Task: Buy 4 Jackets of size Large for Baby Boys from Clothing section under best seller category for shipping address: Chelsea Sanchez, 3638 Walton Street, Salt Lake City, Utah 84104, Cell Number 8014200980. Pay from credit card ending with 2005, CVV 3321
Action: Mouse moved to (294, 9)
Screenshot: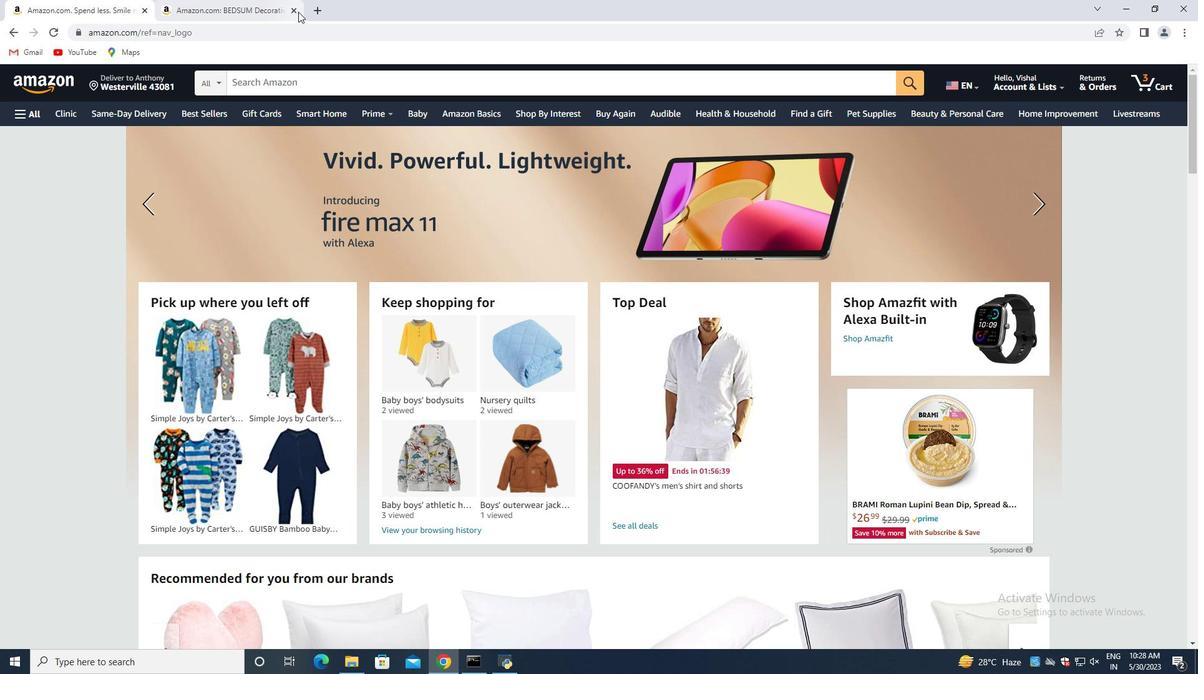 
Action: Mouse pressed left at (294, 9)
Screenshot: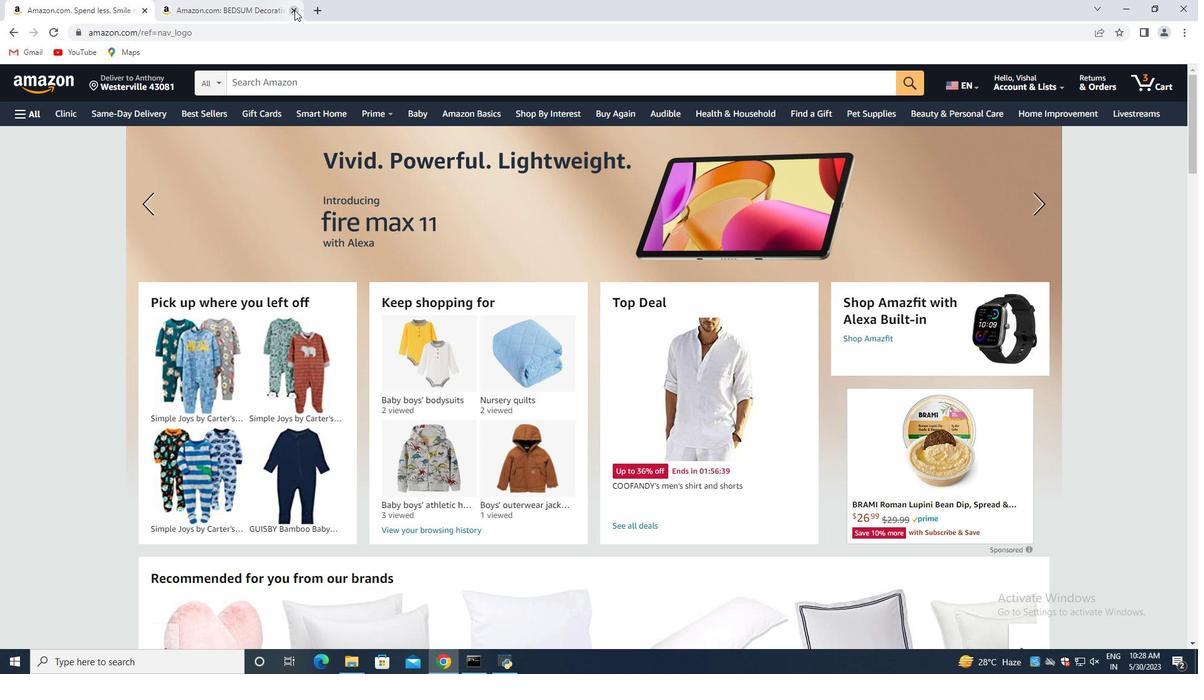 
Action: Mouse moved to (260, 80)
Screenshot: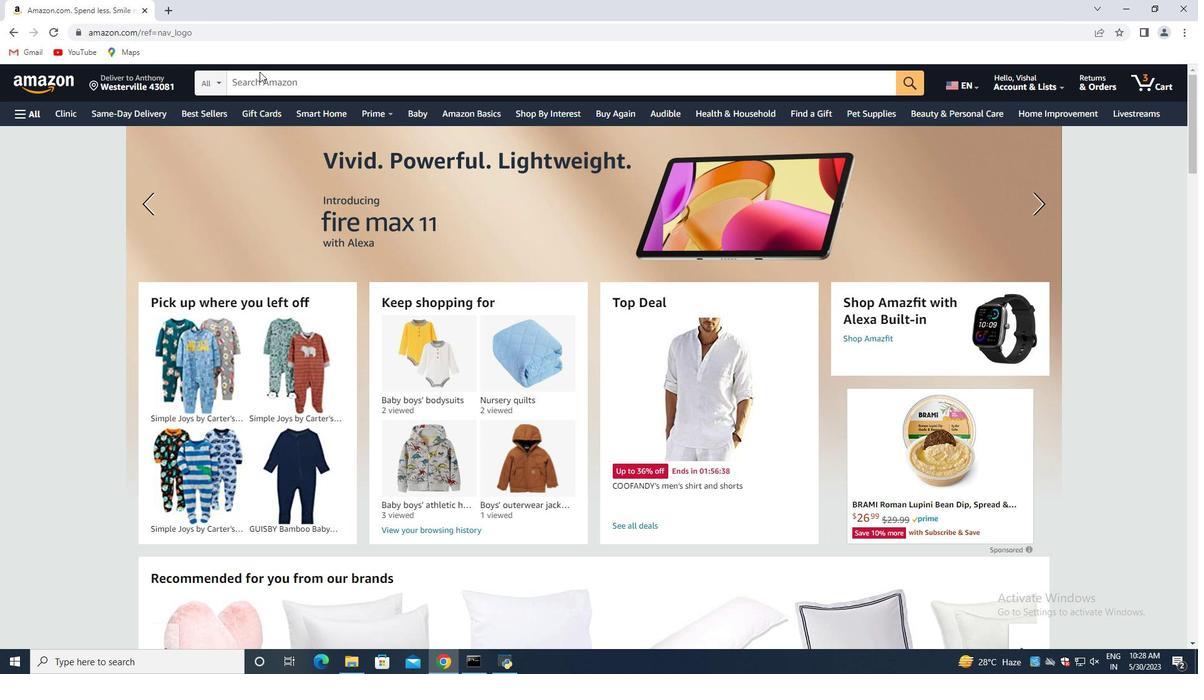 
Action: Mouse pressed left at (260, 80)
Screenshot: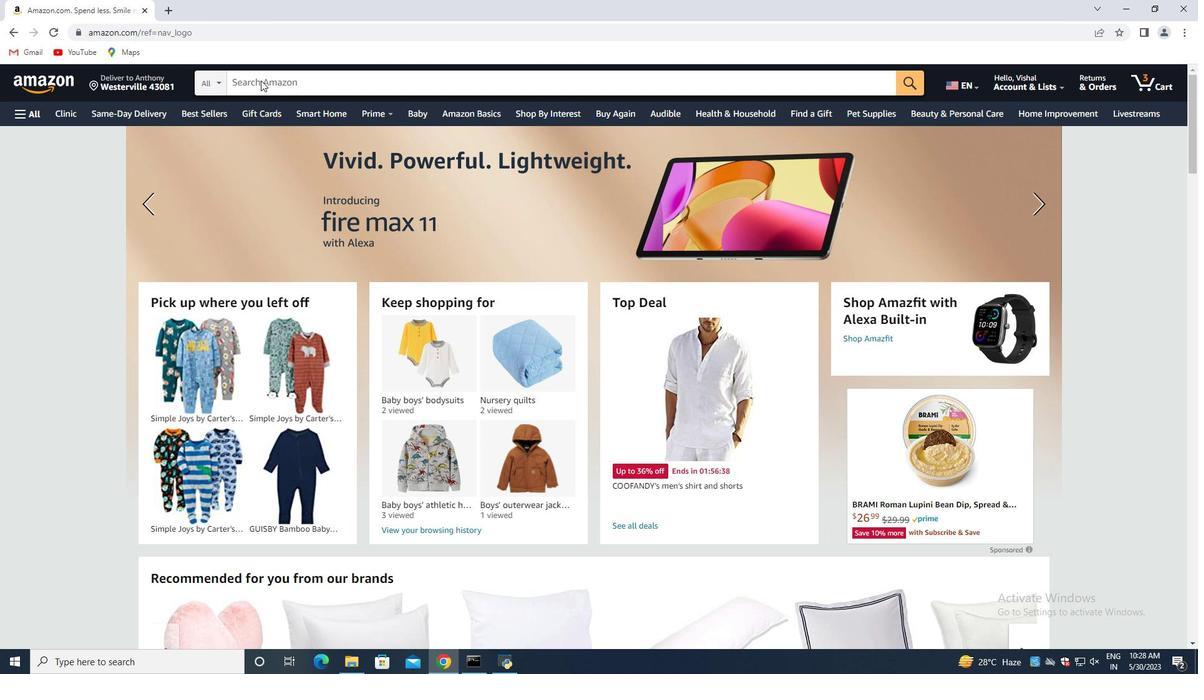
Action: Mouse moved to (220, 61)
Screenshot: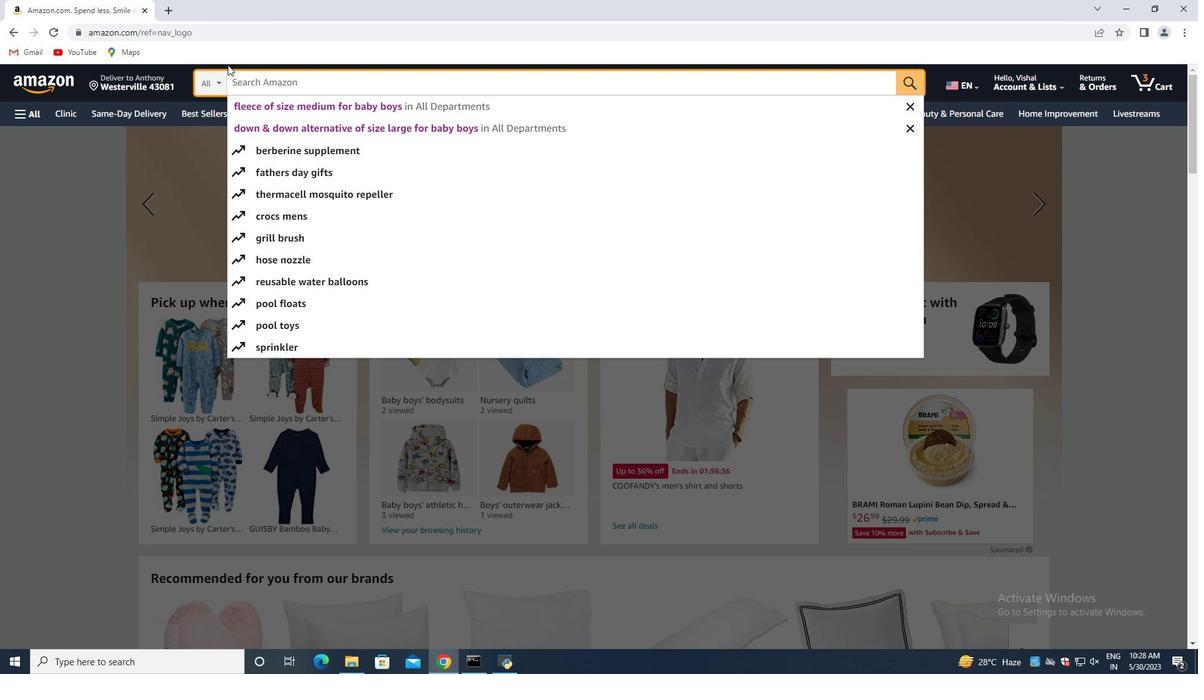 
Action: Key pressed <Key.shift>Jackets<Key.space>of<Key.space>size<Key.space><Key.shift>Large<Key.space>for<Key.space>baby<Key.space>boys<Key.enter>
Screenshot: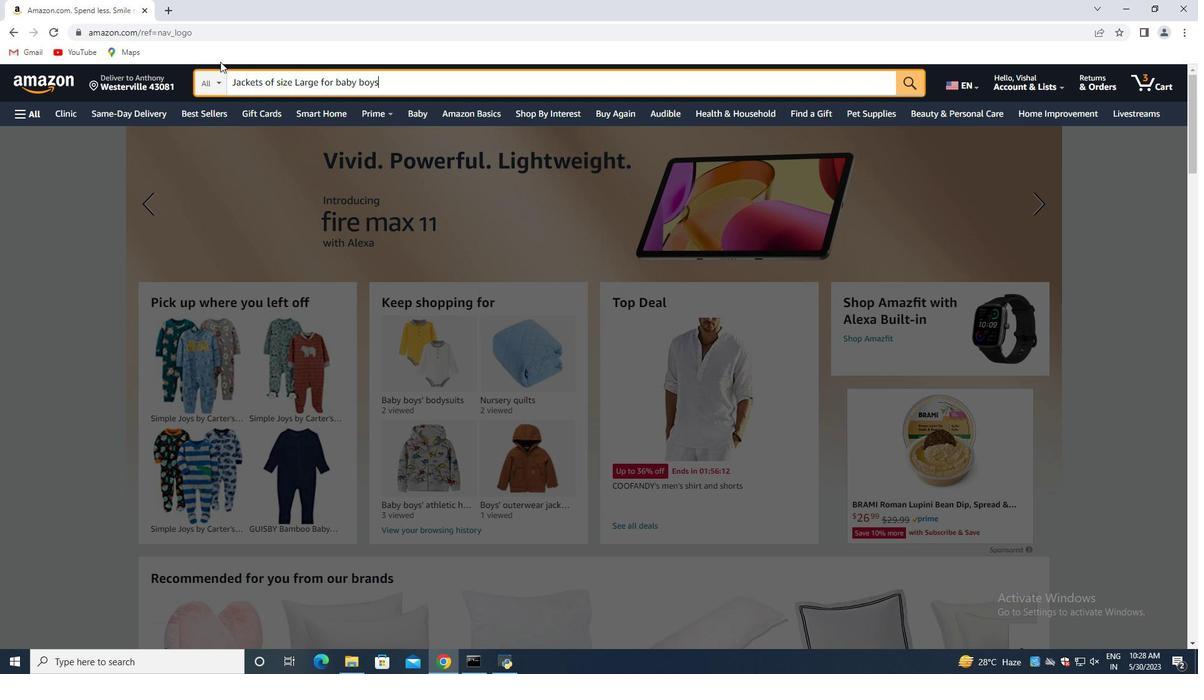 
Action: Mouse moved to (37, 374)
Screenshot: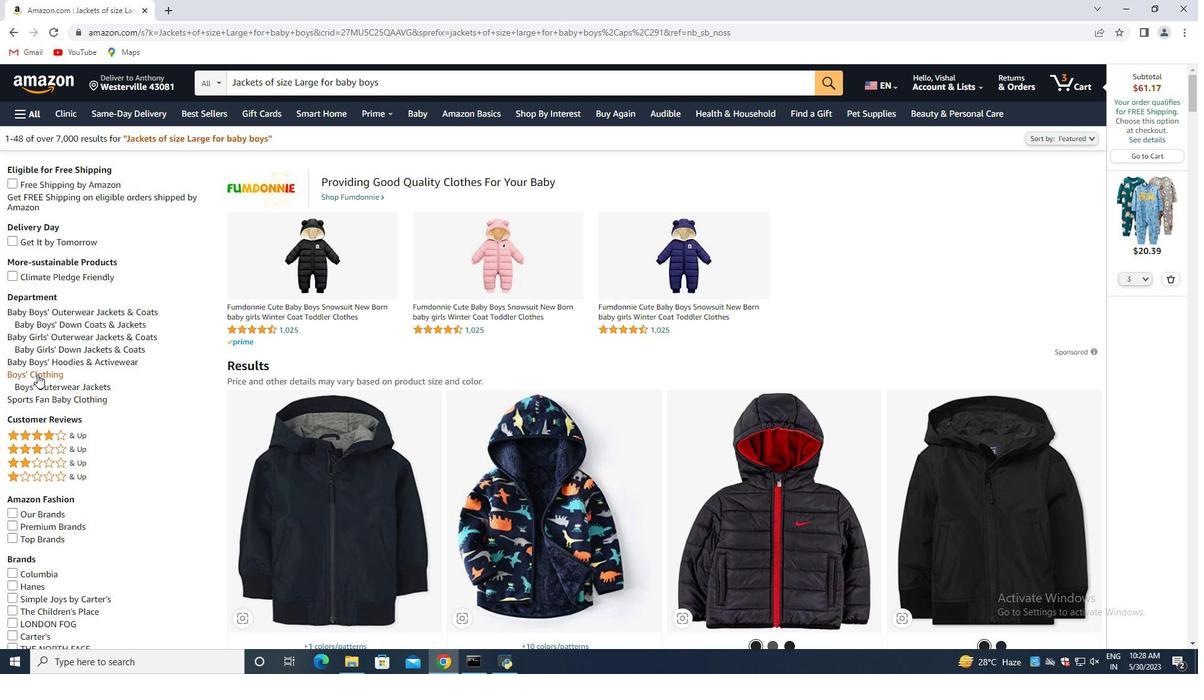 
Action: Mouse pressed left at (37, 374)
Screenshot: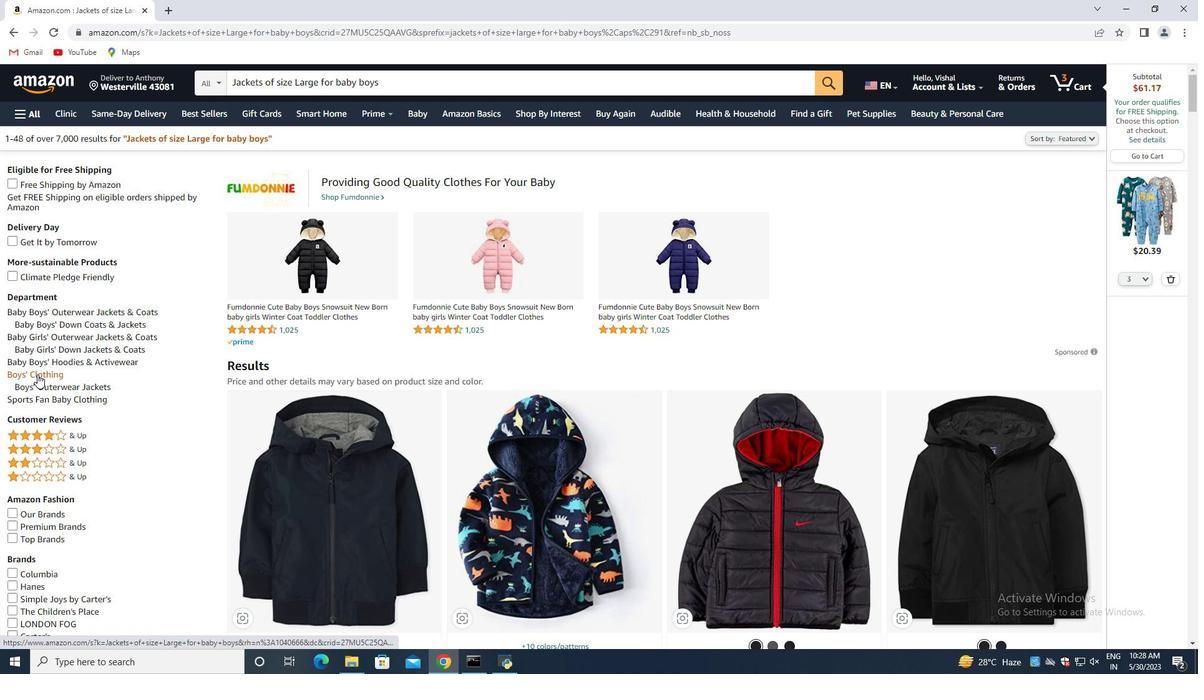 
Action: Mouse moved to (199, 112)
Screenshot: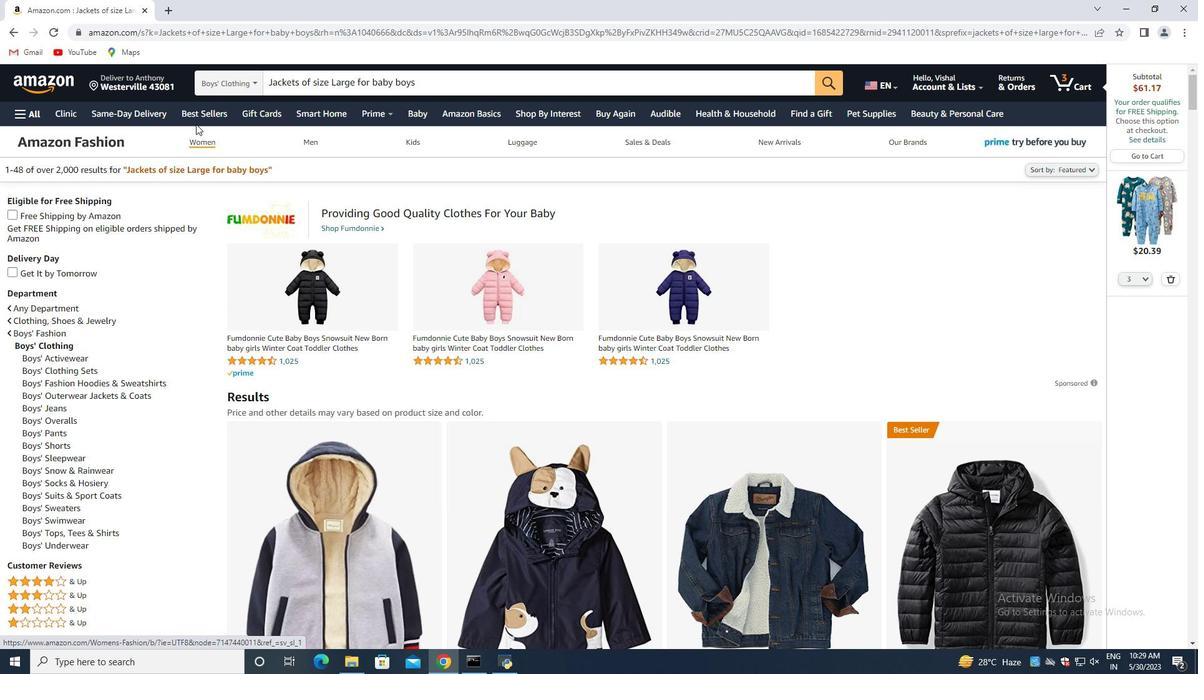 
Action: Mouse pressed left at (199, 112)
Screenshot: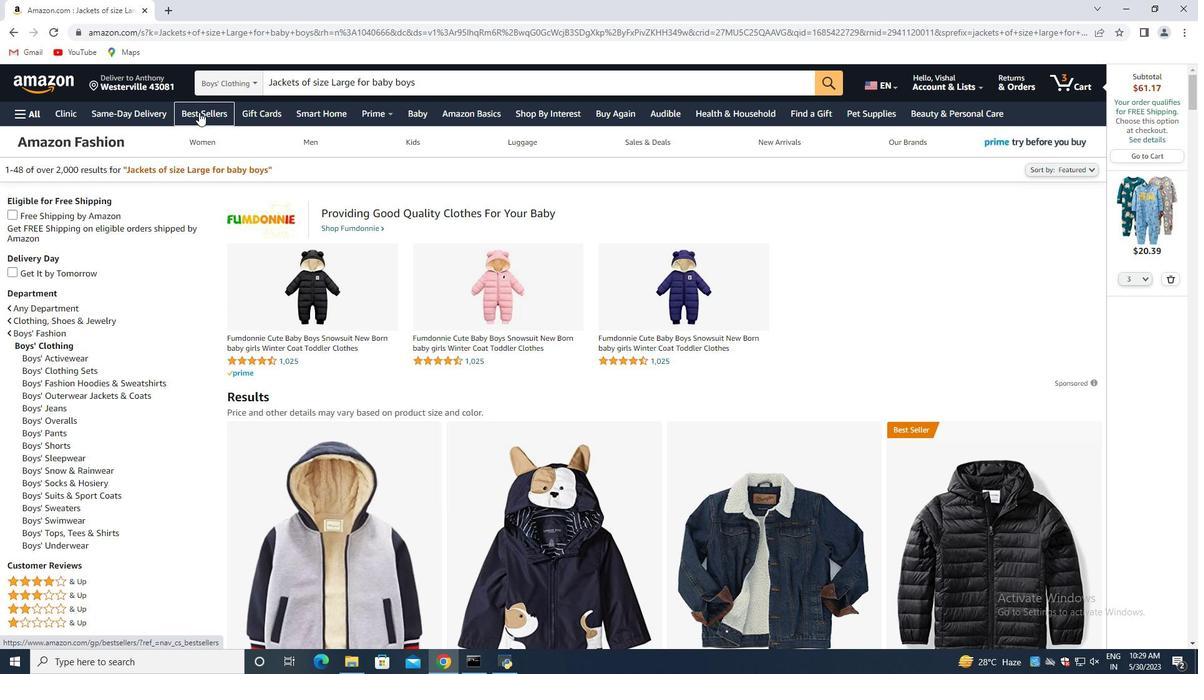 
Action: Mouse moved to (379, 76)
Screenshot: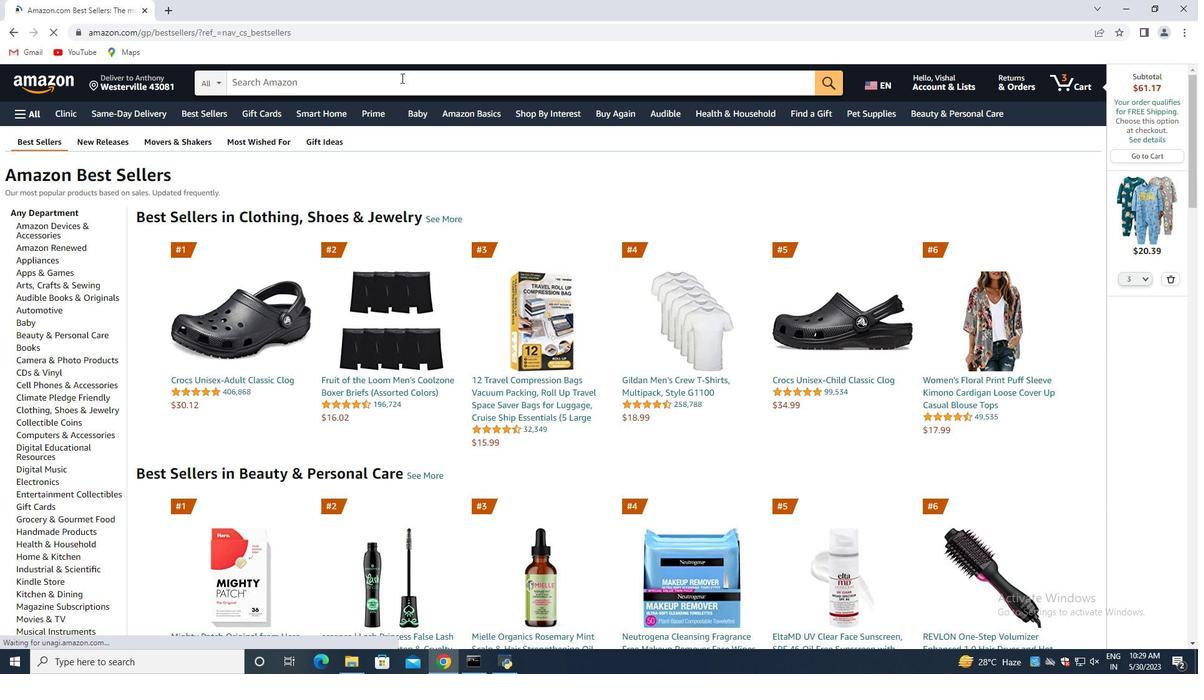 
Action: Mouse pressed left at (379, 76)
Screenshot: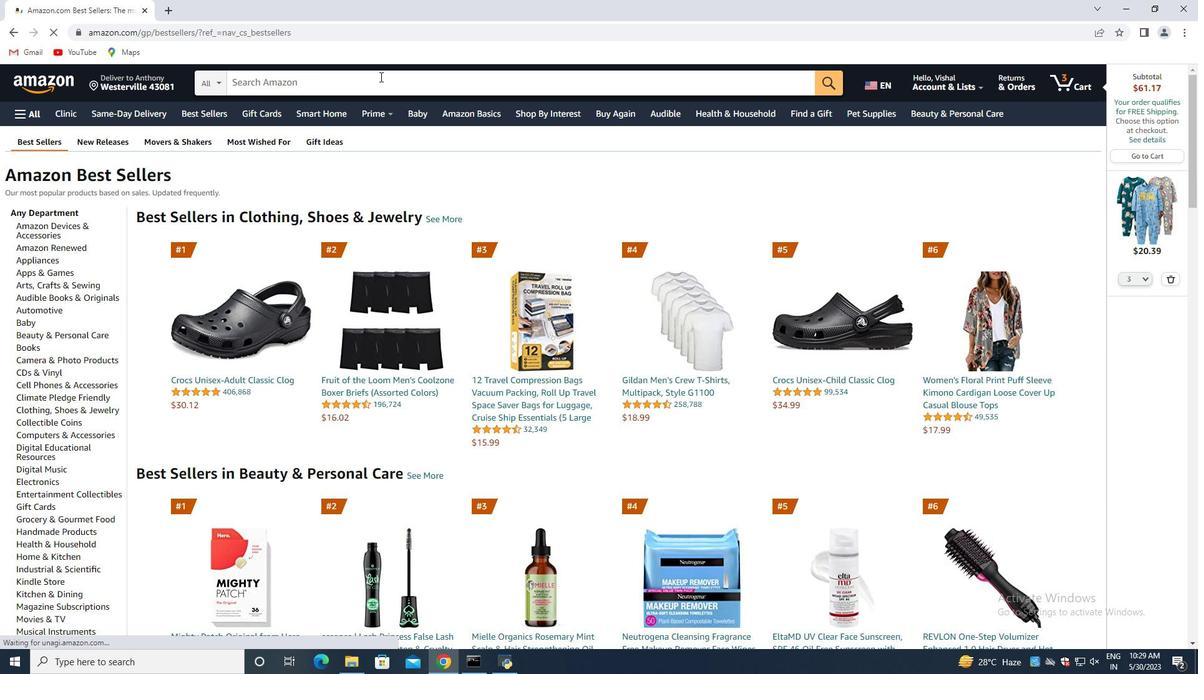
Action: Mouse moved to (326, 111)
Screenshot: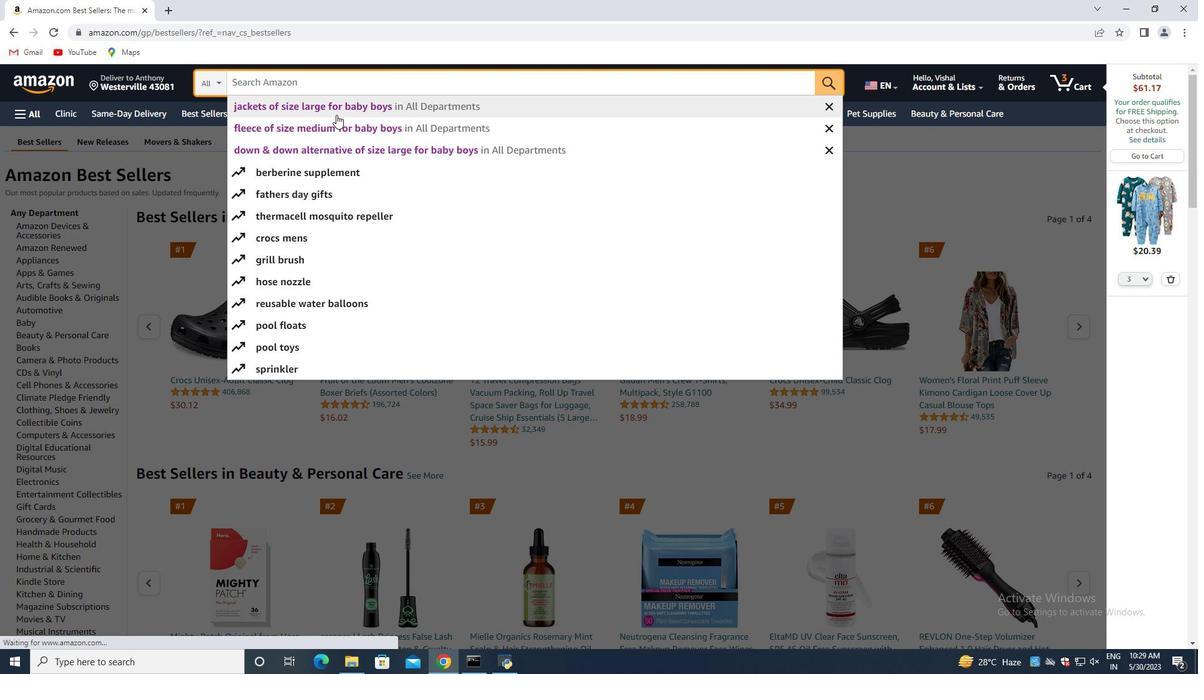 
Action: Mouse pressed left at (326, 111)
Screenshot: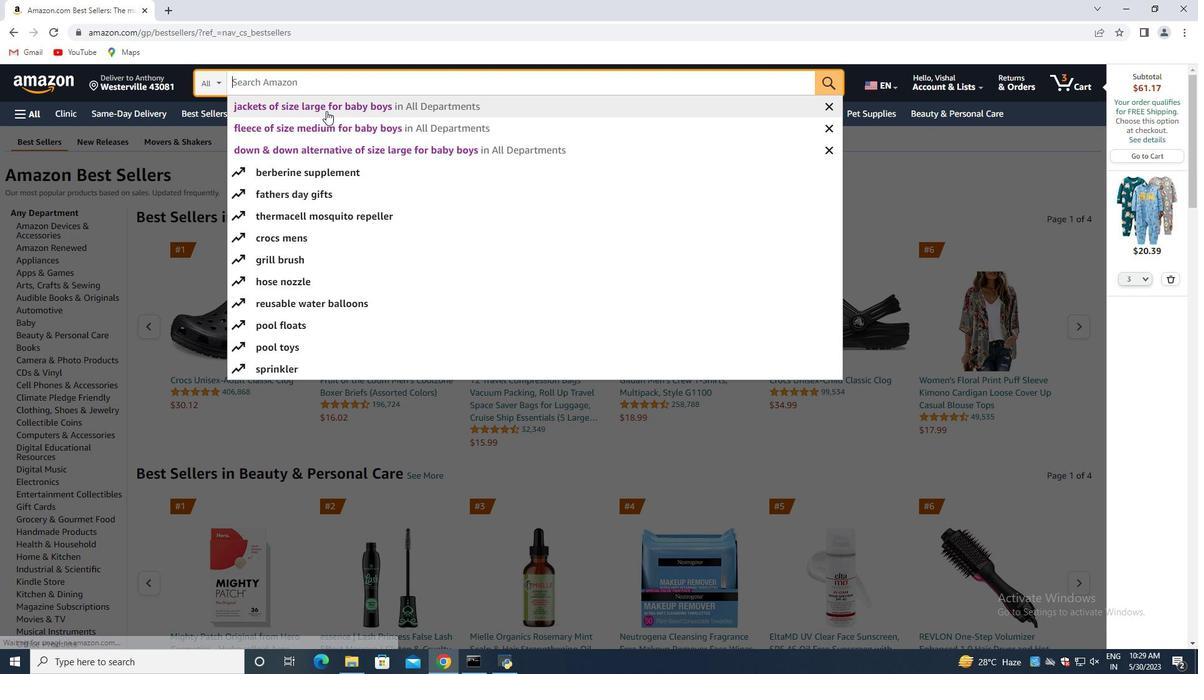 
Action: Mouse moved to (326, 111)
Screenshot: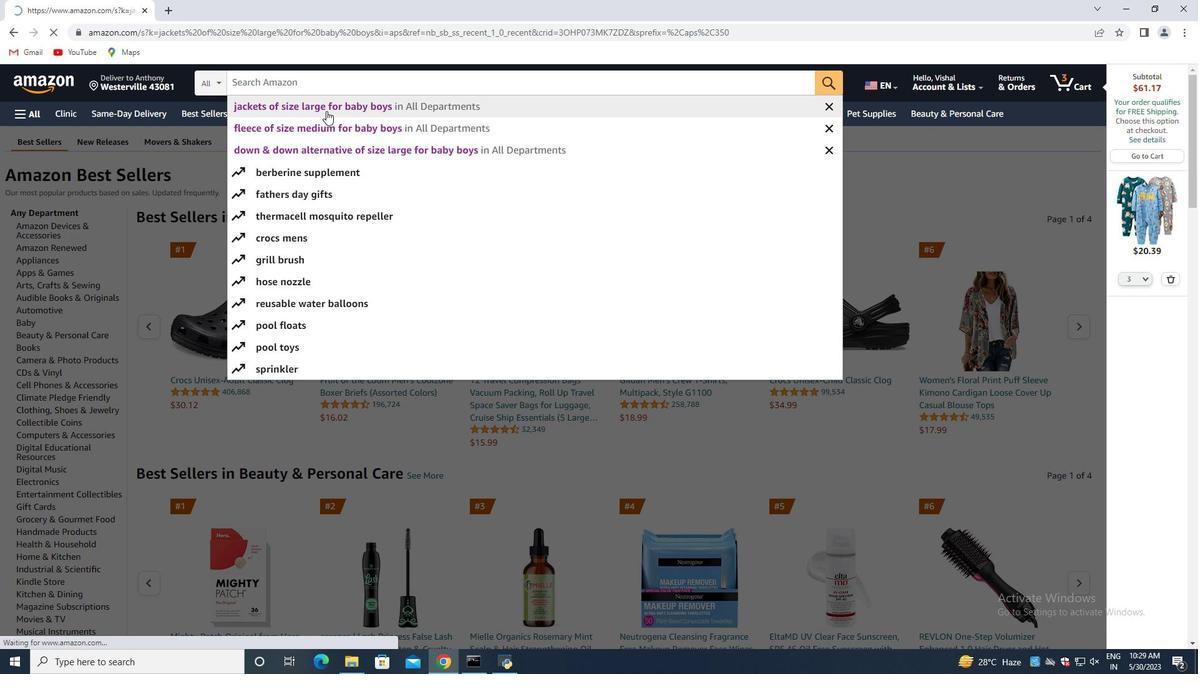 
Action: Mouse scrolled (326, 110) with delta (0, 0)
Screenshot: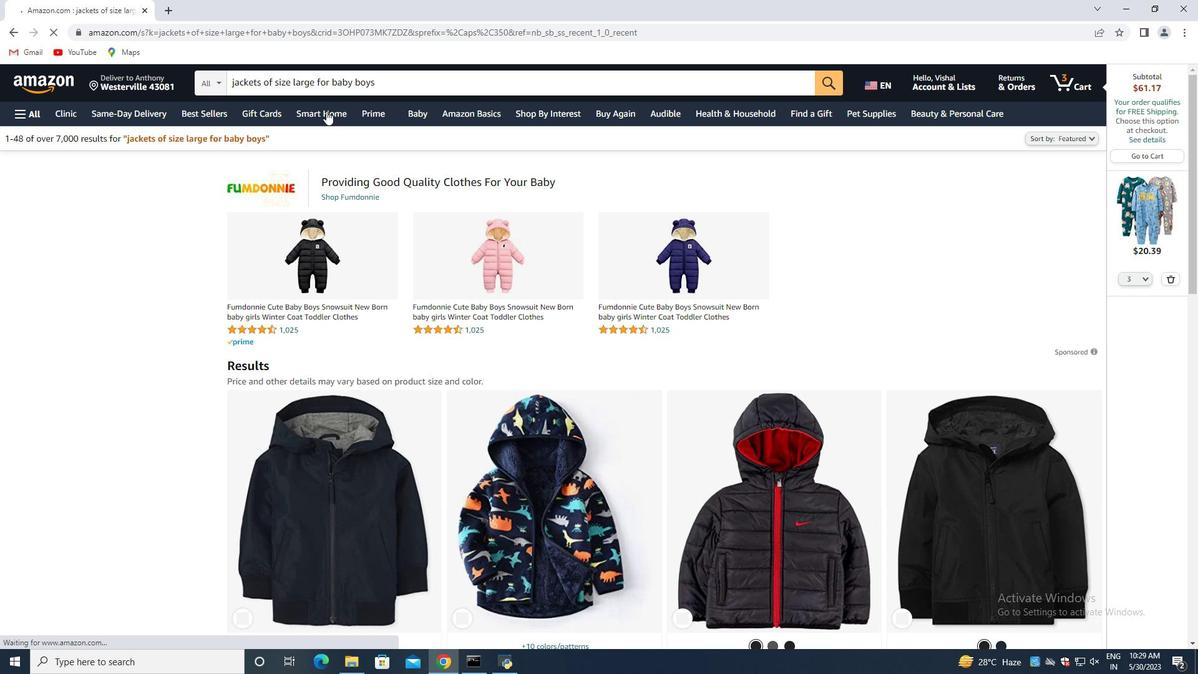 
Action: Mouse scrolled (326, 110) with delta (0, 0)
Screenshot: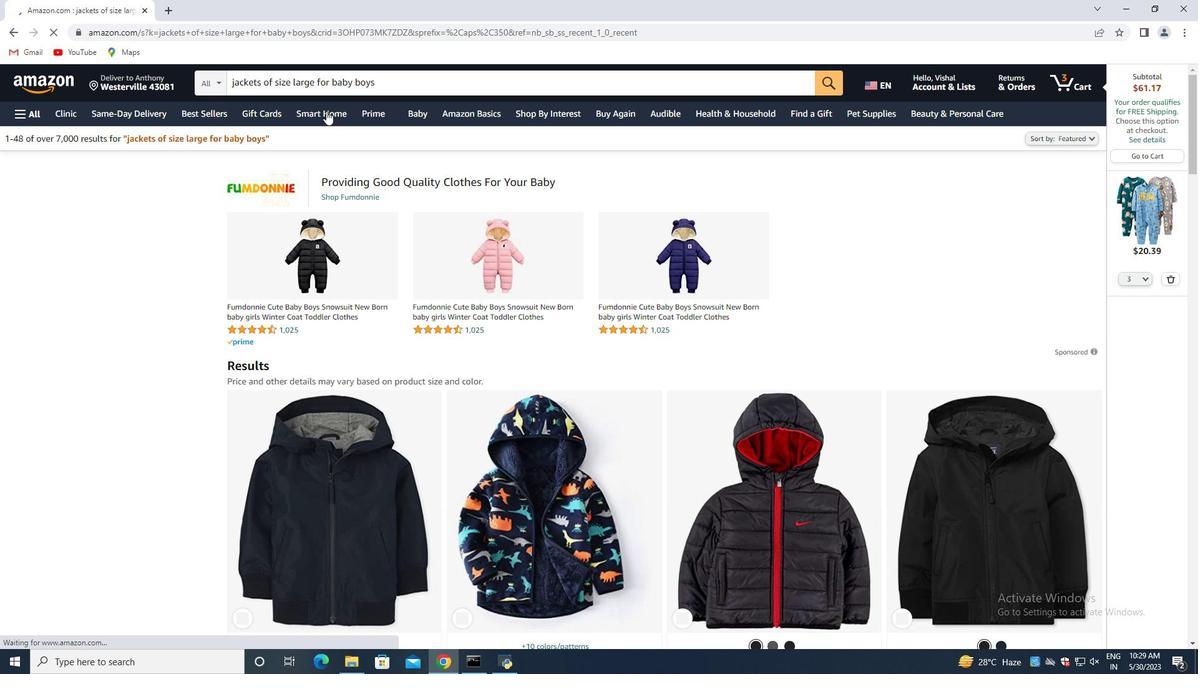
Action: Mouse scrolled (326, 110) with delta (0, 0)
Screenshot: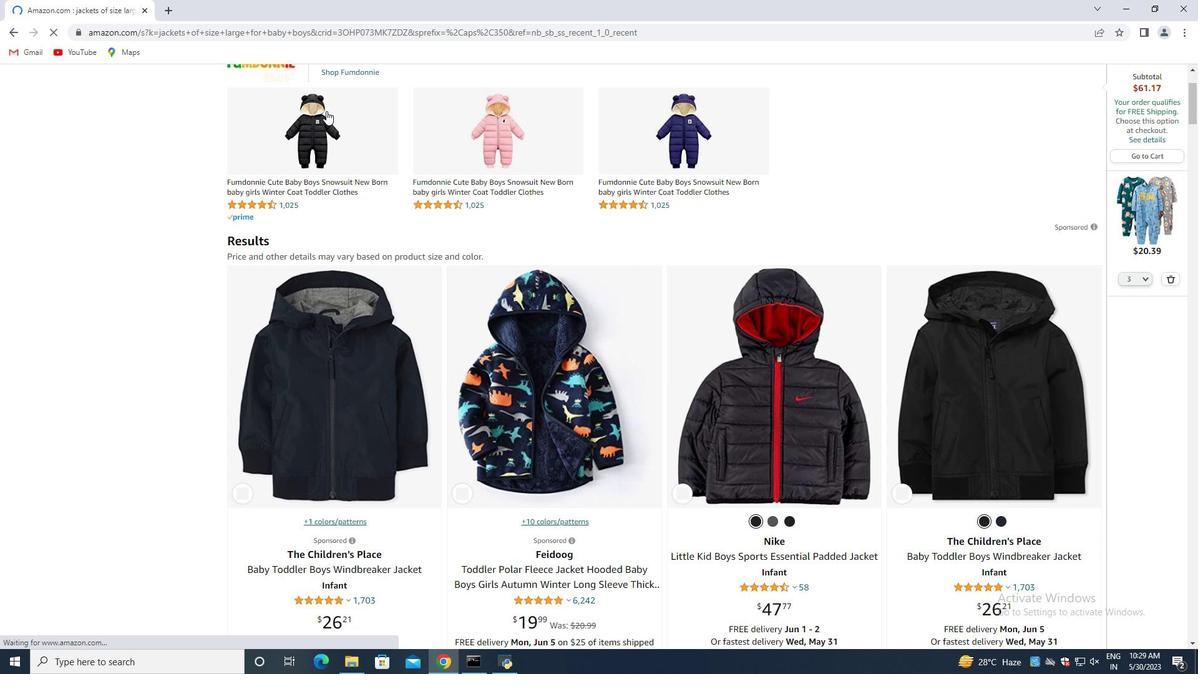 
Action: Mouse scrolled (326, 110) with delta (0, 0)
Screenshot: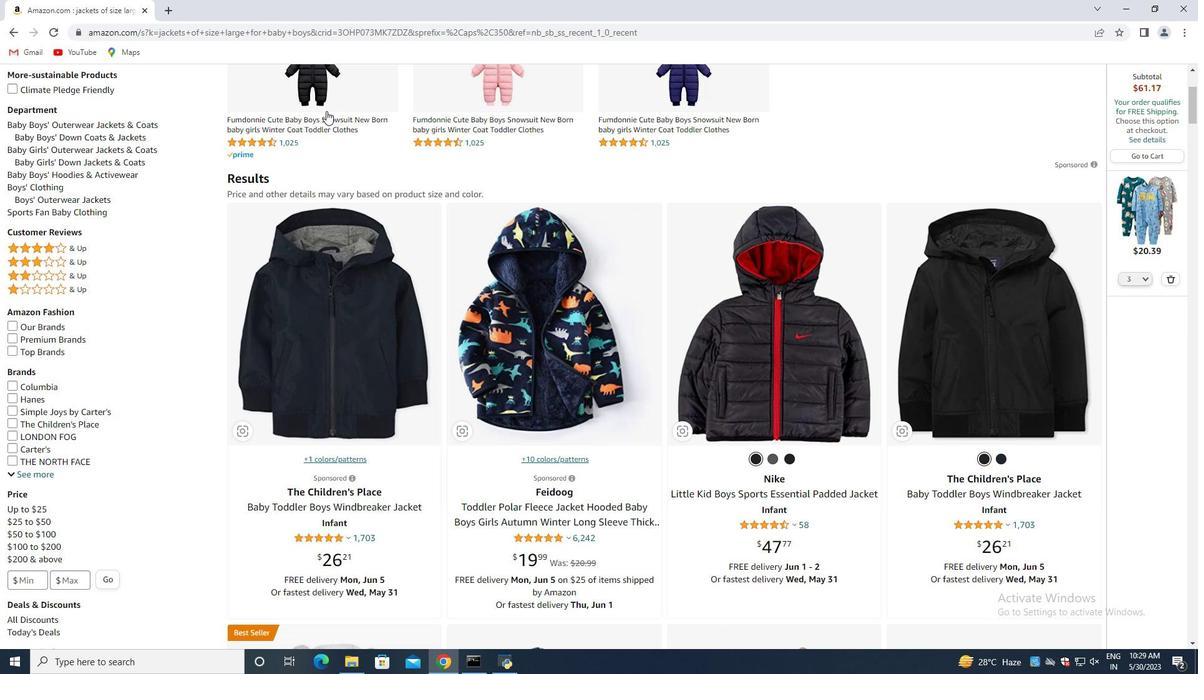 
Action: Mouse moved to (1172, 281)
Screenshot: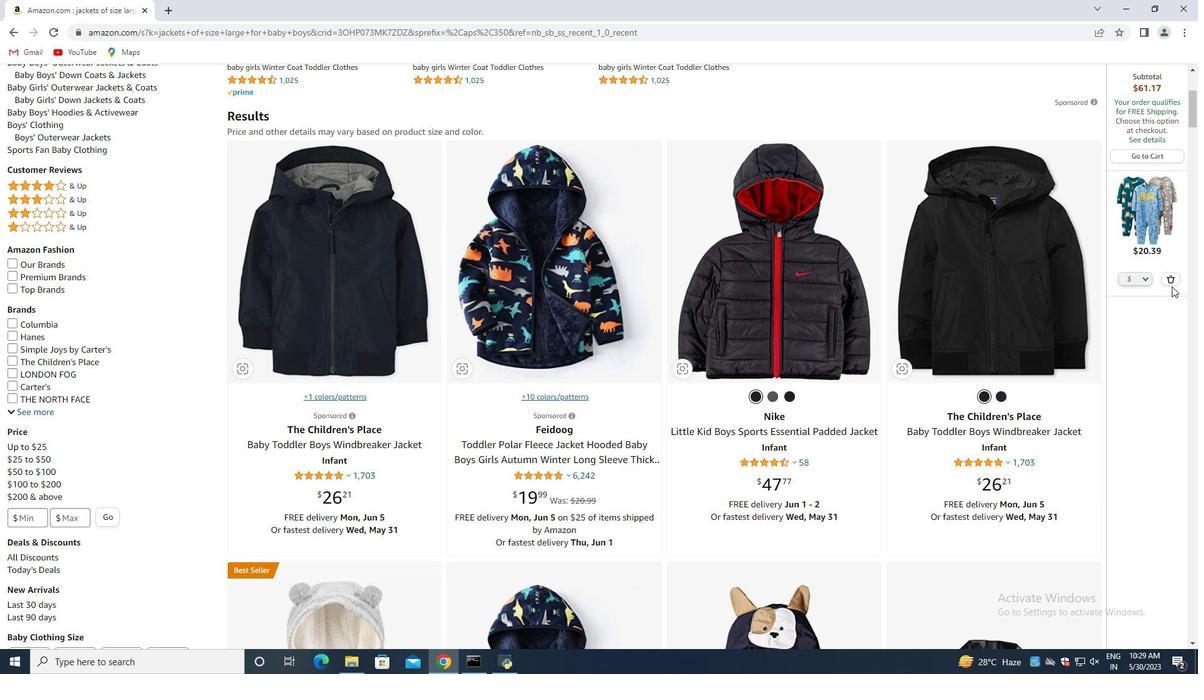 
Action: Mouse pressed left at (1172, 281)
Screenshot: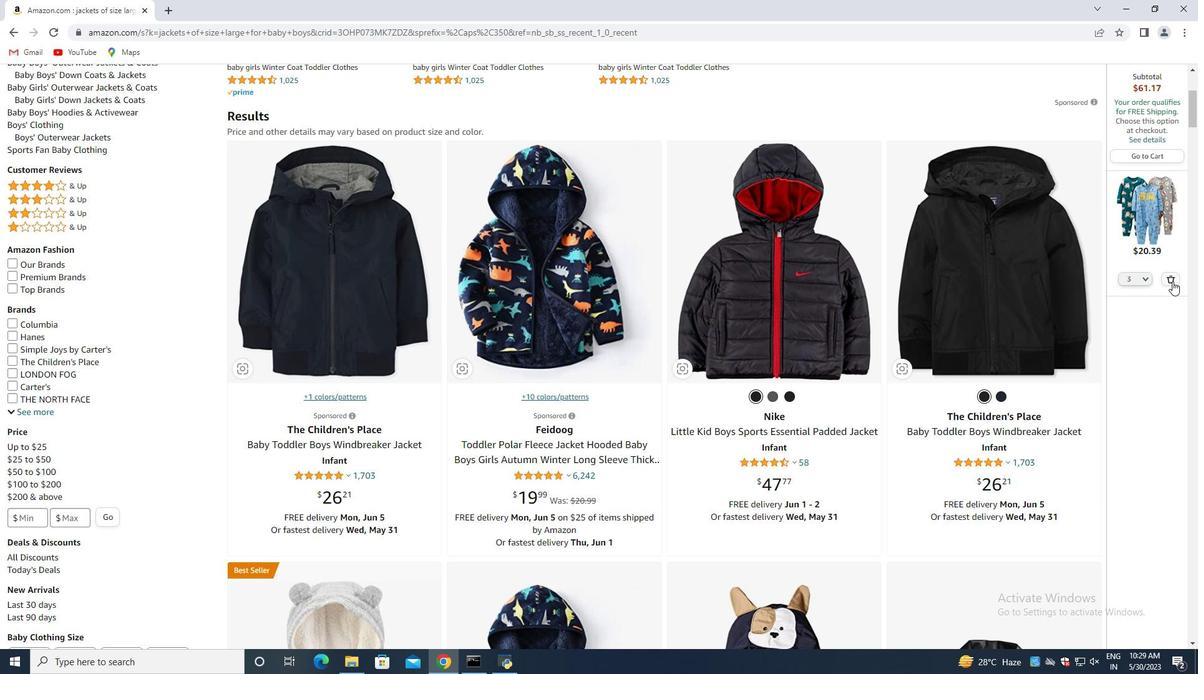 
Action: Mouse moved to (491, 194)
Screenshot: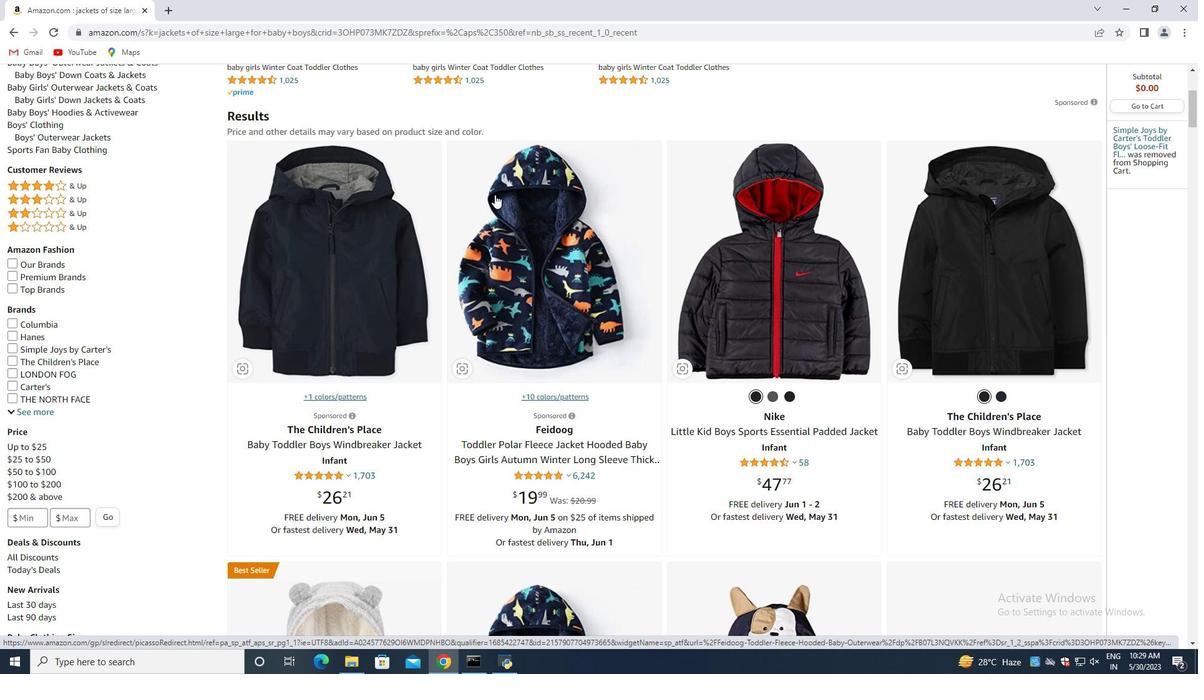 
Action: Mouse scrolled (491, 194) with delta (0, 0)
Screenshot: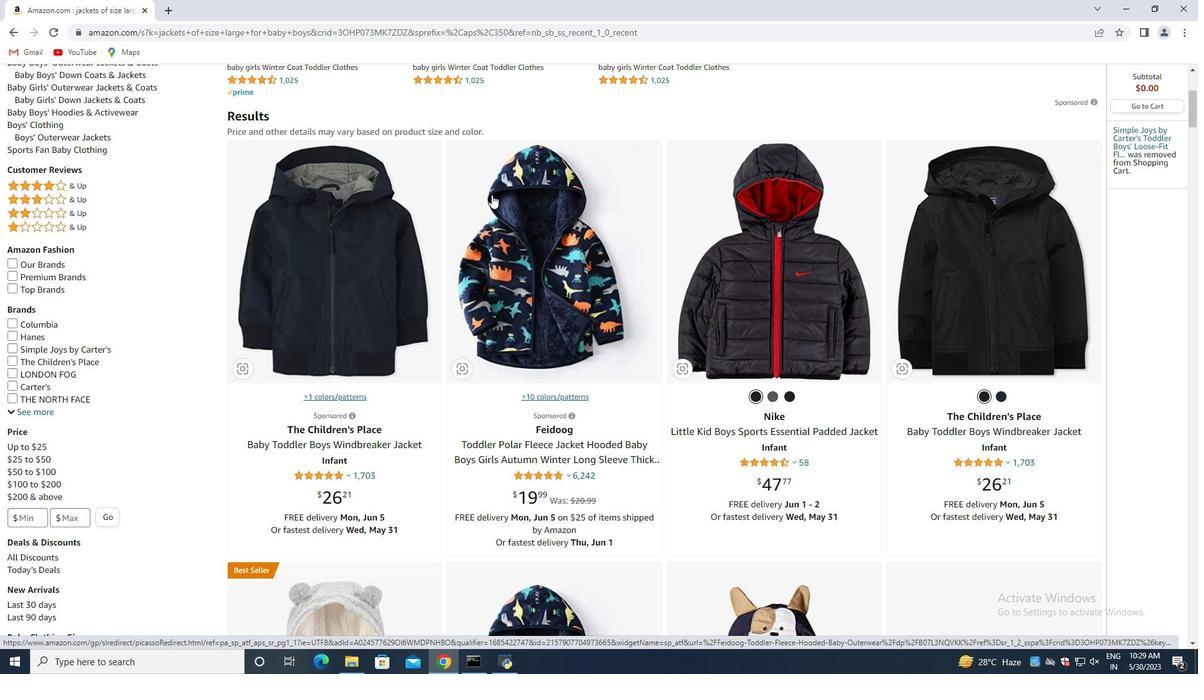 
Action: Mouse moved to (386, 244)
Screenshot: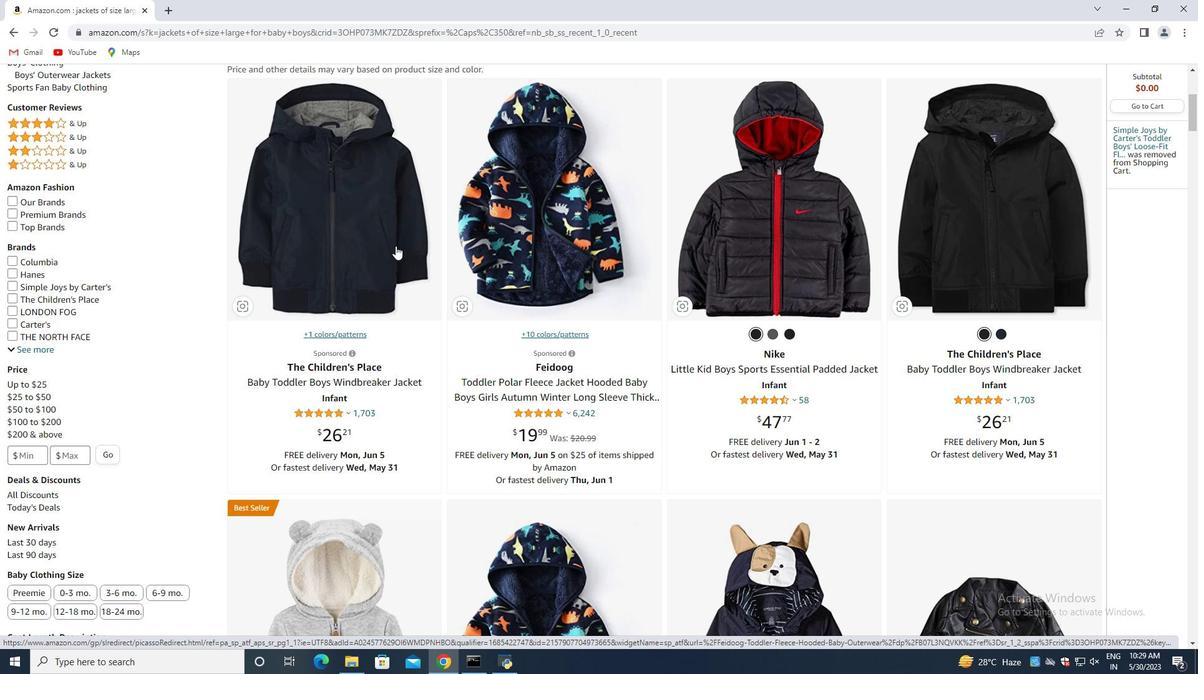 
Action: Mouse scrolled (386, 245) with delta (0, 0)
Screenshot: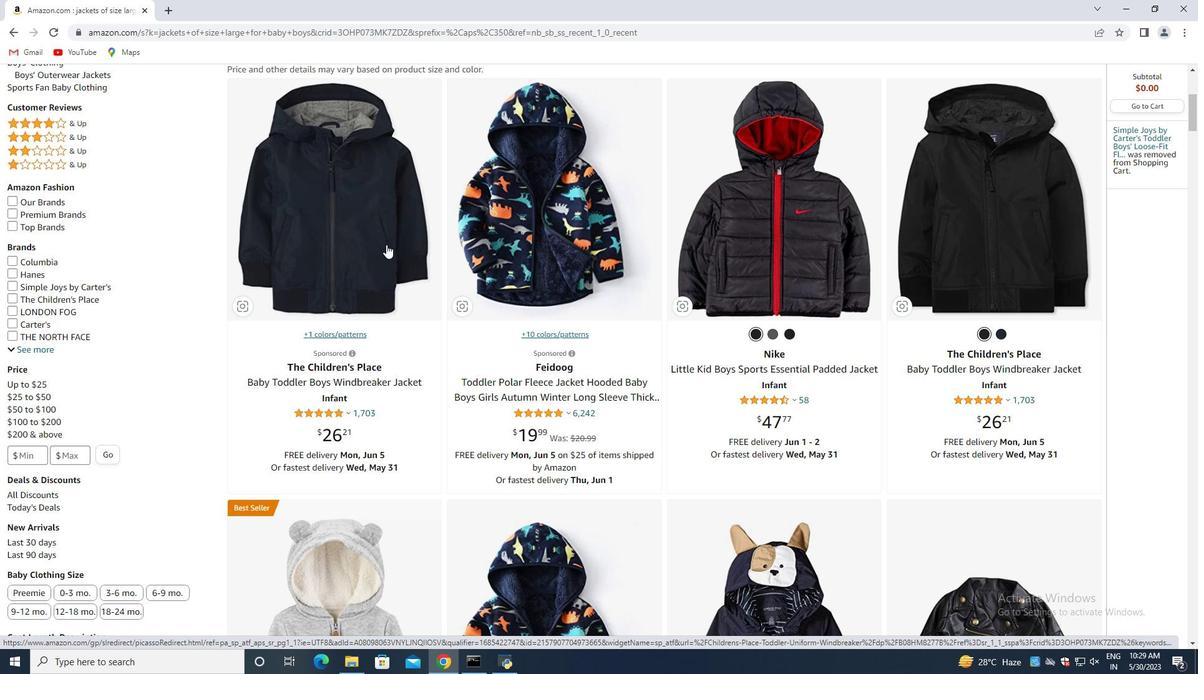 
Action: Mouse scrolled (386, 245) with delta (0, 0)
Screenshot: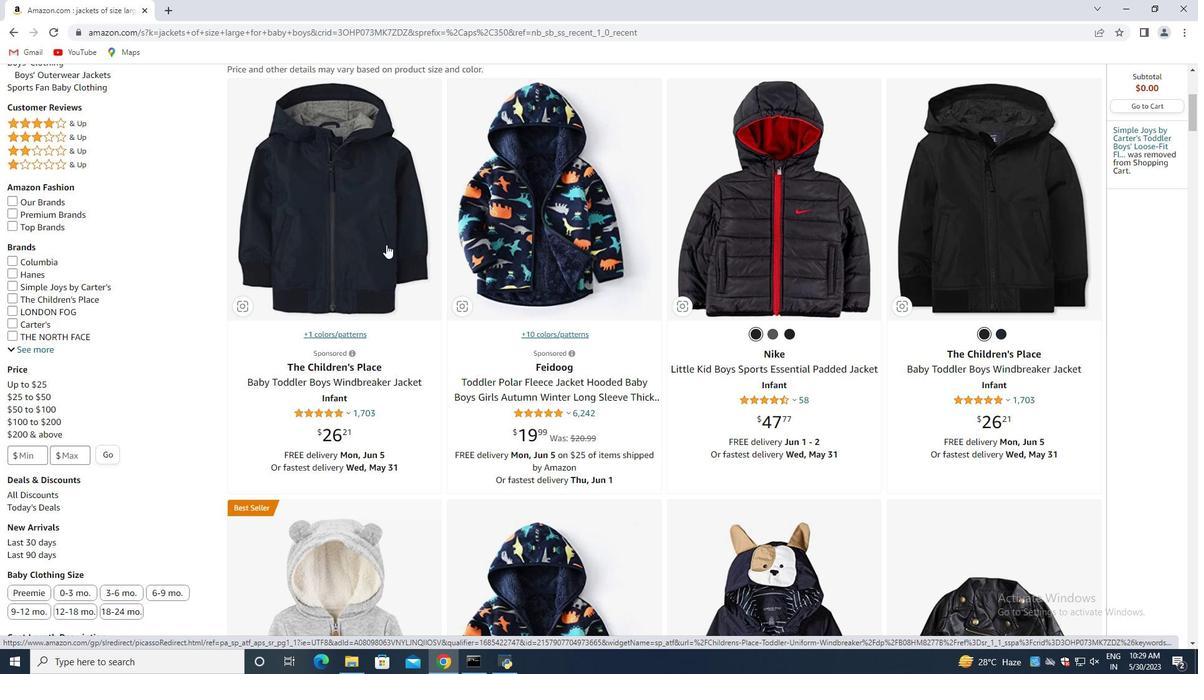 
Action: Mouse scrolled (386, 244) with delta (0, 0)
Screenshot: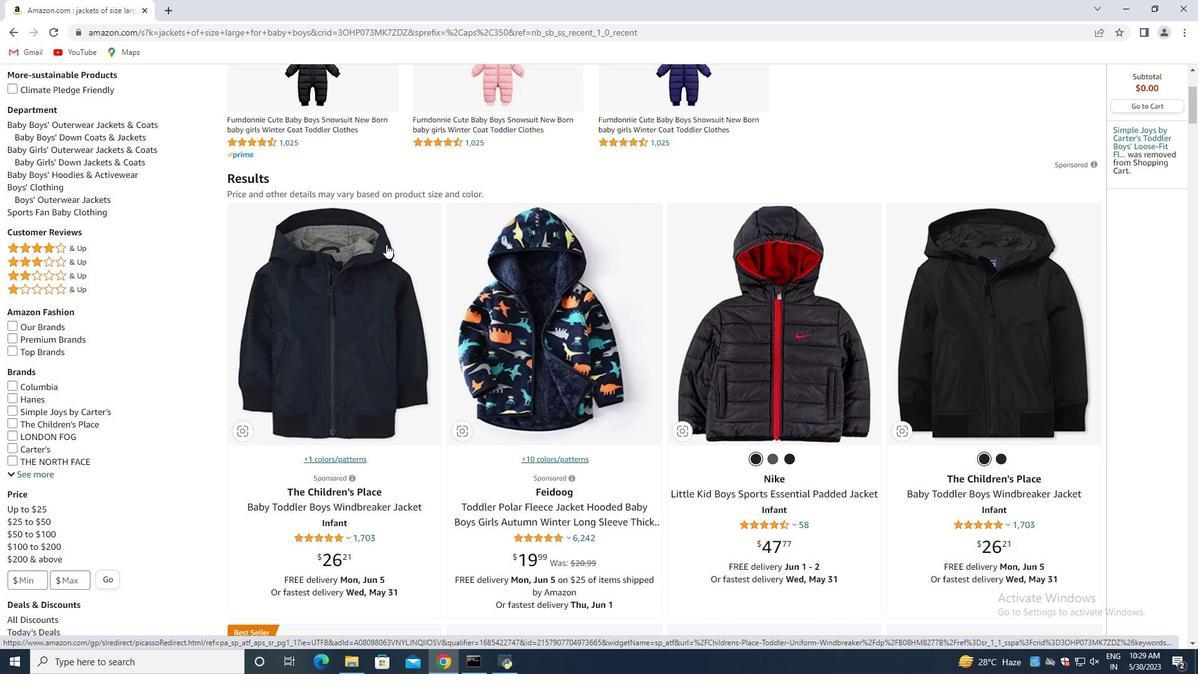 
Action: Mouse moved to (913, 277)
Screenshot: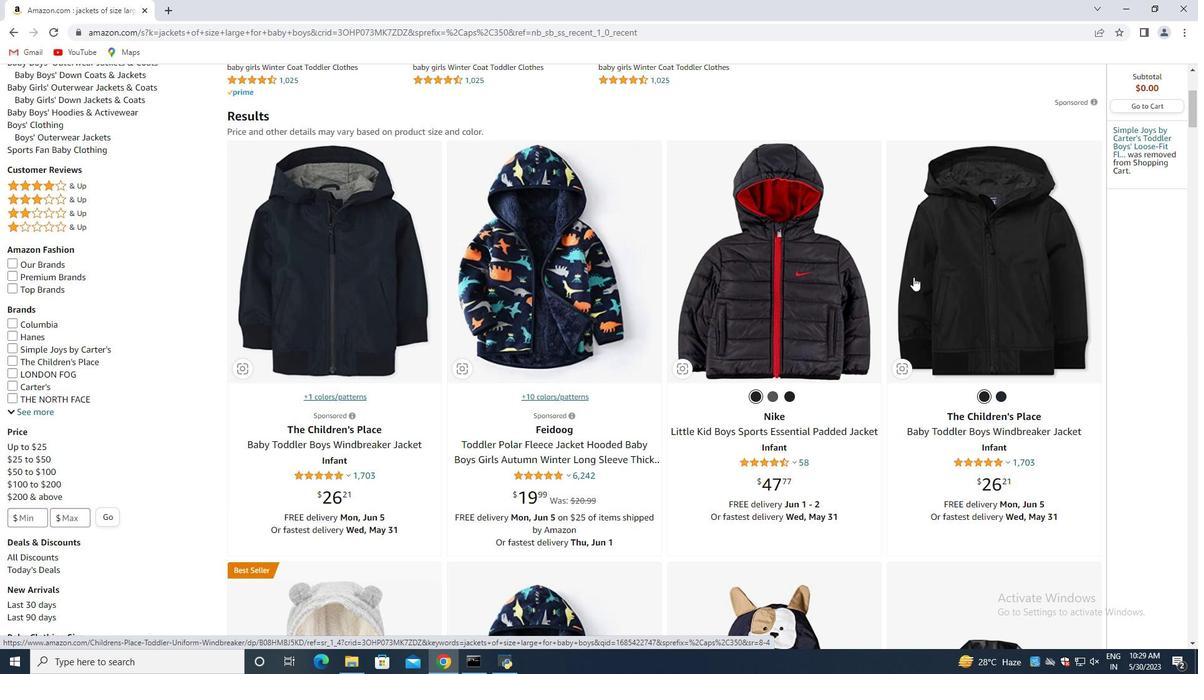 
Action: Mouse scrolled (913, 276) with delta (0, 0)
Screenshot: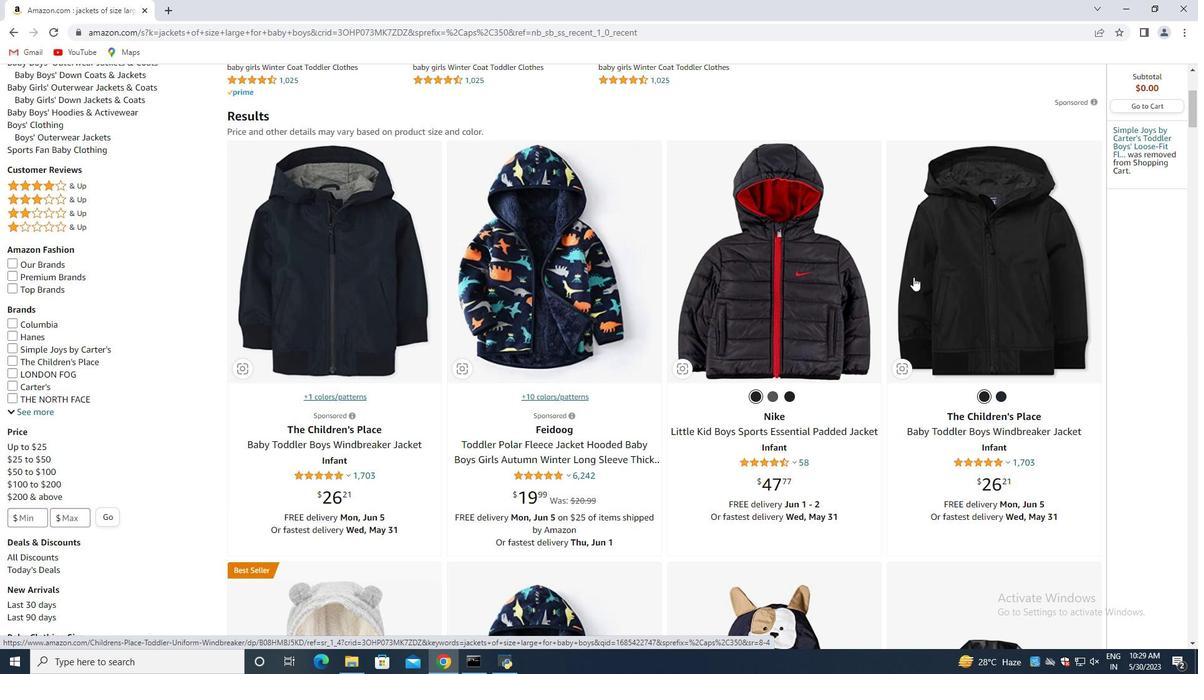 
Action: Mouse scrolled (913, 276) with delta (0, 0)
Screenshot: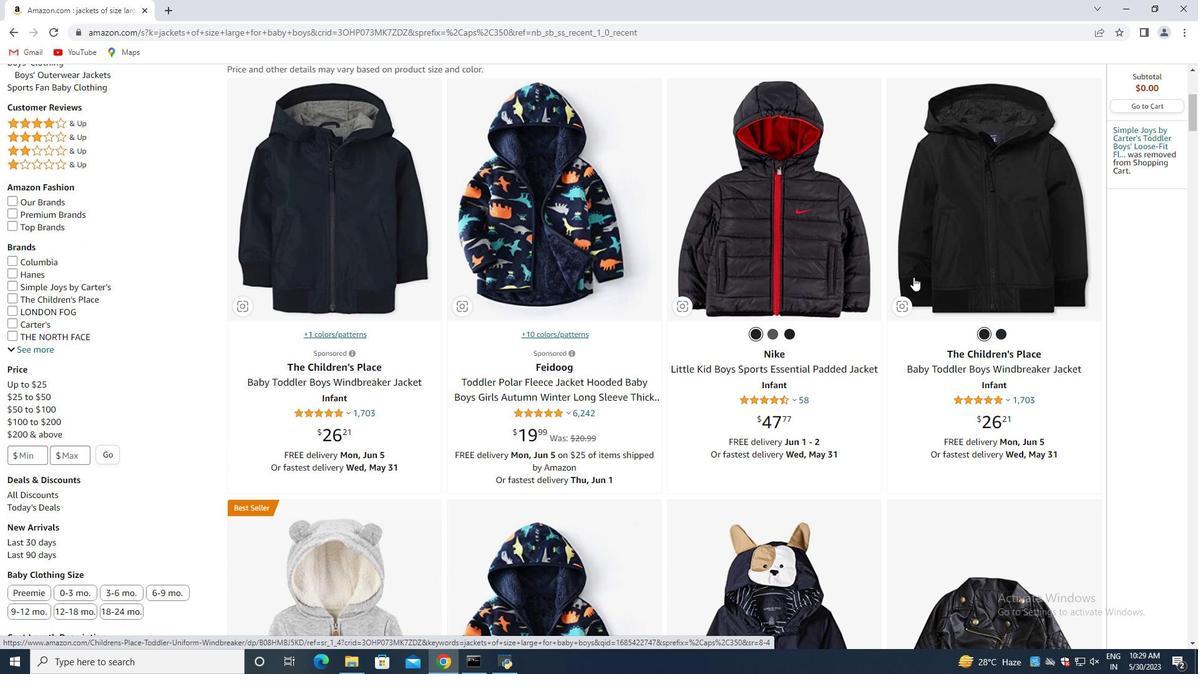 
Action: Mouse moved to (896, 277)
Screenshot: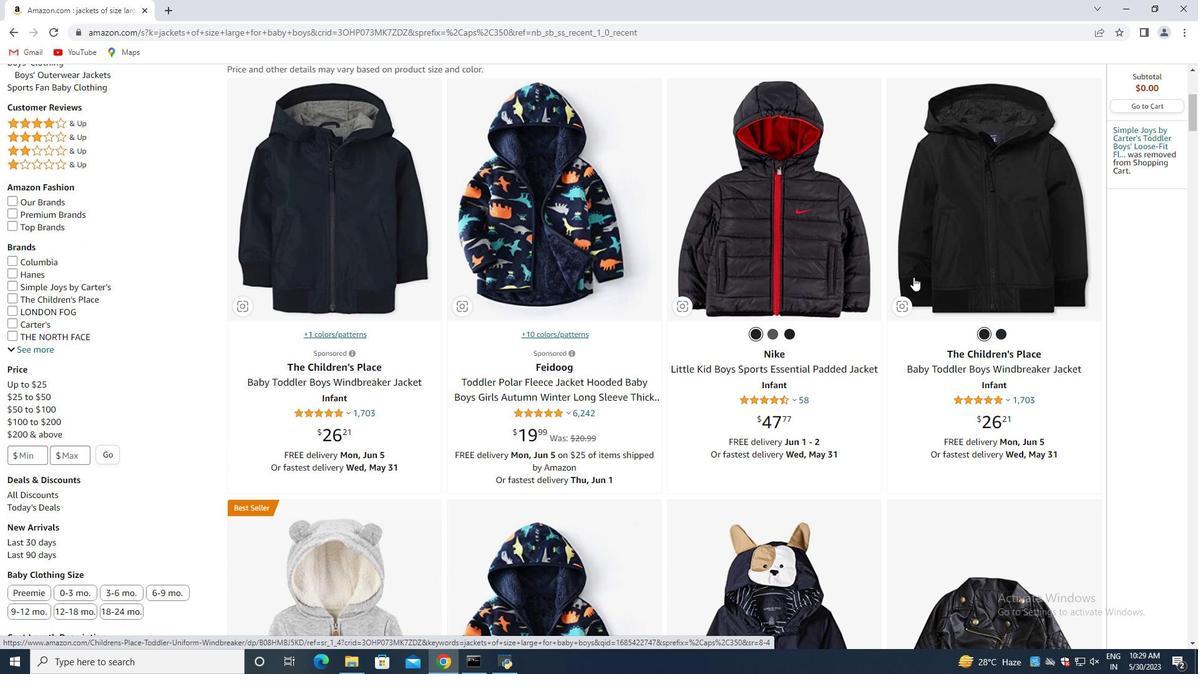 
Action: Mouse scrolled (896, 277) with delta (0, 0)
Screenshot: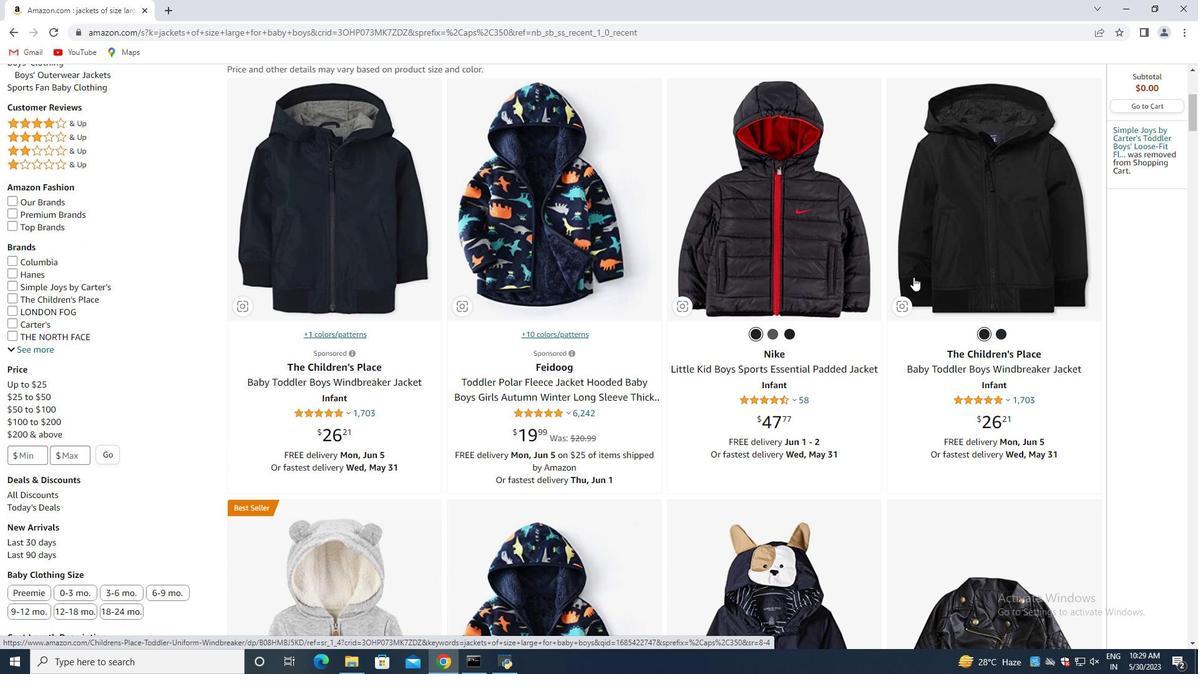 
Action: Mouse moved to (861, 280)
Screenshot: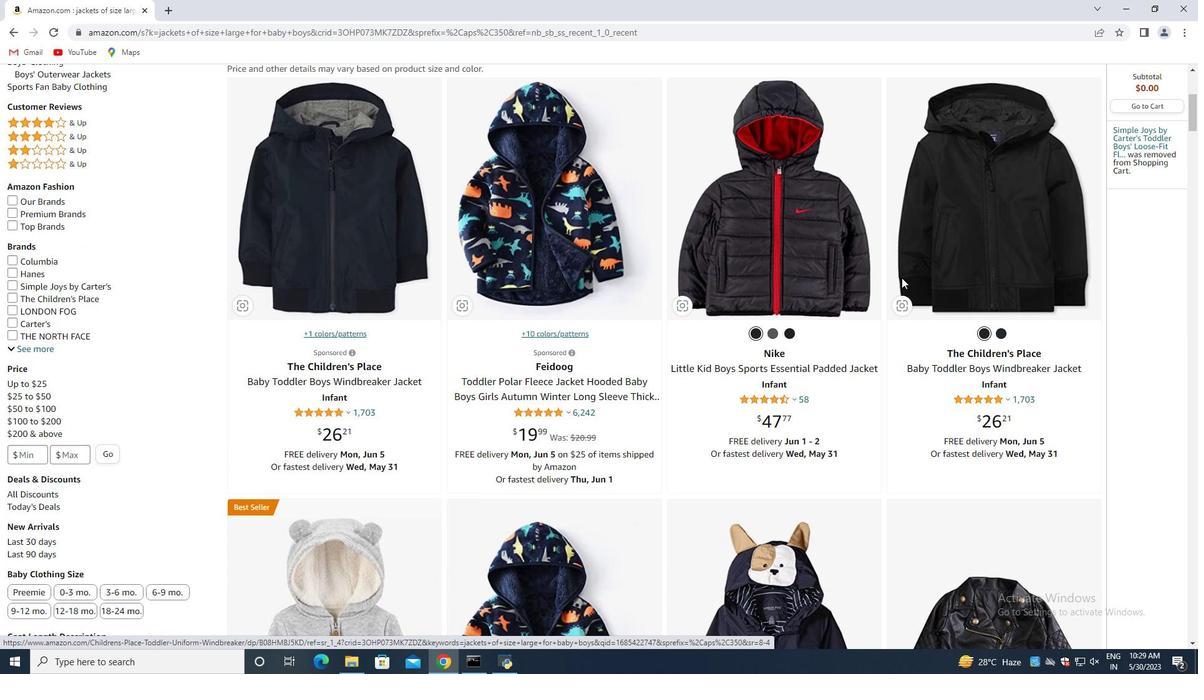 
Action: Mouse scrolled (861, 279) with delta (0, 0)
Screenshot: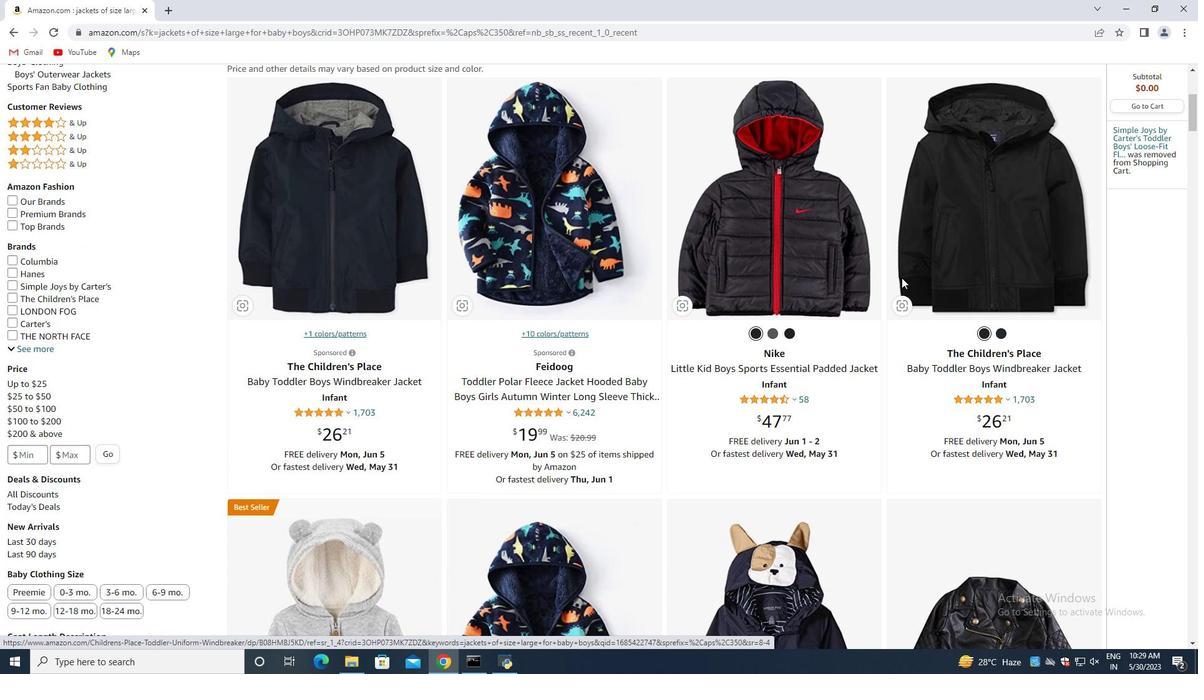 
Action: Mouse moved to (632, 260)
Screenshot: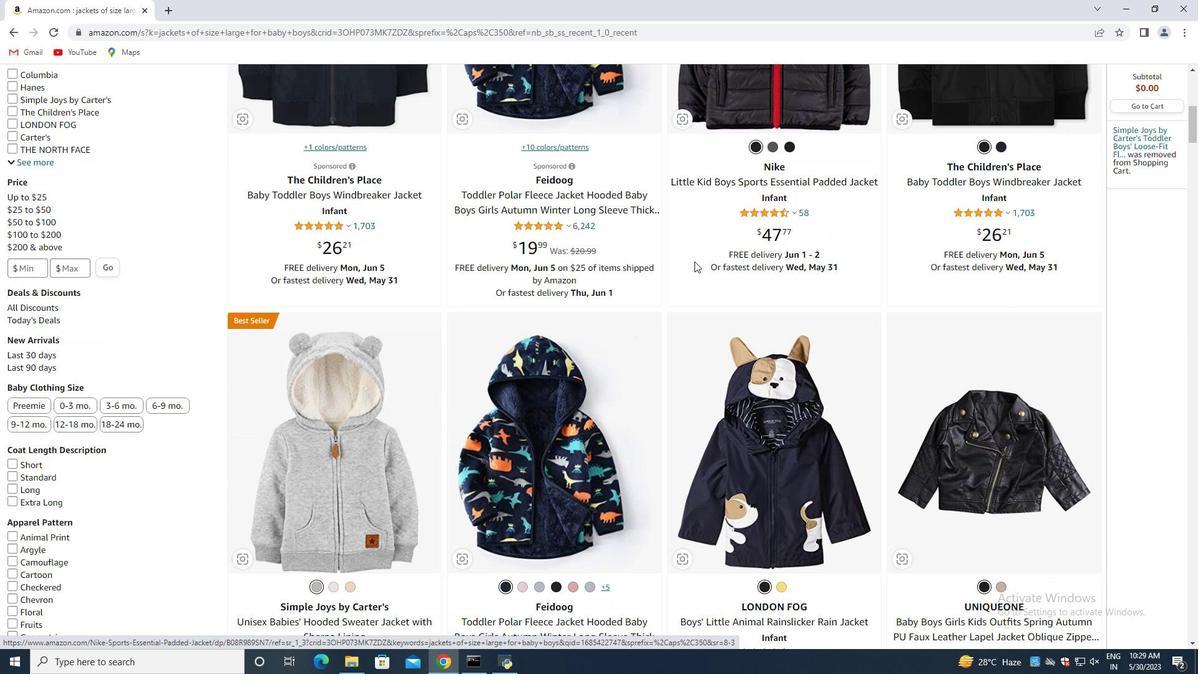 
Action: Mouse scrolled (632, 259) with delta (0, 0)
Screenshot: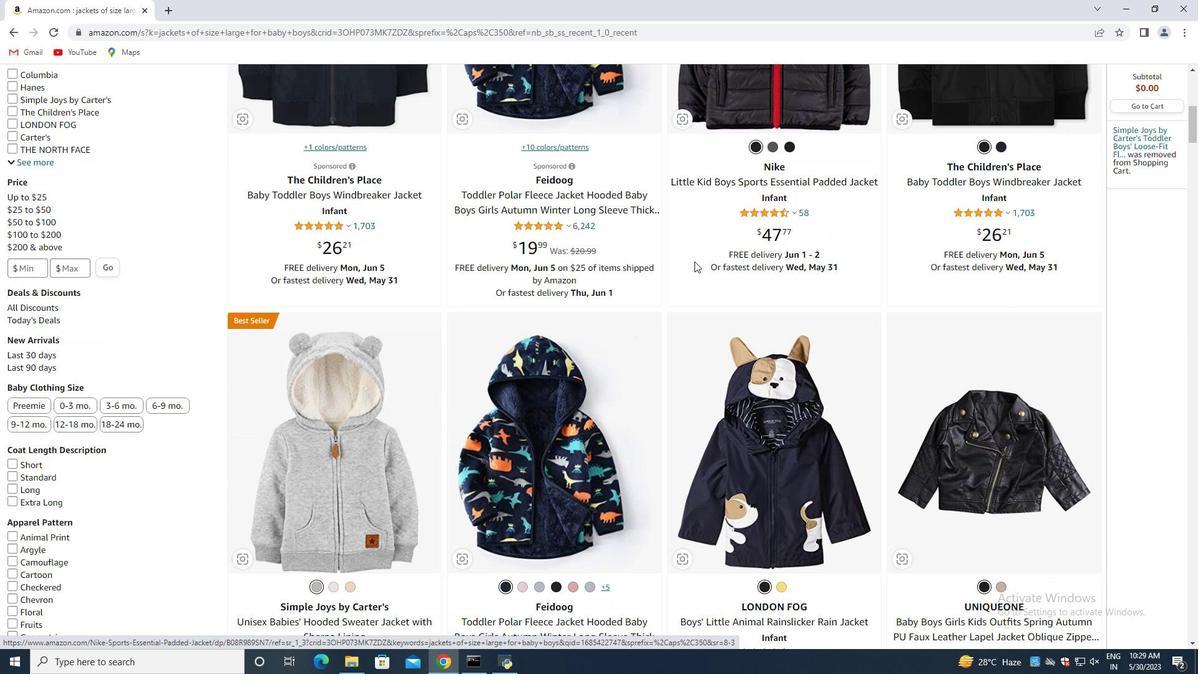
Action: Mouse moved to (615, 262)
Screenshot: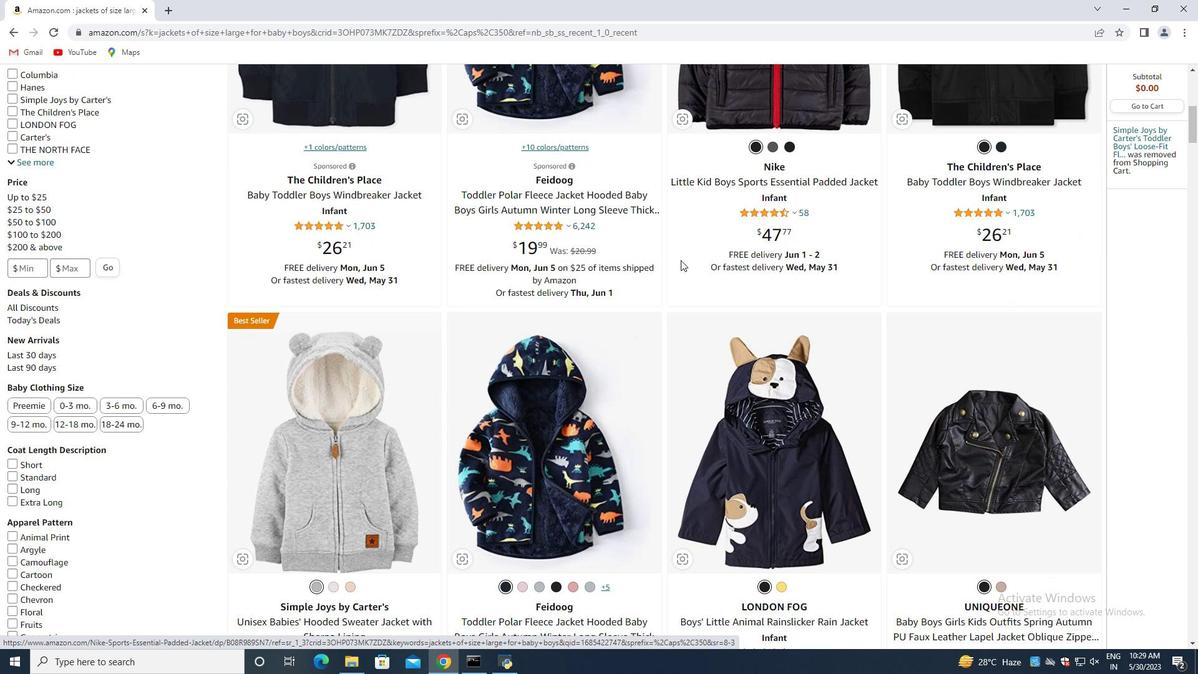
Action: Mouse scrolled (615, 261) with delta (0, 0)
Screenshot: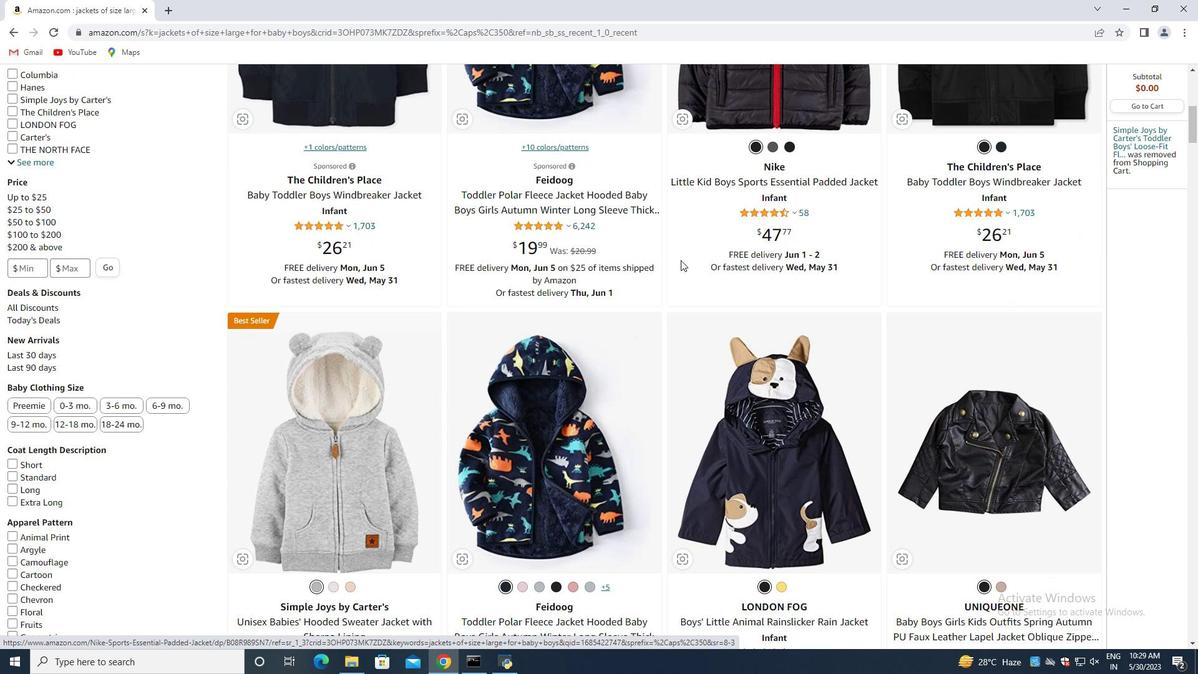 
Action: Mouse moved to (605, 262)
Screenshot: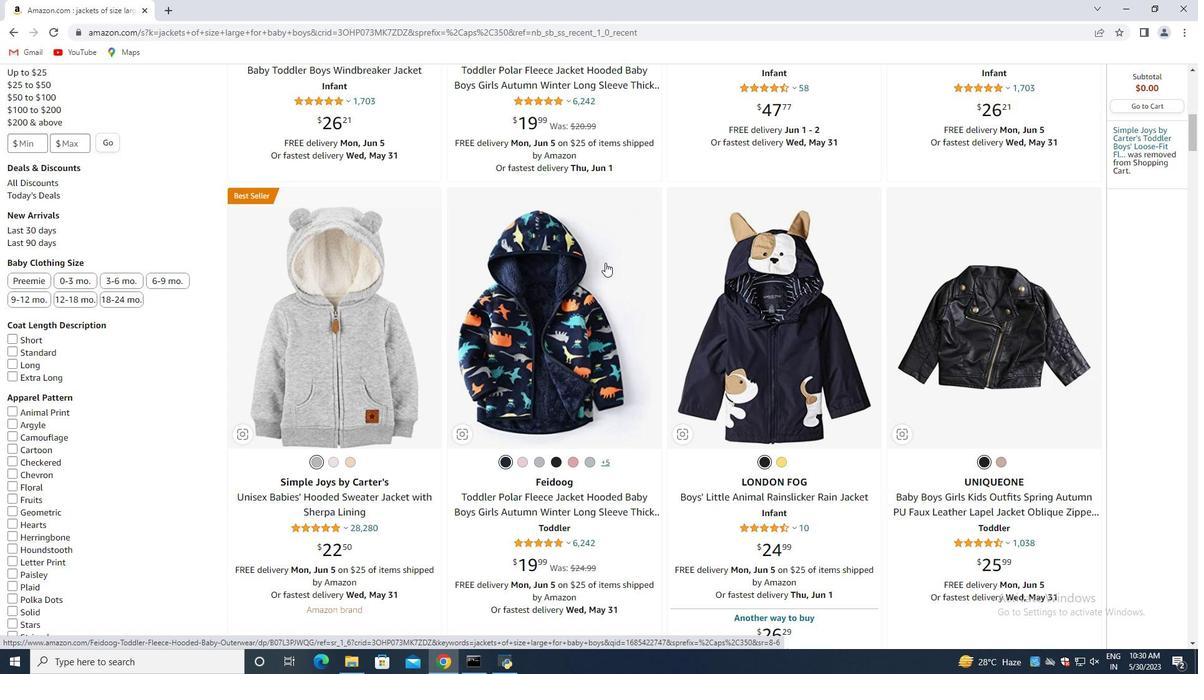 
Action: Mouse scrolled (605, 262) with delta (0, 0)
Screenshot: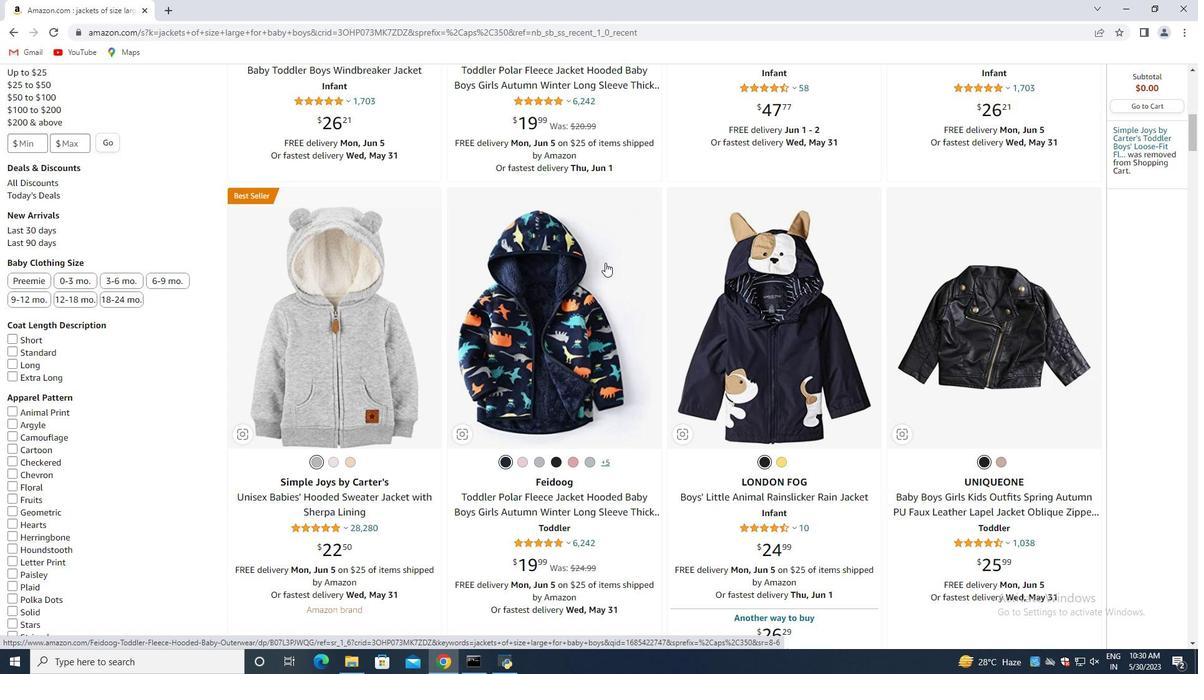 
Action: Mouse scrolled (605, 262) with delta (0, 0)
Screenshot: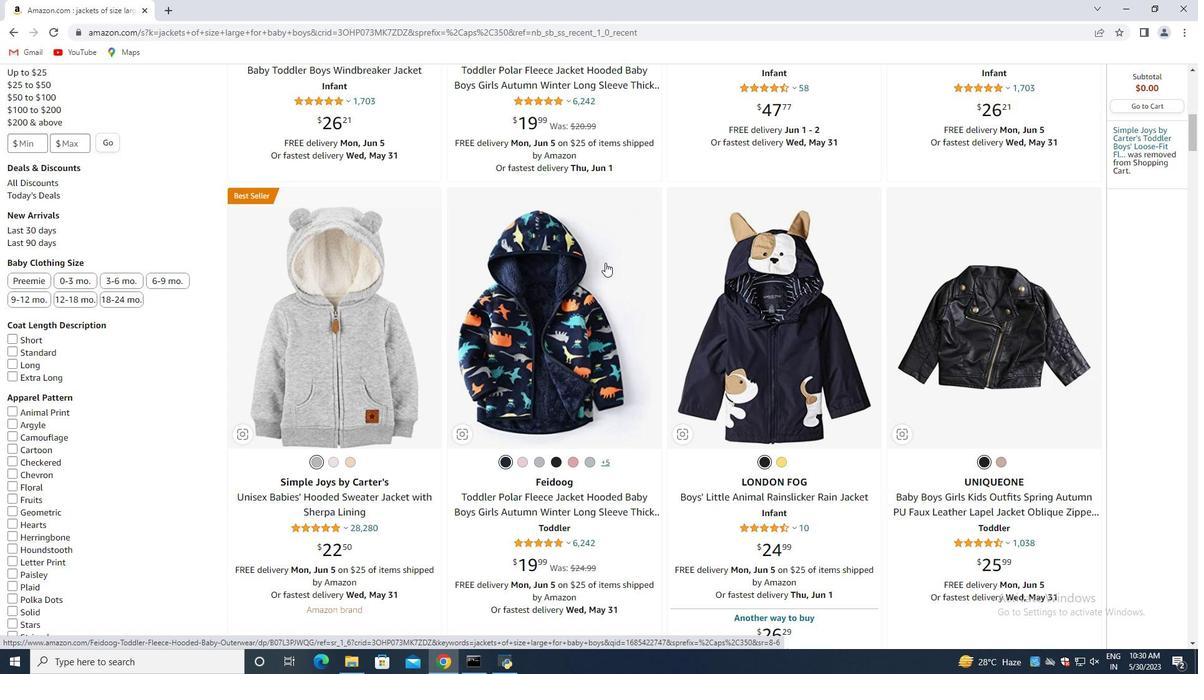
Action: Mouse scrolled (605, 262) with delta (0, 0)
Screenshot: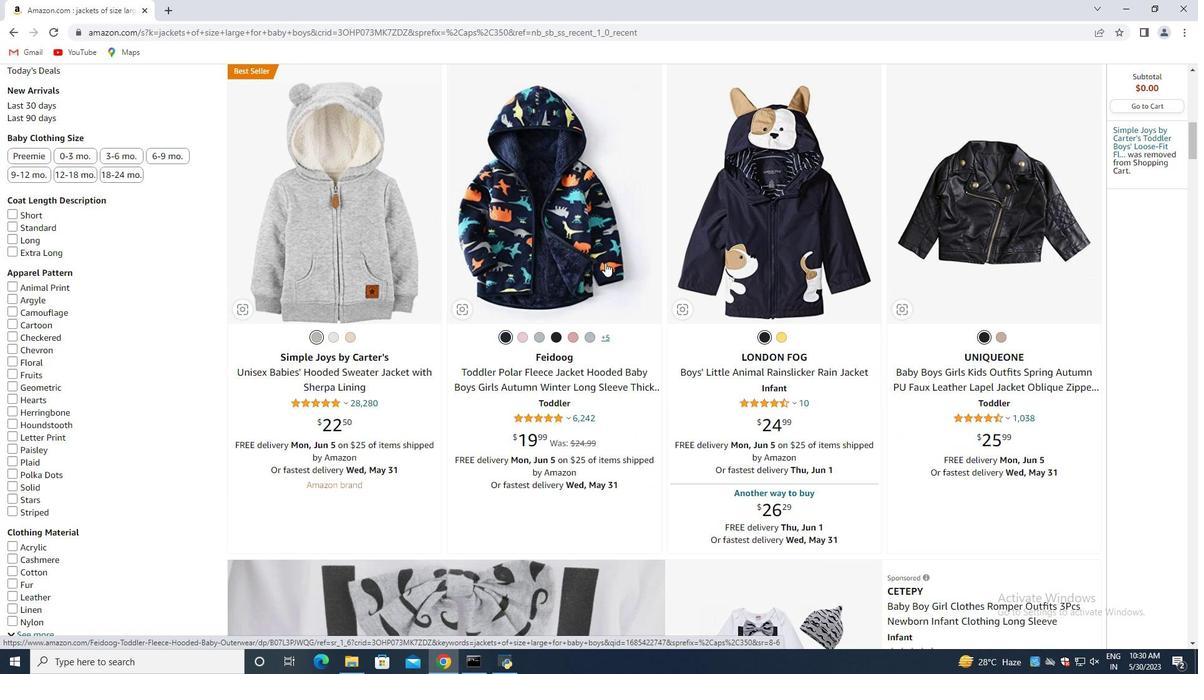 
Action: Mouse scrolled (605, 262) with delta (0, 0)
Screenshot: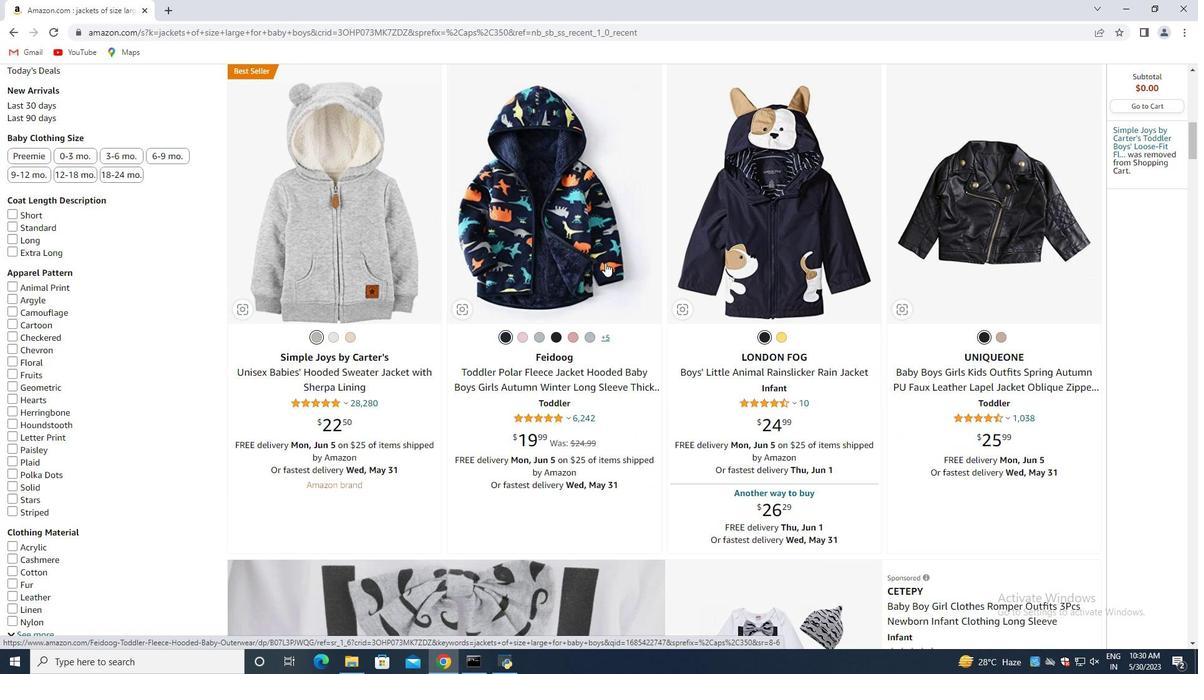 
Action: Mouse scrolled (605, 262) with delta (0, 0)
Screenshot: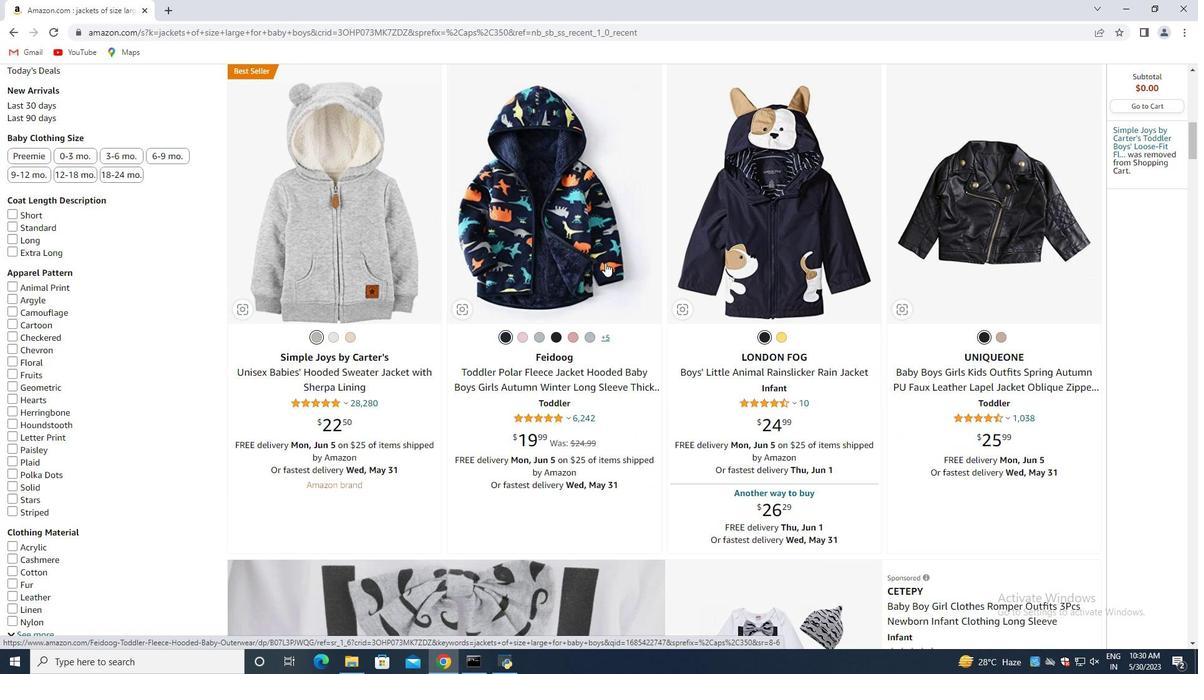 
Action: Mouse scrolled (605, 262) with delta (0, 0)
Screenshot: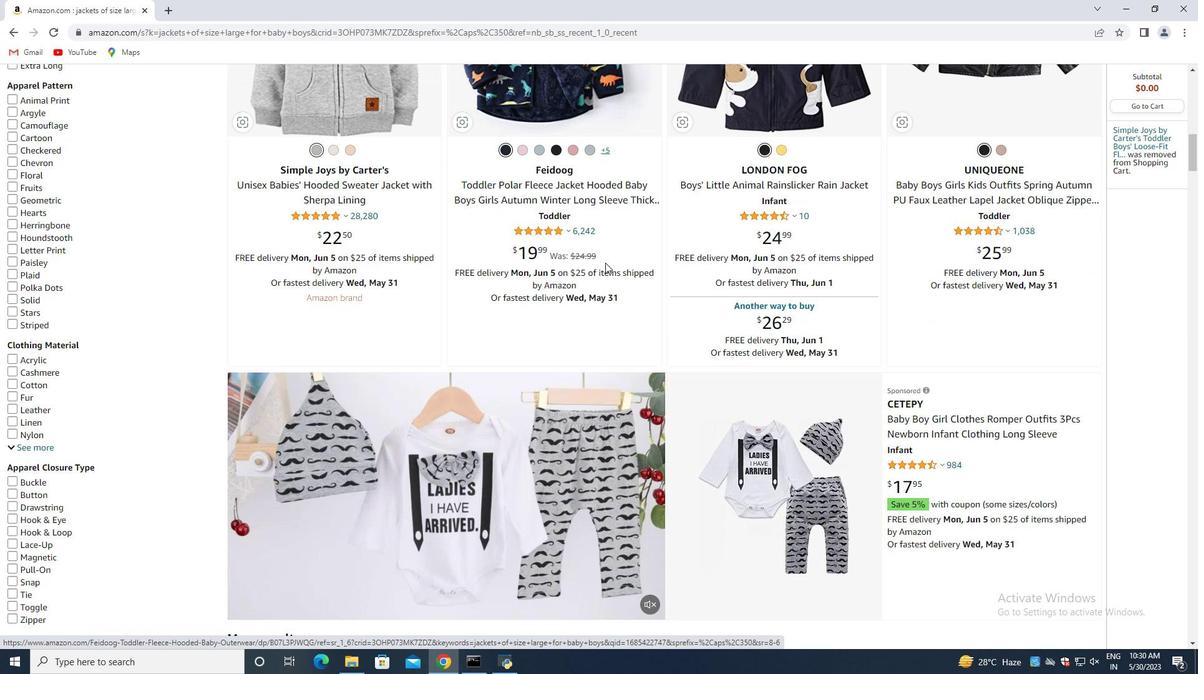 
Action: Mouse scrolled (605, 262) with delta (0, 0)
Screenshot: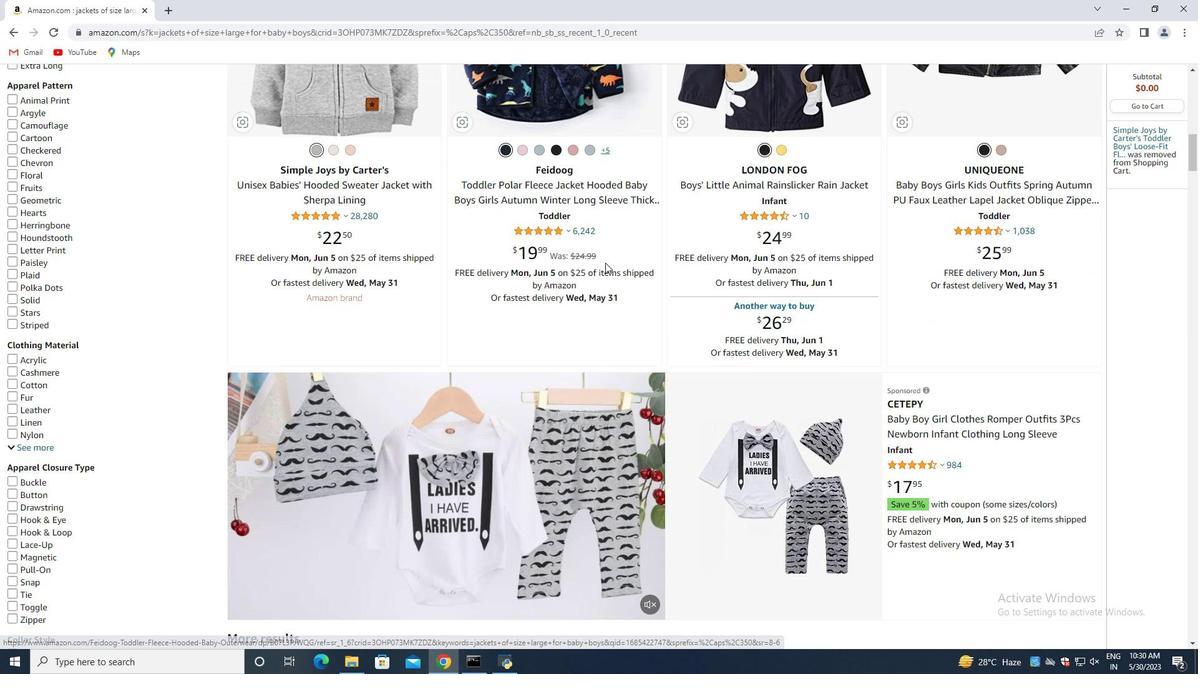
Action: Mouse scrolled (605, 262) with delta (0, 0)
Screenshot: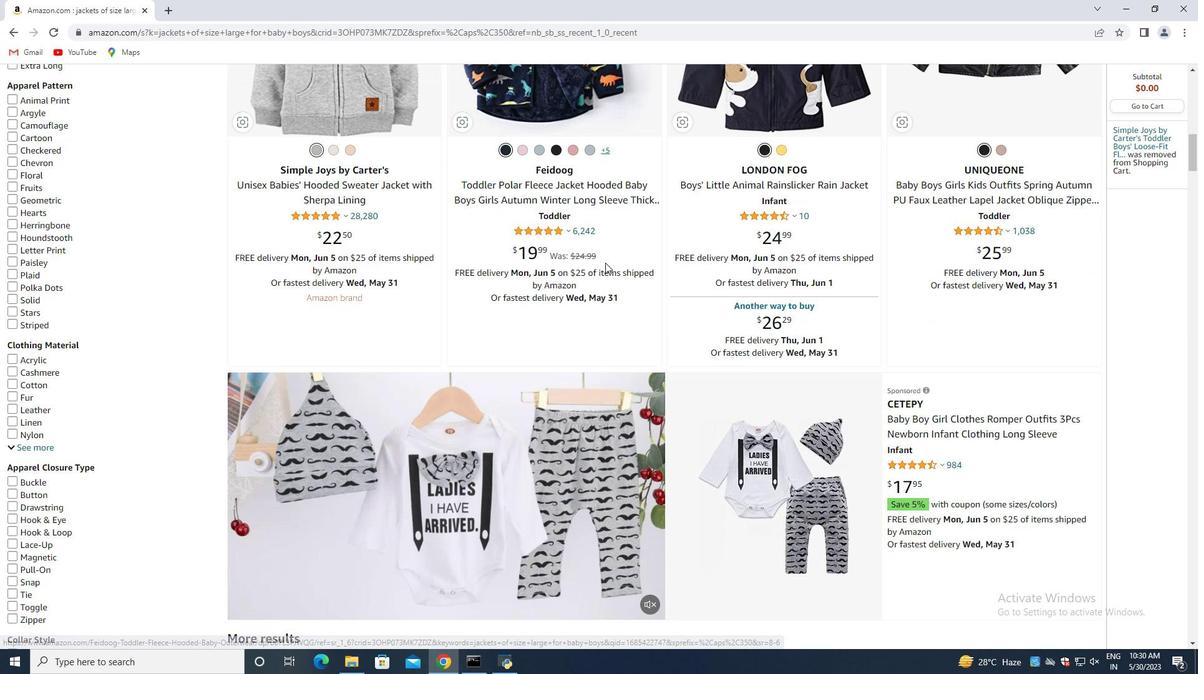 
Action: Mouse scrolled (605, 262) with delta (0, 0)
Screenshot: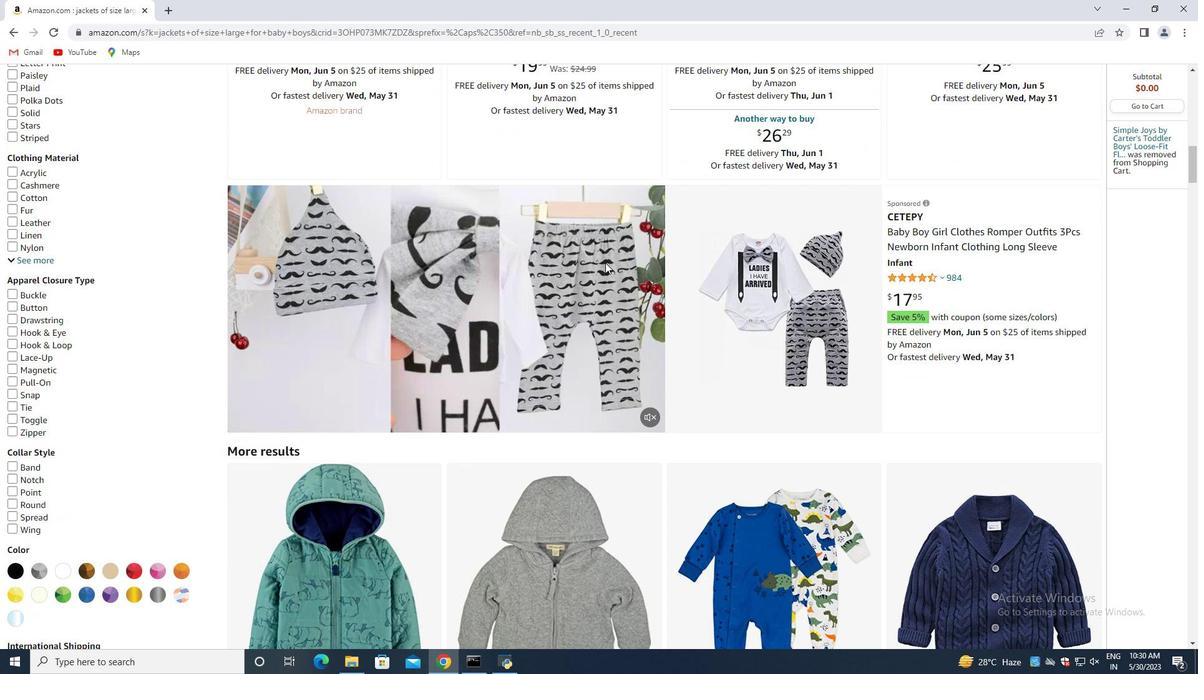 
Action: Mouse scrolled (605, 262) with delta (0, 0)
Screenshot: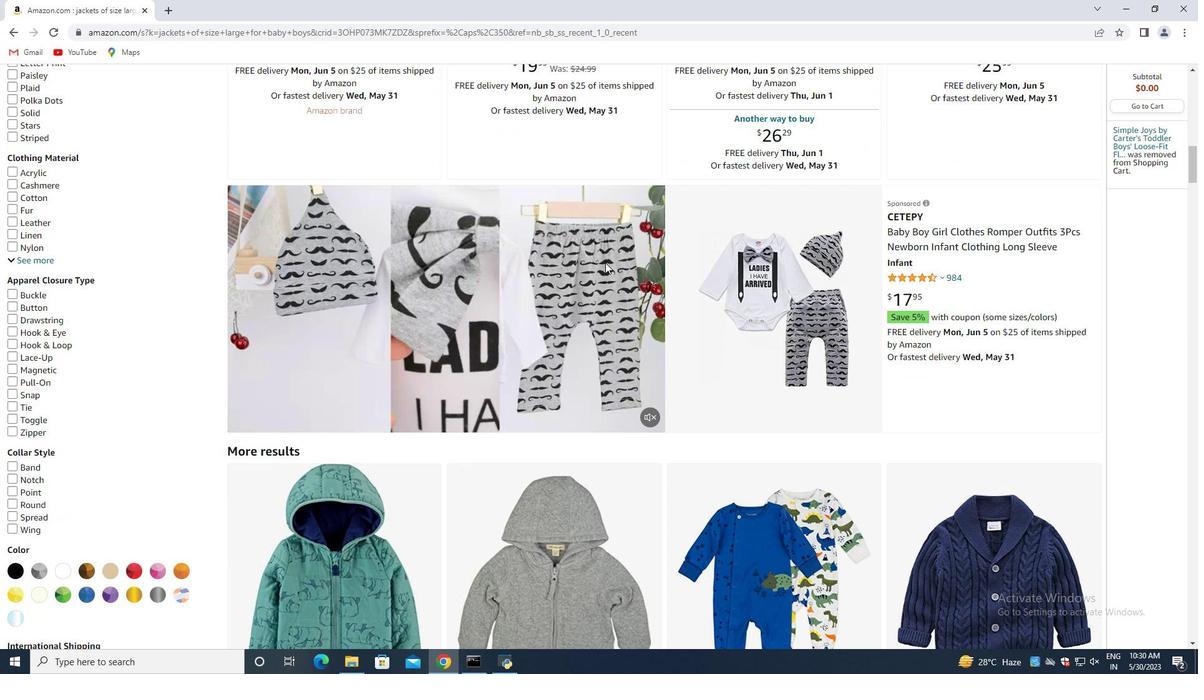 
Action: Mouse scrolled (605, 262) with delta (0, 0)
Screenshot: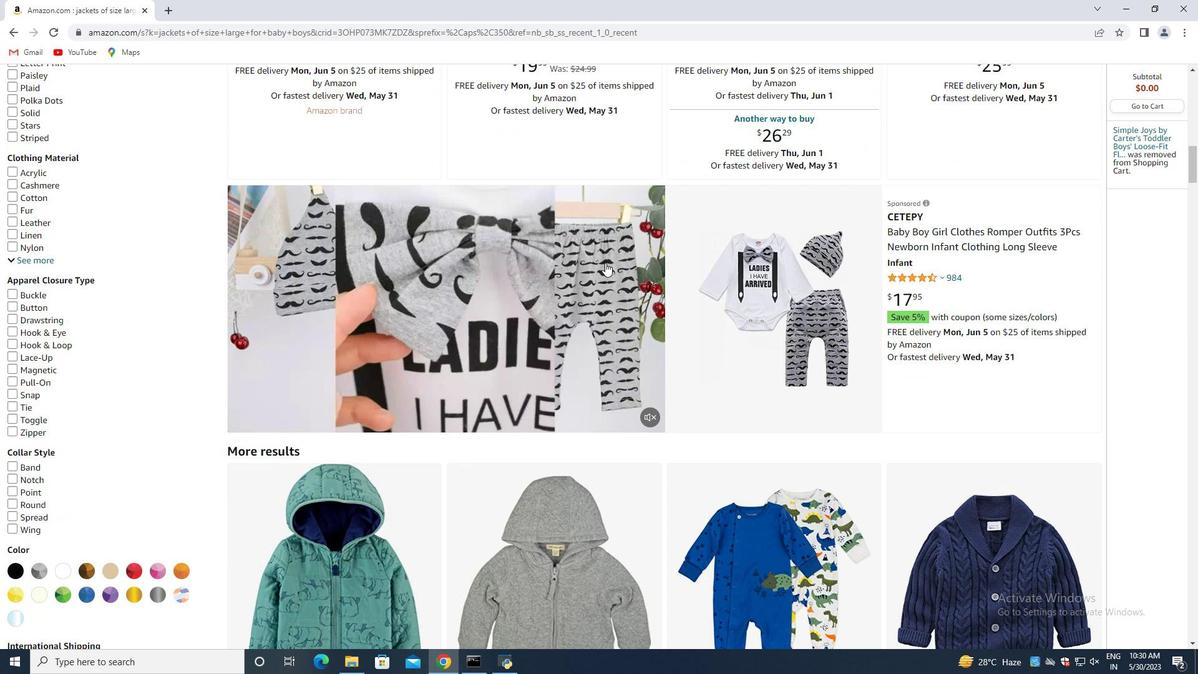 
Action: Mouse moved to (605, 262)
Screenshot: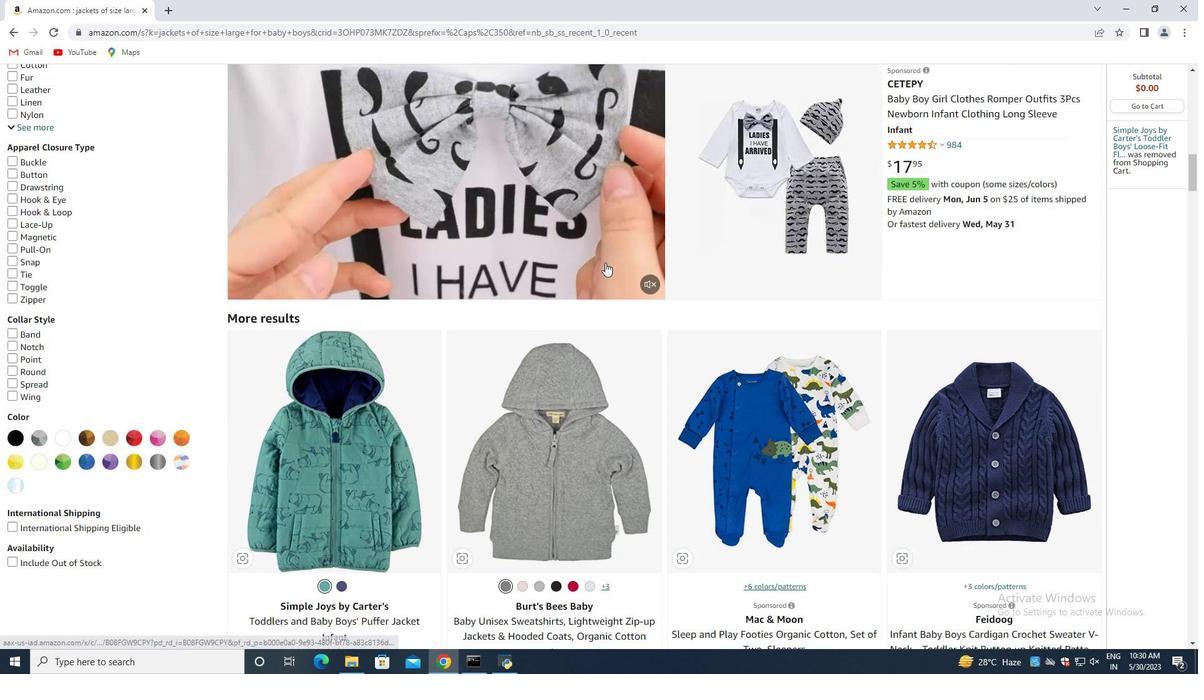 
Action: Mouse scrolled (605, 262) with delta (0, 0)
Screenshot: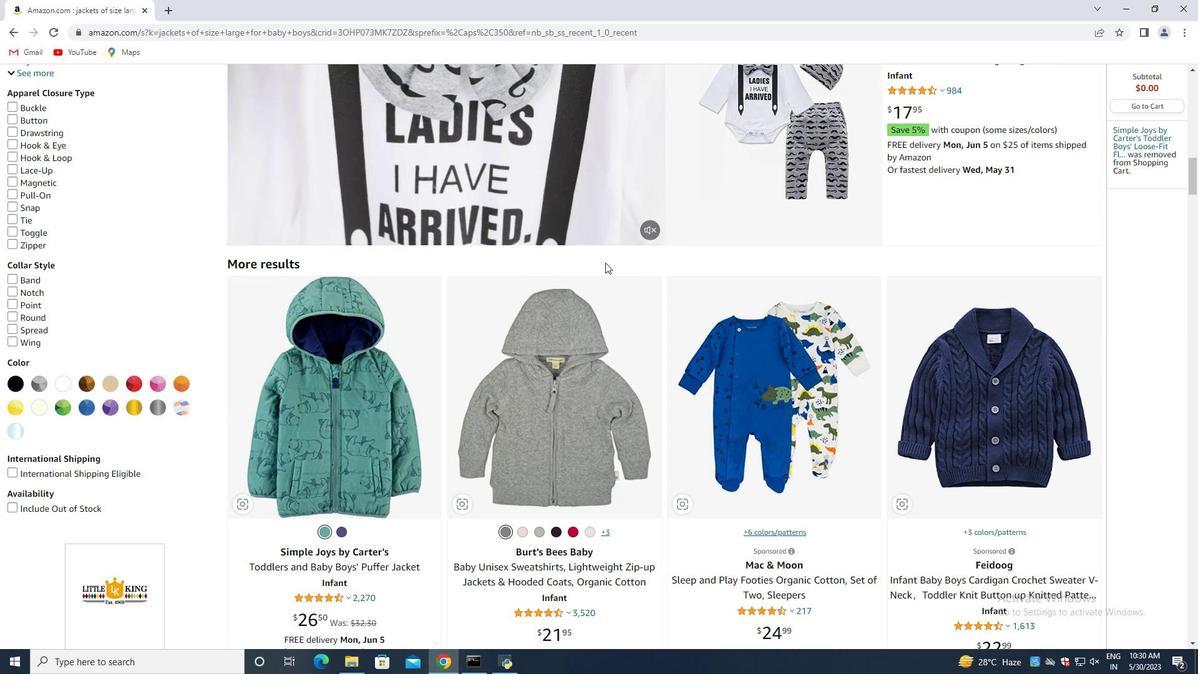 
Action: Mouse moved to (318, 331)
Screenshot: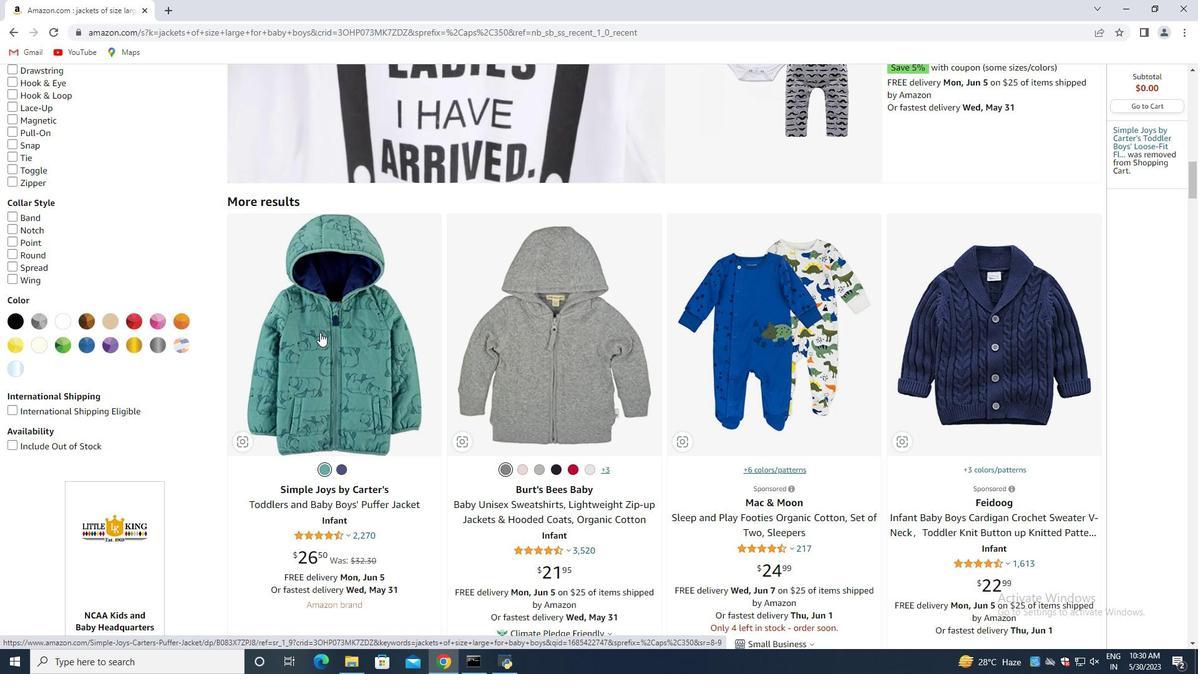 
Action: Mouse pressed left at (318, 331)
Screenshot: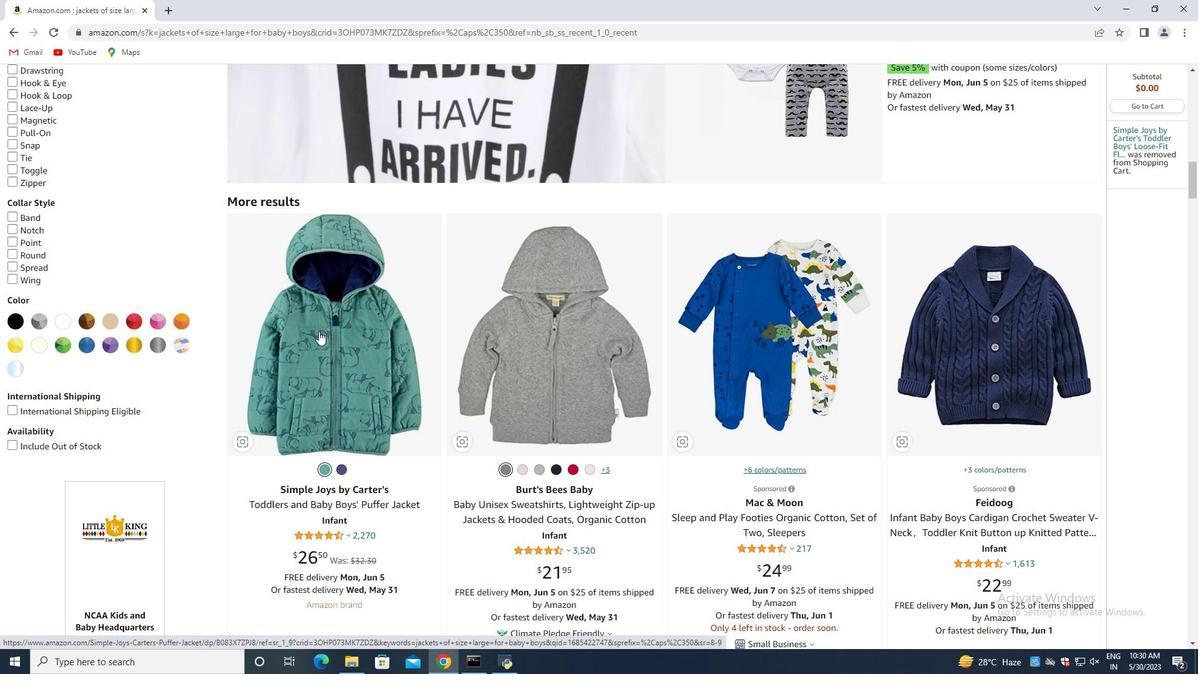 
Action: Mouse moved to (577, 464)
Screenshot: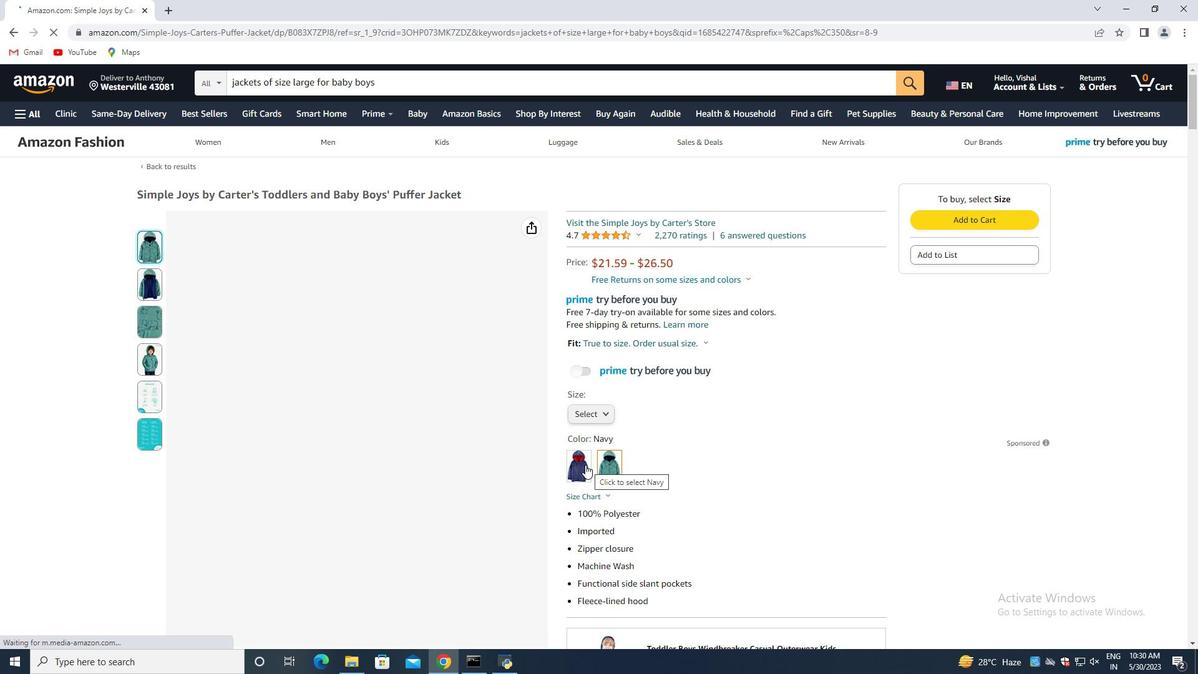 
Action: Mouse pressed left at (577, 464)
Screenshot: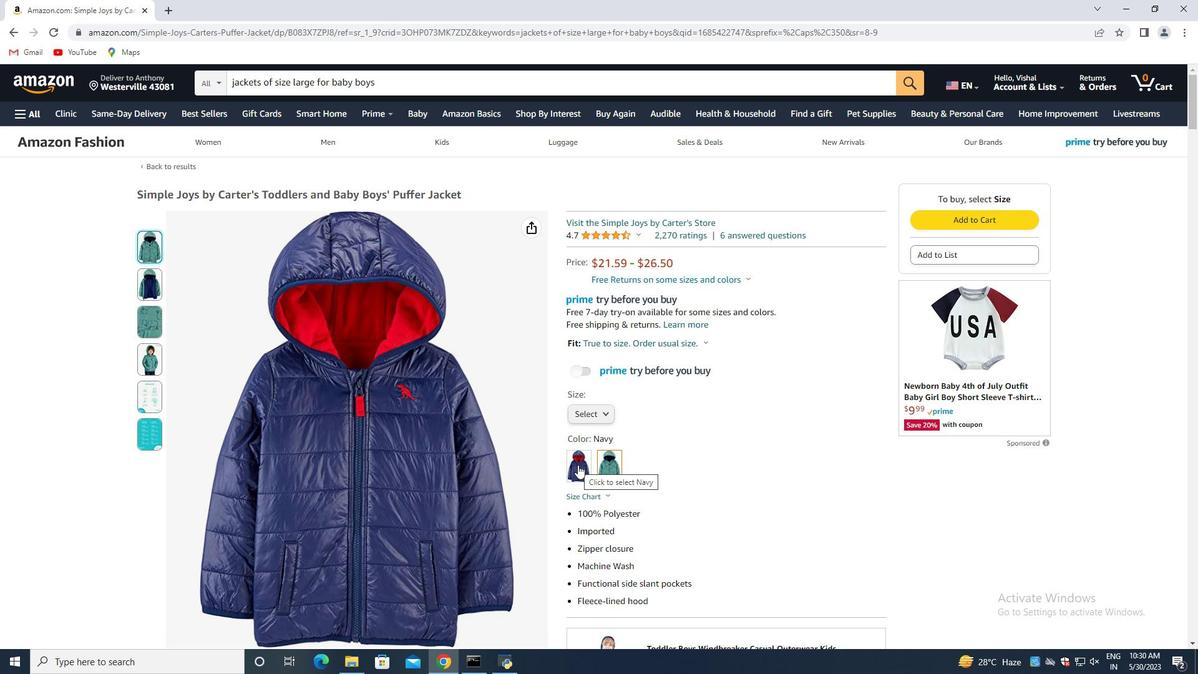 
Action: Mouse moved to (9, 36)
Screenshot: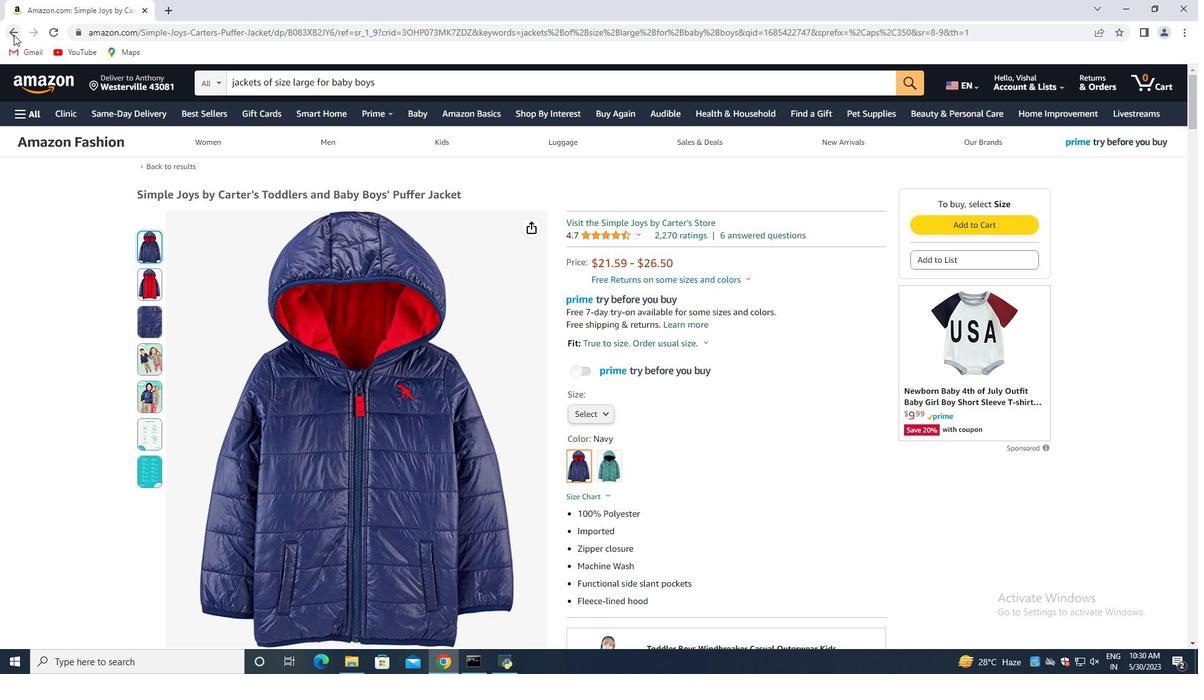 
Action: Mouse pressed left at (9, 36)
Screenshot: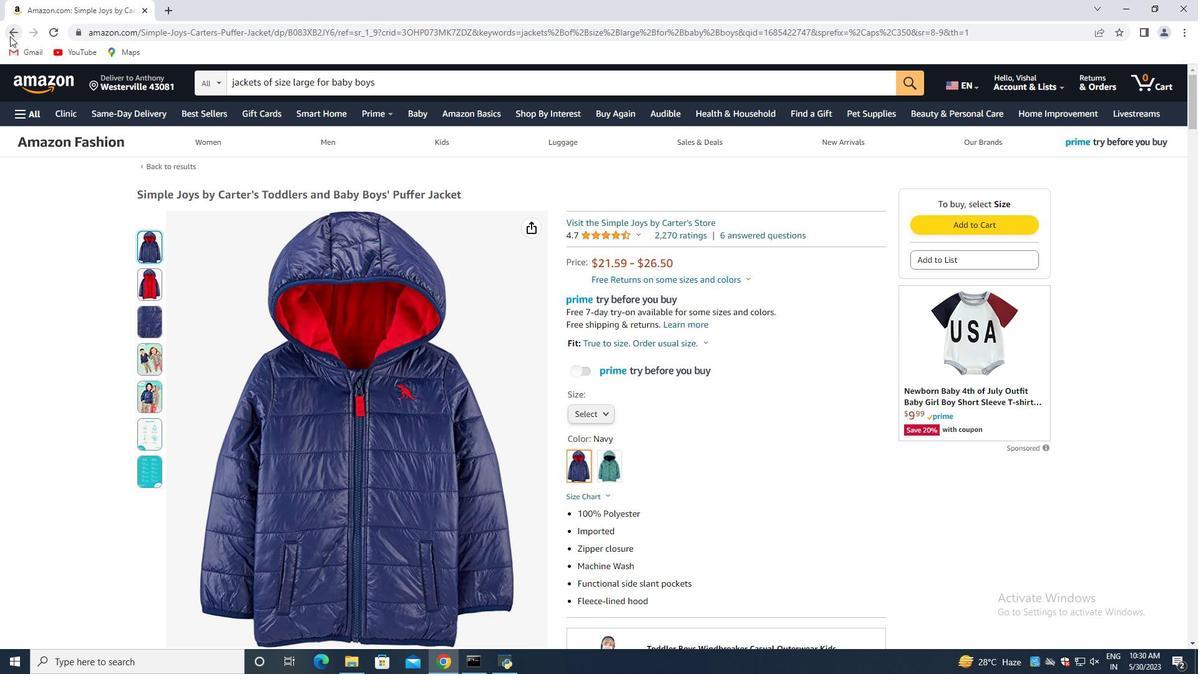 
Action: Mouse moved to (711, 308)
Screenshot: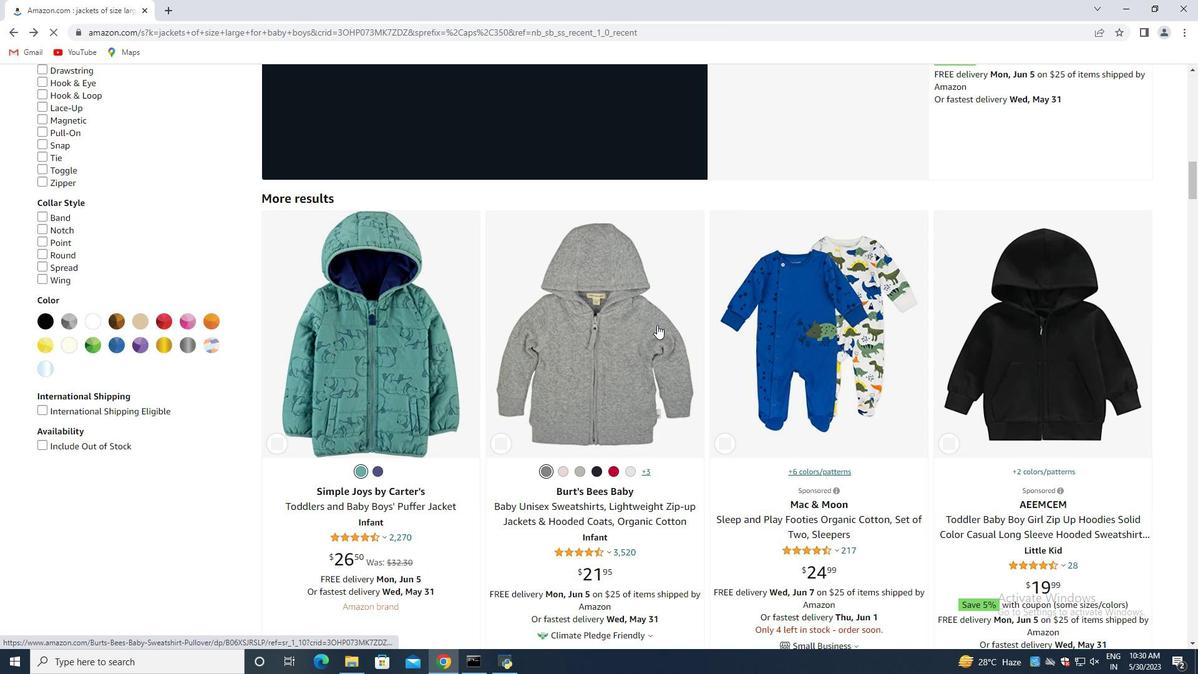 
Action: Mouse scrolled (711, 308) with delta (0, 0)
Screenshot: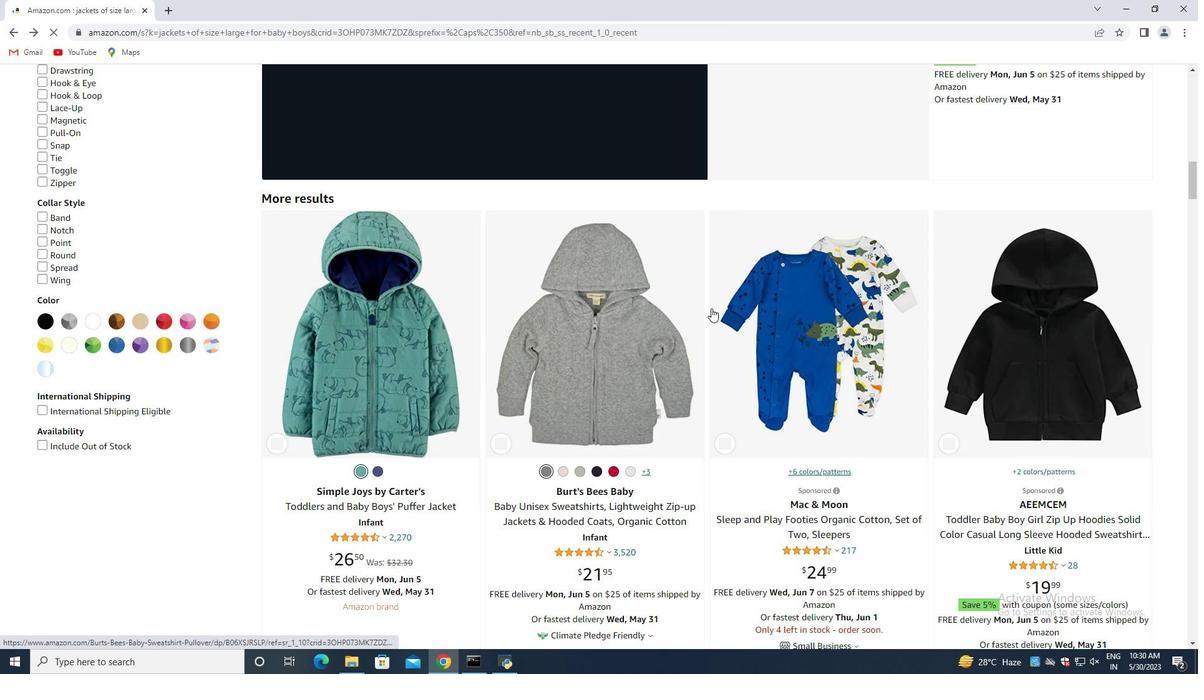 
Action: Mouse scrolled (711, 308) with delta (0, 0)
Screenshot: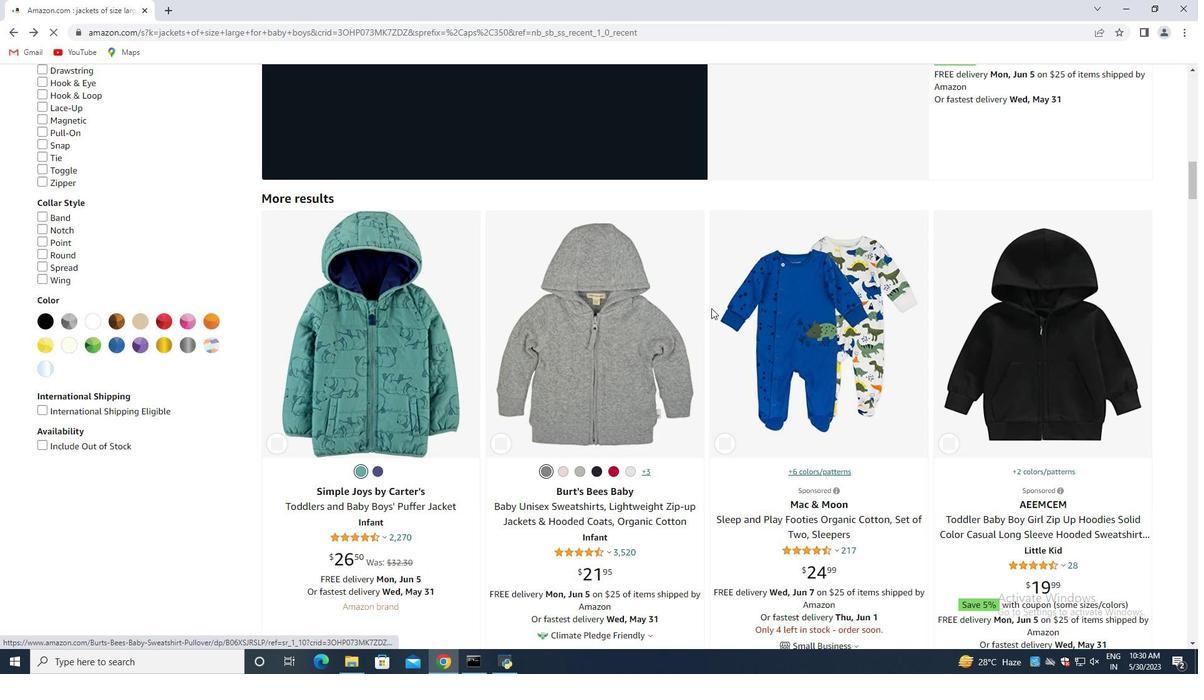 
Action: Mouse scrolled (711, 308) with delta (0, 0)
Screenshot: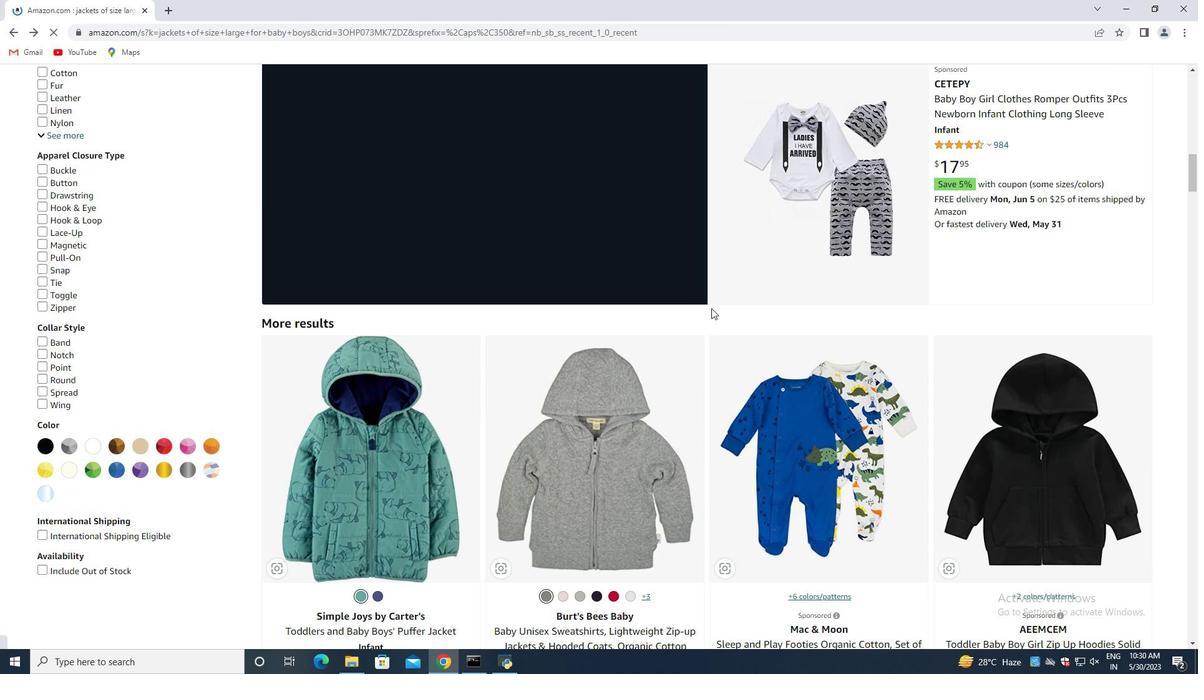 
Action: Mouse scrolled (711, 308) with delta (0, 0)
Screenshot: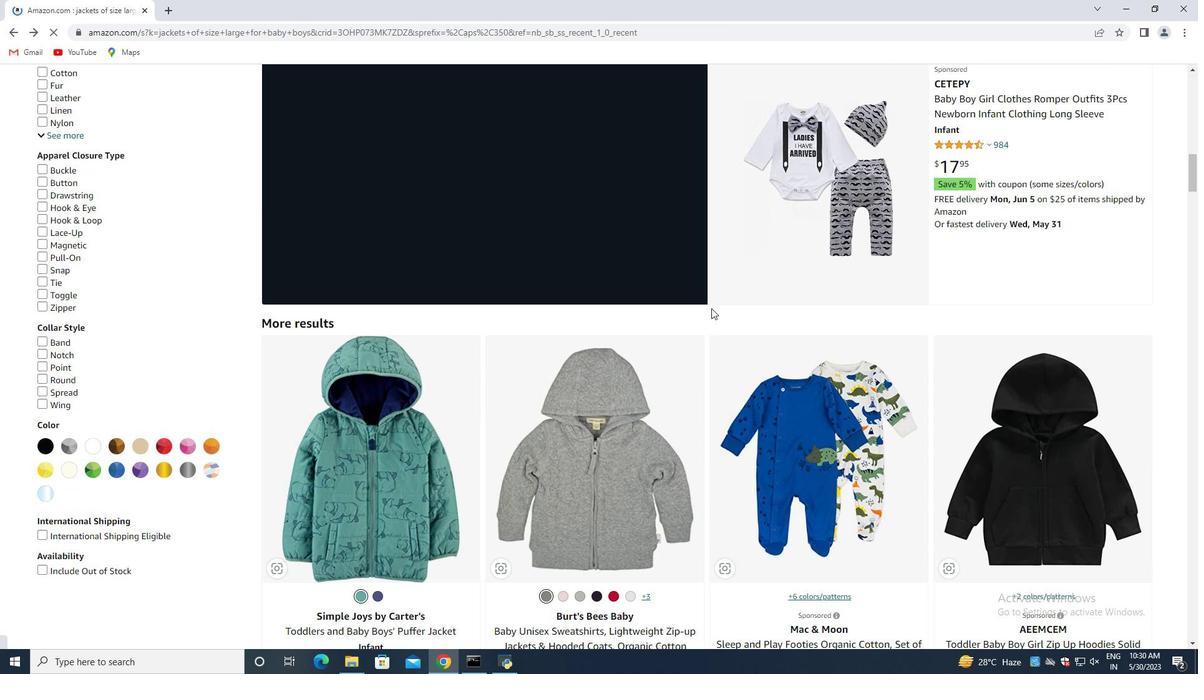 
Action: Mouse scrolled (711, 308) with delta (0, 0)
Screenshot: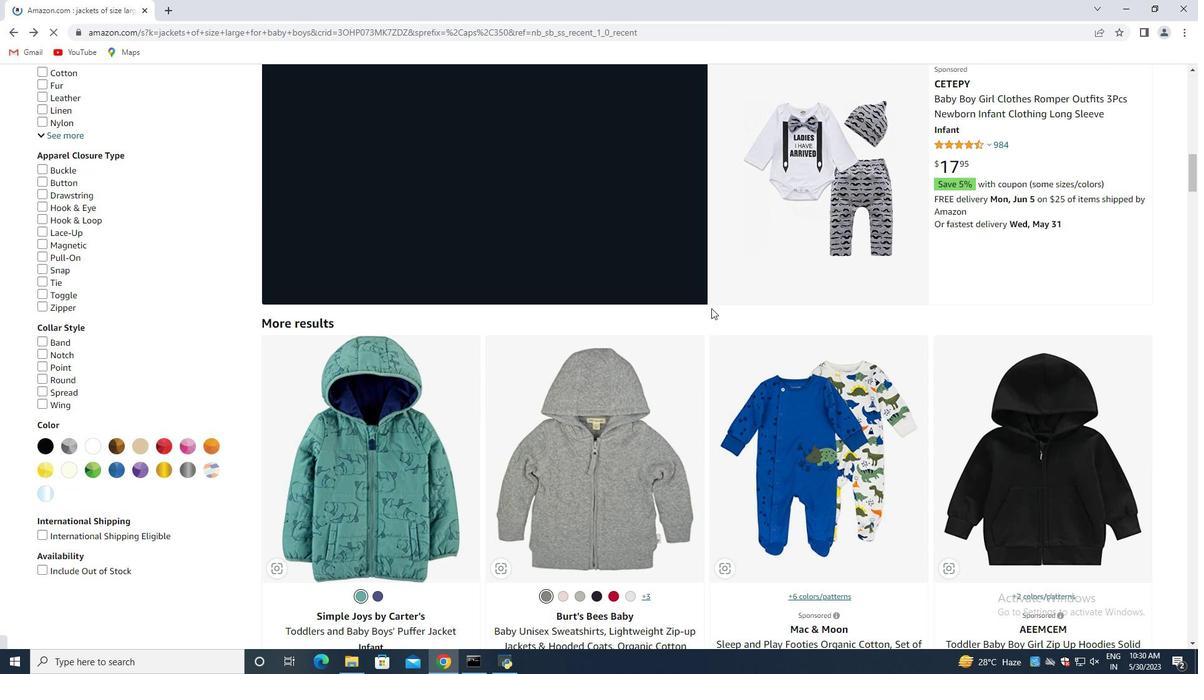 
Action: Mouse scrolled (711, 308) with delta (0, 0)
Screenshot: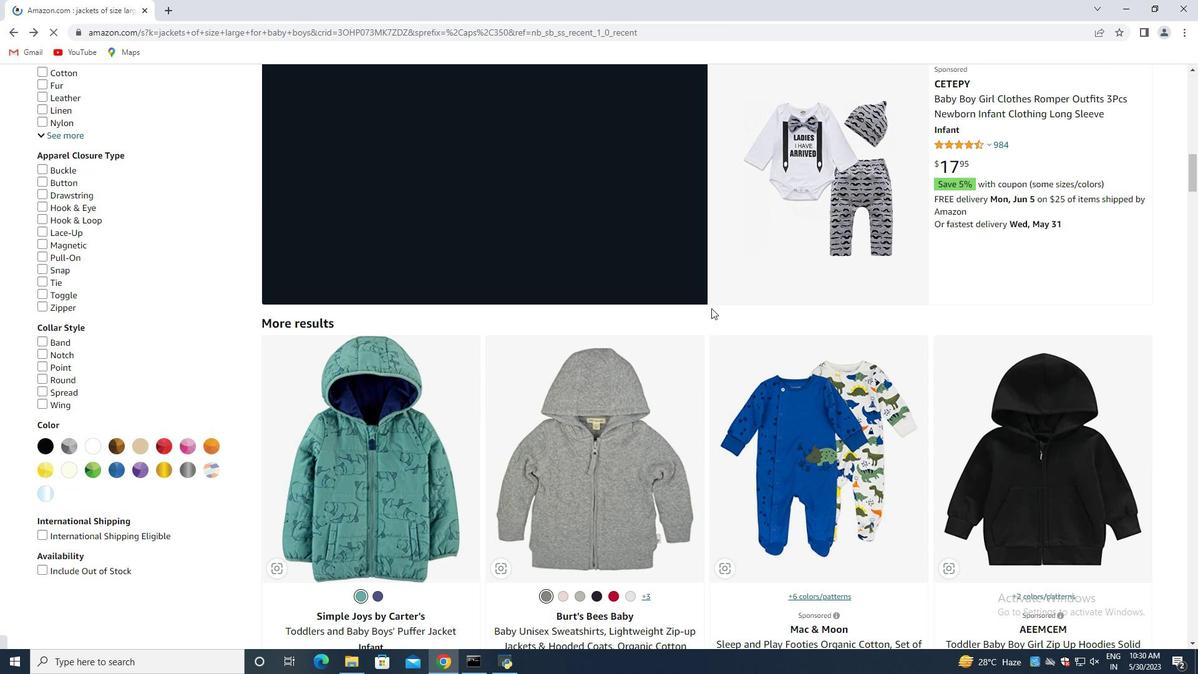 
Action: Mouse scrolled (711, 308) with delta (0, 0)
Screenshot: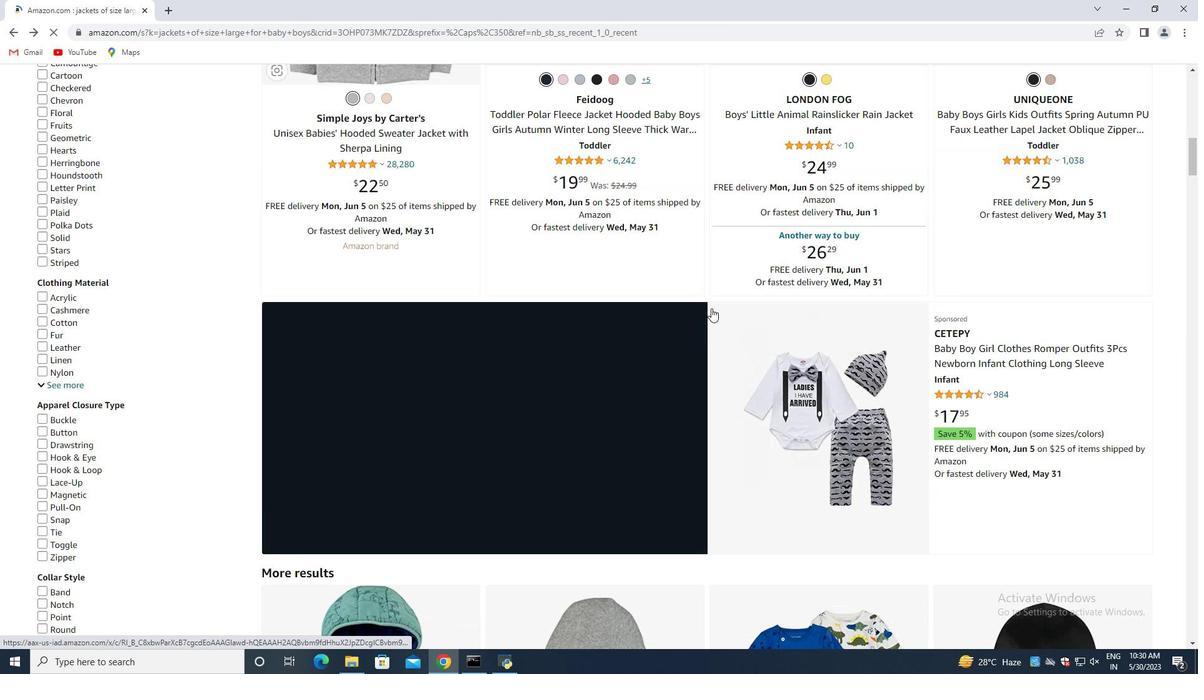 
Action: Mouse scrolled (711, 308) with delta (0, 0)
Screenshot: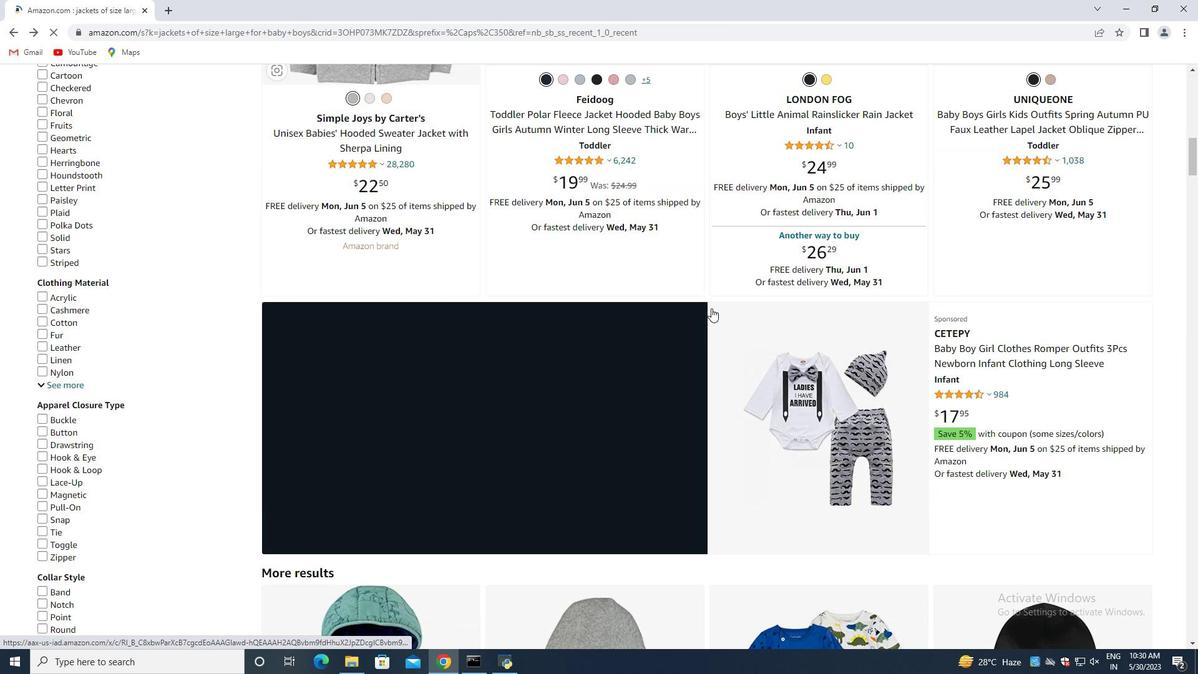 
Action: Mouse scrolled (711, 308) with delta (0, 0)
Screenshot: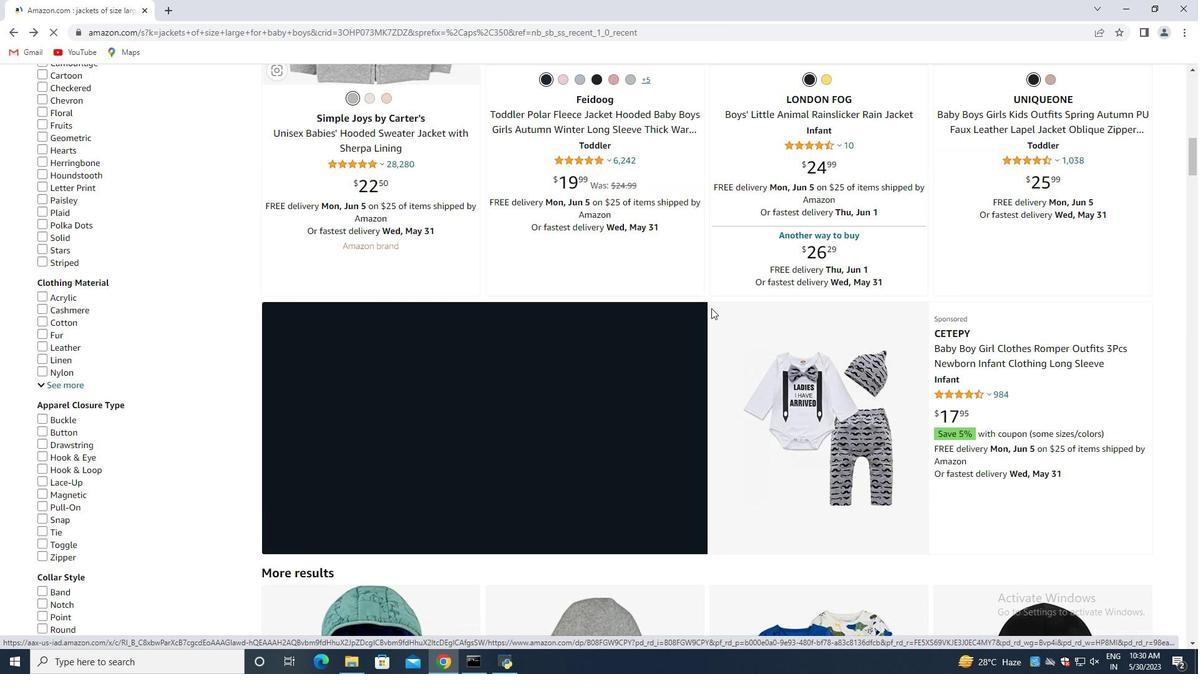 
Action: Mouse scrolled (711, 308) with delta (0, 0)
Screenshot: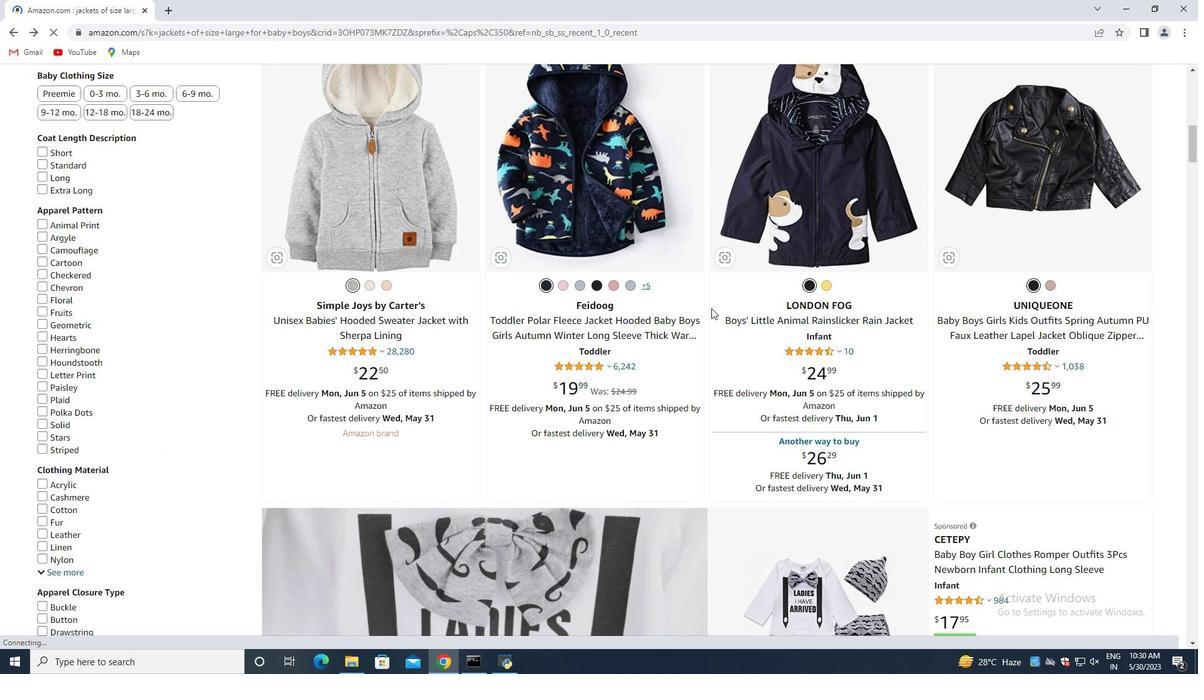 
Action: Mouse scrolled (711, 308) with delta (0, 0)
Screenshot: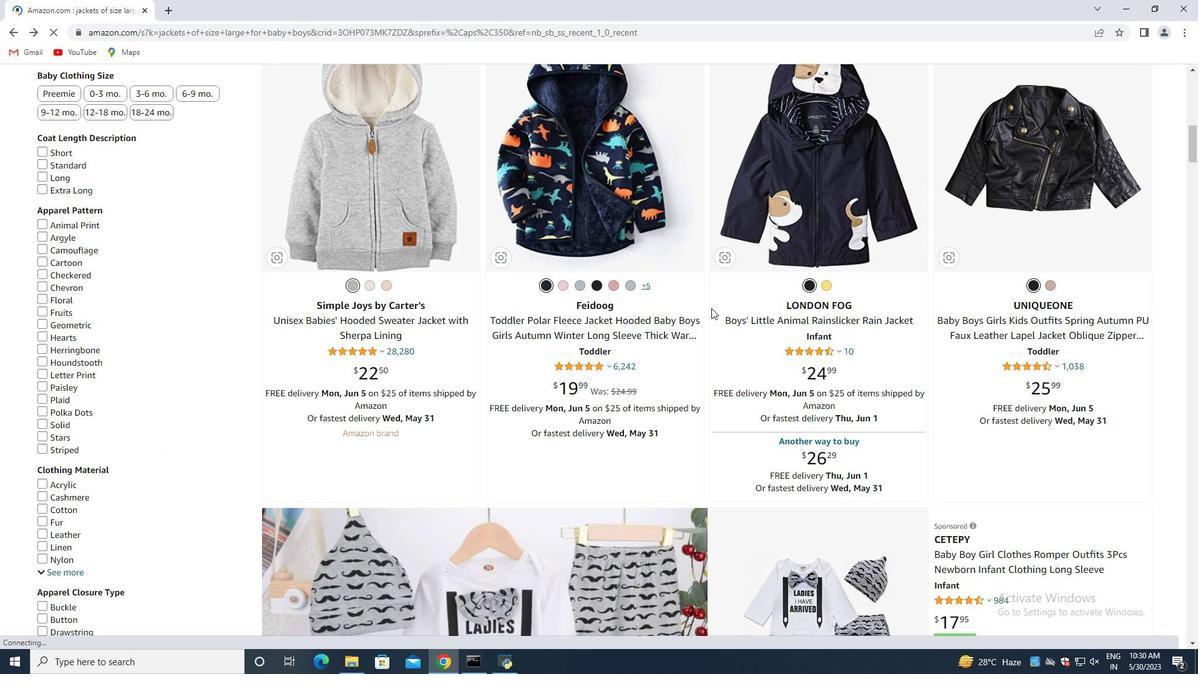 
Action: Mouse scrolled (711, 308) with delta (0, 0)
Screenshot: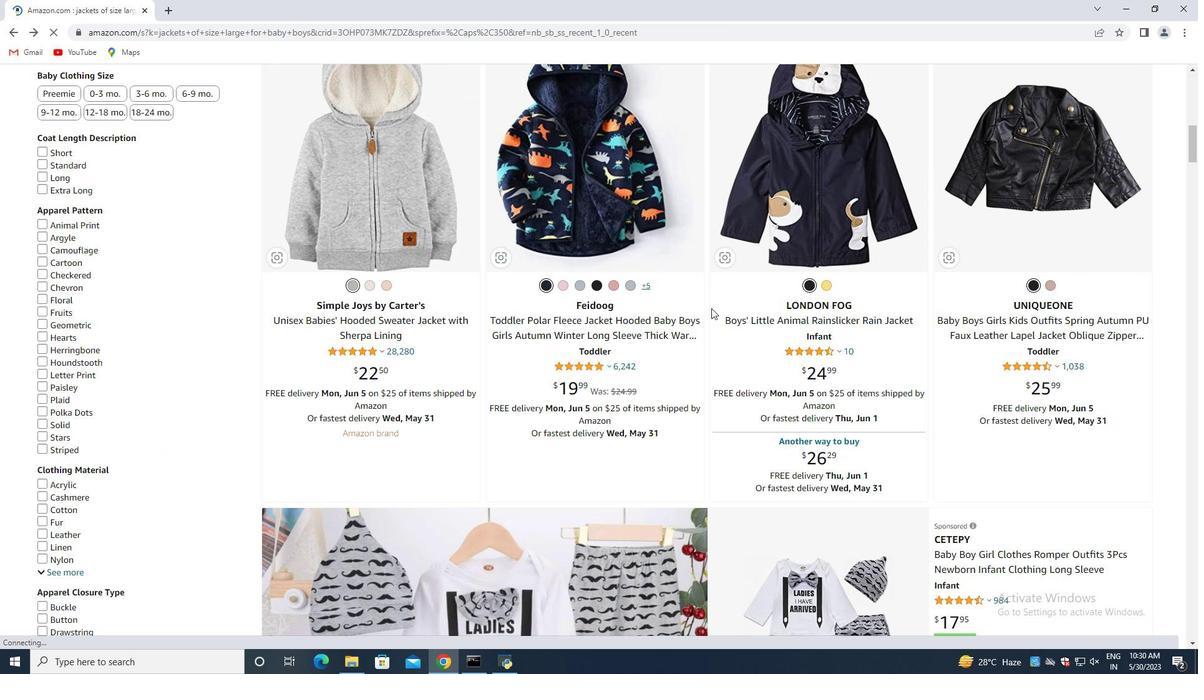 
Action: Mouse scrolled (711, 308) with delta (0, 0)
Screenshot: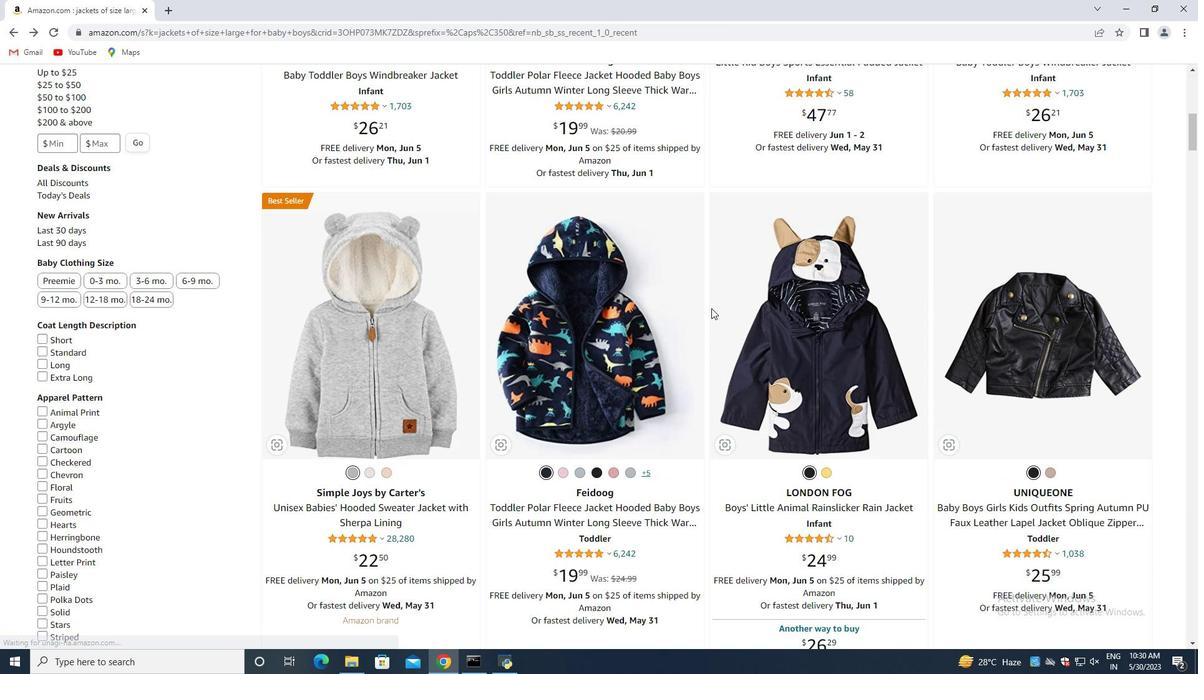 
Action: Mouse scrolled (711, 308) with delta (0, 0)
Screenshot: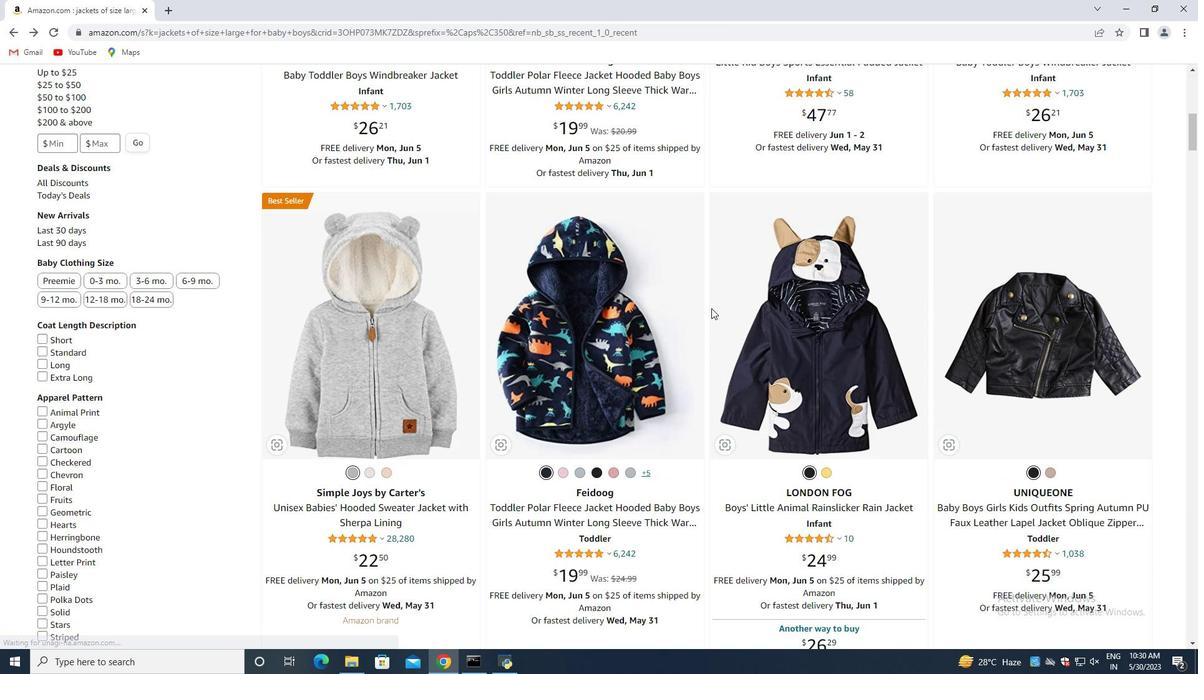 
Action: Mouse scrolled (711, 308) with delta (0, 0)
Screenshot: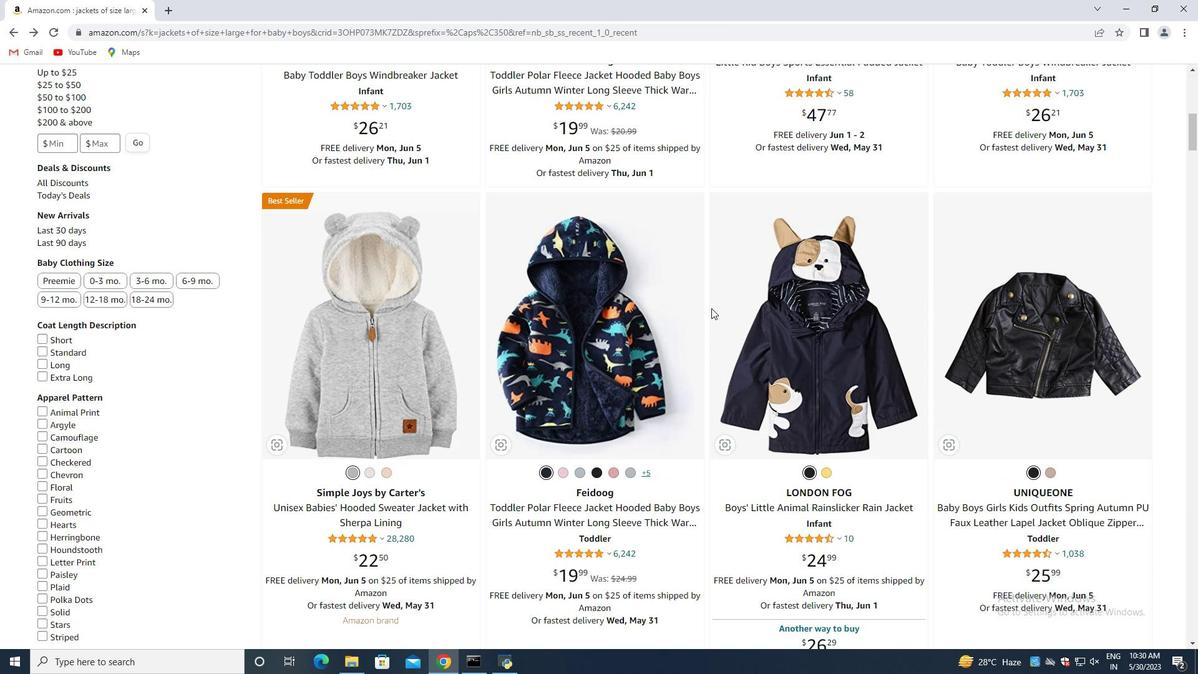 
Action: Mouse scrolled (711, 308) with delta (0, 0)
Screenshot: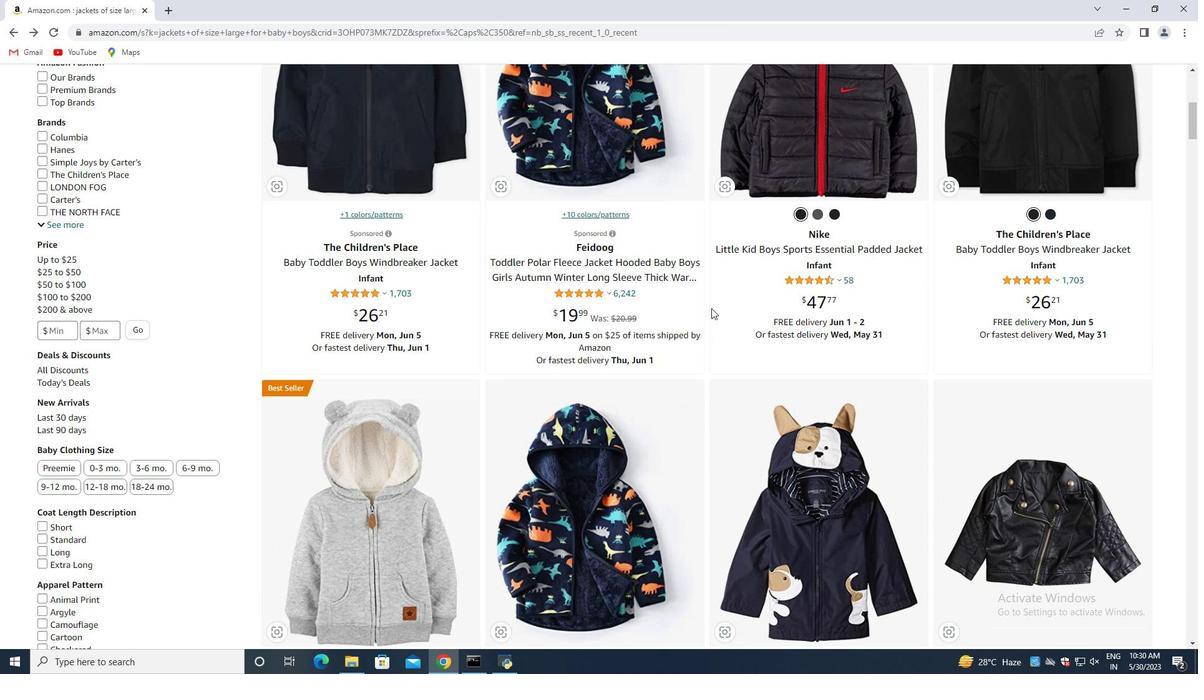 
Action: Mouse scrolled (711, 308) with delta (0, 0)
Screenshot: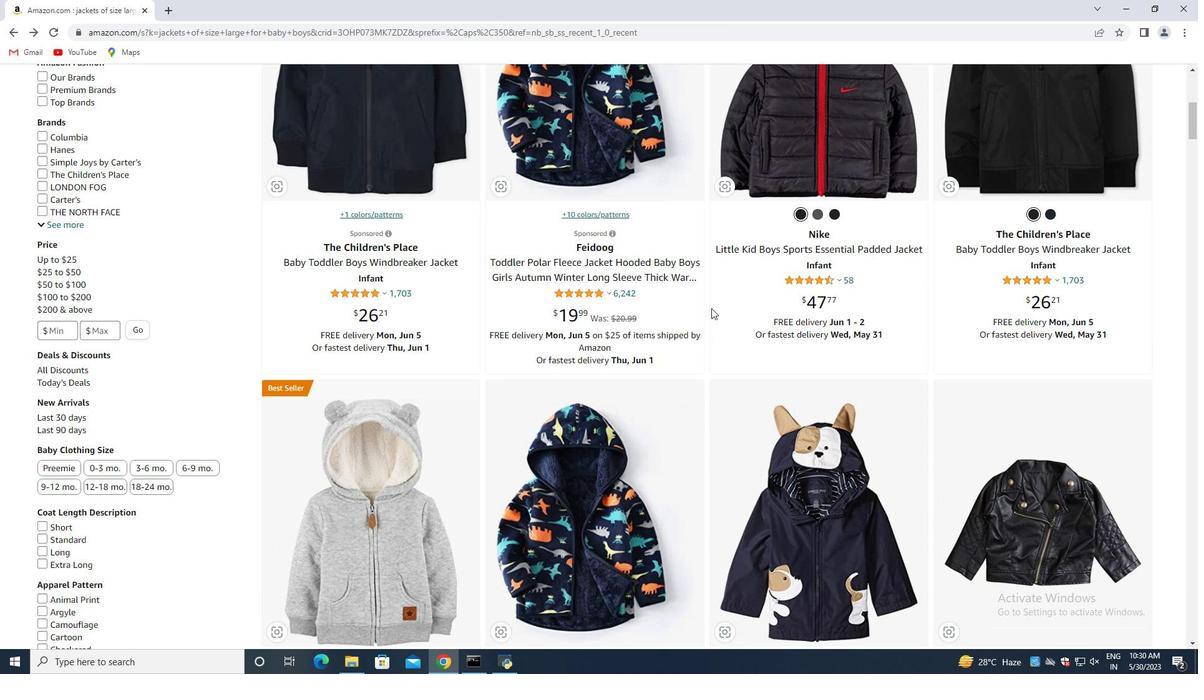 
Action: Mouse moved to (826, 238)
Screenshot: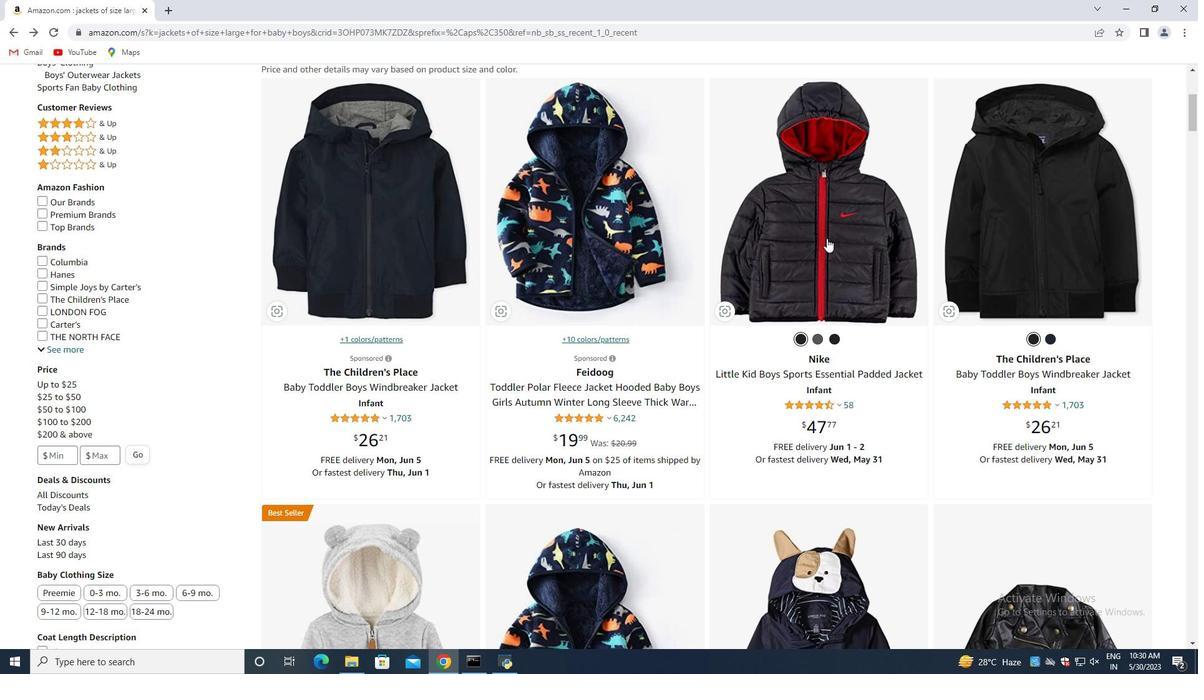 
Action: Mouse pressed left at (826, 238)
Screenshot: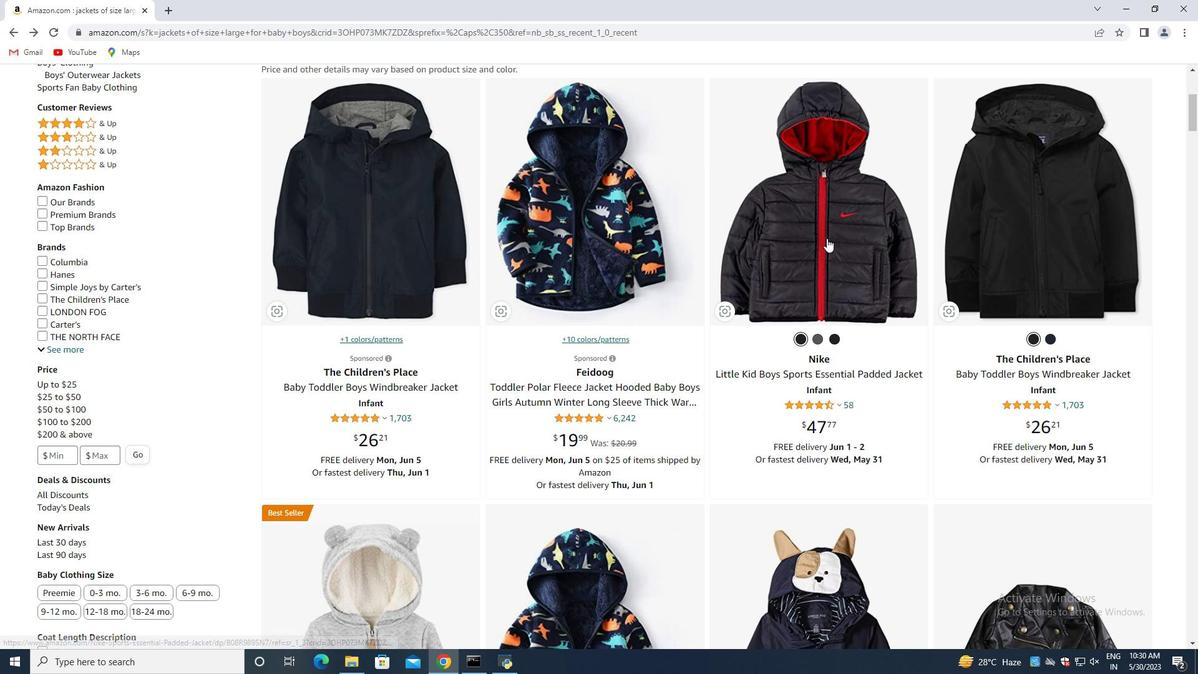 
Action: Mouse moved to (649, 405)
Screenshot: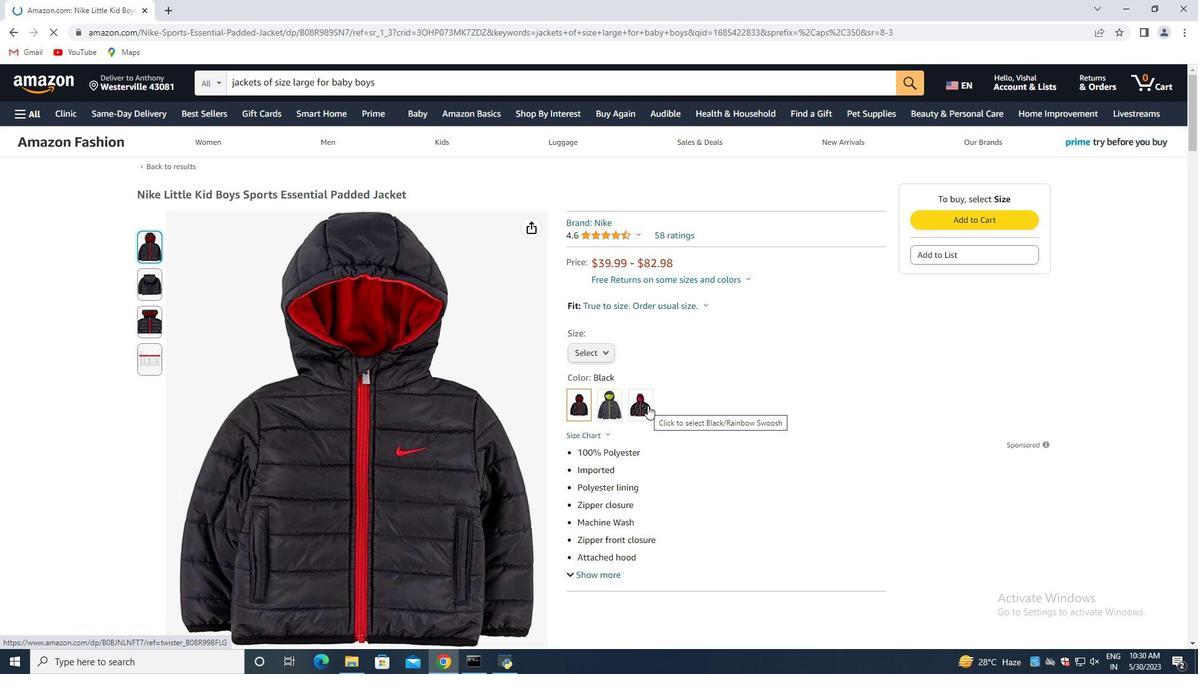 
Action: Mouse pressed left at (649, 405)
Screenshot: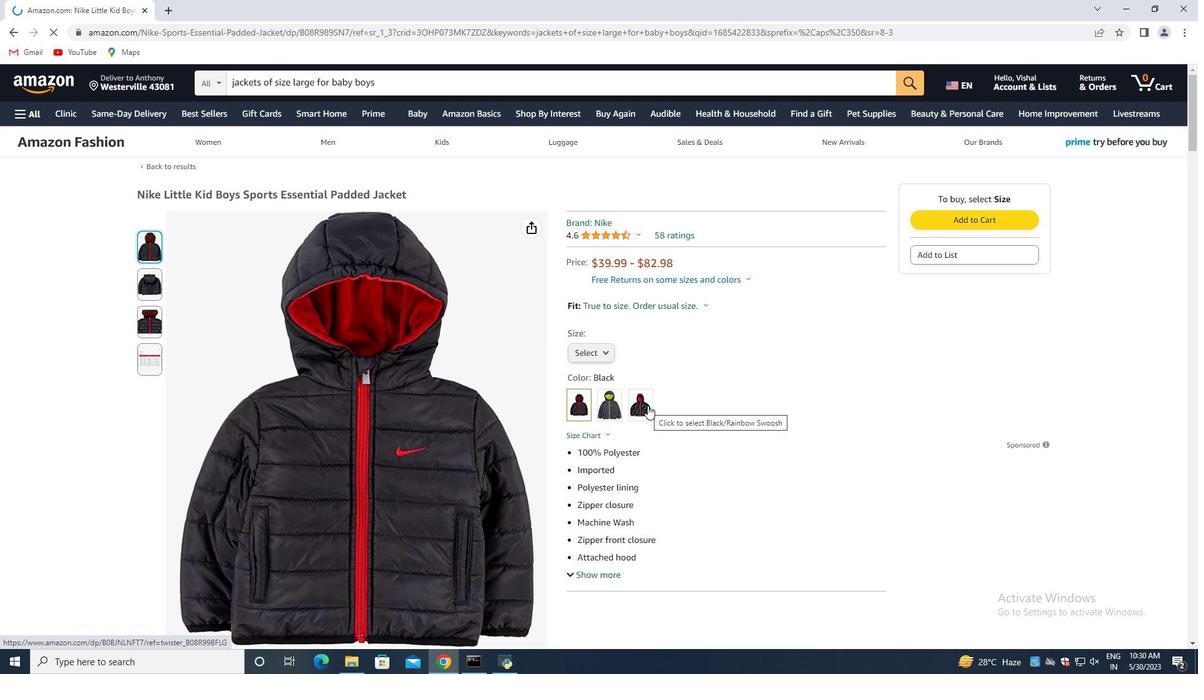 
Action: Mouse moved to (587, 405)
Screenshot: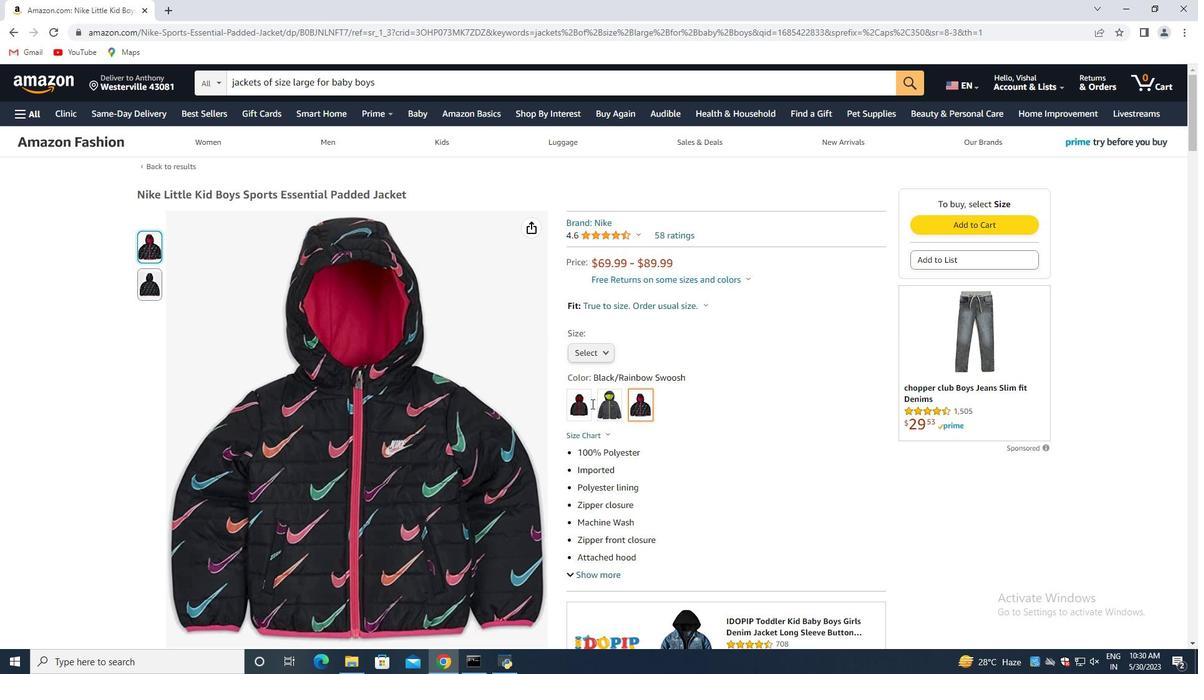 
Action: Mouse pressed left at (587, 405)
Screenshot: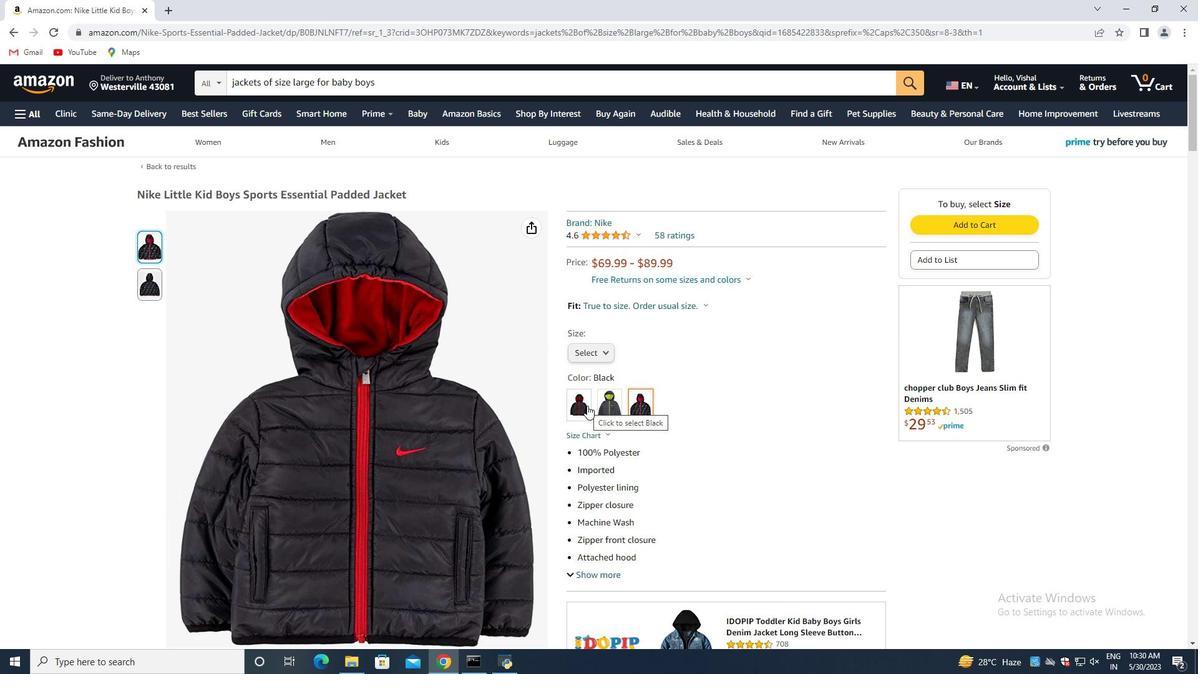 
Action: Mouse moved to (592, 347)
Screenshot: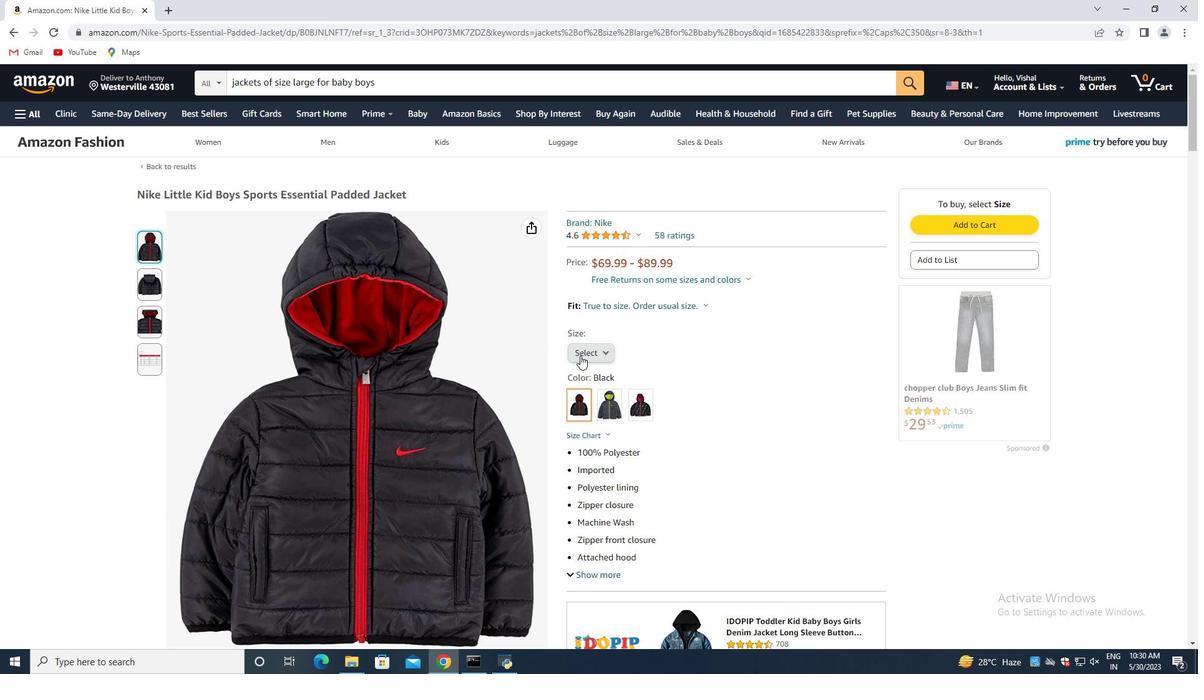 
Action: Mouse pressed left at (592, 347)
Screenshot: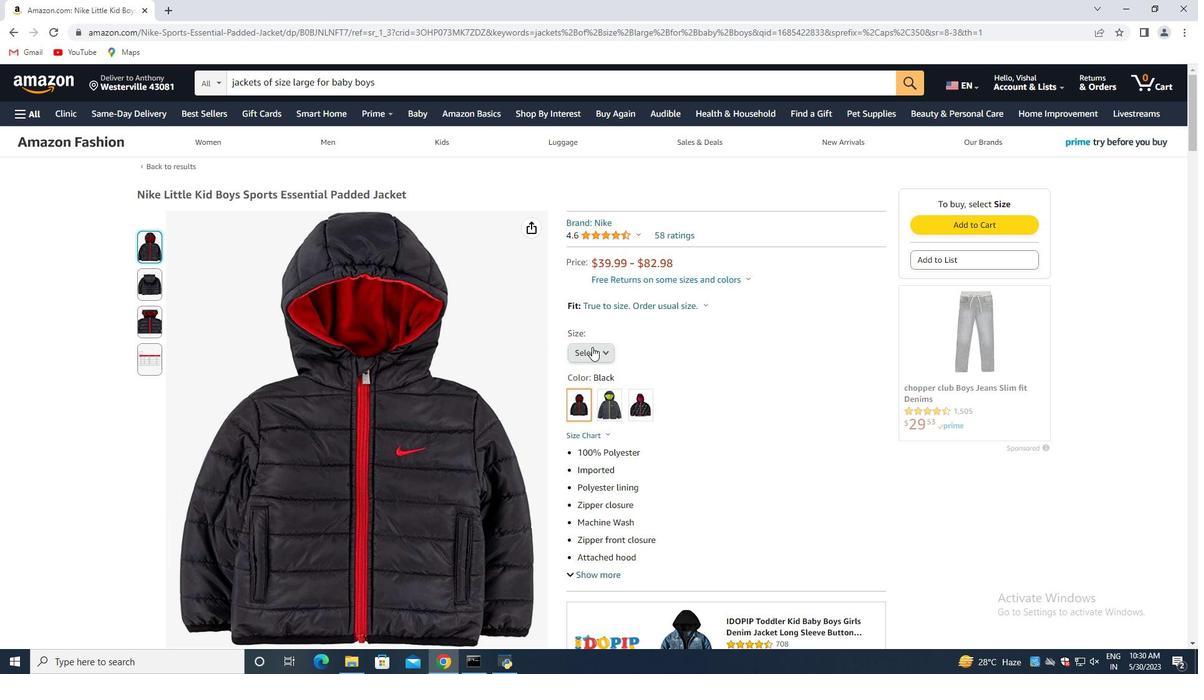 
Action: Mouse moved to (12, 31)
Screenshot: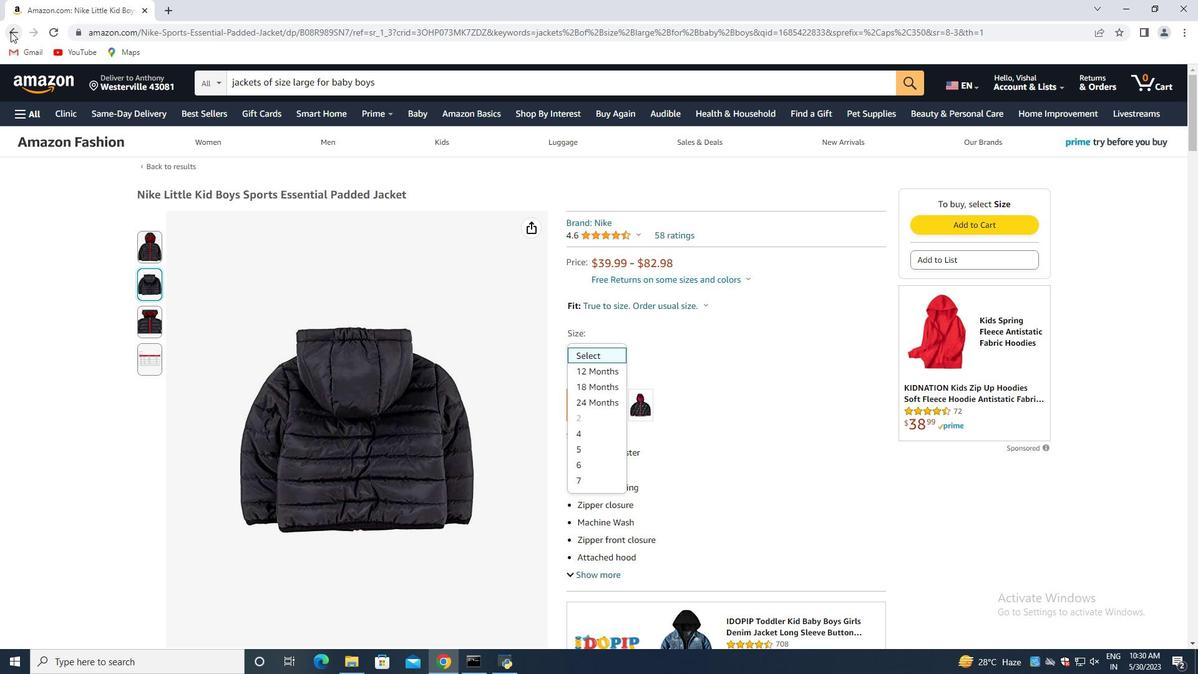 
Action: Mouse pressed left at (12, 31)
Screenshot: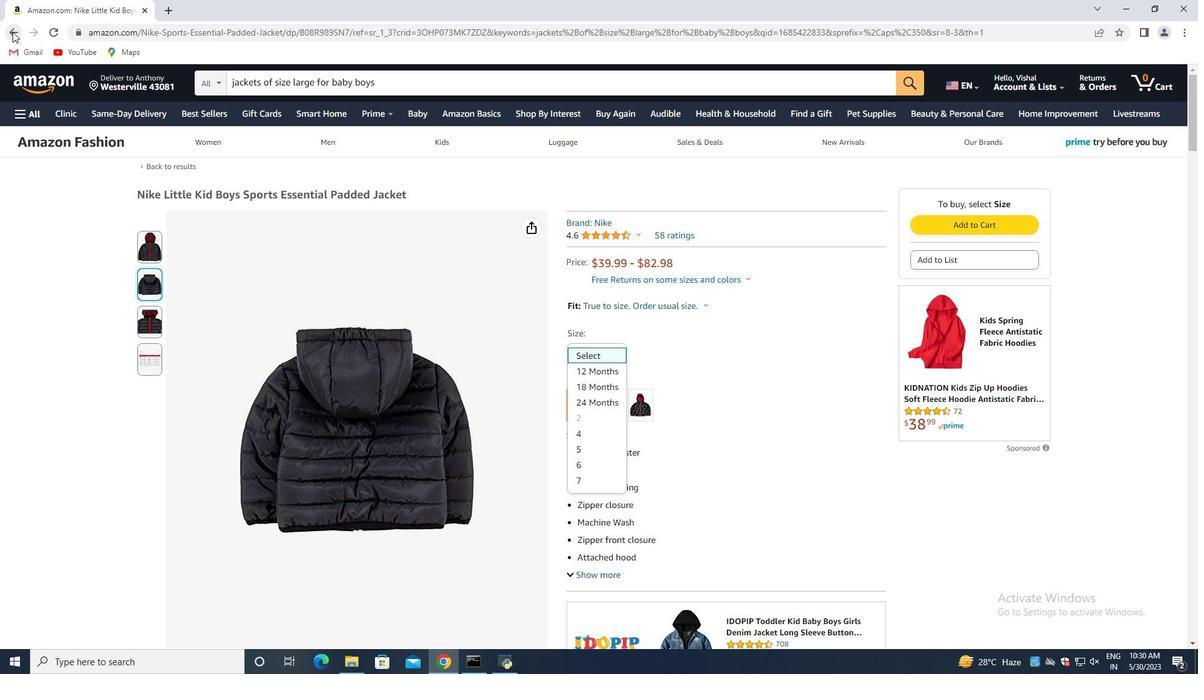 
Action: Mouse moved to (1069, 241)
Screenshot: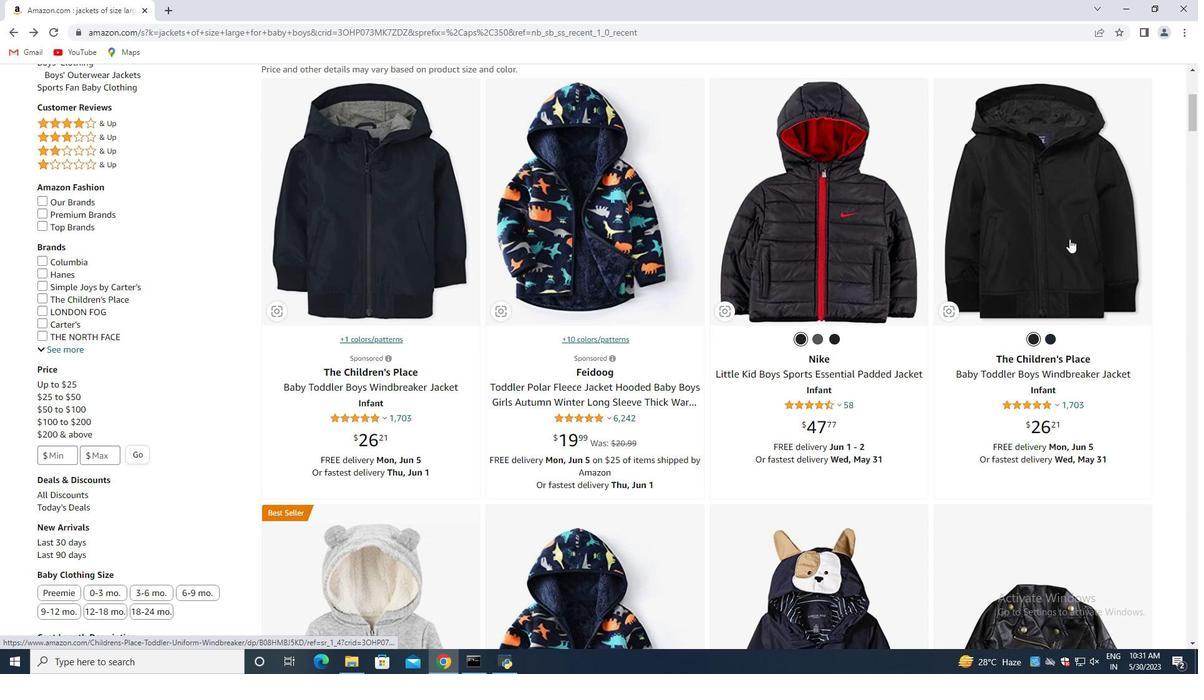 
Action: Mouse pressed left at (1069, 241)
Screenshot: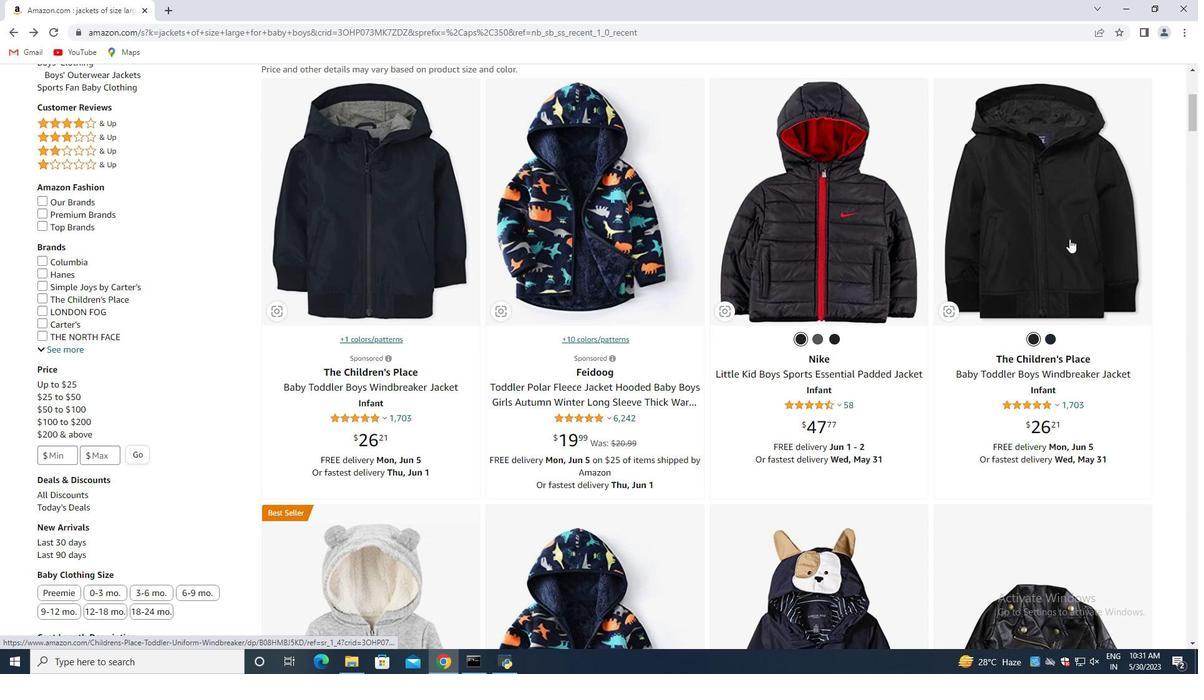
Action: Mouse moved to (606, 465)
Screenshot: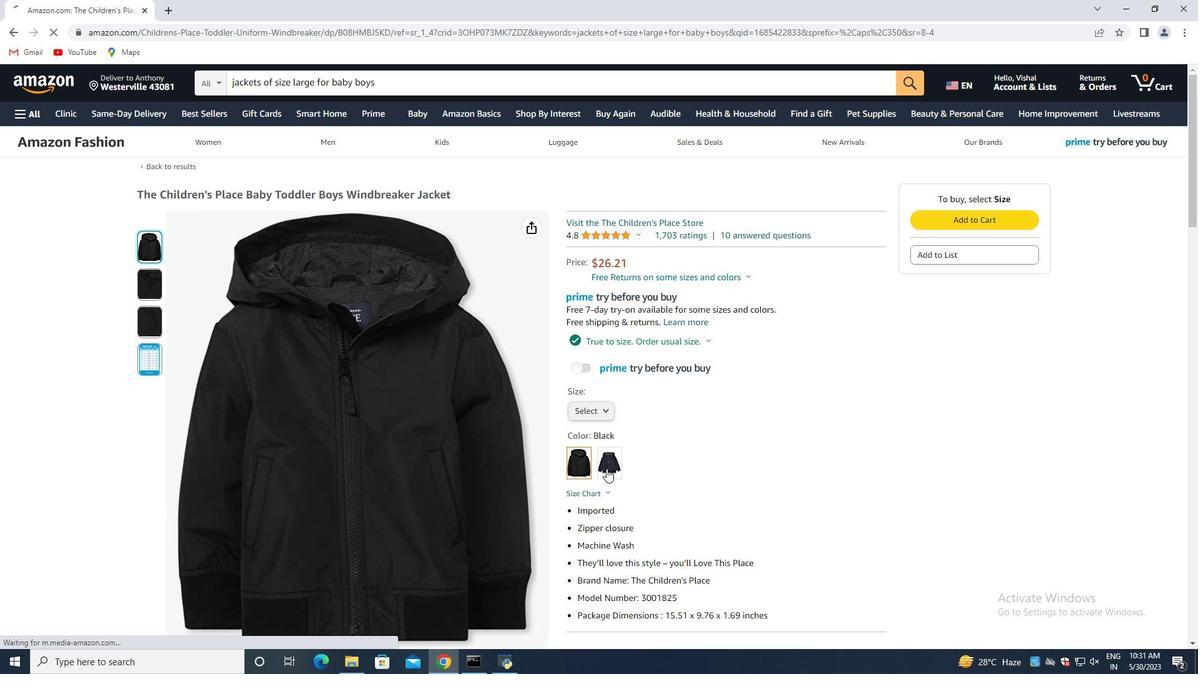 
Action: Mouse pressed left at (606, 465)
Screenshot: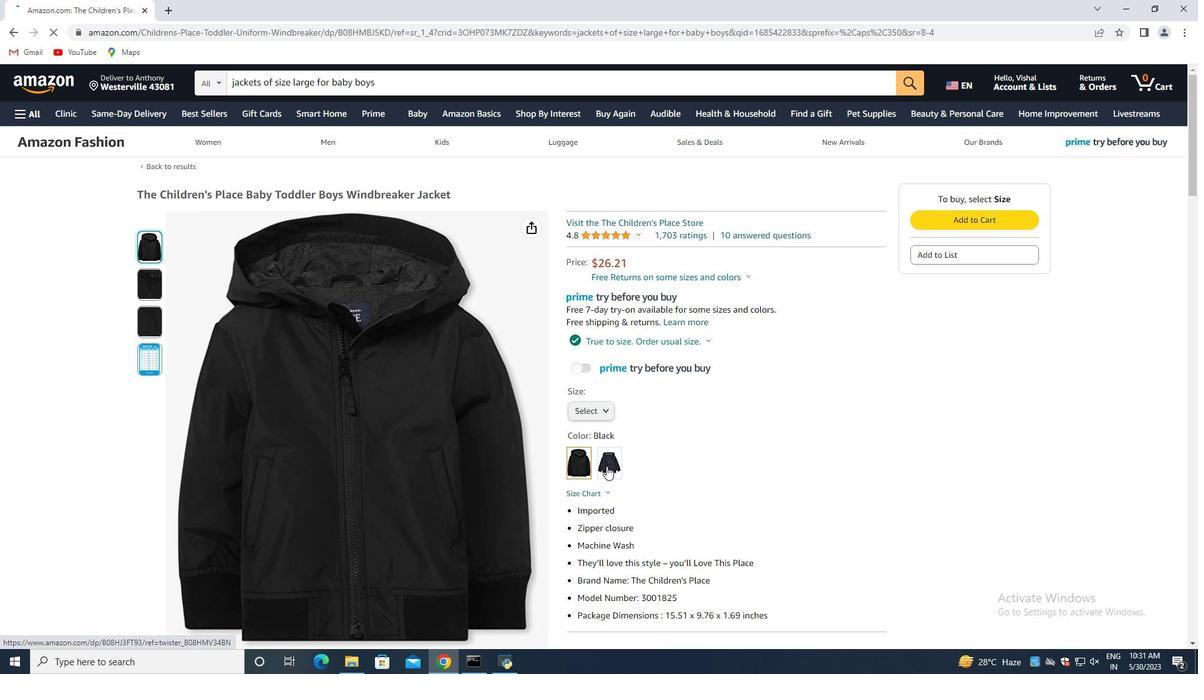 
Action: Mouse moved to (142, 270)
Screenshot: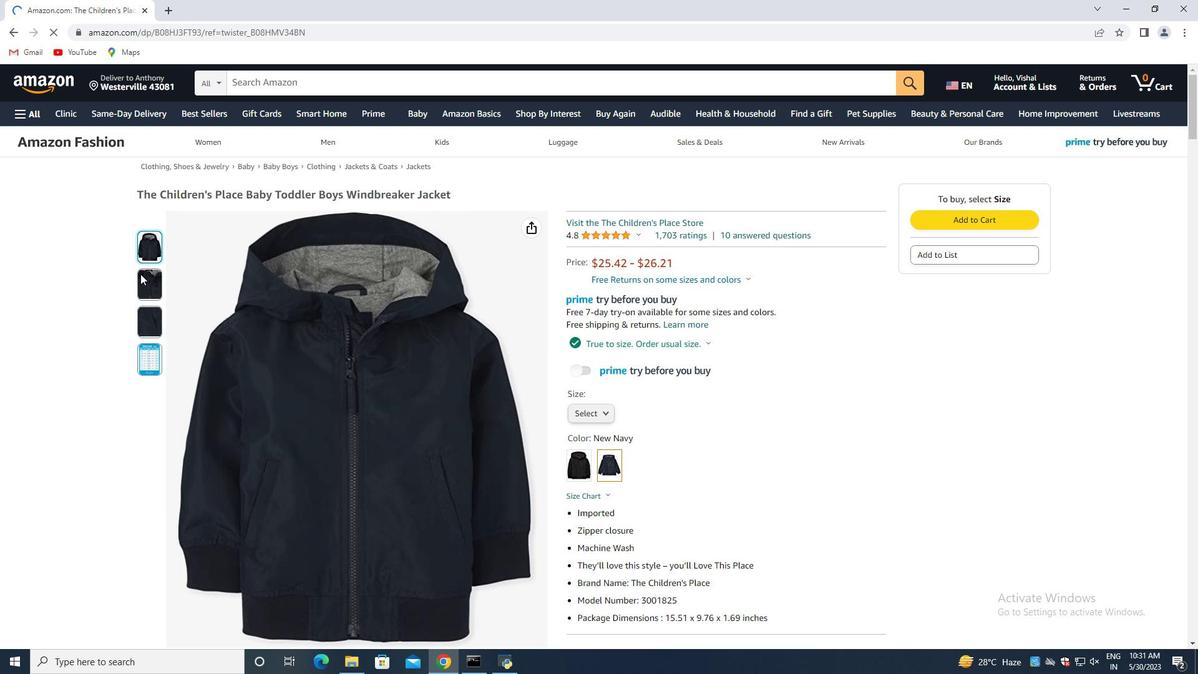 
Action: Mouse pressed left at (142, 270)
Screenshot: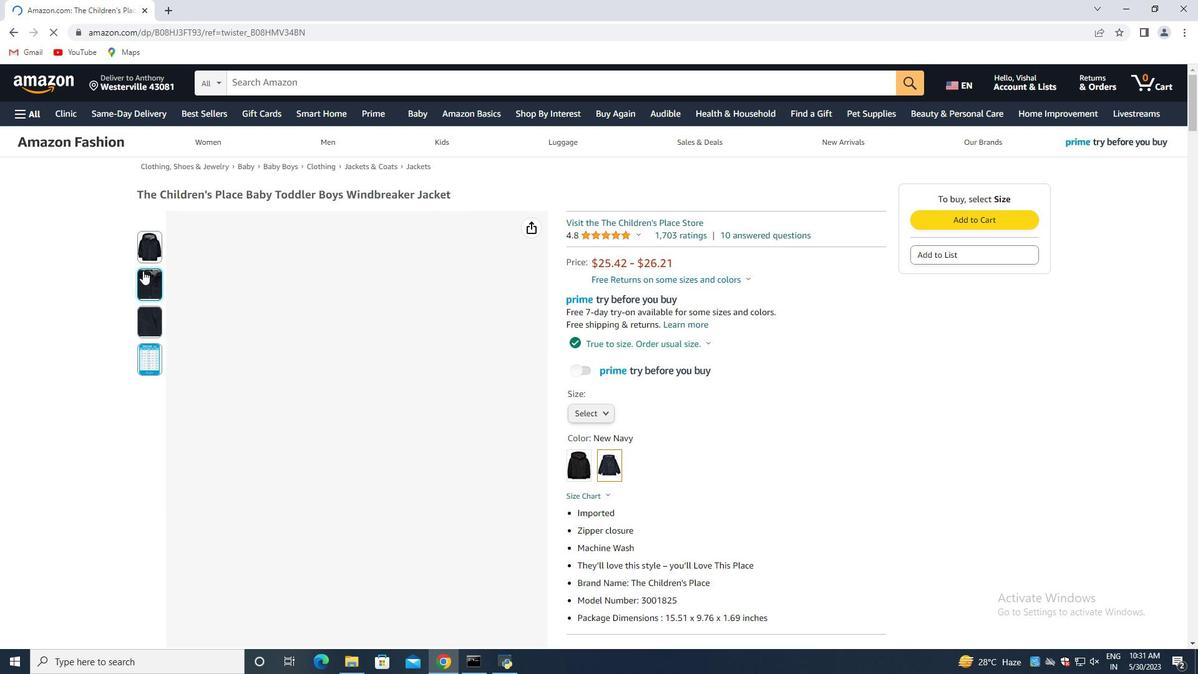 
Action: Mouse moved to (162, 307)
Screenshot: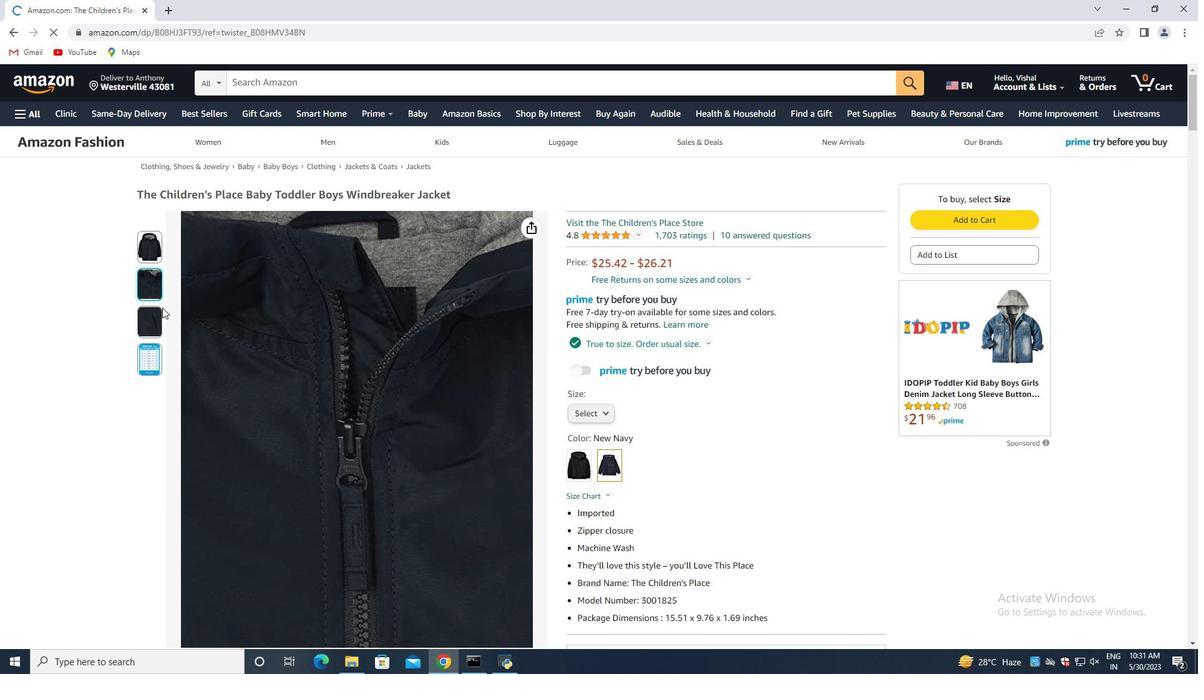 
Action: Mouse pressed left at (162, 307)
Screenshot: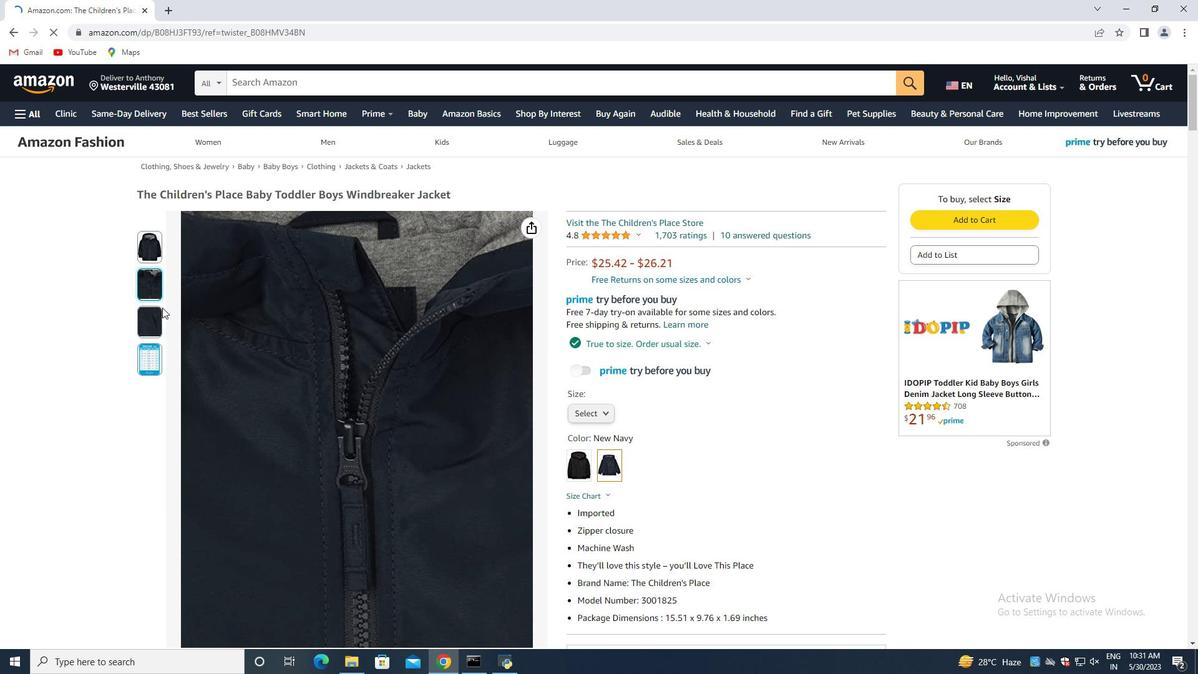 
Action: Mouse moved to (151, 358)
Screenshot: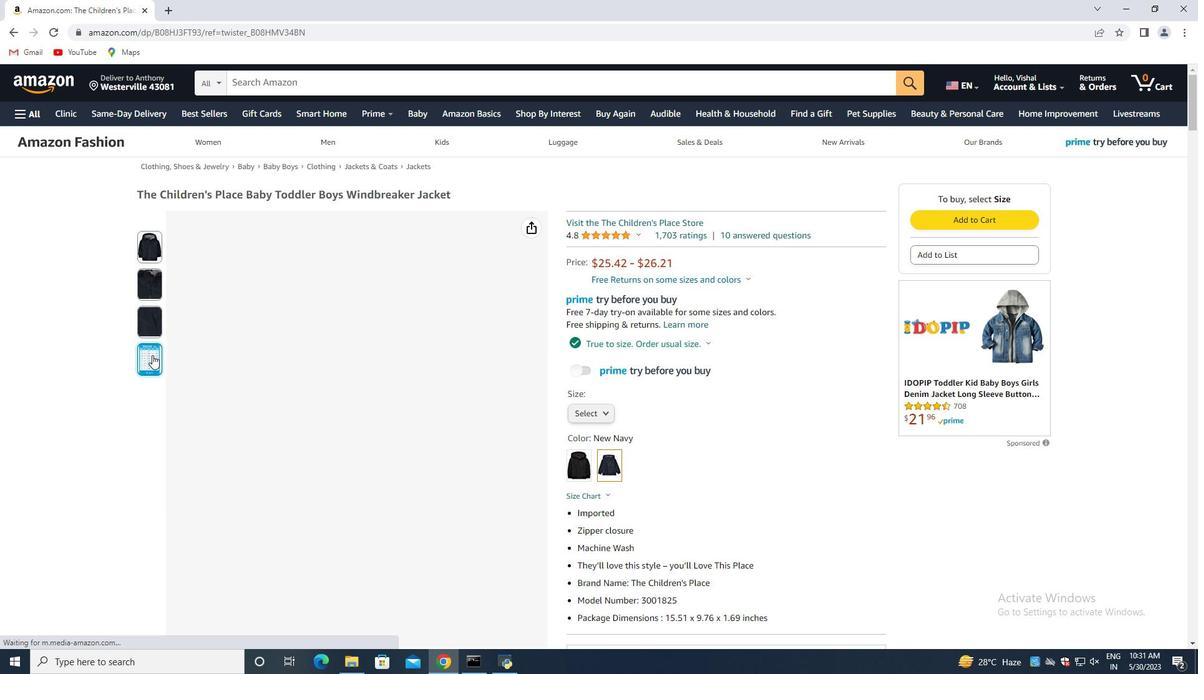
Action: Mouse pressed left at (151, 358)
Screenshot: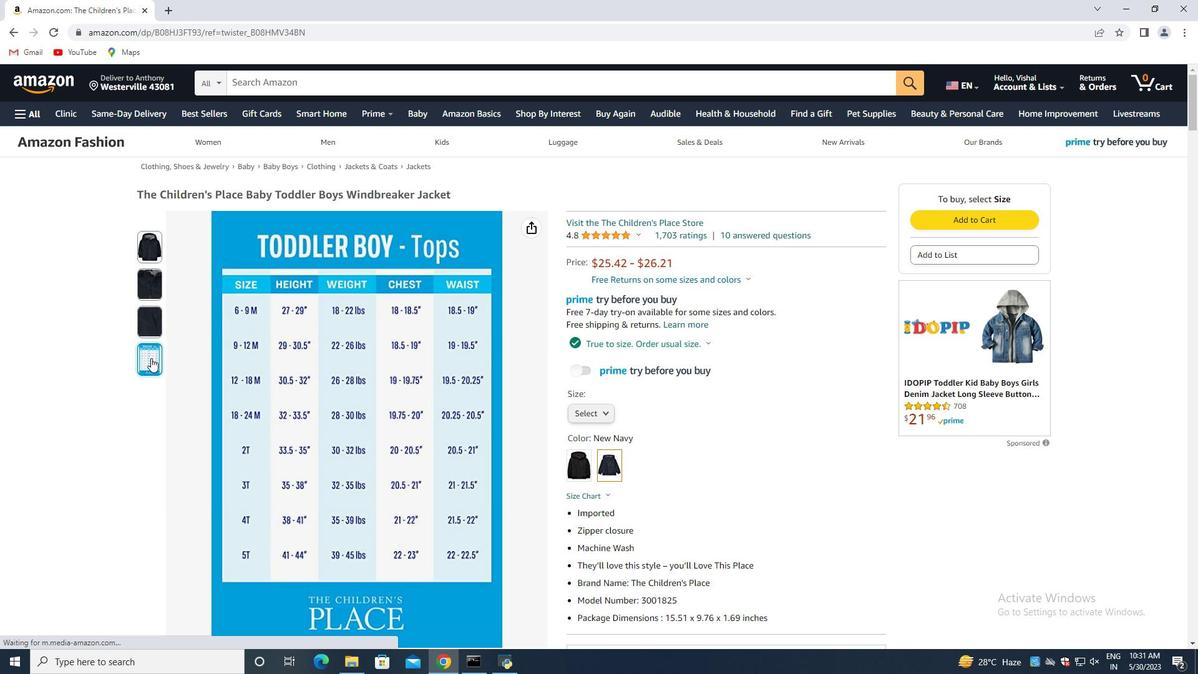 
Action: Mouse moved to (607, 416)
Screenshot: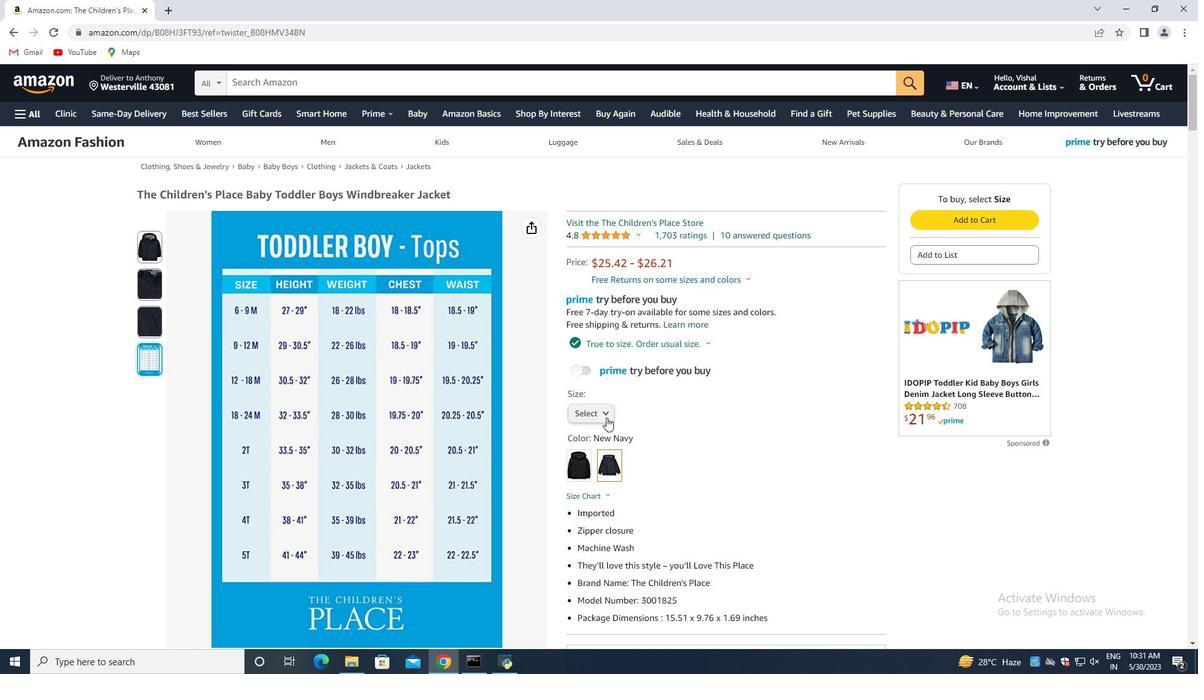 
Action: Mouse pressed left at (607, 416)
Screenshot: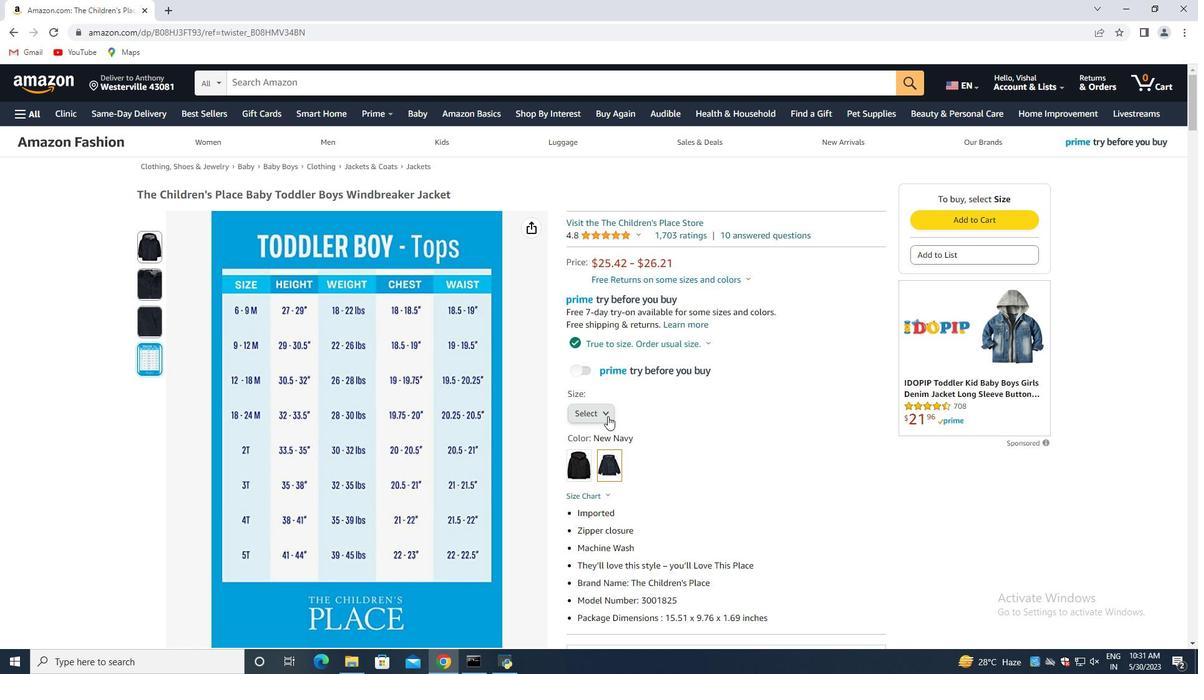 
Action: Mouse moved to (587, 506)
Screenshot: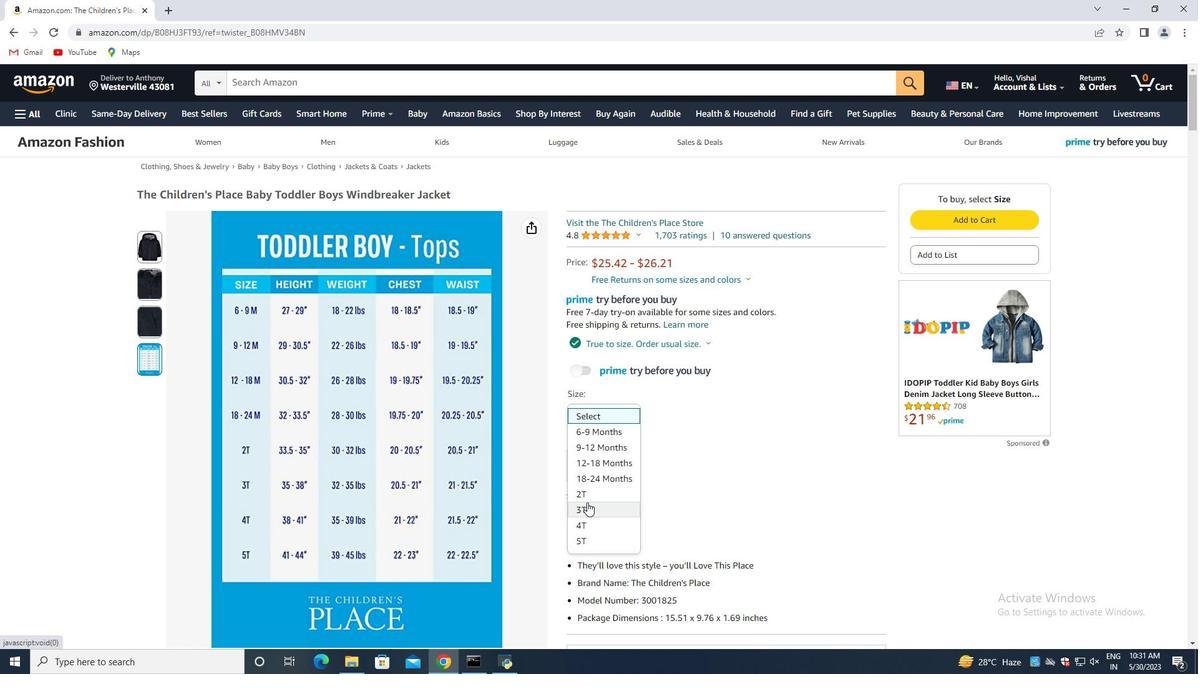 
Action: Mouse pressed left at (587, 506)
Screenshot: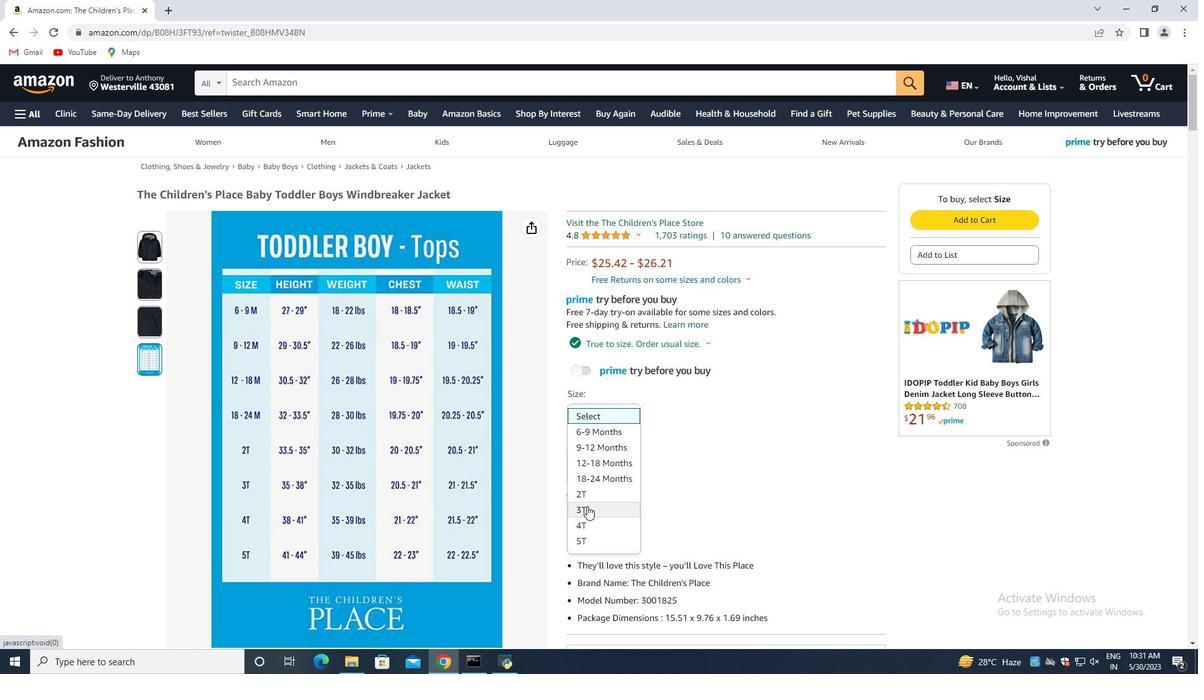 
Action: Mouse moved to (580, 476)
Screenshot: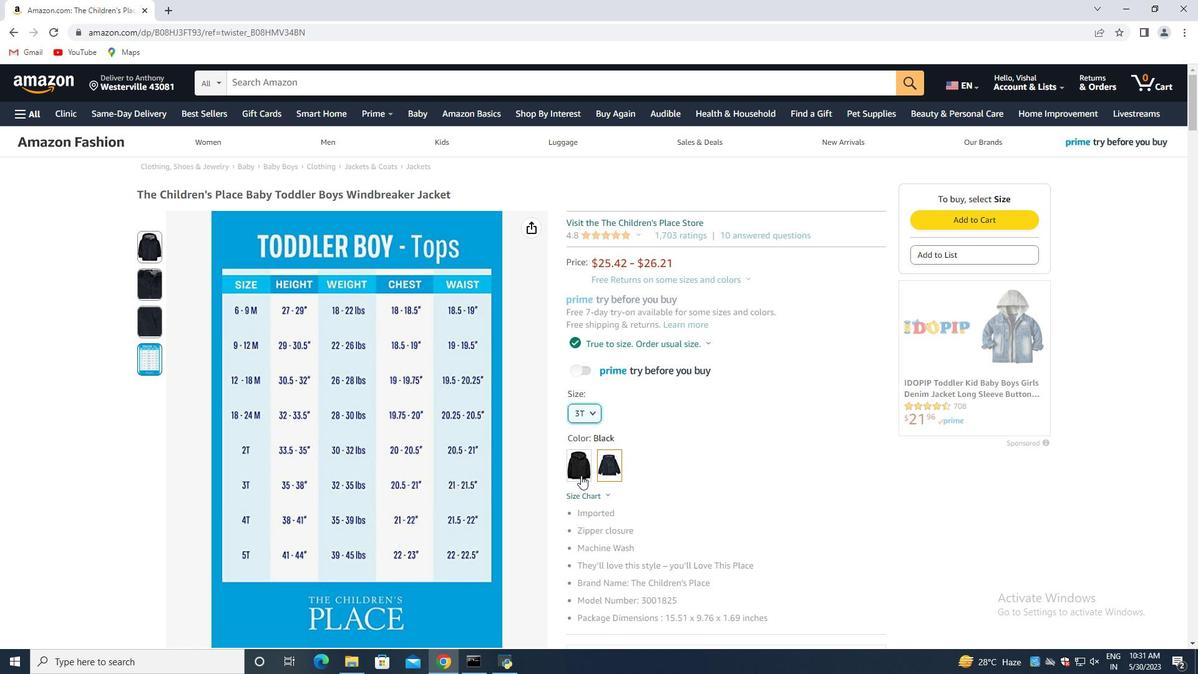 
Action: Mouse pressed left at (580, 476)
Screenshot: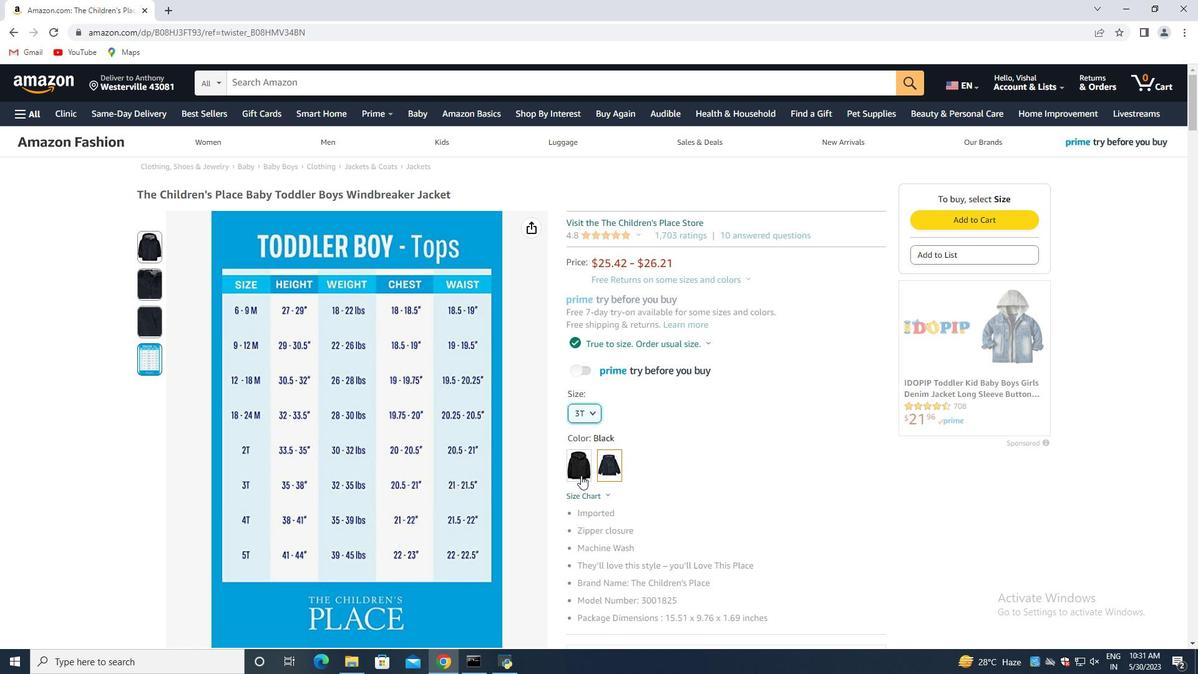 
Action: Mouse moved to (152, 278)
Screenshot: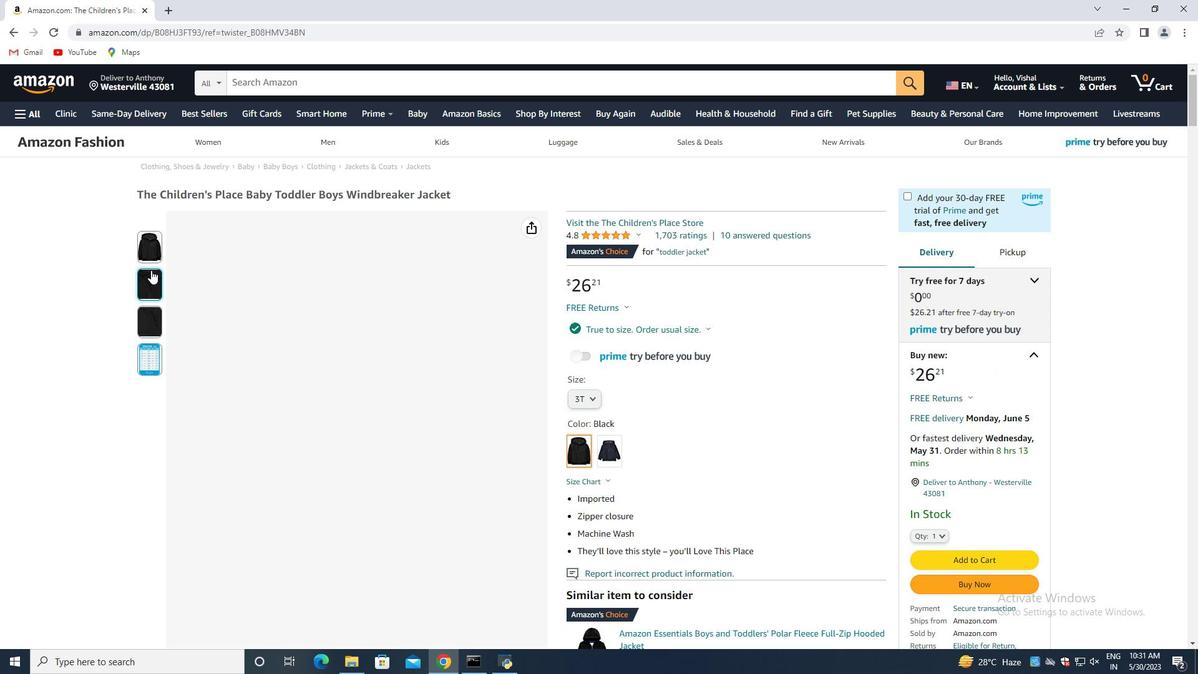 
Action: Mouse pressed left at (152, 278)
Screenshot: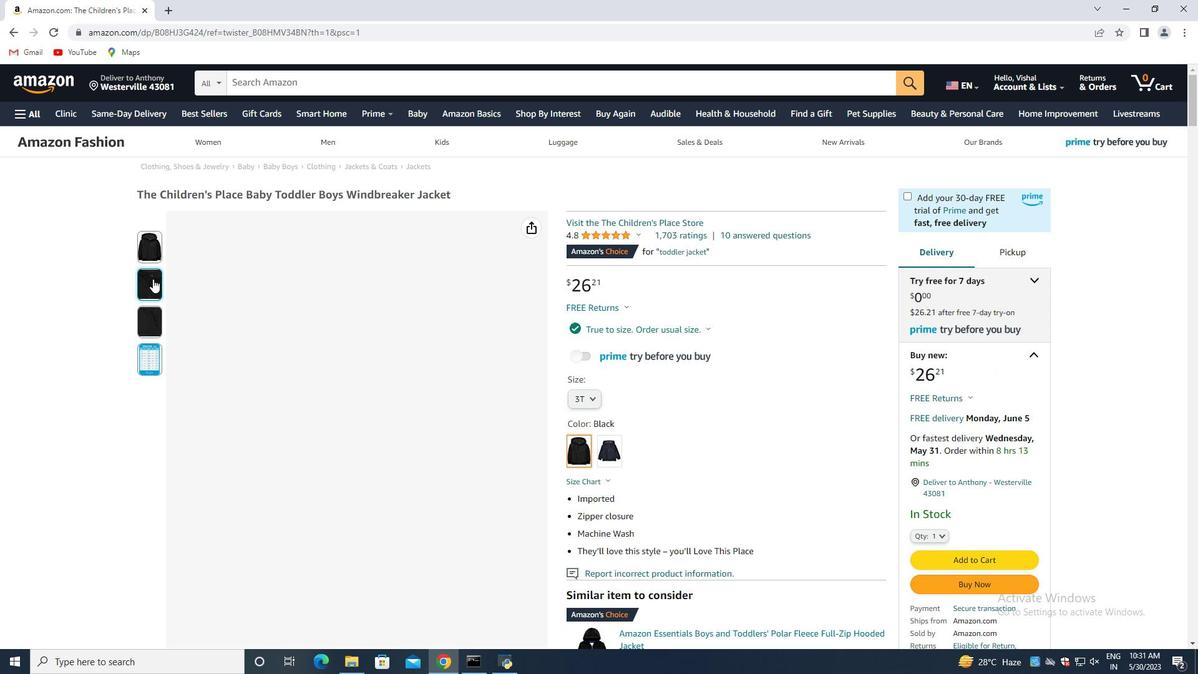 
Action: Mouse moved to (150, 315)
Screenshot: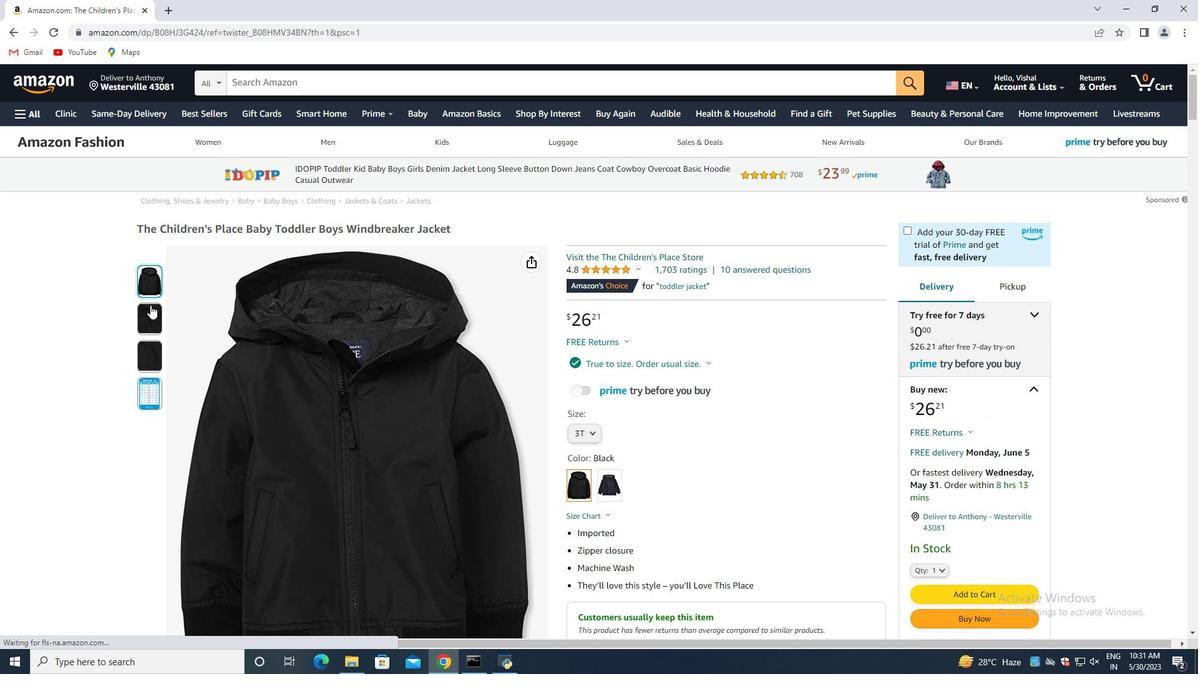 
Action: Mouse pressed left at (150, 315)
Screenshot: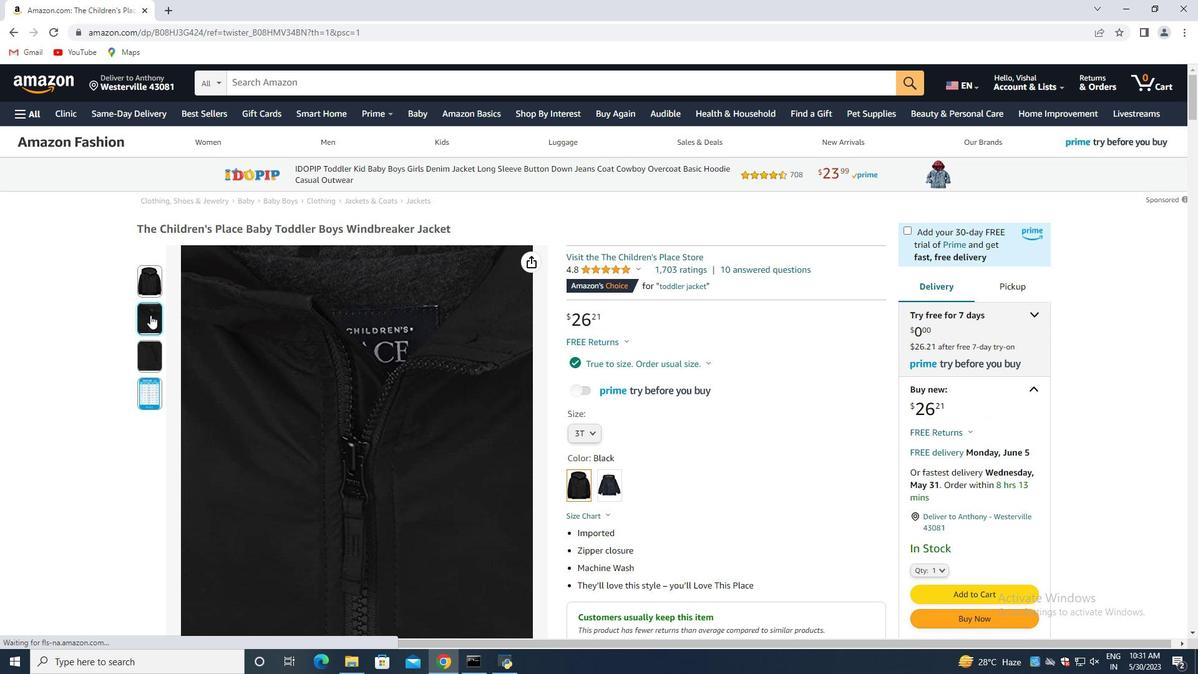 
Action: Mouse moved to (148, 353)
Screenshot: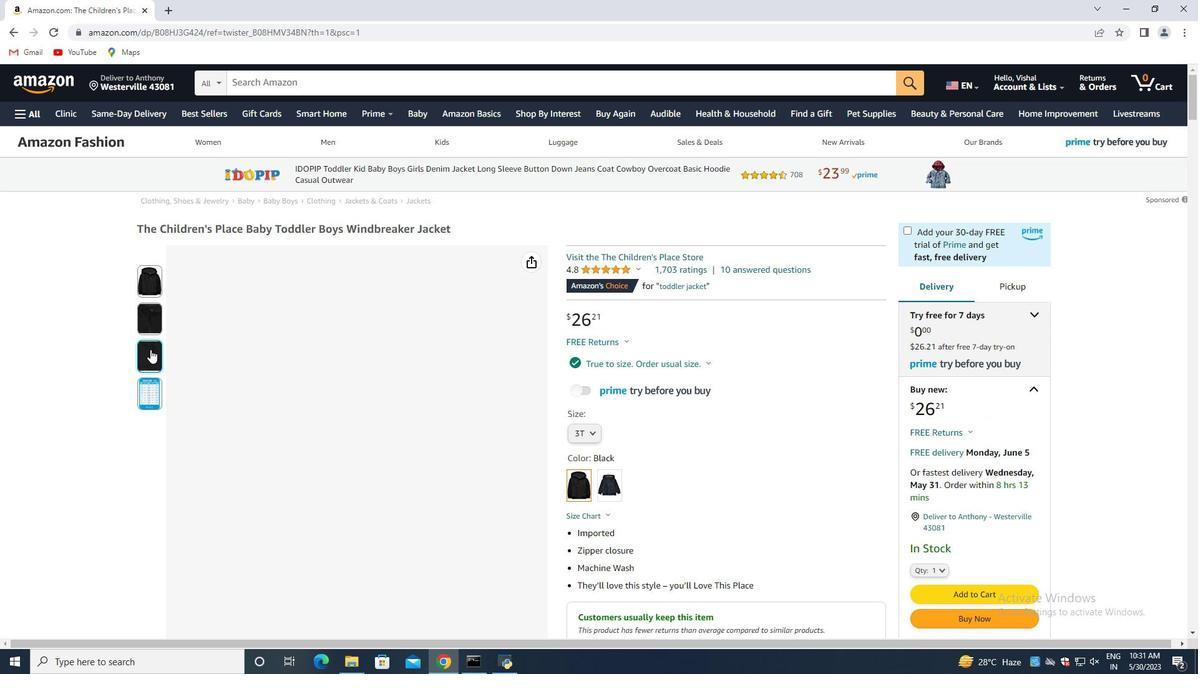 
Action: Mouse pressed left at (148, 353)
Screenshot: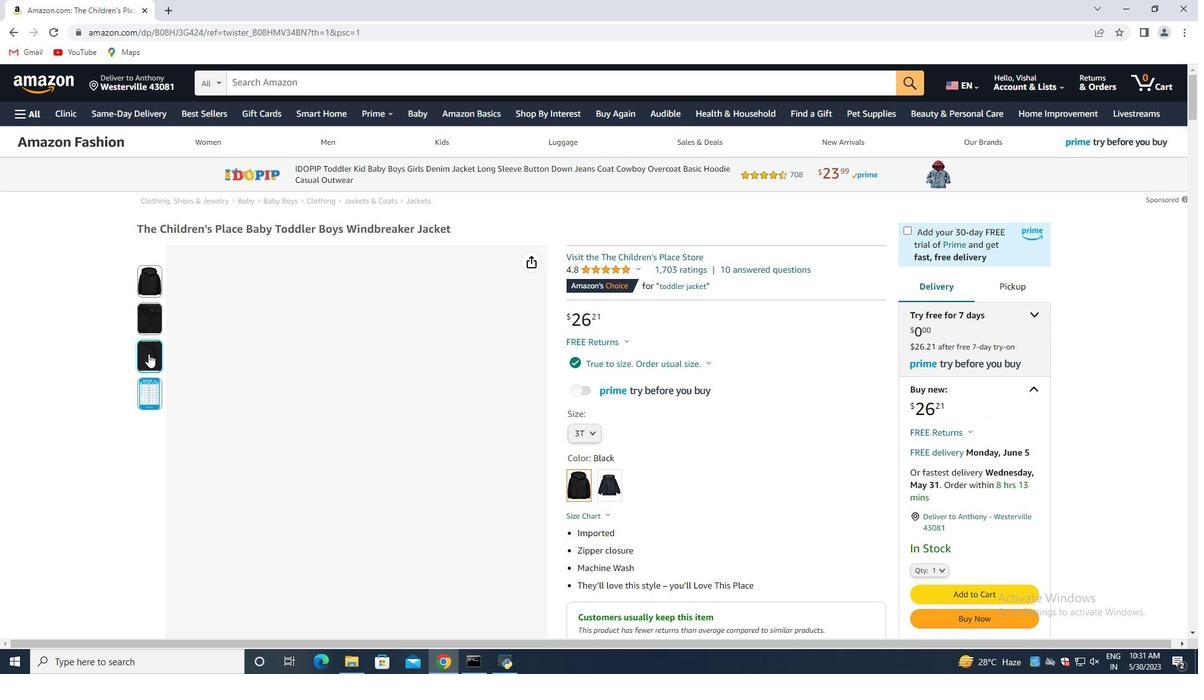 
Action: Mouse moved to (280, 308)
Screenshot: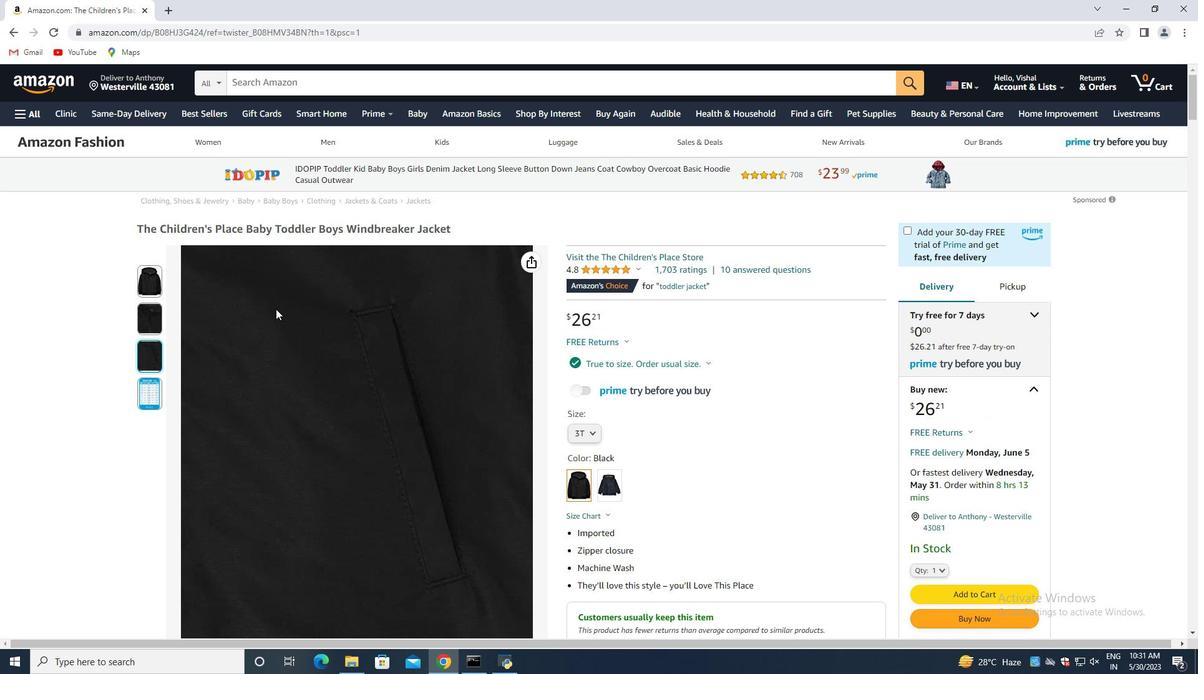 
Action: Mouse scrolled (280, 307) with delta (0, 0)
Screenshot: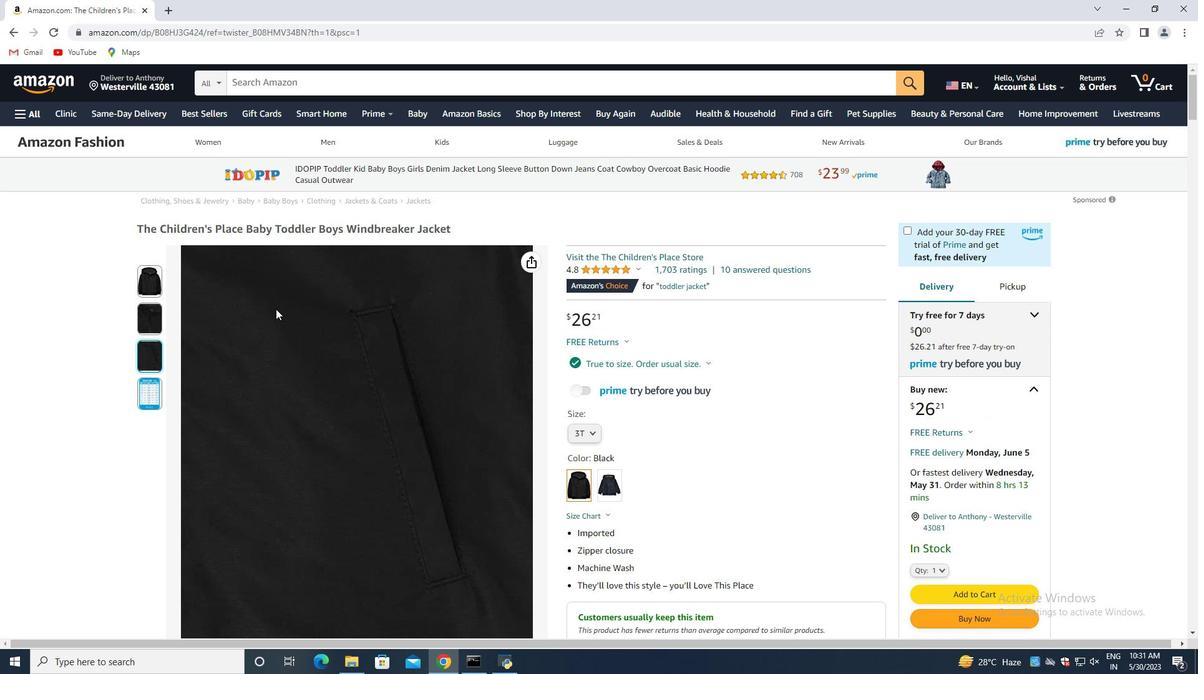 
Action: Mouse moved to (290, 308)
Screenshot: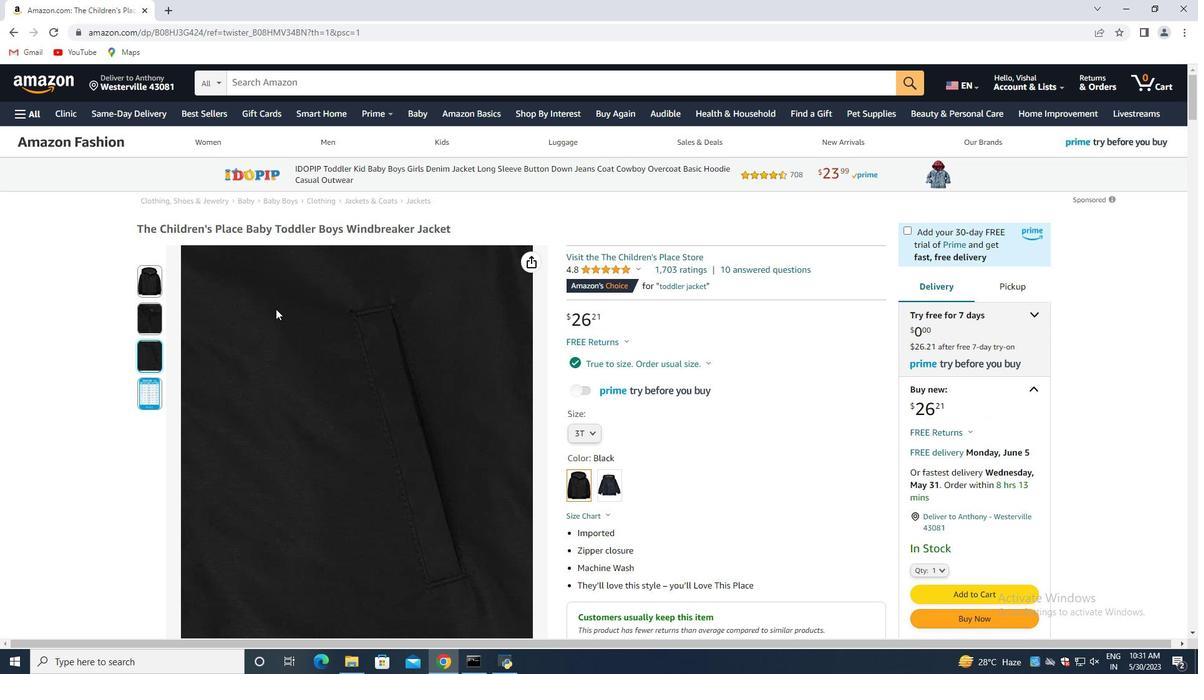
Action: Mouse scrolled (290, 307) with delta (0, 0)
Screenshot: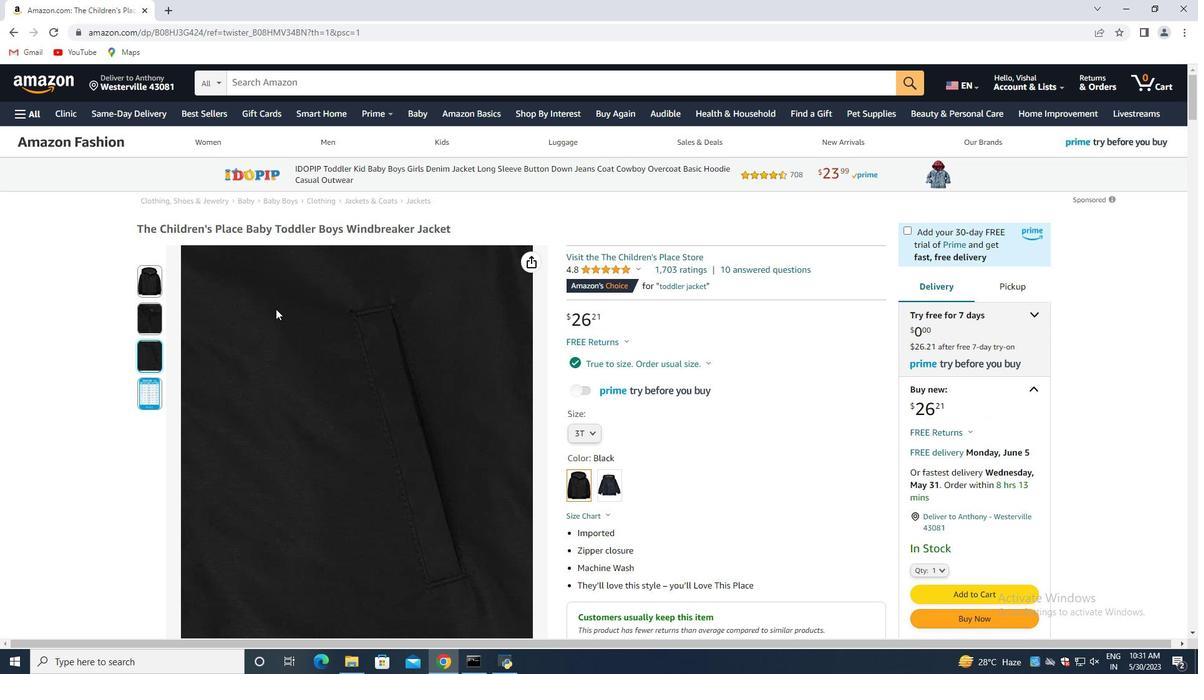 
Action: Mouse moved to (297, 309)
Screenshot: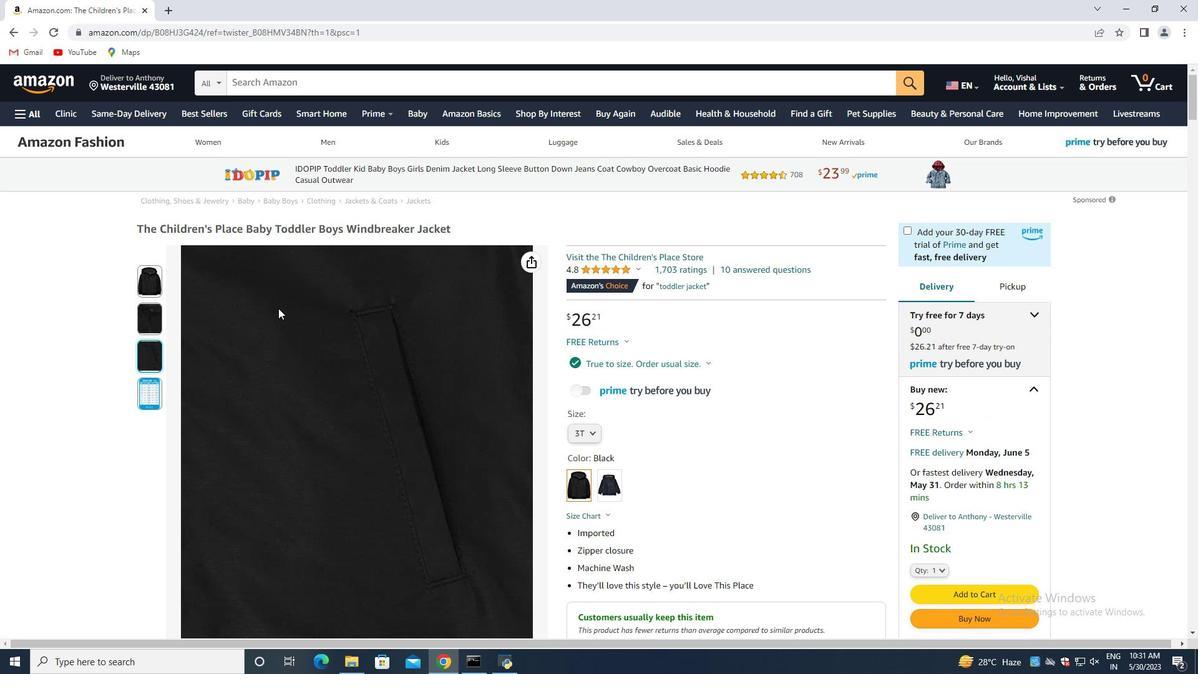 
Action: Mouse scrolled (297, 308) with delta (0, 0)
Screenshot: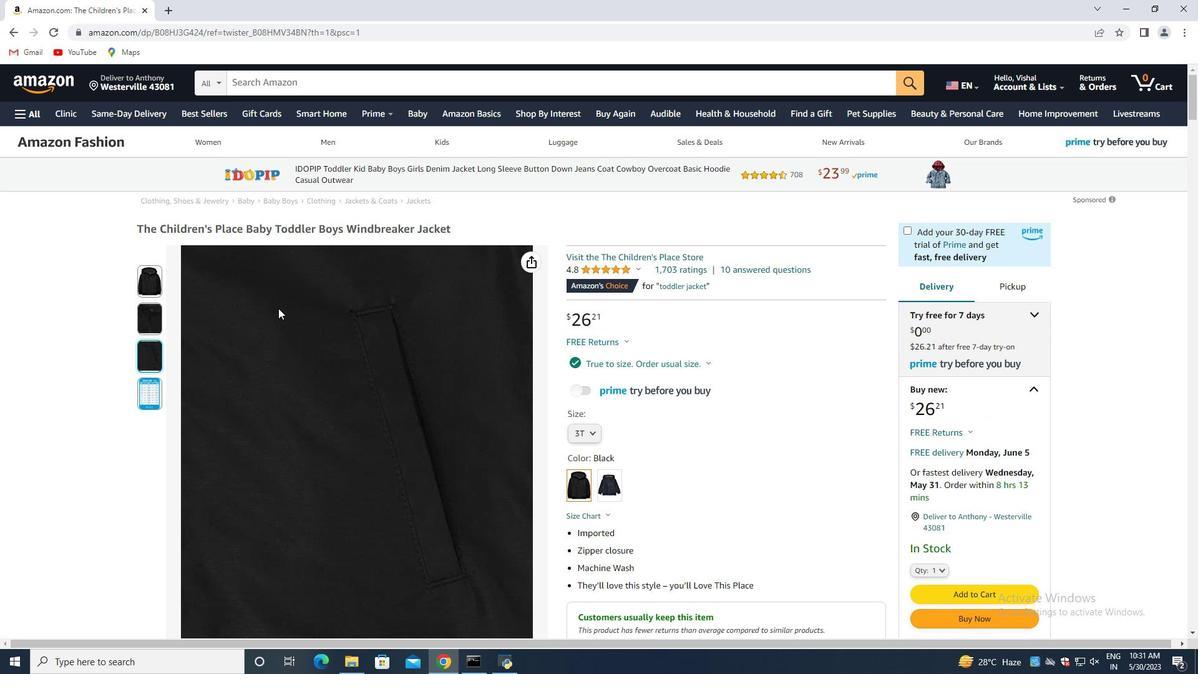 
Action: Mouse moved to (301, 310)
Screenshot: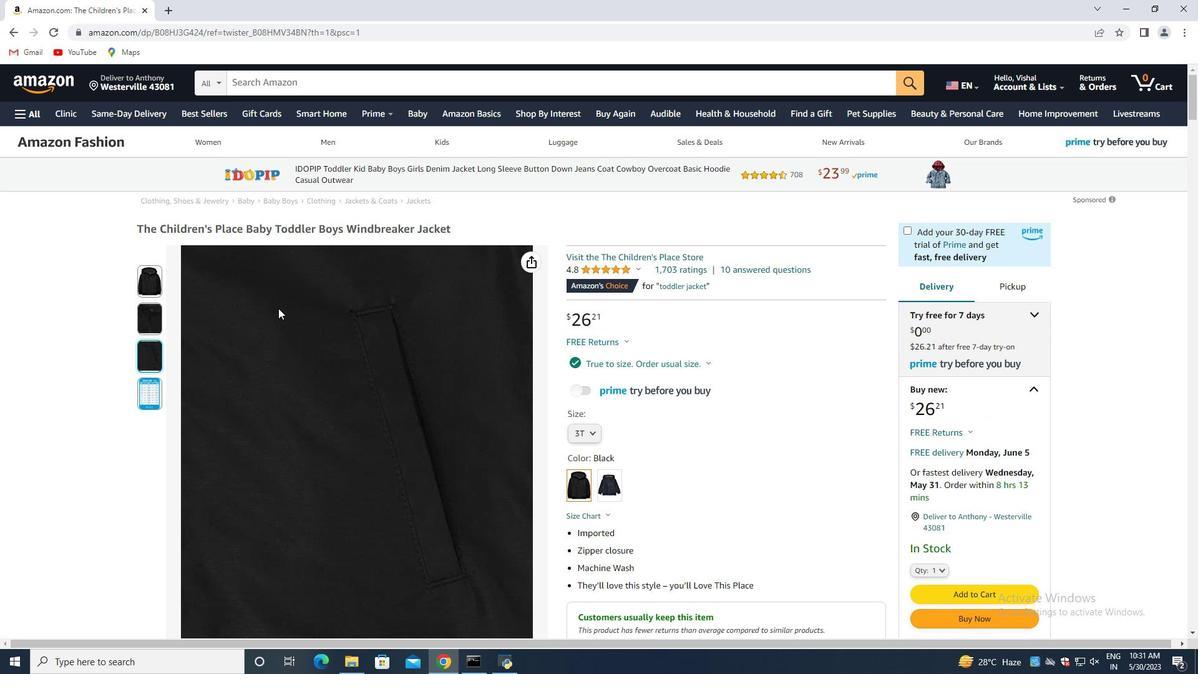
Action: Mouse scrolled (301, 309) with delta (0, 0)
Screenshot: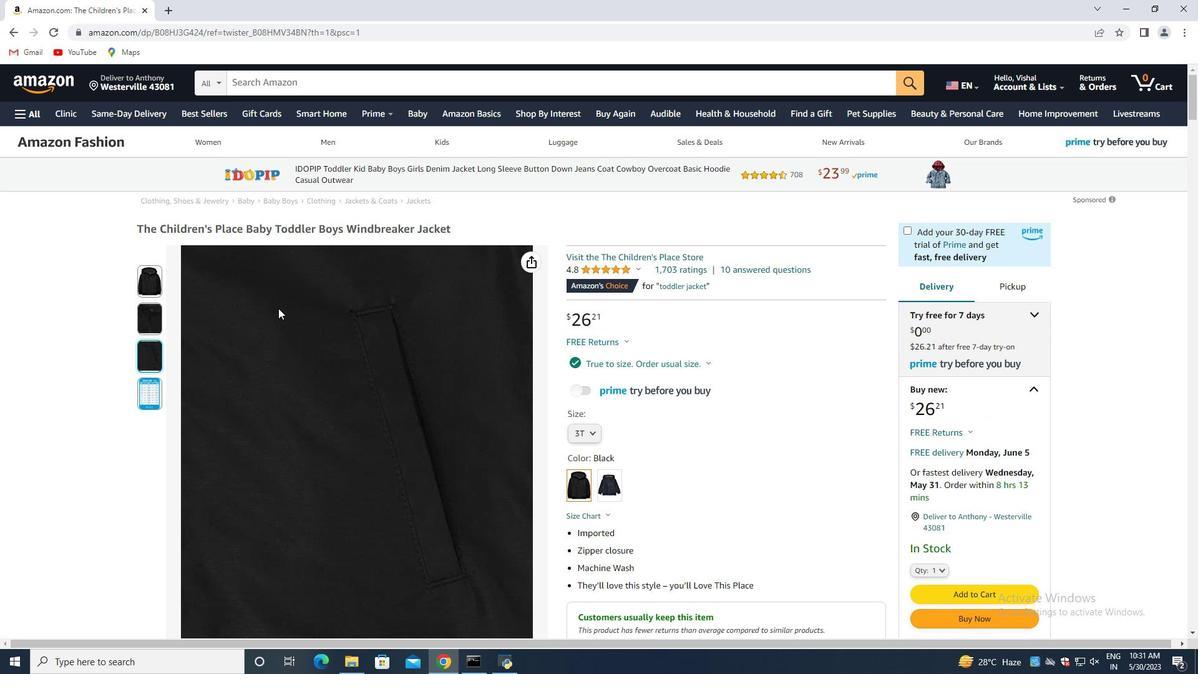 
Action: Mouse moved to (302, 310)
Screenshot: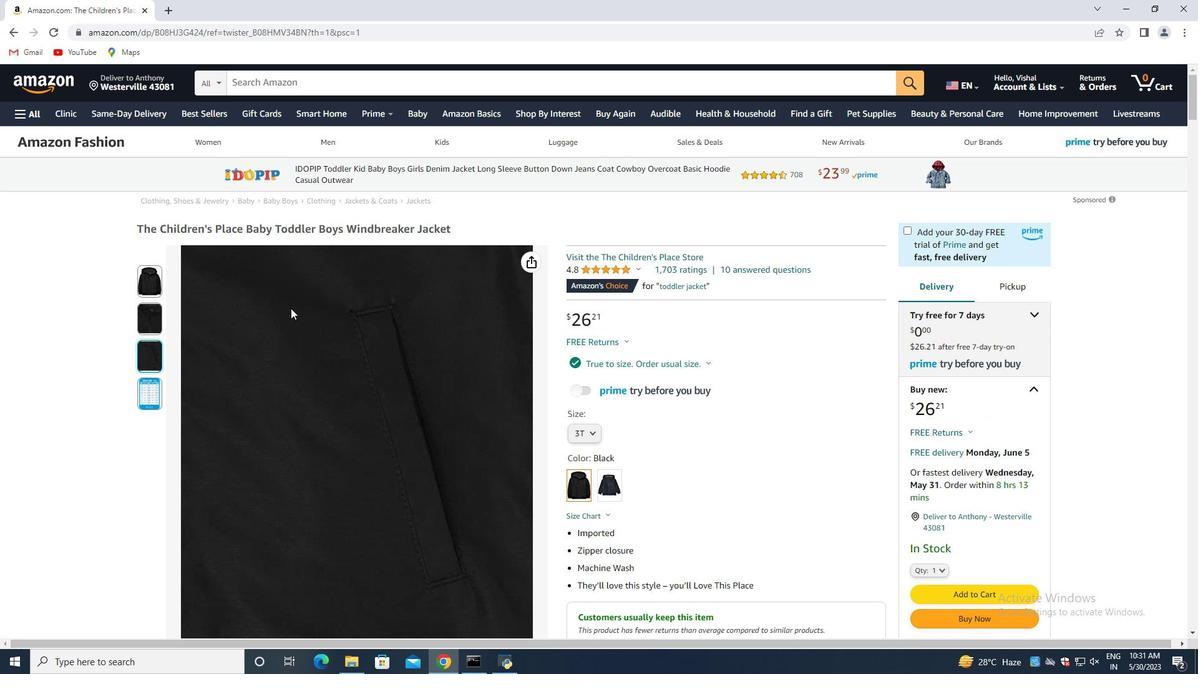 
Action: Mouse scrolled (302, 310) with delta (0, 0)
Screenshot: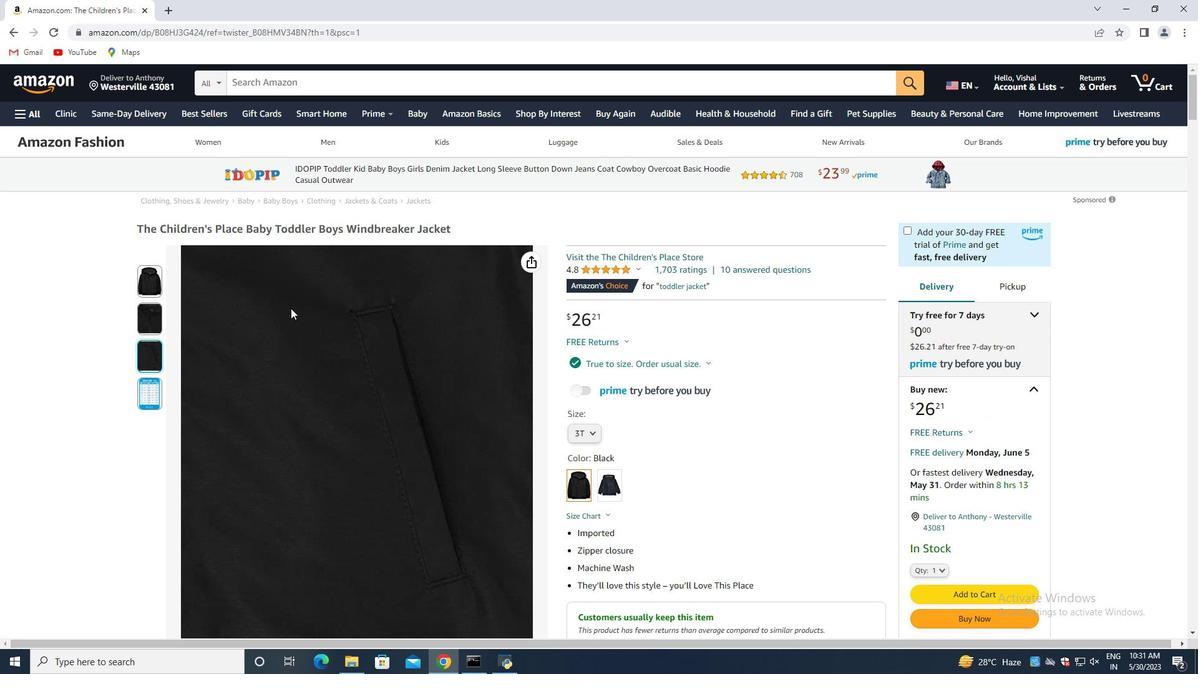
Action: Mouse moved to (303, 310)
Screenshot: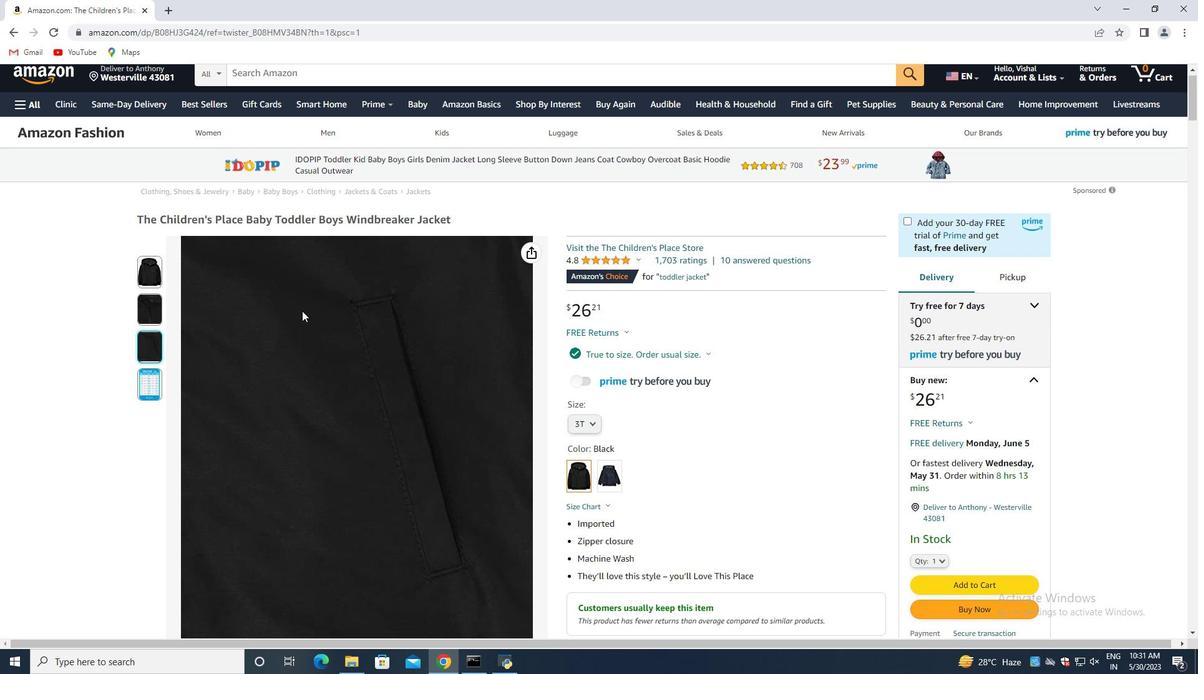 
Action: Mouse scrolled (303, 310) with delta (0, 0)
Screenshot: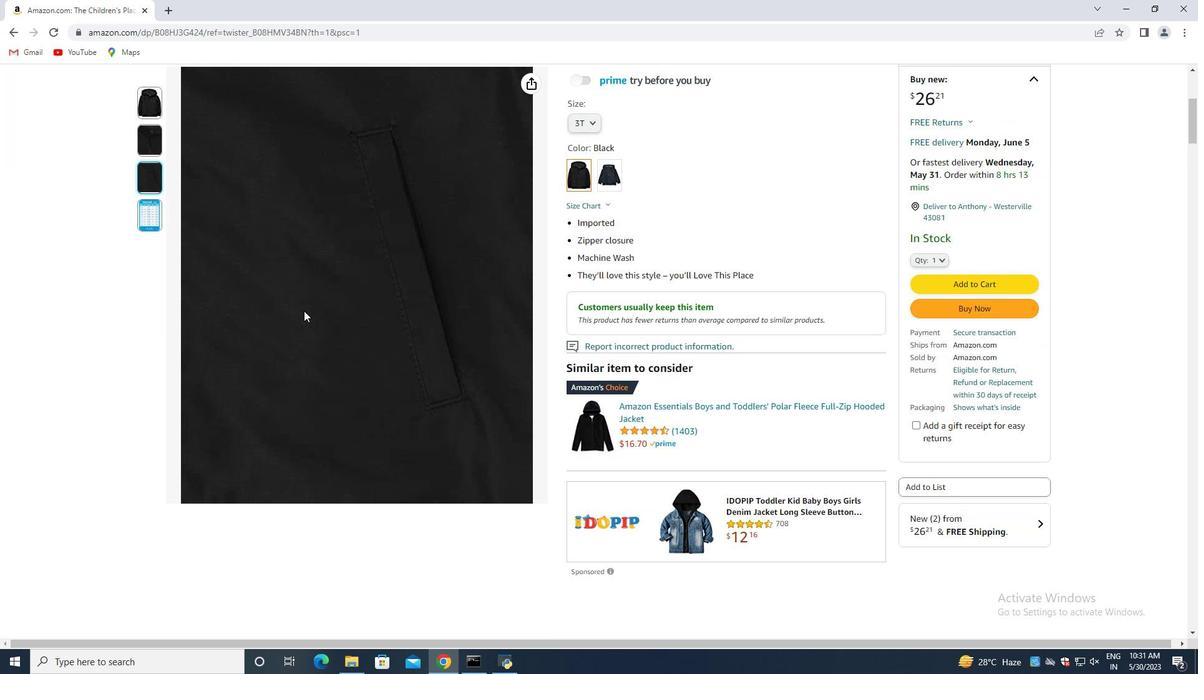 
Action: Mouse scrolled (303, 310) with delta (0, 0)
Screenshot: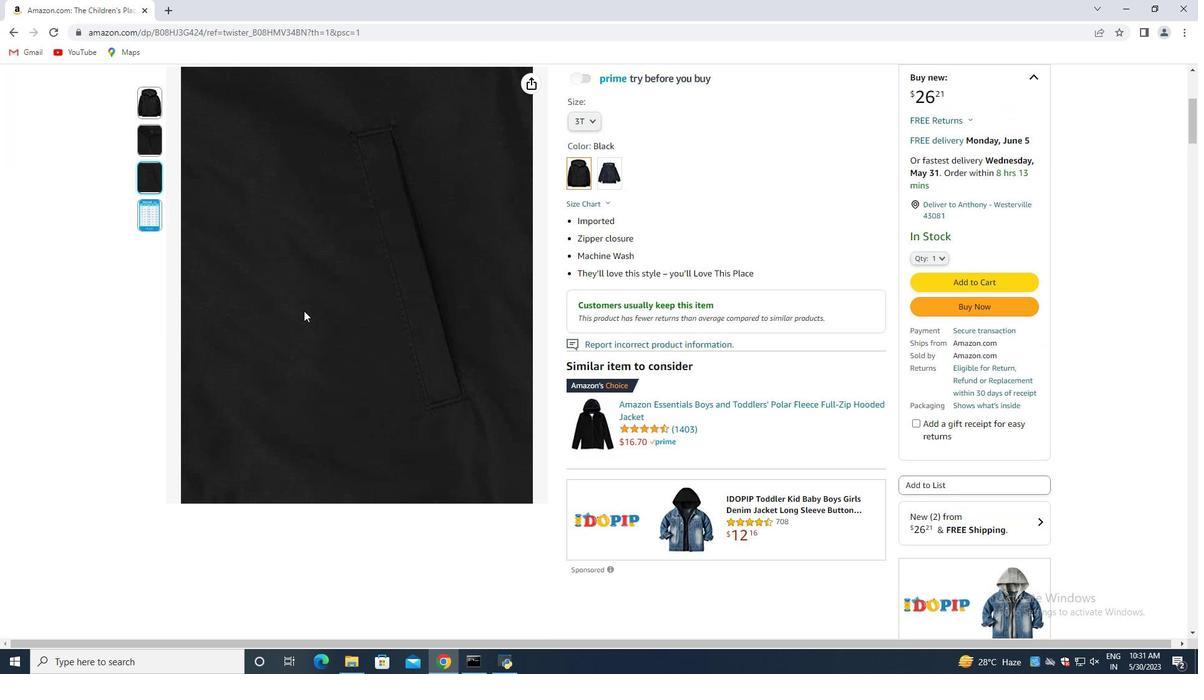 
Action: Mouse scrolled (303, 310) with delta (0, 0)
Screenshot: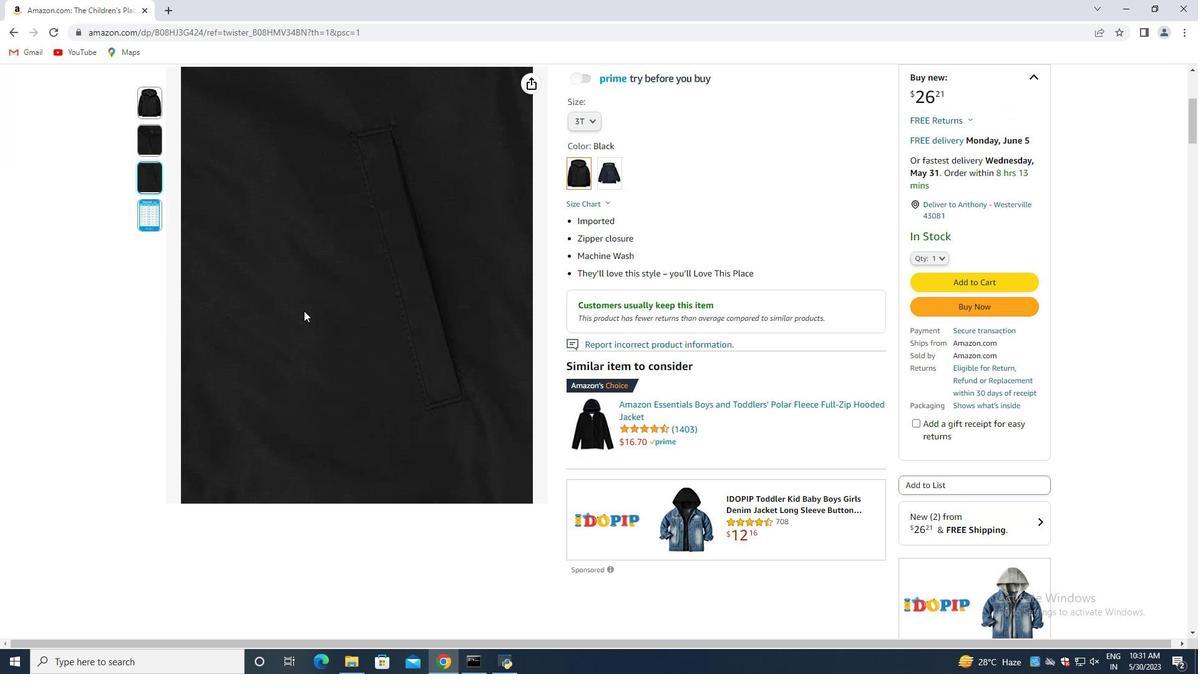 
Action: Mouse scrolled (303, 310) with delta (0, 0)
Screenshot: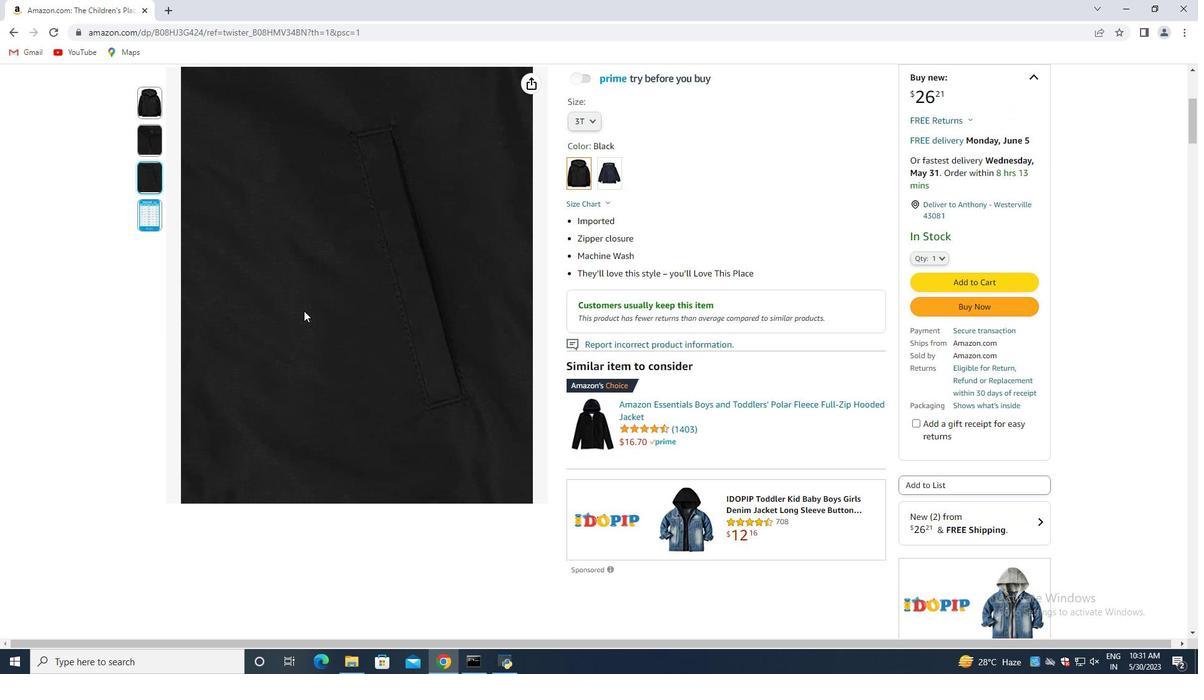 
Action: Mouse moved to (304, 310)
Screenshot: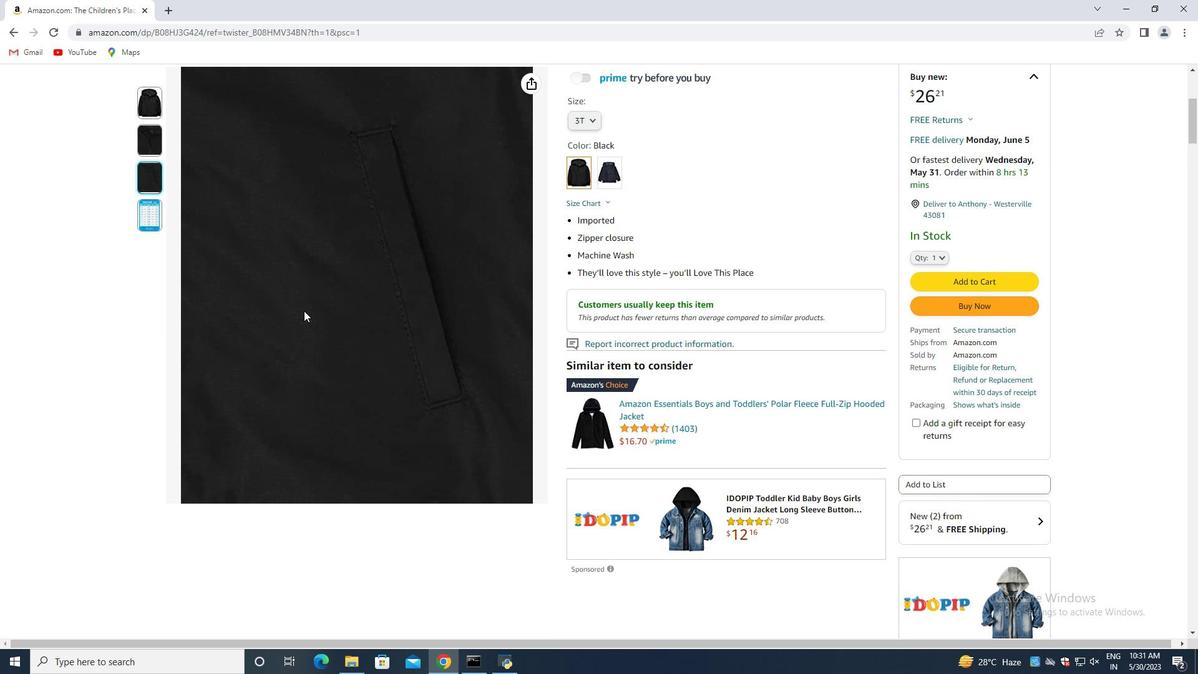 
Action: Mouse scrolled (304, 310) with delta (0, 0)
Screenshot: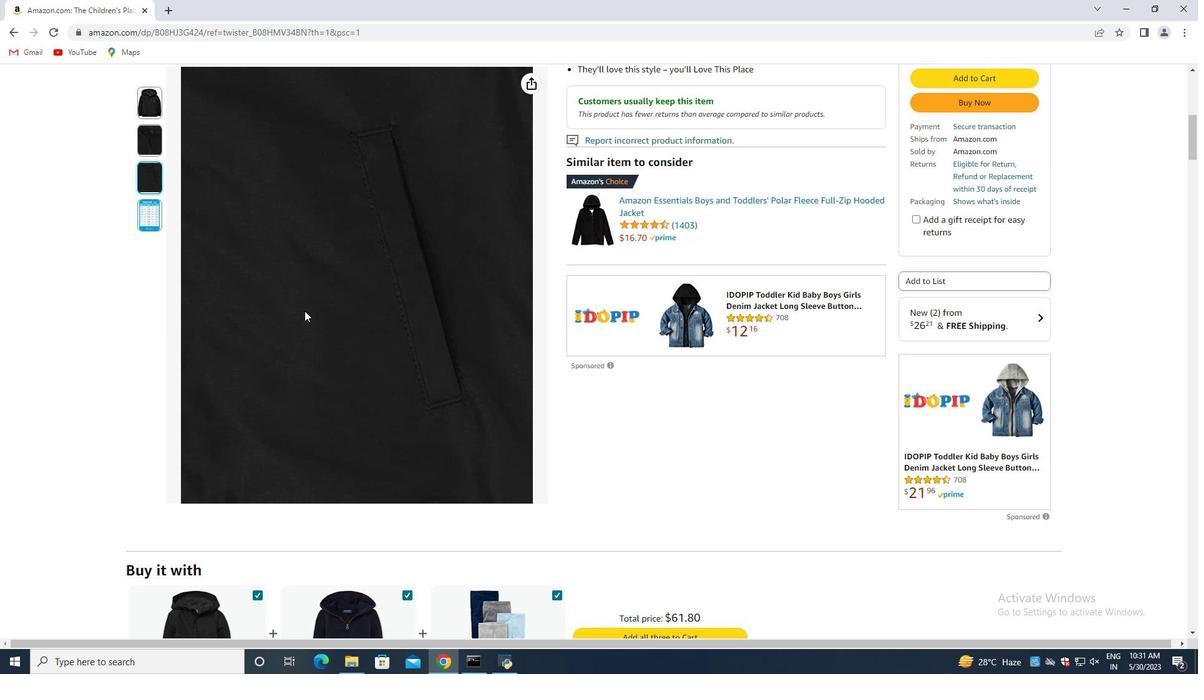 
Action: Mouse scrolled (304, 310) with delta (0, 0)
Screenshot: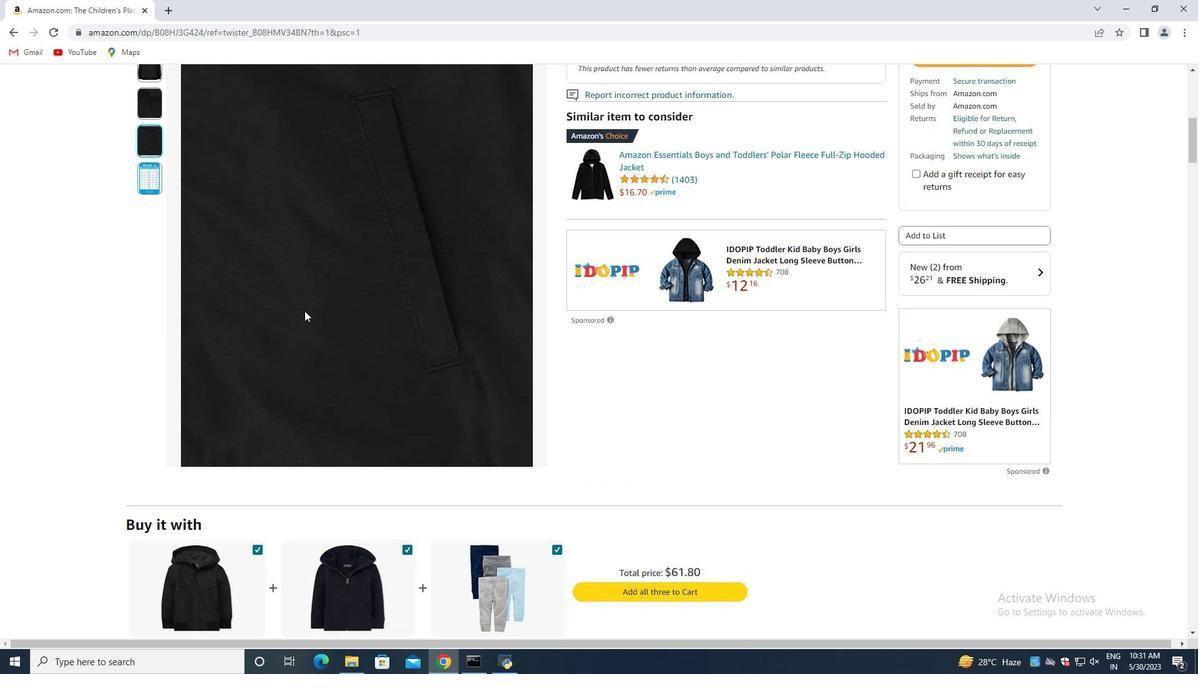 
Action: Mouse scrolled (304, 310) with delta (0, 0)
Screenshot: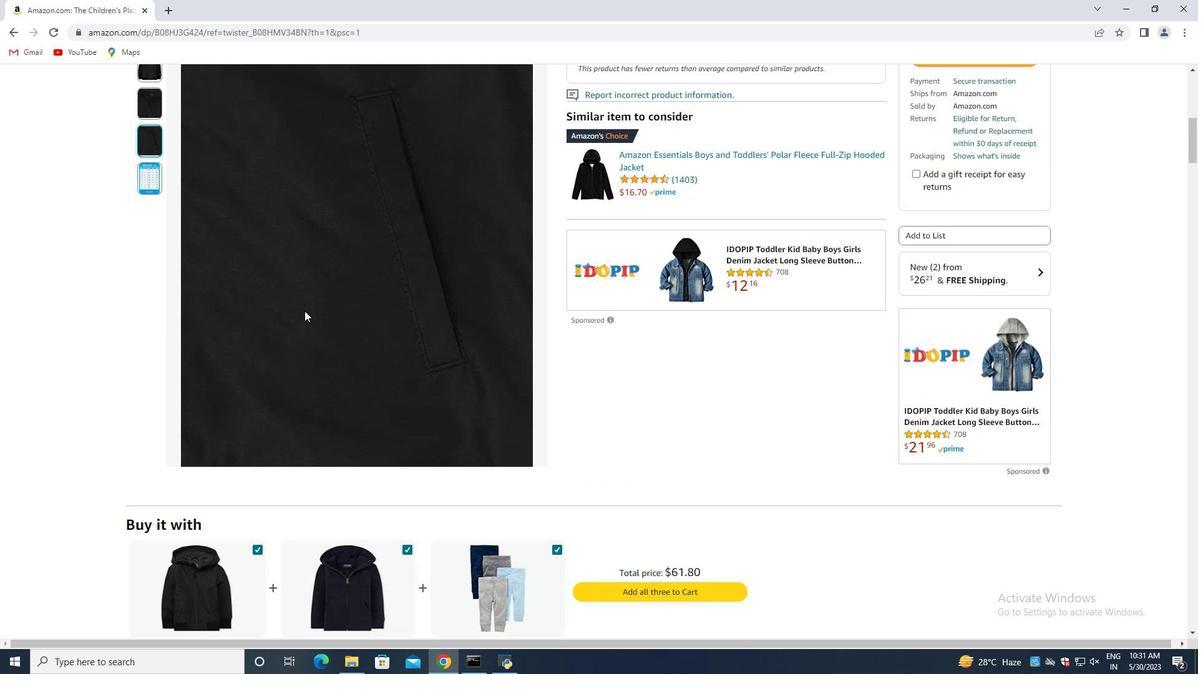 
Action: Mouse scrolled (304, 310) with delta (0, 0)
Screenshot: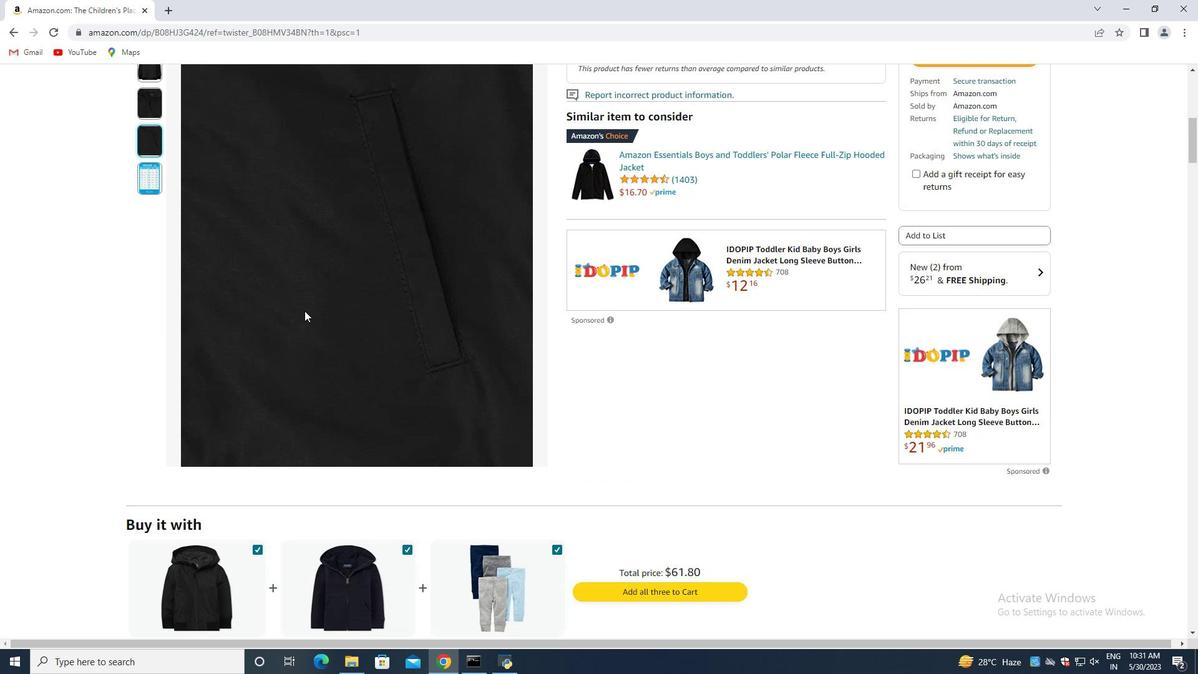 
Action: Mouse moved to (304, 310)
Screenshot: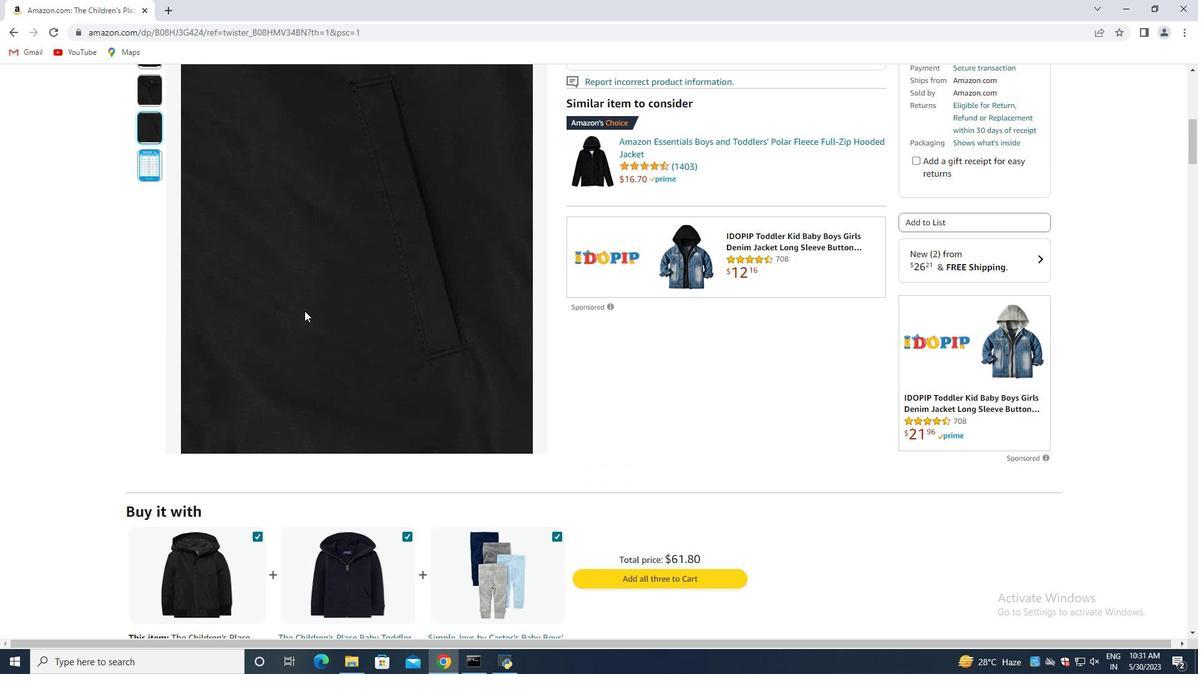 
Action: Mouse scrolled (304, 310) with delta (0, 0)
Screenshot: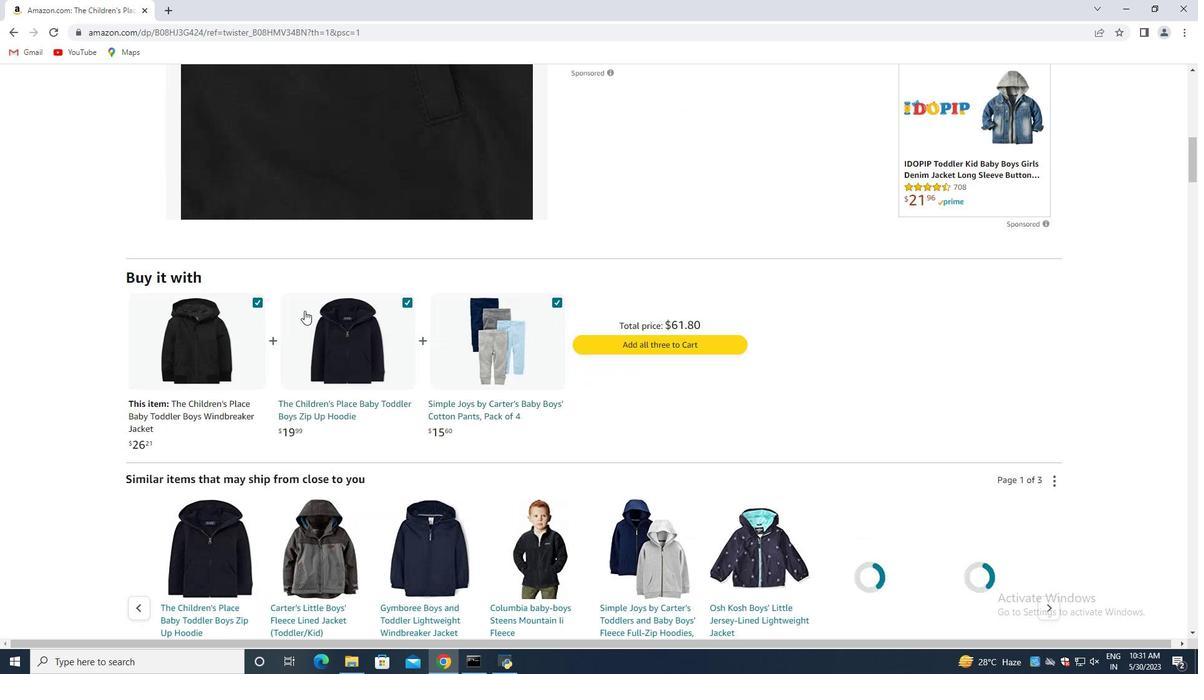 
Action: Mouse scrolled (304, 310) with delta (0, 0)
Screenshot: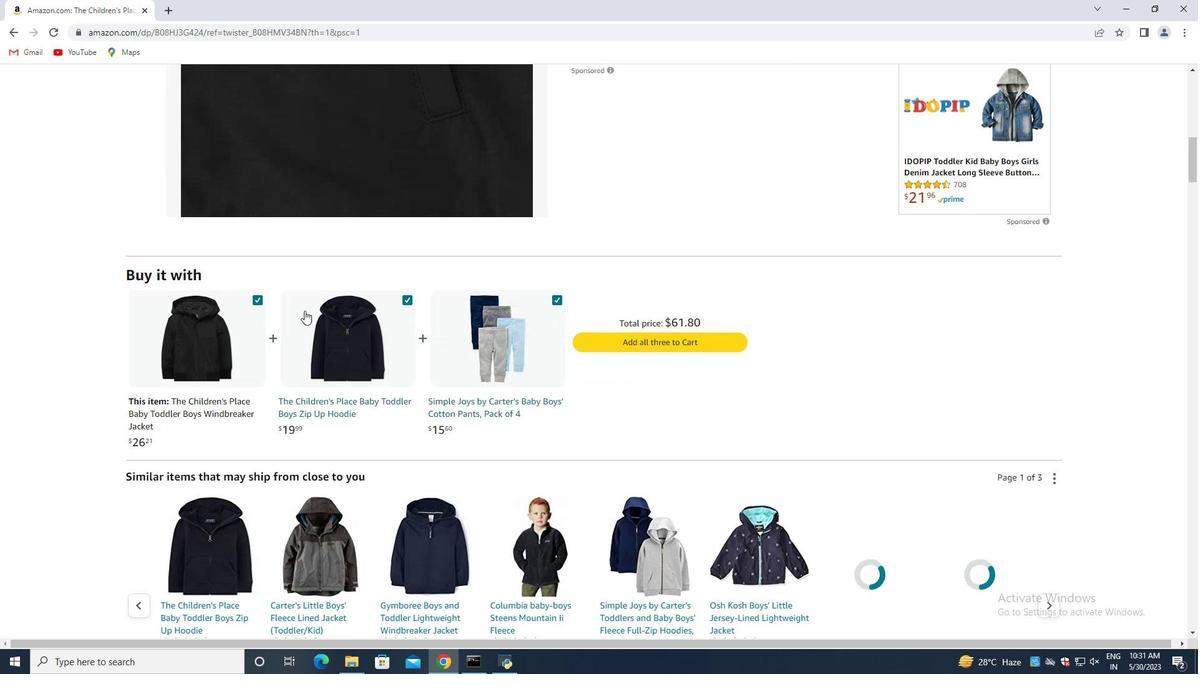 
Action: Mouse scrolled (304, 310) with delta (0, 0)
Screenshot: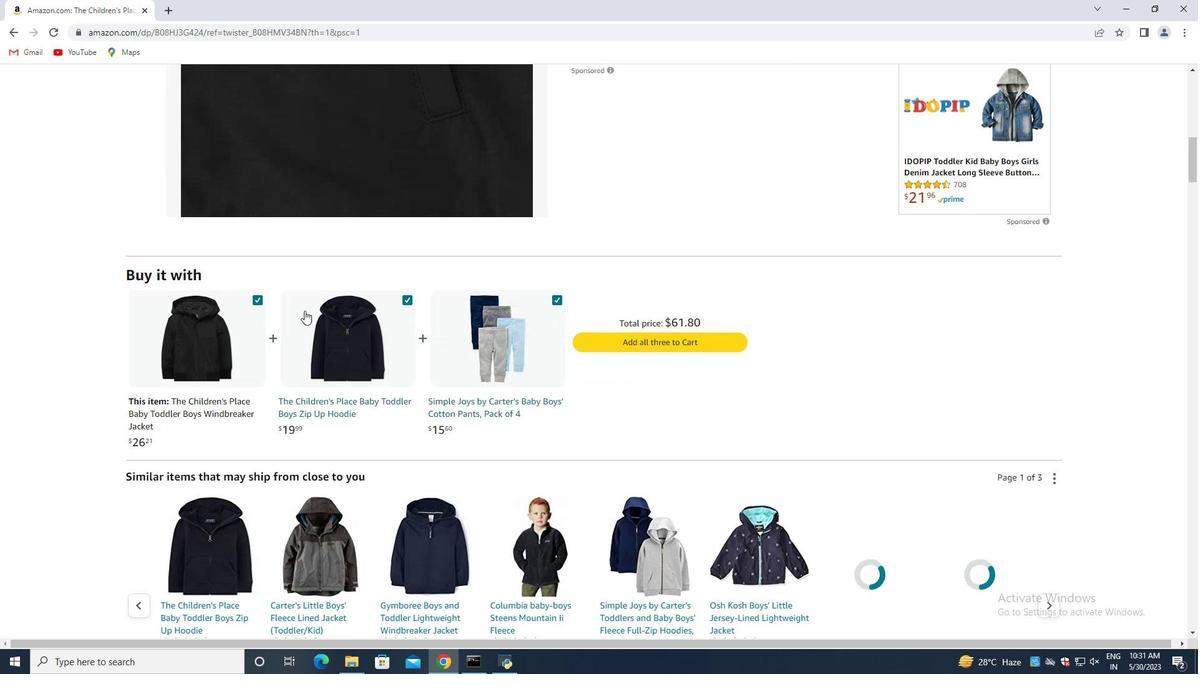 
Action: Mouse scrolled (304, 310) with delta (0, 0)
Screenshot: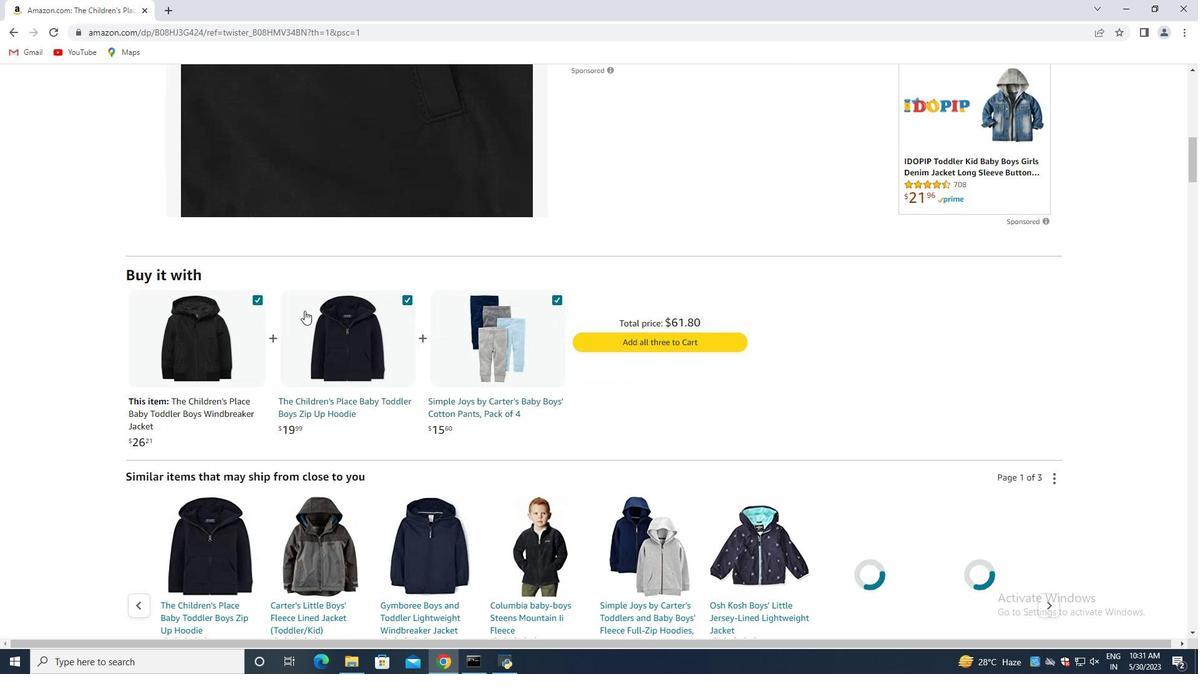 
Action: Mouse scrolled (304, 310) with delta (0, 0)
Screenshot: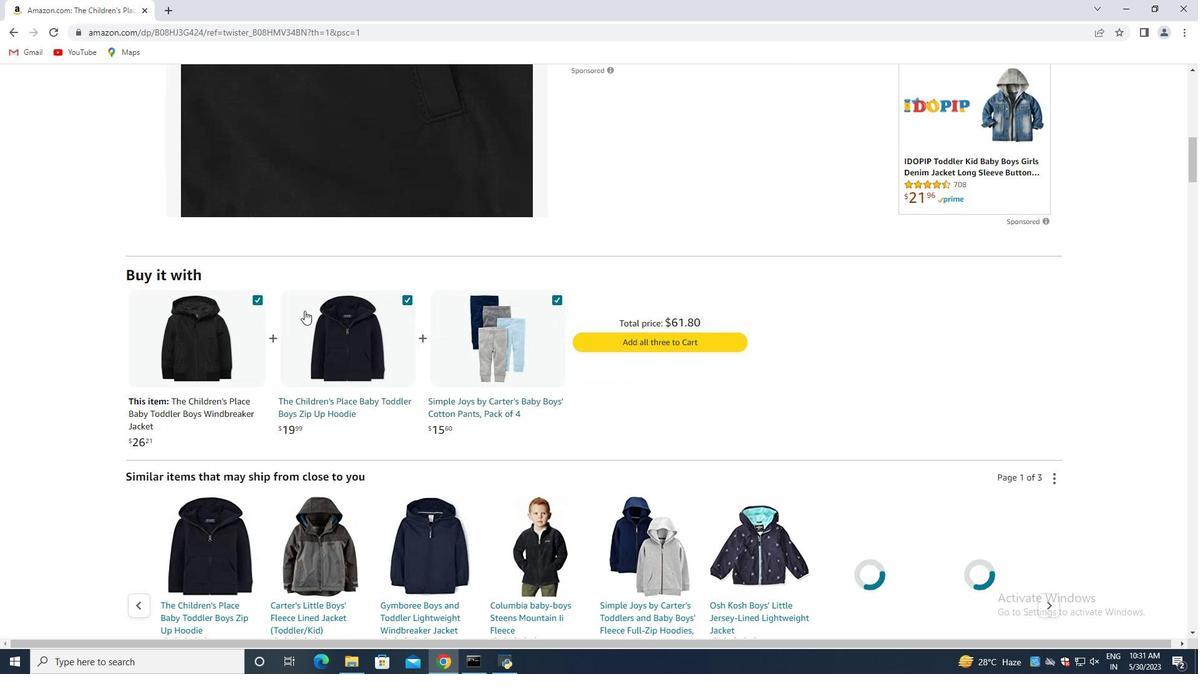 
Action: Mouse moved to (308, 308)
Screenshot: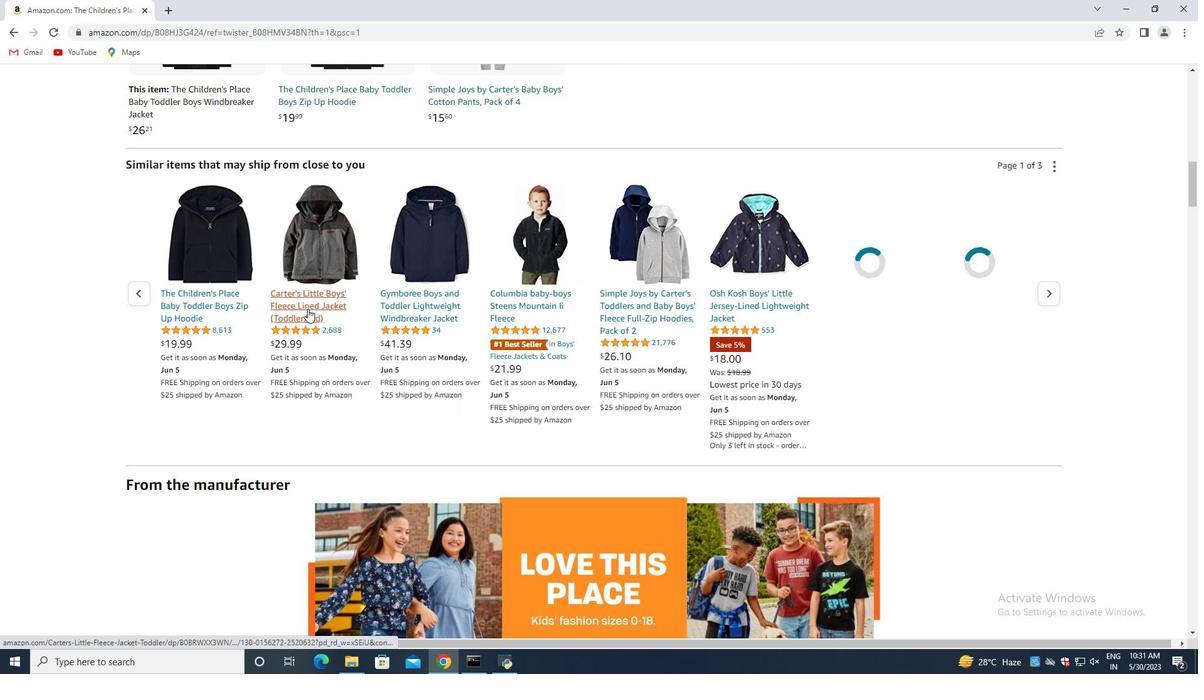
Action: Mouse scrolled (308, 307) with delta (0, 0)
Screenshot: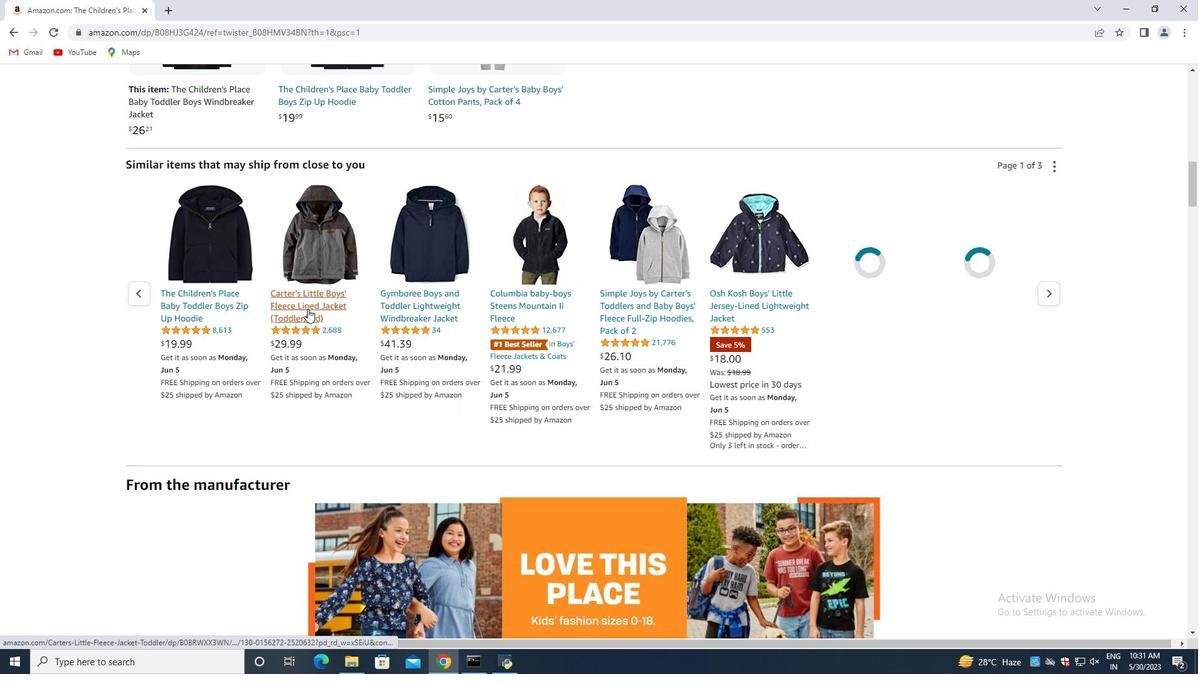 
Action: Mouse scrolled (308, 307) with delta (0, 0)
Screenshot: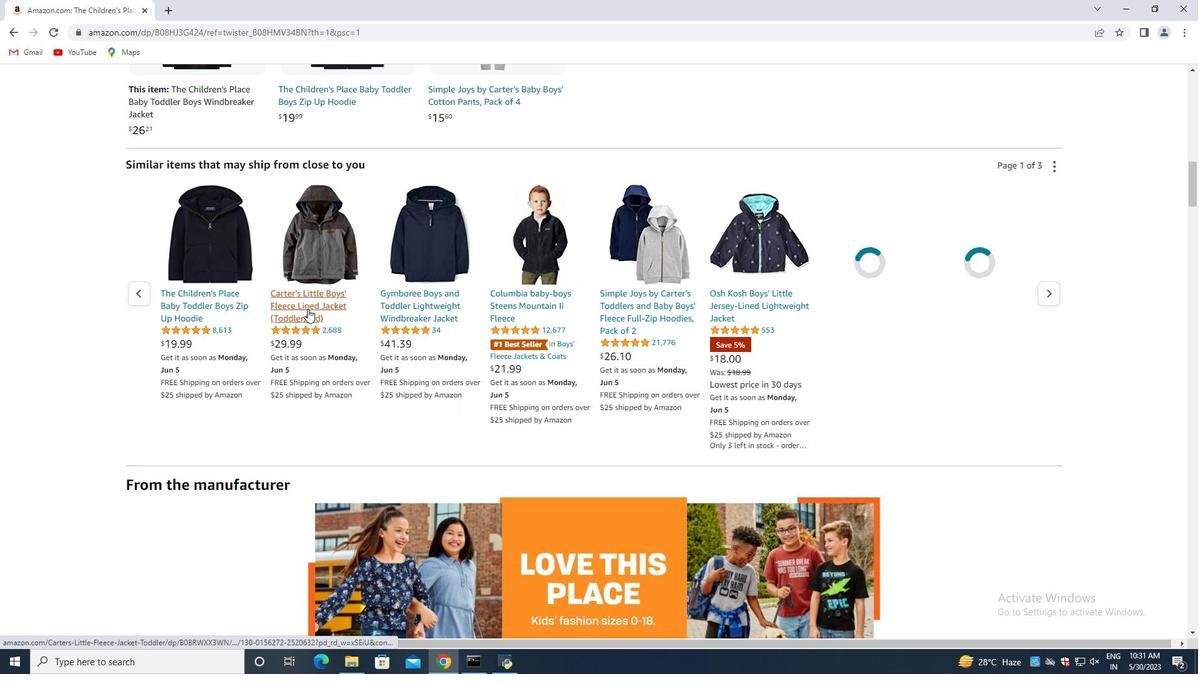 
Action: Mouse scrolled (308, 307) with delta (0, 0)
Screenshot: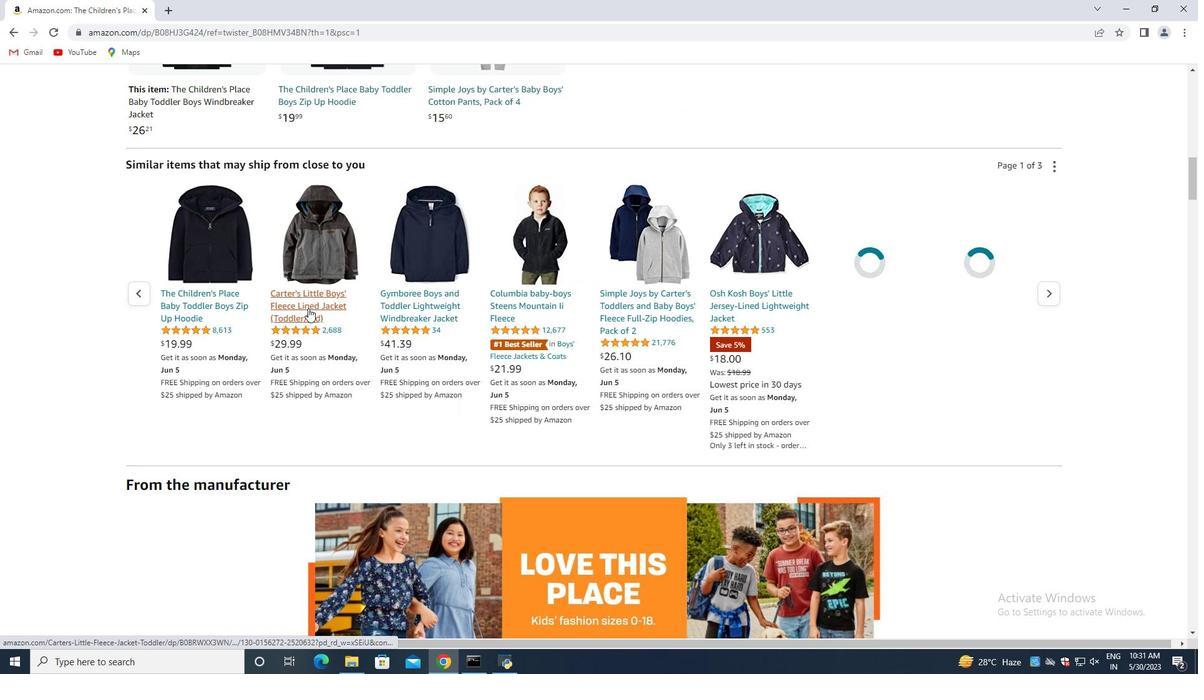 
Action: Mouse moved to (310, 307)
Screenshot: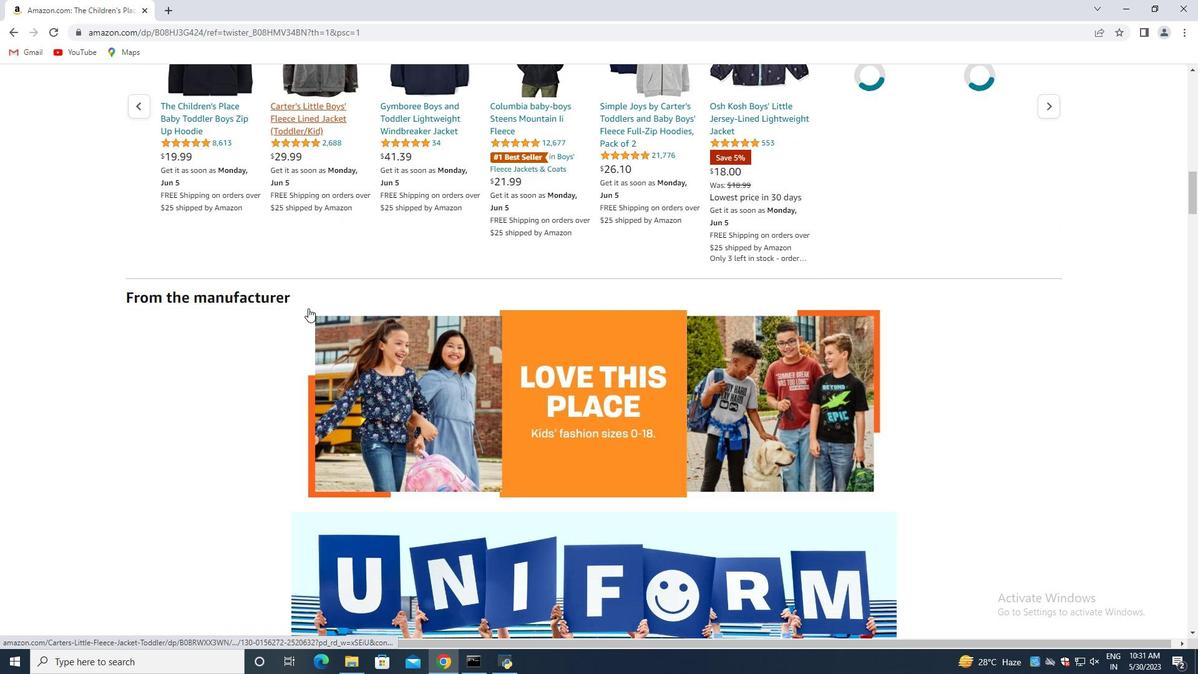 
Action: Mouse scrolled (310, 307) with delta (0, 0)
Screenshot: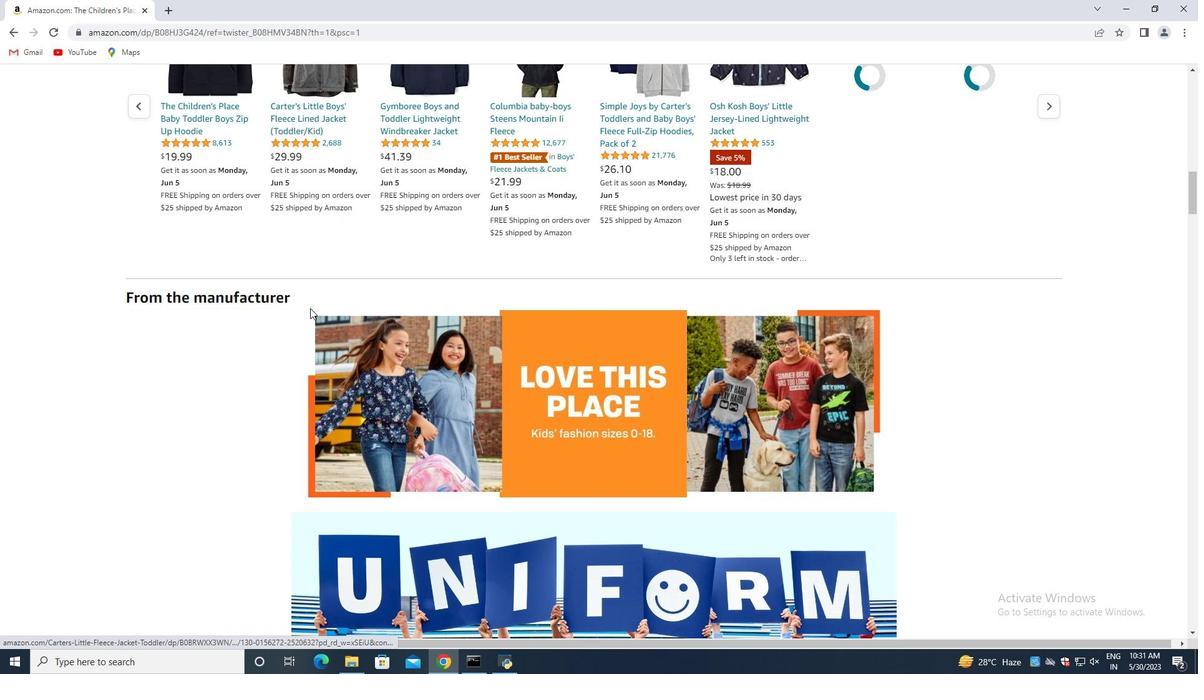 
Action: Mouse scrolled (310, 307) with delta (0, 0)
Screenshot: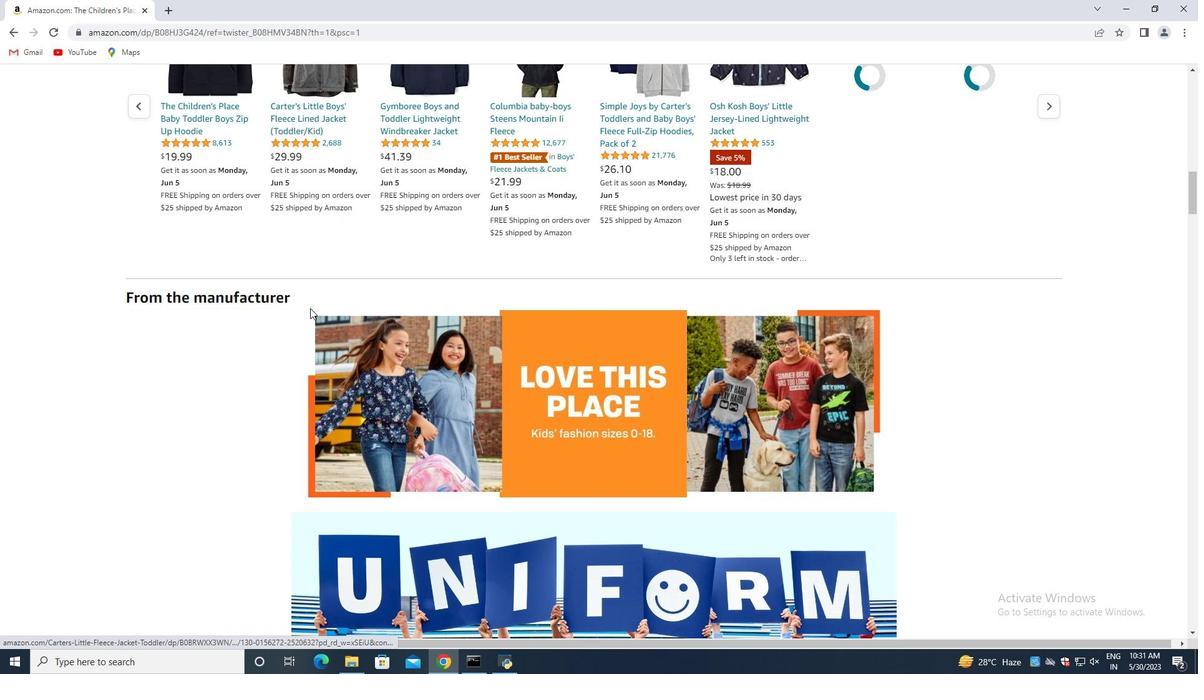 
Action: Mouse scrolled (310, 307) with delta (0, 0)
Screenshot: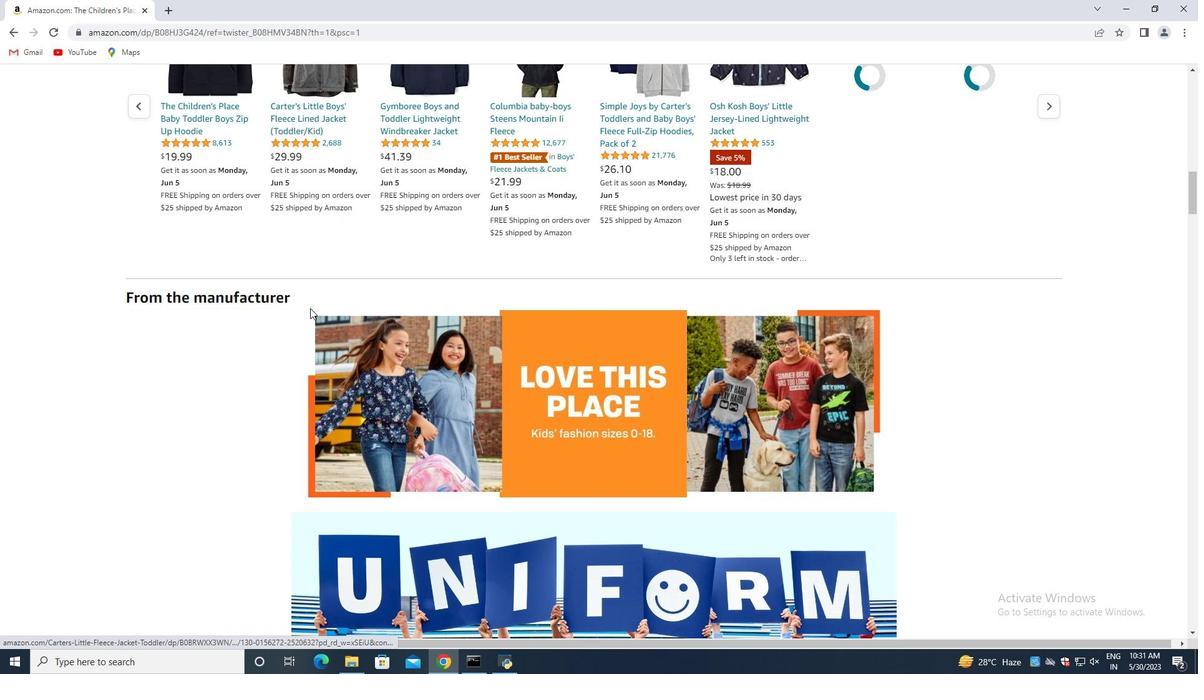 
Action: Mouse scrolled (310, 307) with delta (0, 0)
Screenshot: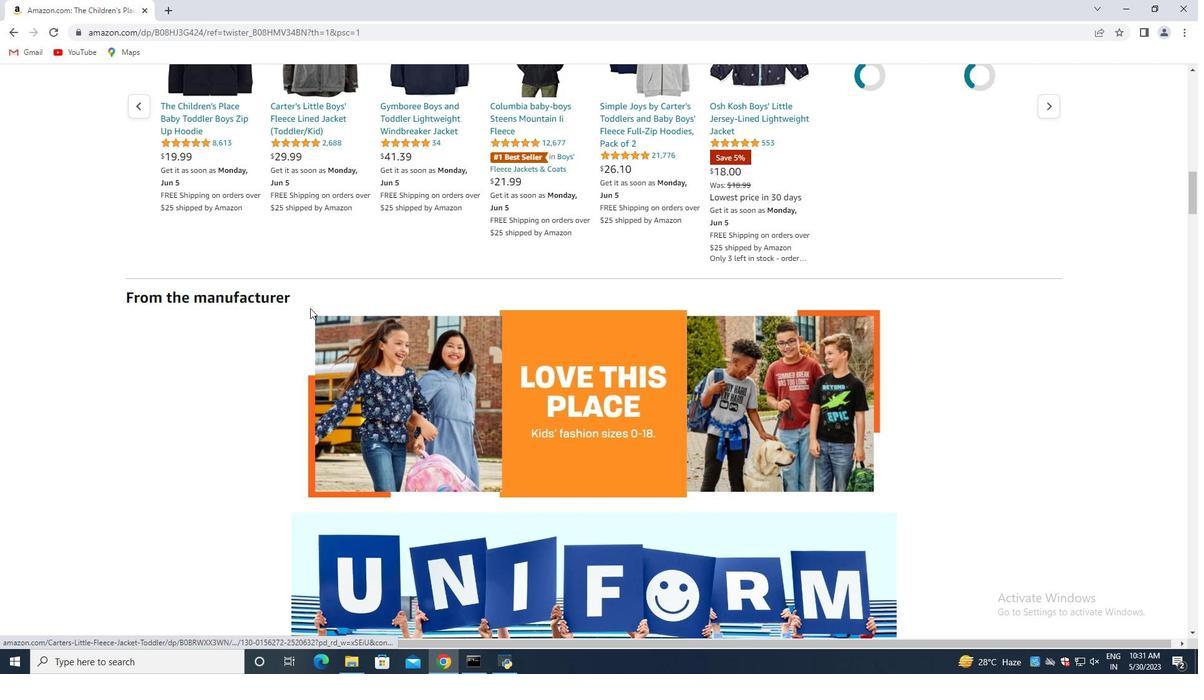 
Action: Mouse scrolled (310, 307) with delta (0, 0)
Screenshot: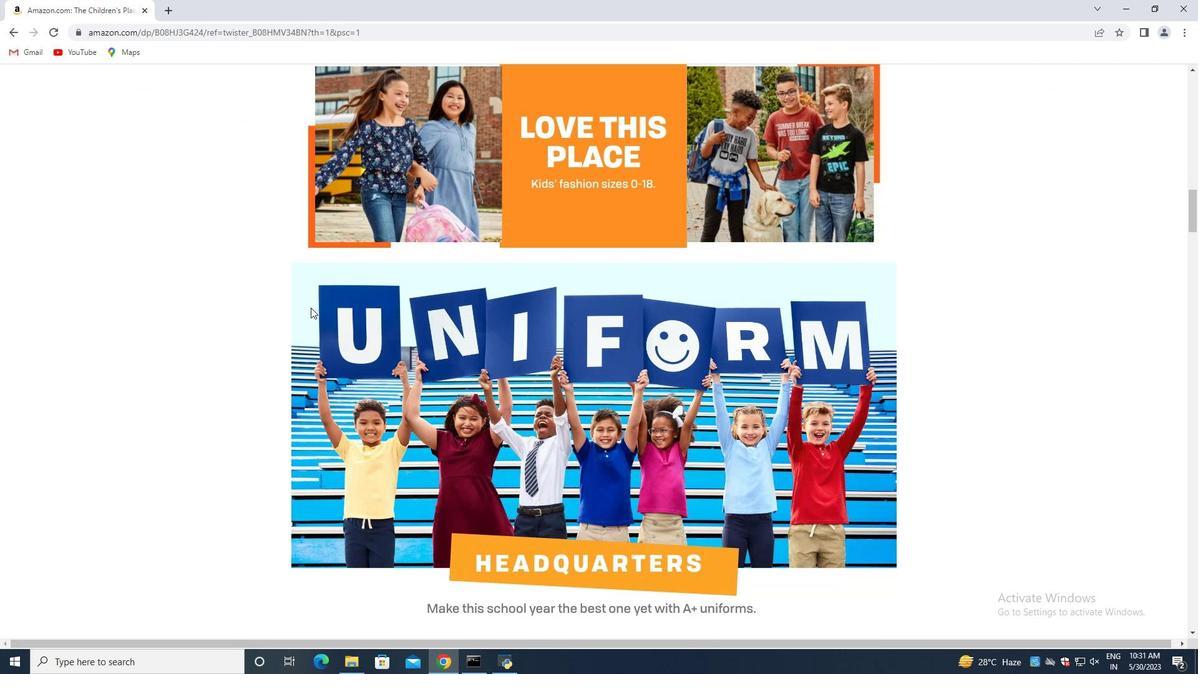 
Action: Mouse scrolled (310, 307) with delta (0, 0)
Screenshot: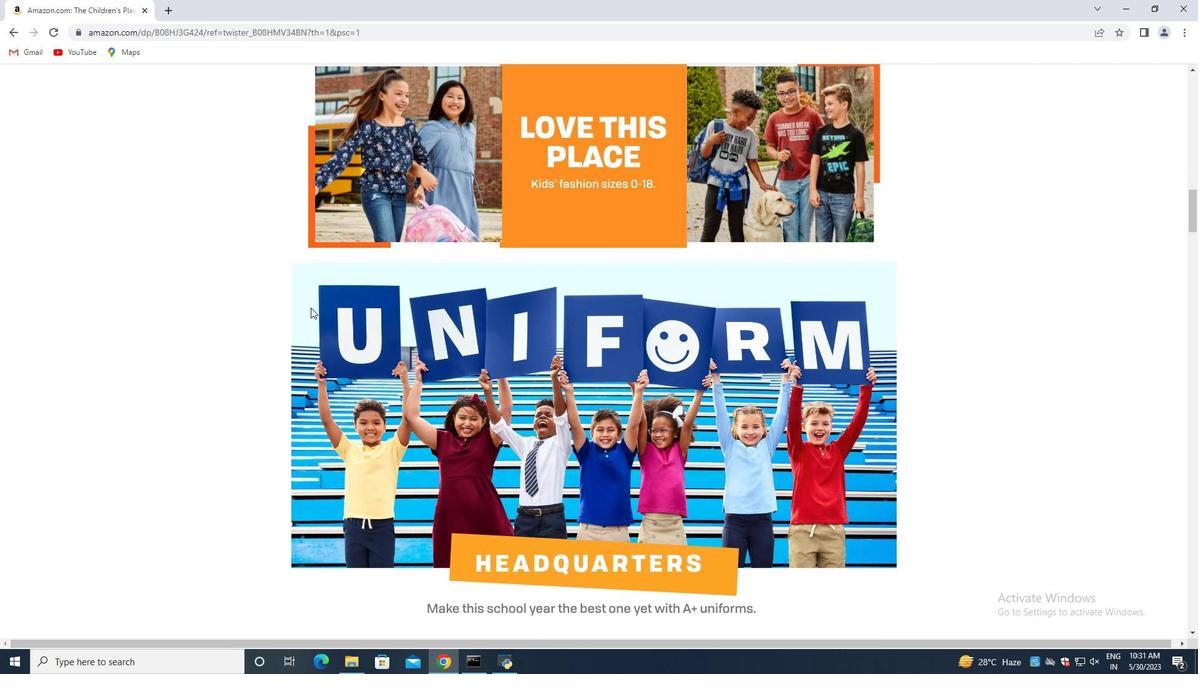 
Action: Mouse scrolled (310, 307) with delta (0, 0)
Screenshot: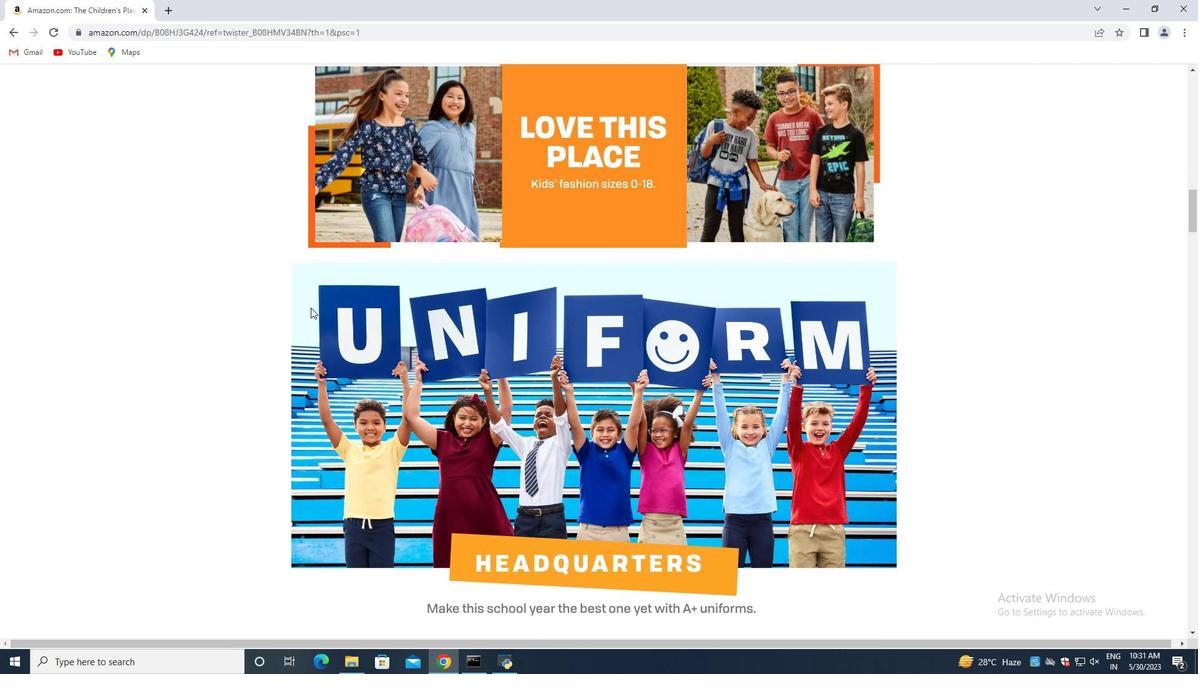 
Action: Mouse scrolled (310, 307) with delta (0, 0)
Screenshot: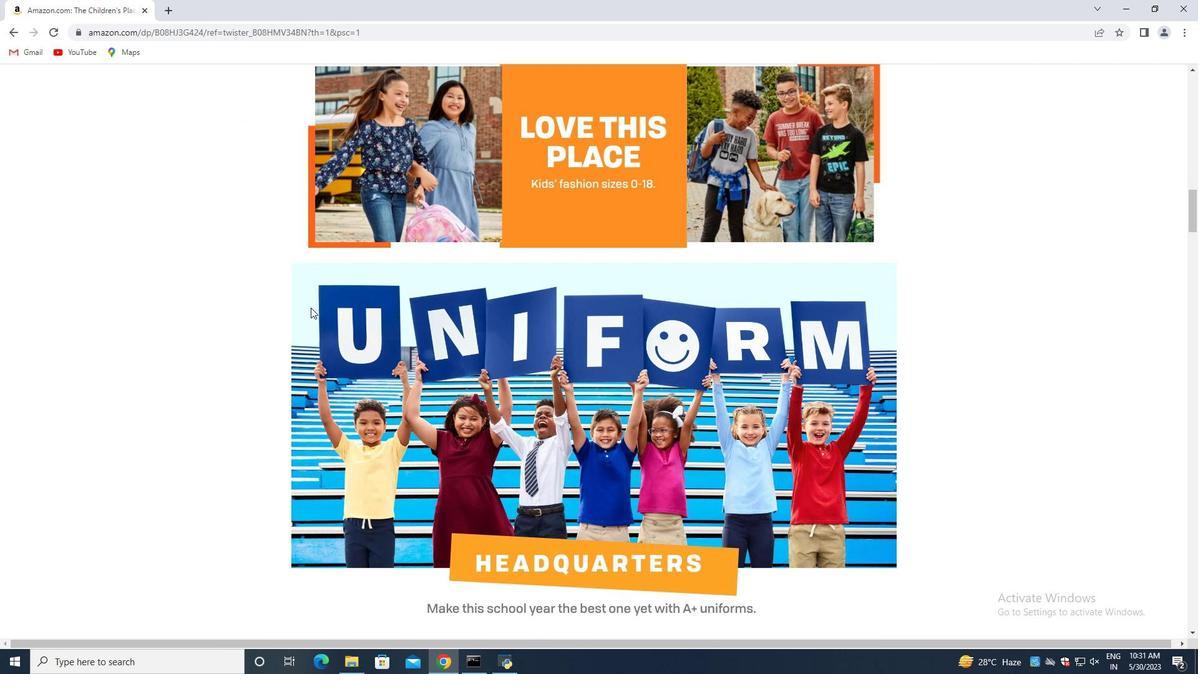 
Action: Mouse scrolled (310, 307) with delta (0, 0)
Screenshot: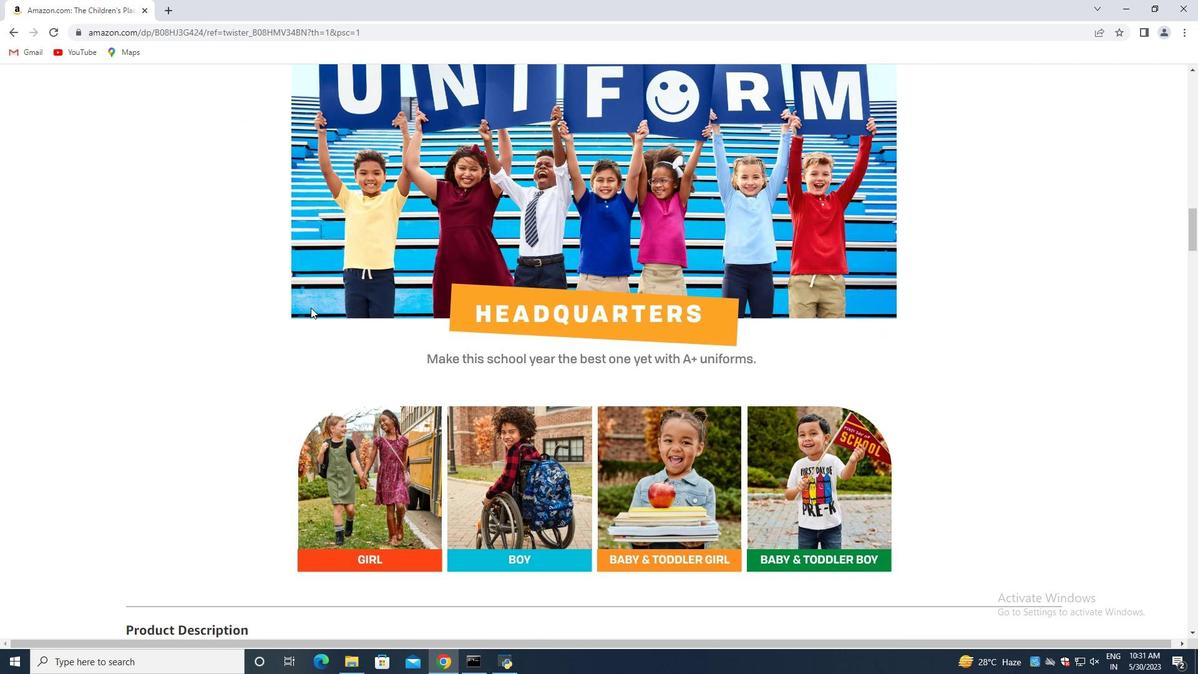 
Action: Mouse scrolled (310, 307) with delta (0, 0)
Screenshot: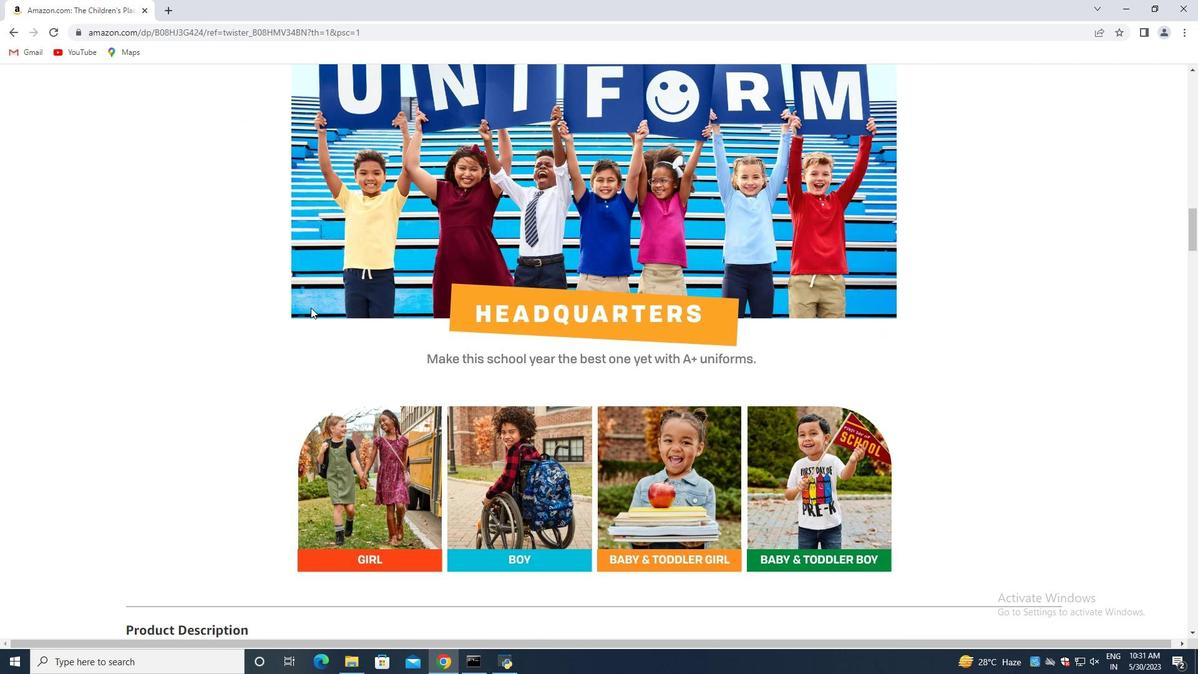 
Action: Mouse scrolled (310, 307) with delta (0, 0)
Screenshot: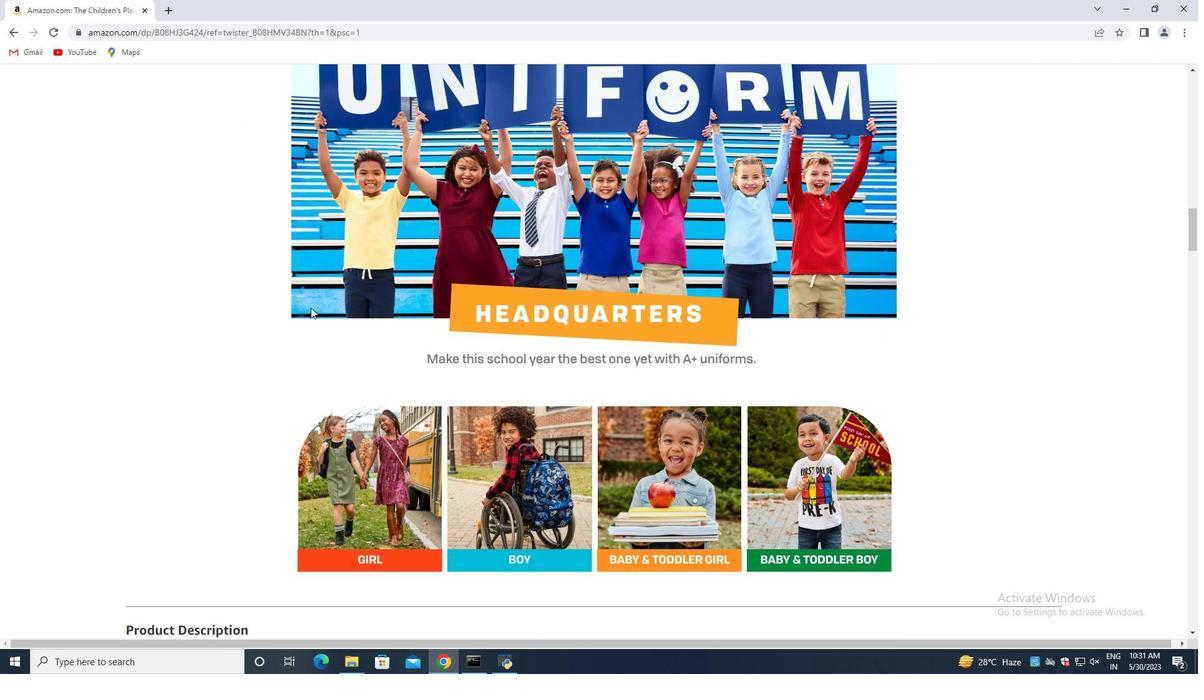 
Action: Mouse scrolled (310, 307) with delta (0, 0)
Screenshot: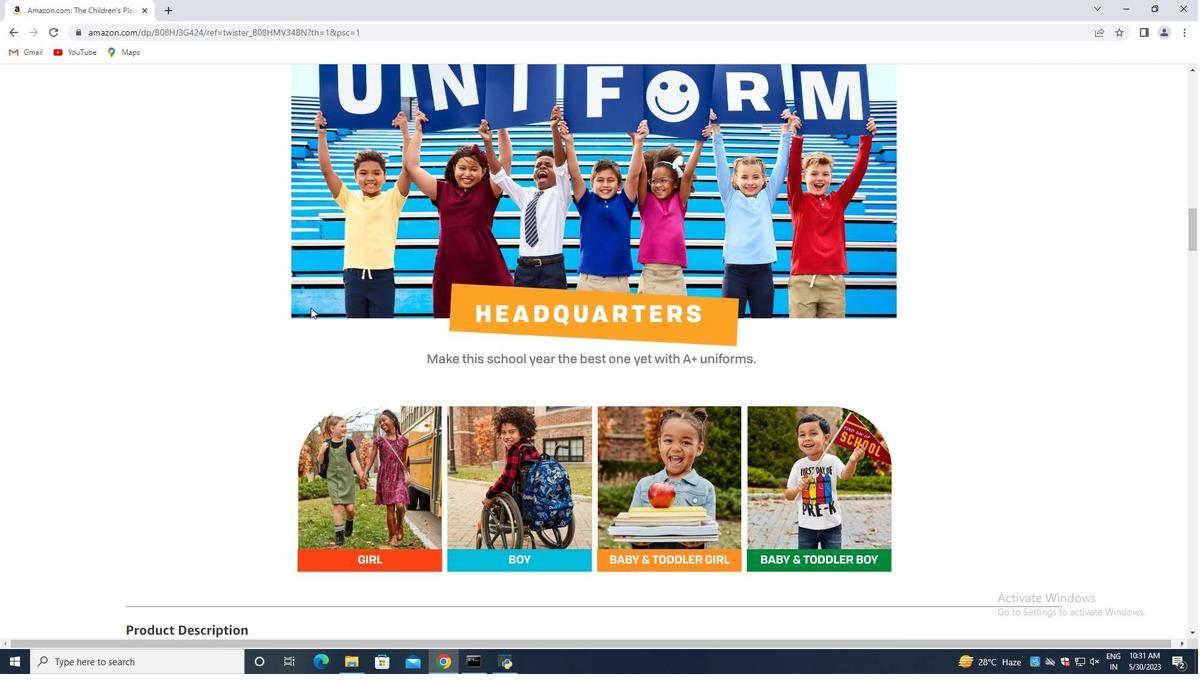 
Action: Mouse scrolled (310, 307) with delta (0, 0)
Screenshot: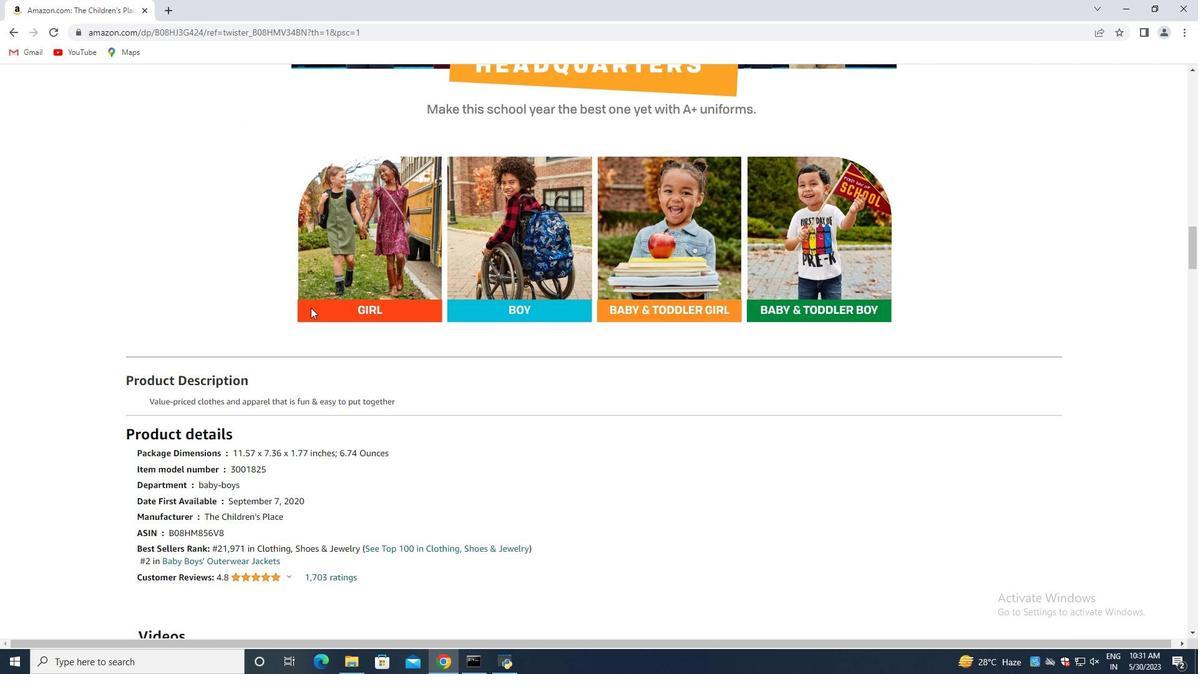 
Action: Mouse scrolled (310, 307) with delta (0, 0)
Screenshot: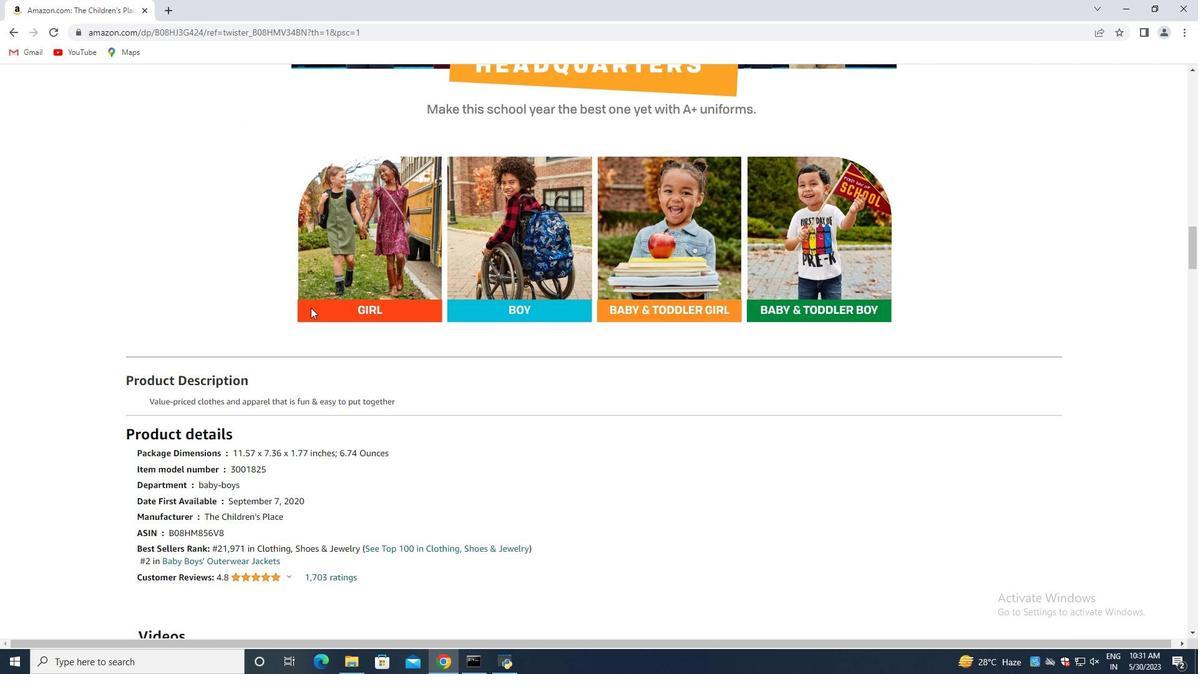 
Action: Mouse scrolled (310, 307) with delta (0, 0)
Screenshot: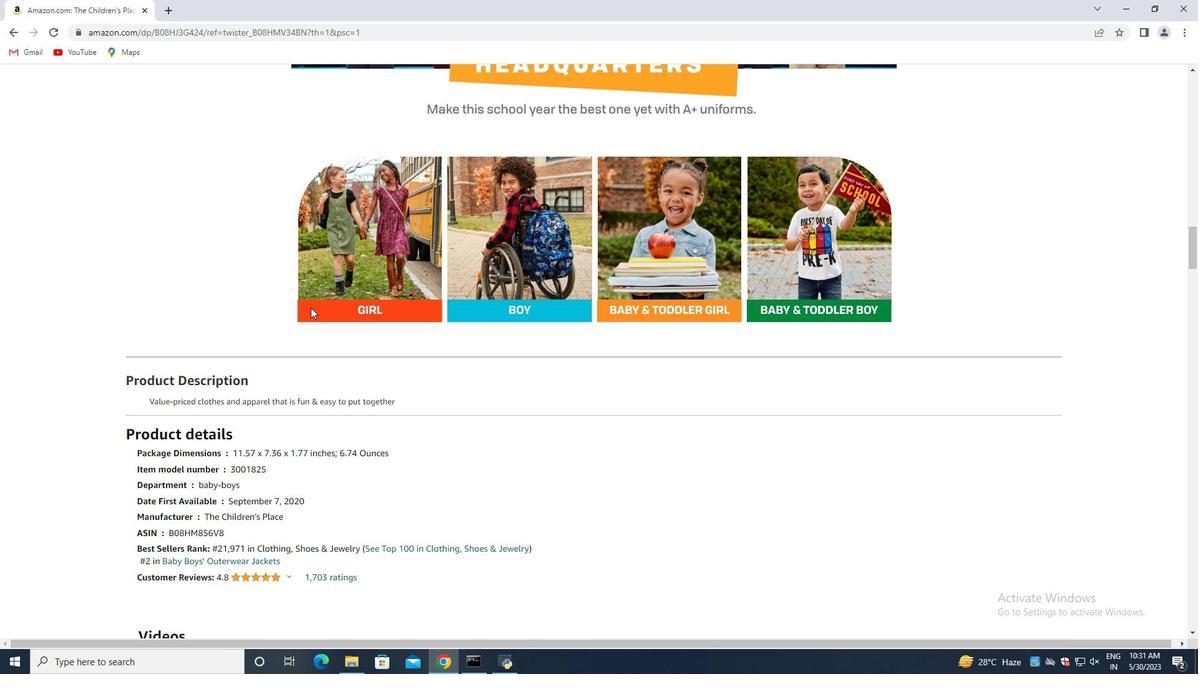 
Action: Mouse scrolled (310, 307) with delta (0, 0)
Screenshot: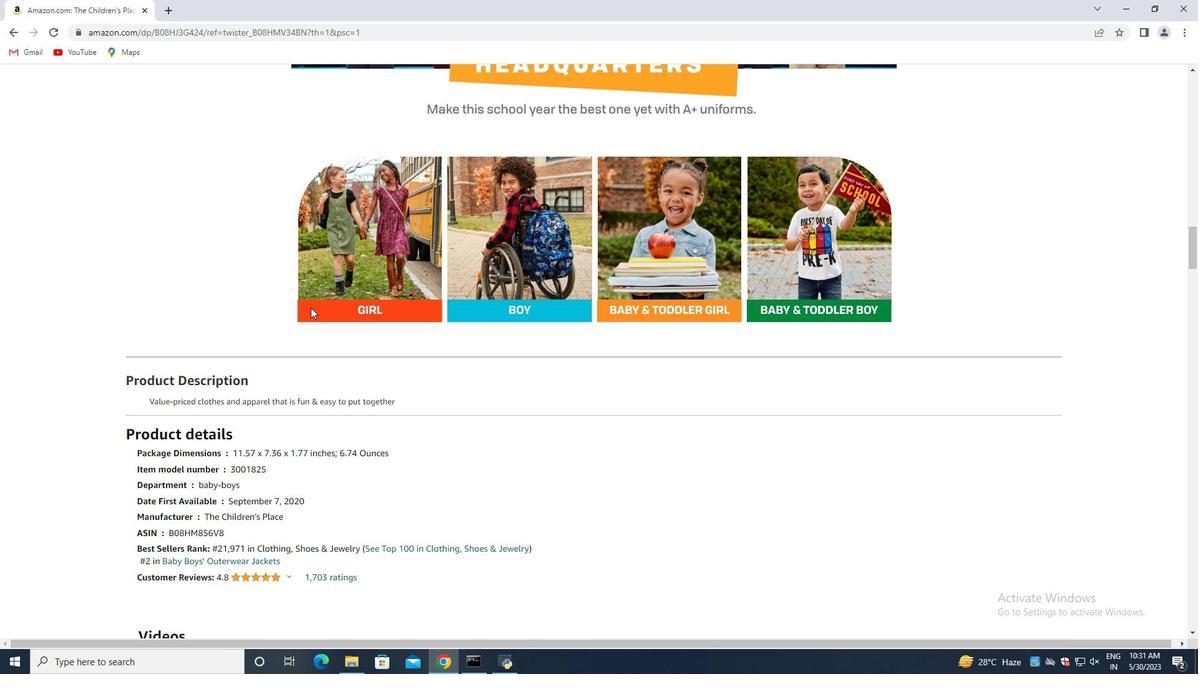 
Action: Mouse scrolled (310, 307) with delta (0, 0)
Screenshot: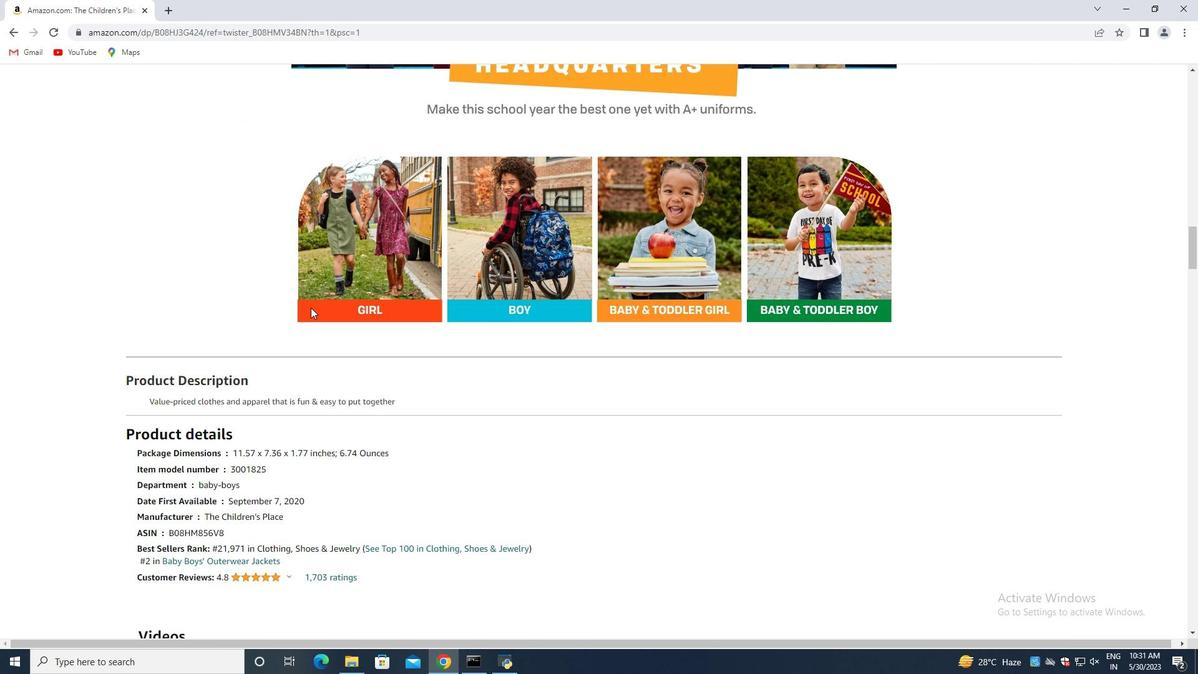 
Action: Mouse scrolled (310, 307) with delta (0, 0)
Screenshot: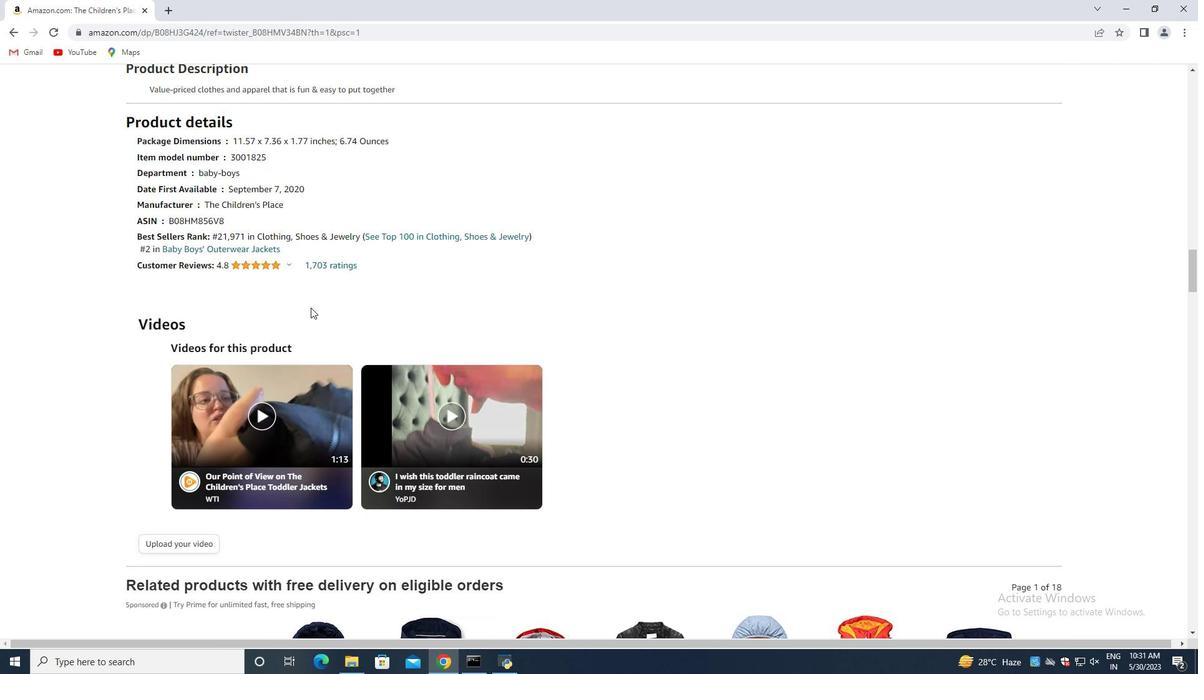 
Action: Mouse scrolled (310, 307) with delta (0, 0)
Screenshot: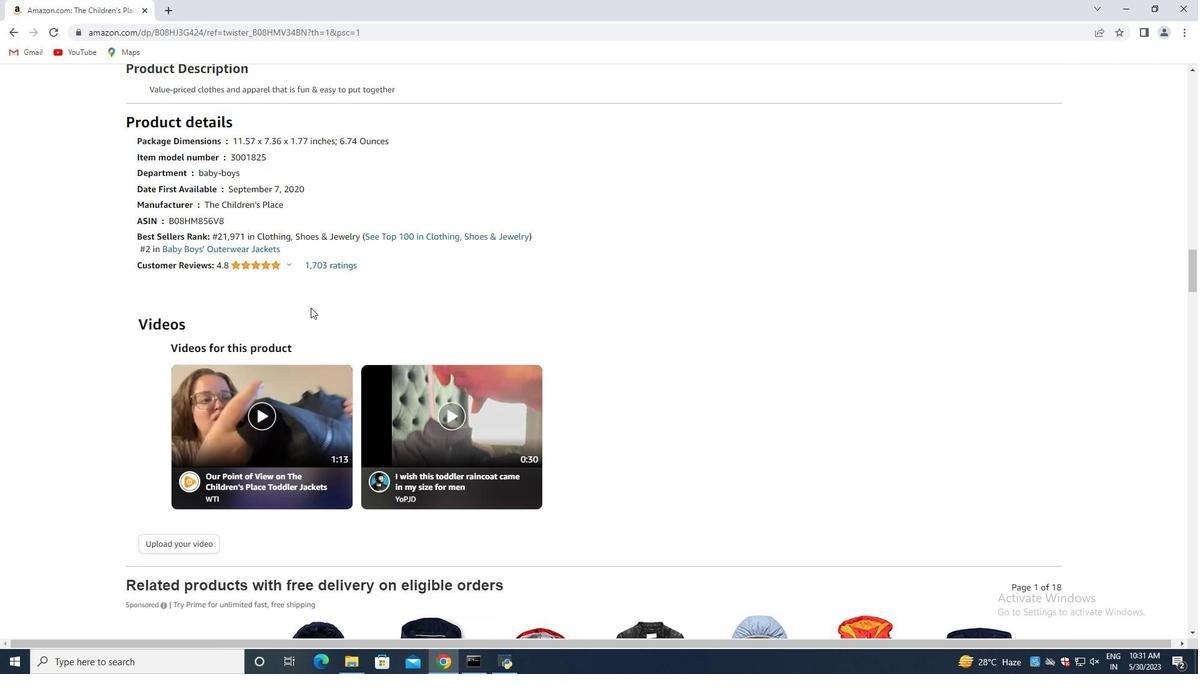 
Action: Mouse scrolled (310, 307) with delta (0, 0)
Screenshot: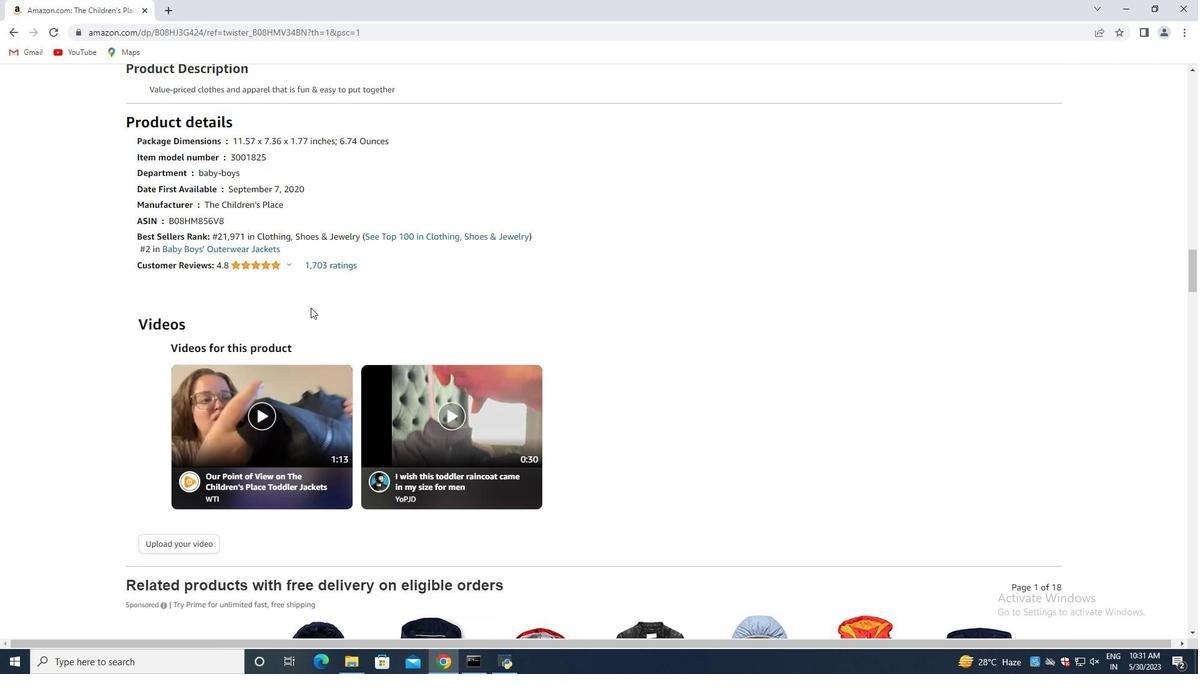 
Action: Mouse scrolled (310, 307) with delta (0, 0)
Screenshot: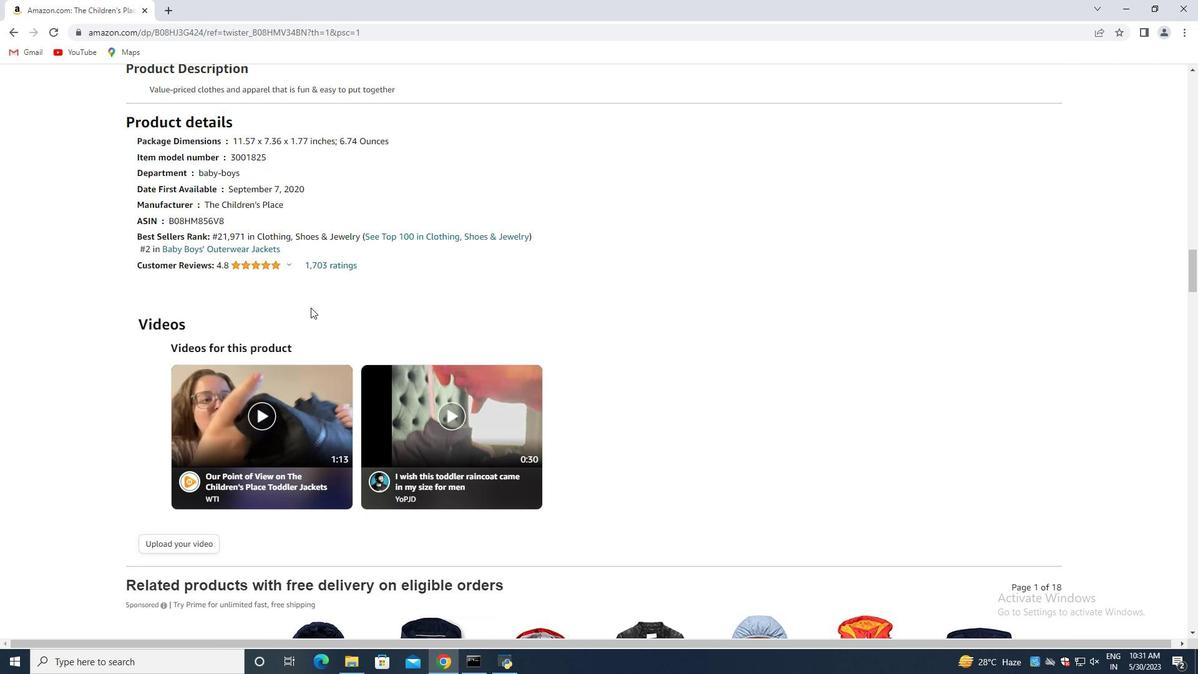 
Action: Mouse scrolled (310, 307) with delta (0, 0)
Screenshot: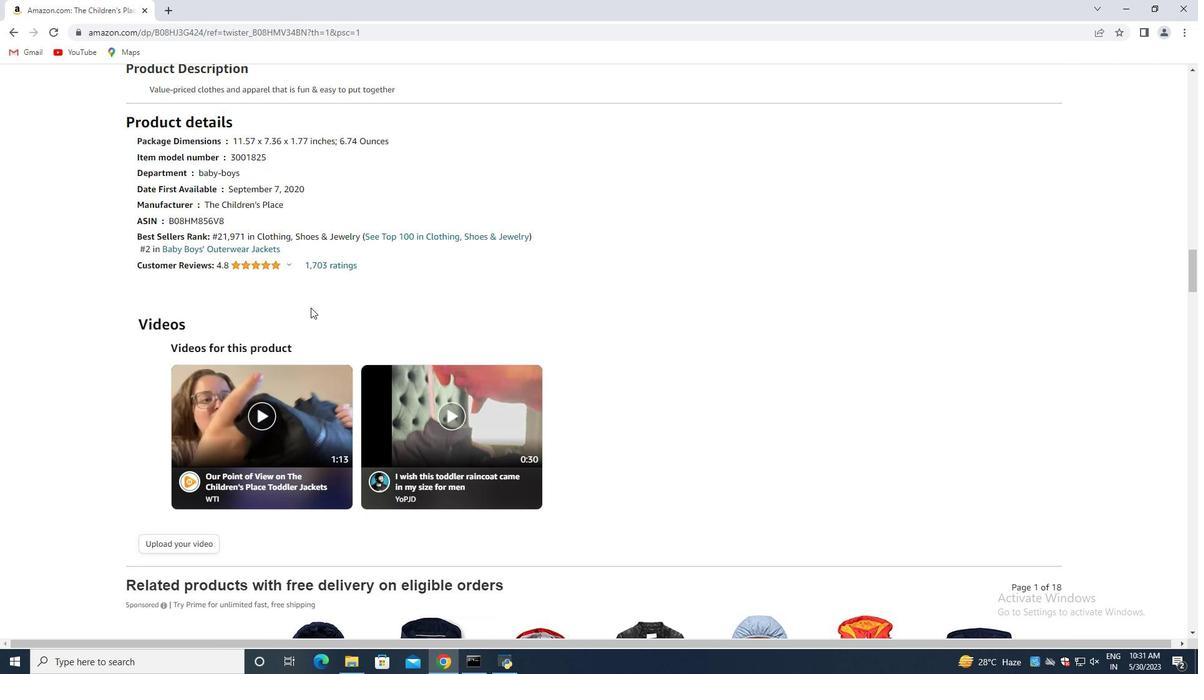 
Action: Mouse scrolled (310, 307) with delta (0, 0)
Screenshot: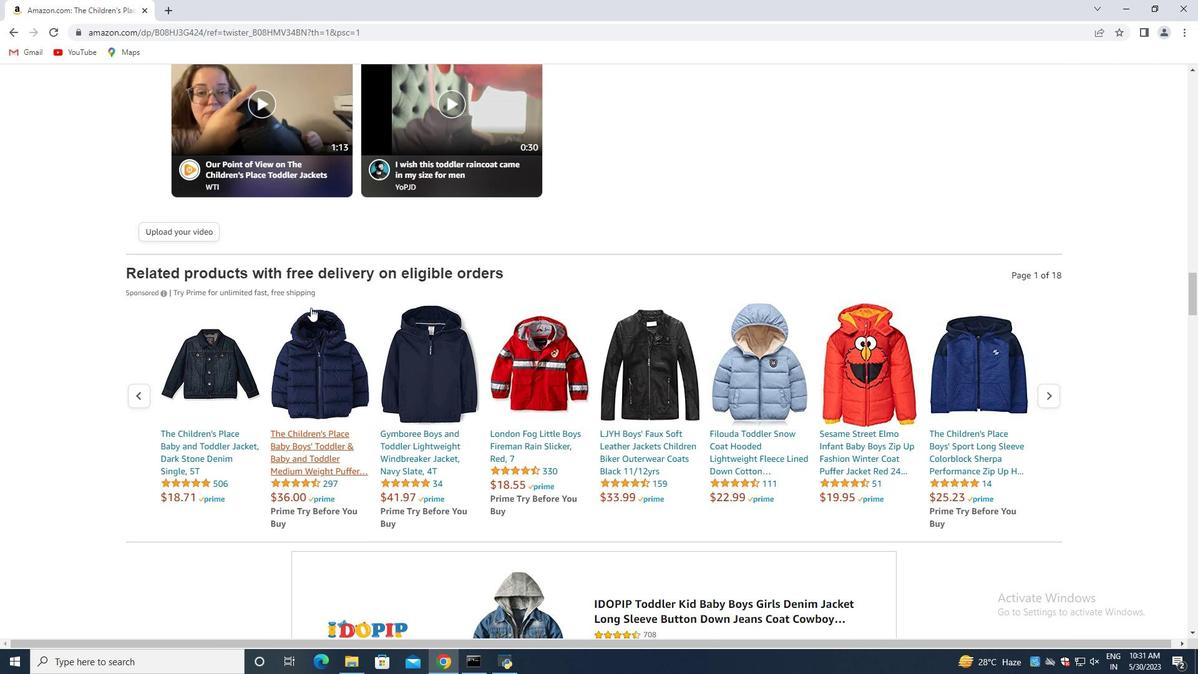 
Action: Mouse scrolled (310, 307) with delta (0, 0)
Screenshot: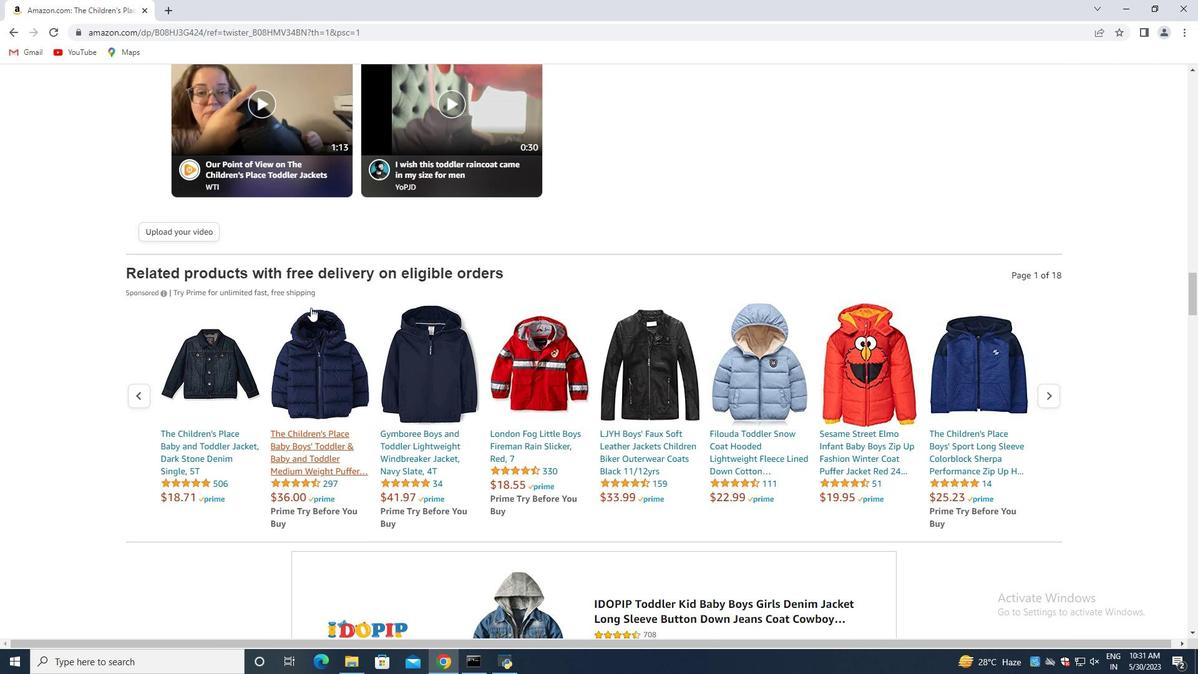 
Action: Mouse scrolled (310, 307) with delta (0, 0)
Screenshot: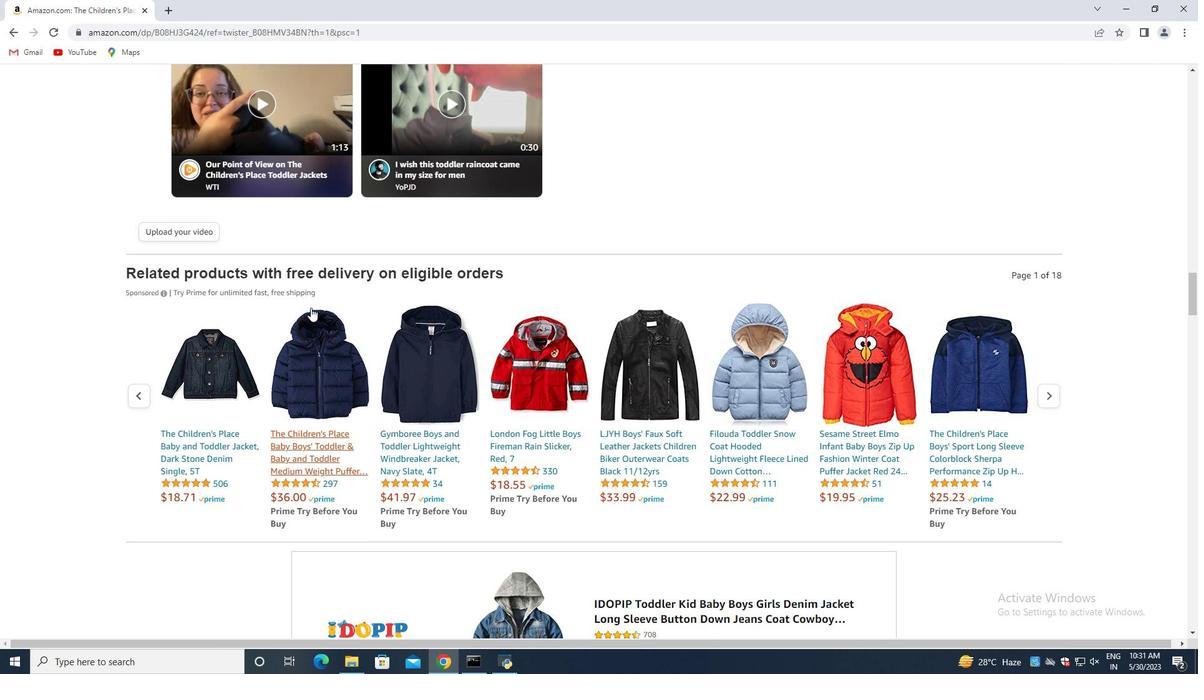 
Action: Mouse scrolled (310, 307) with delta (0, 0)
Screenshot: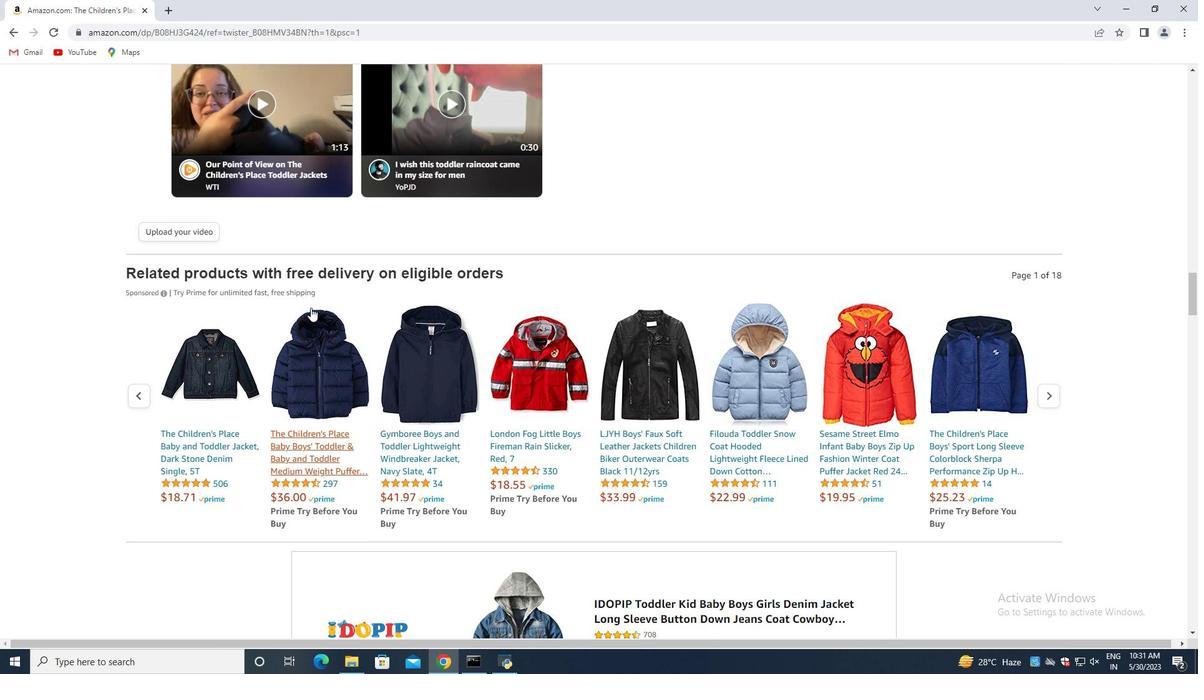 
Action: Mouse moved to (311, 307)
Screenshot: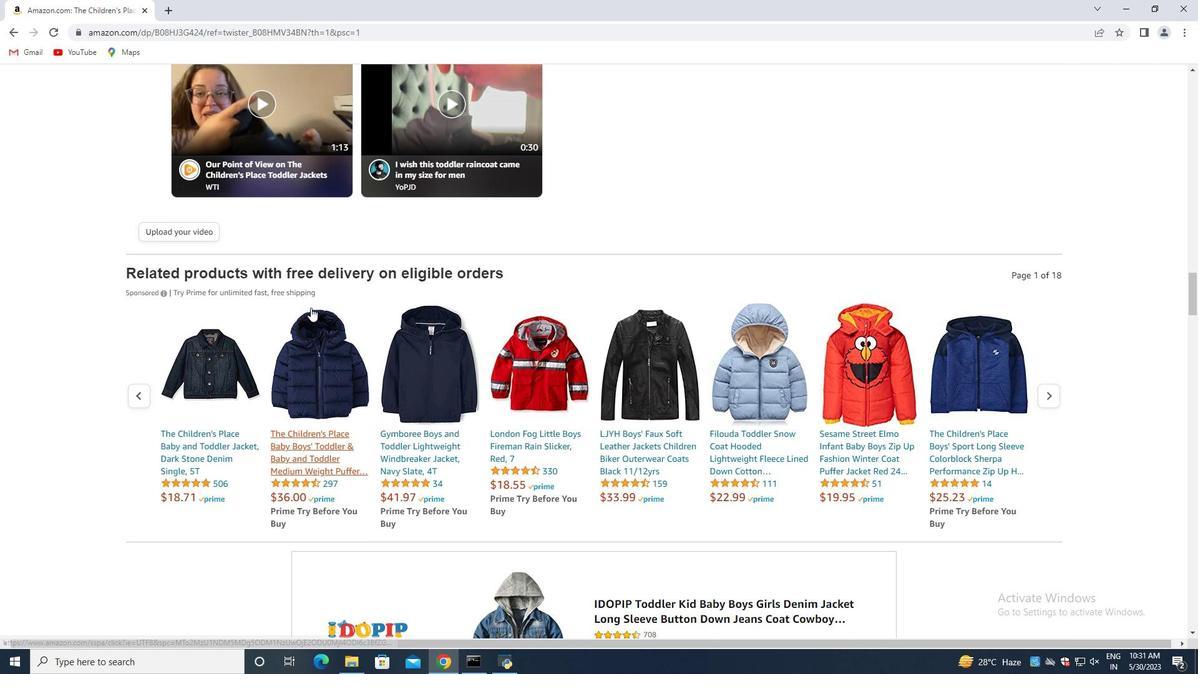 
Action: Mouse scrolled (311, 306) with delta (0, 0)
Screenshot: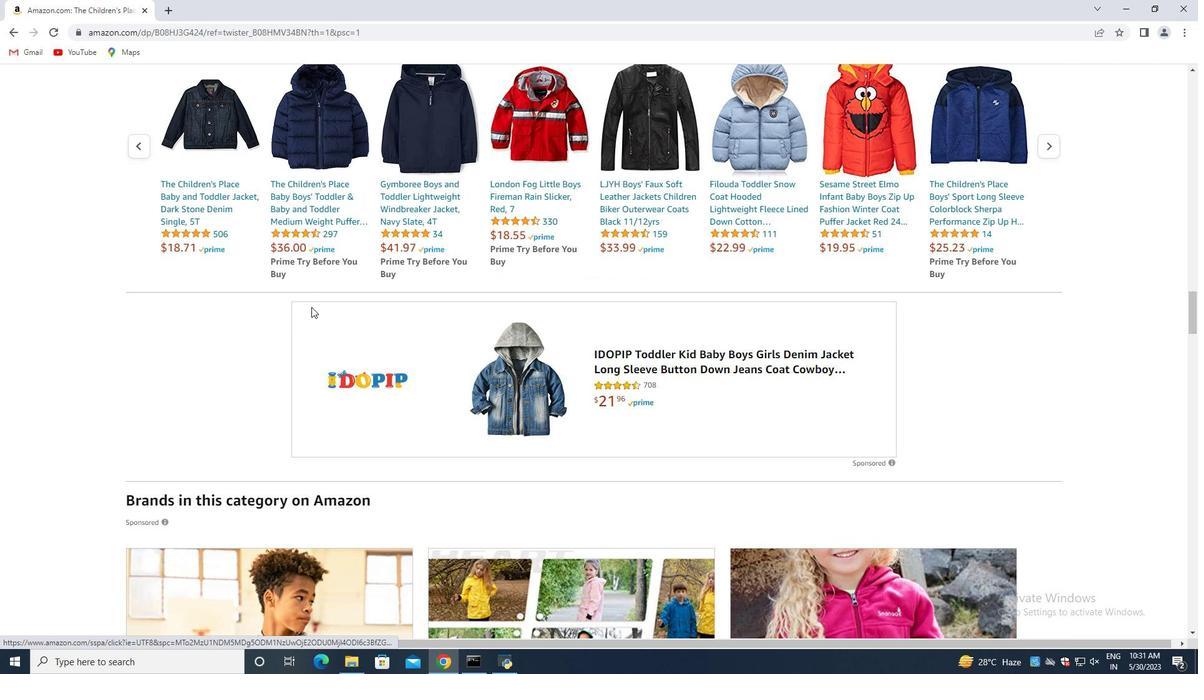 
Action: Mouse scrolled (311, 306) with delta (0, 0)
Screenshot: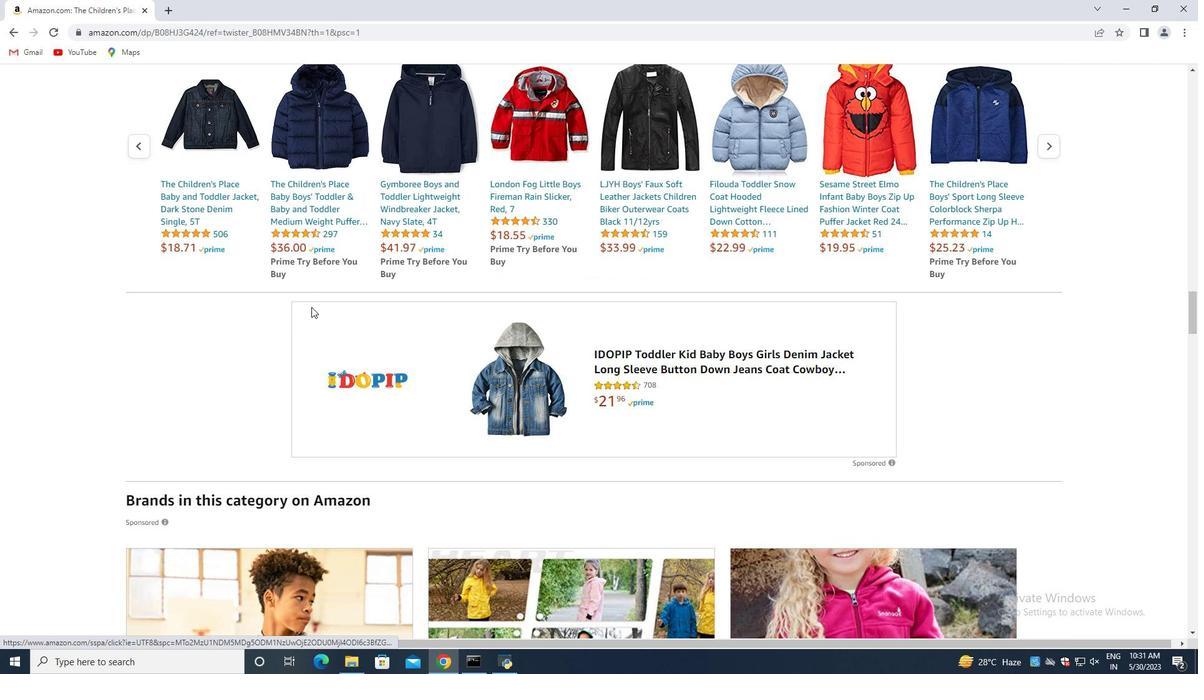 
Action: Mouse scrolled (311, 306) with delta (0, 0)
Screenshot: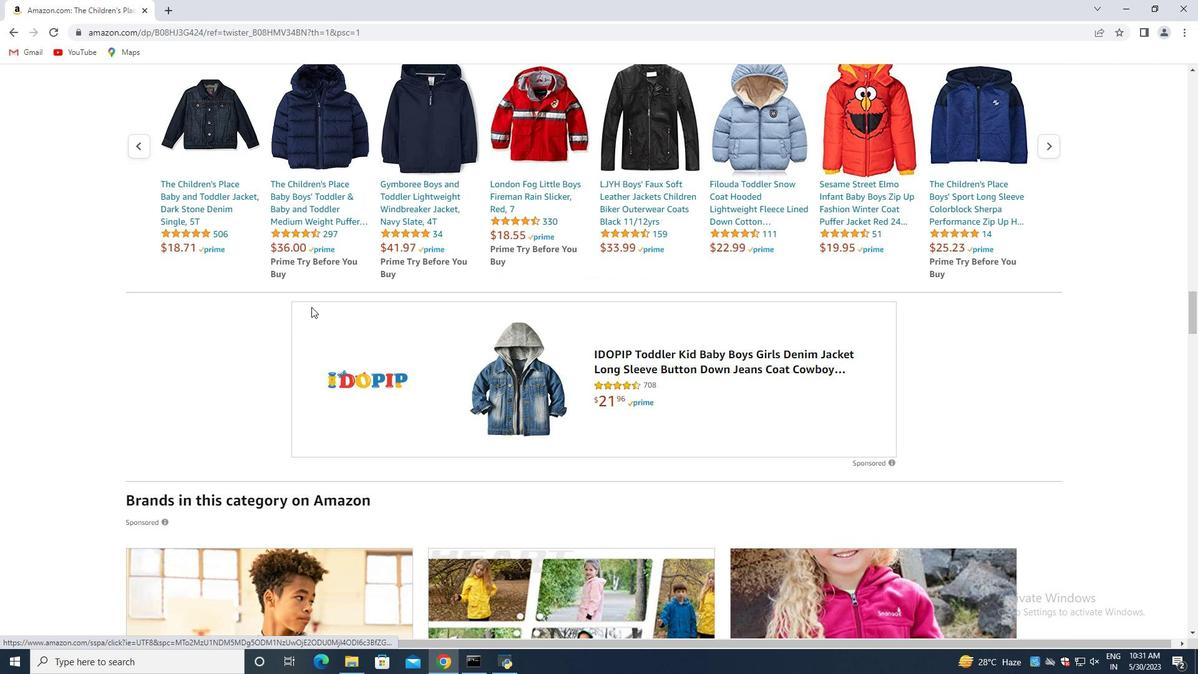 
Action: Mouse scrolled (311, 306) with delta (0, 0)
Screenshot: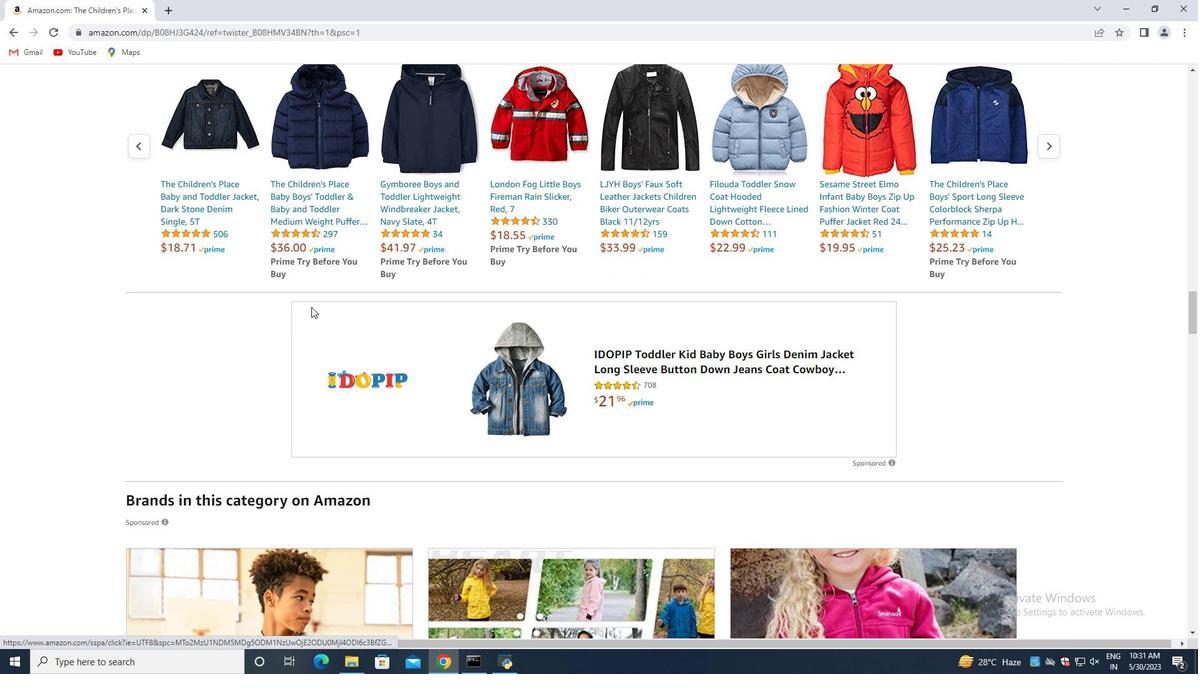 
Action: Mouse moved to (312, 305)
Screenshot: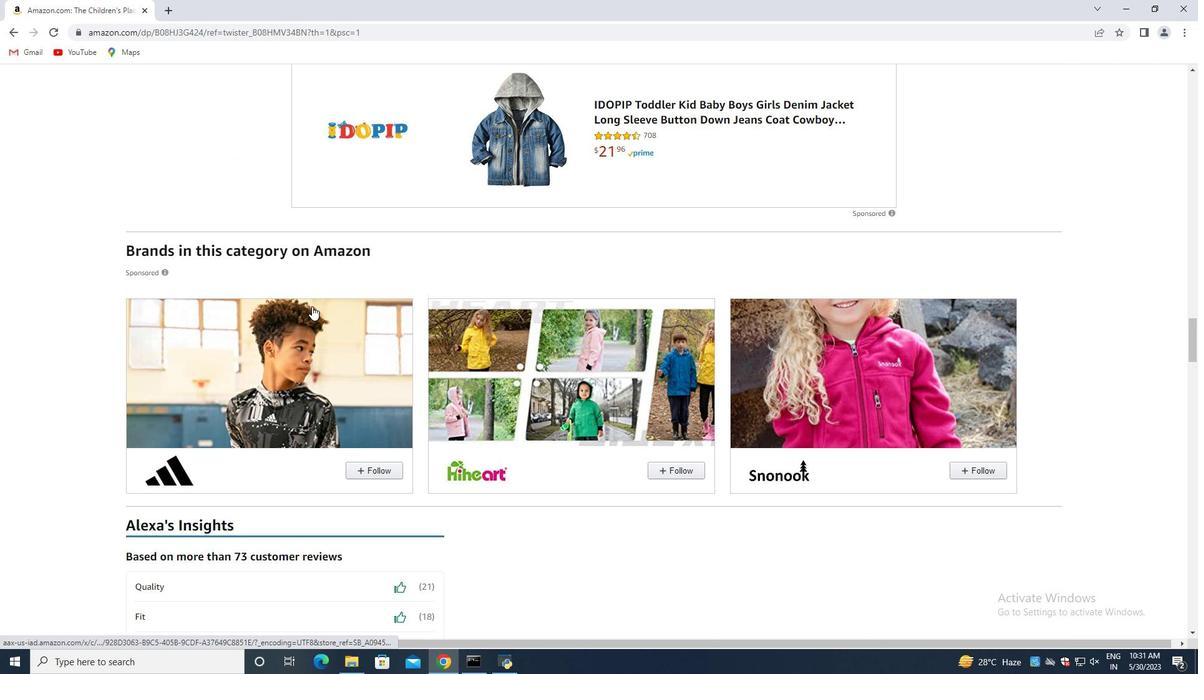 
Action: Mouse scrolled (312, 305) with delta (0, 0)
Screenshot: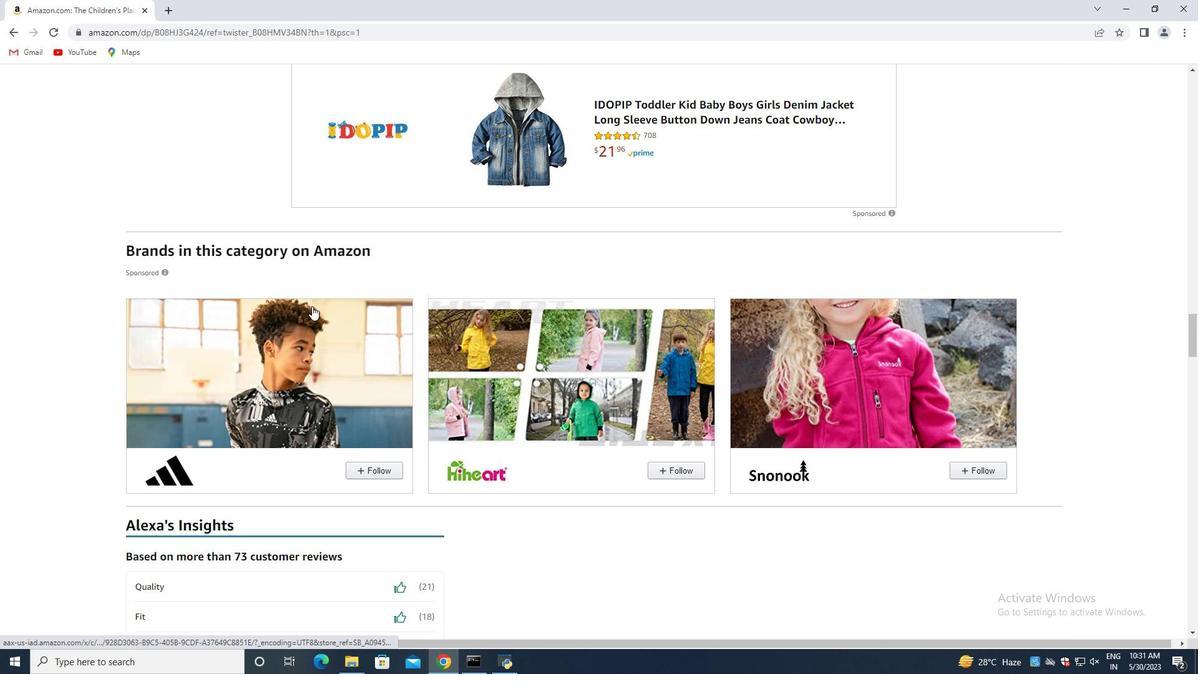 
Action: Mouse scrolled (312, 305) with delta (0, 0)
Screenshot: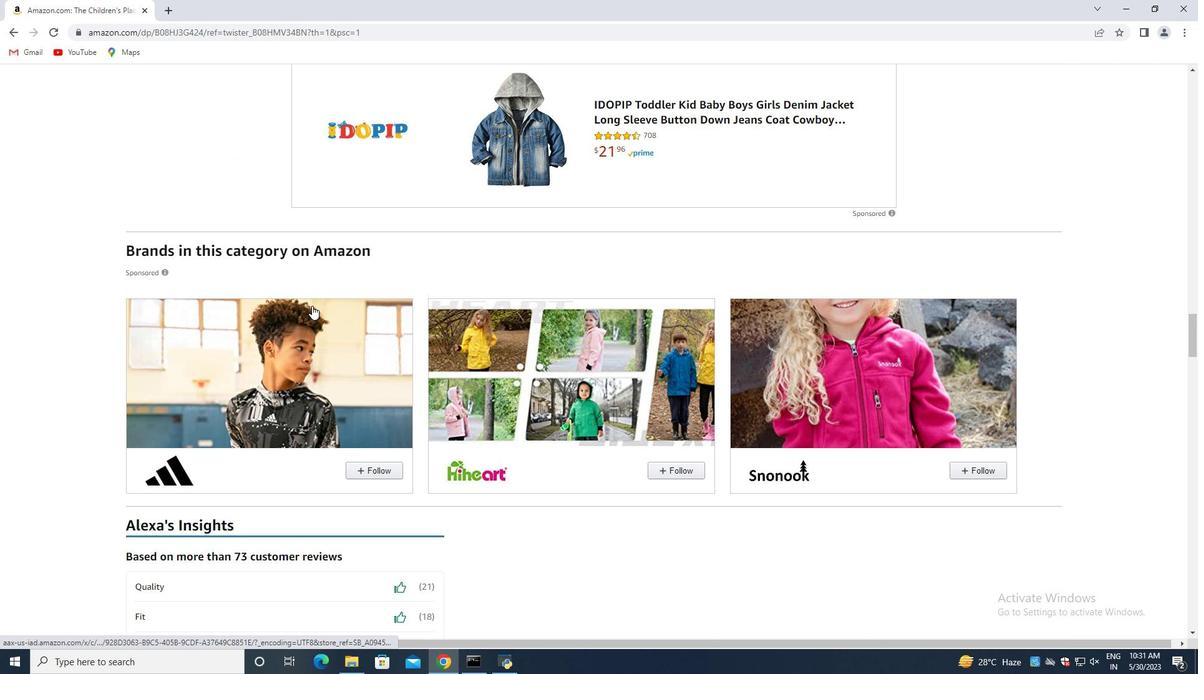 
Action: Mouse scrolled (312, 305) with delta (0, 0)
Screenshot: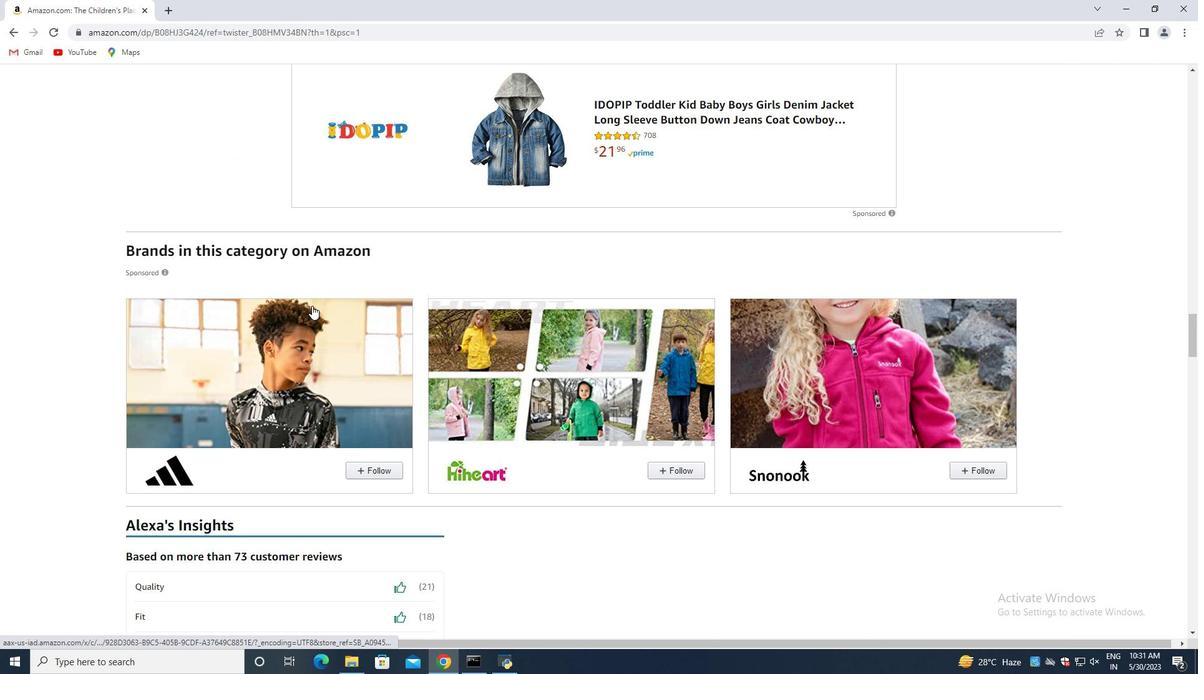 
Action: Mouse scrolled (312, 305) with delta (0, 0)
Screenshot: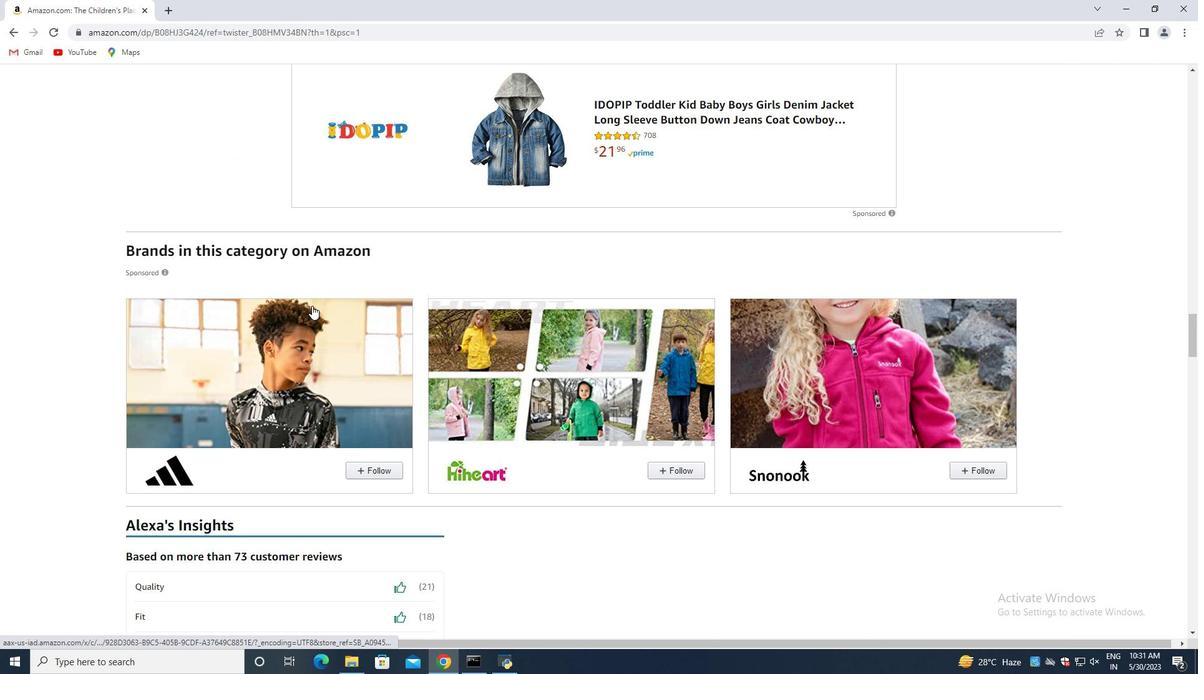 
Action: Mouse moved to (312, 305)
Screenshot: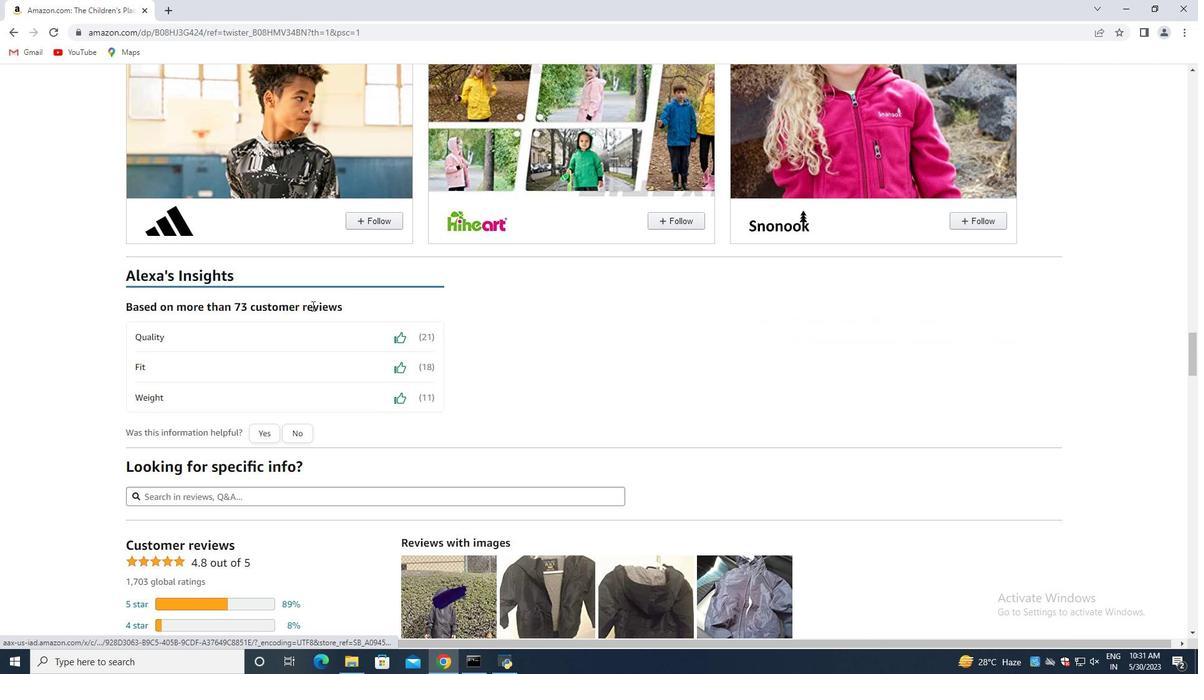 
Action: Mouse scrolled (312, 305) with delta (0, 0)
Screenshot: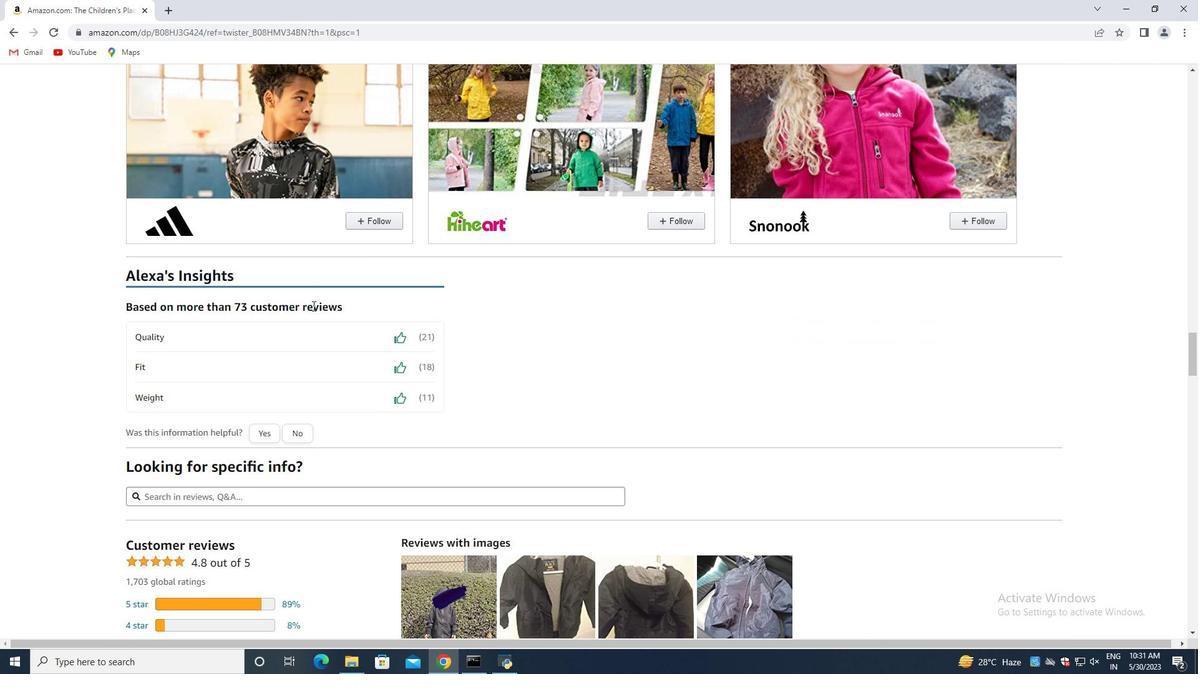 
Action: Mouse scrolled (312, 305) with delta (0, 0)
Screenshot: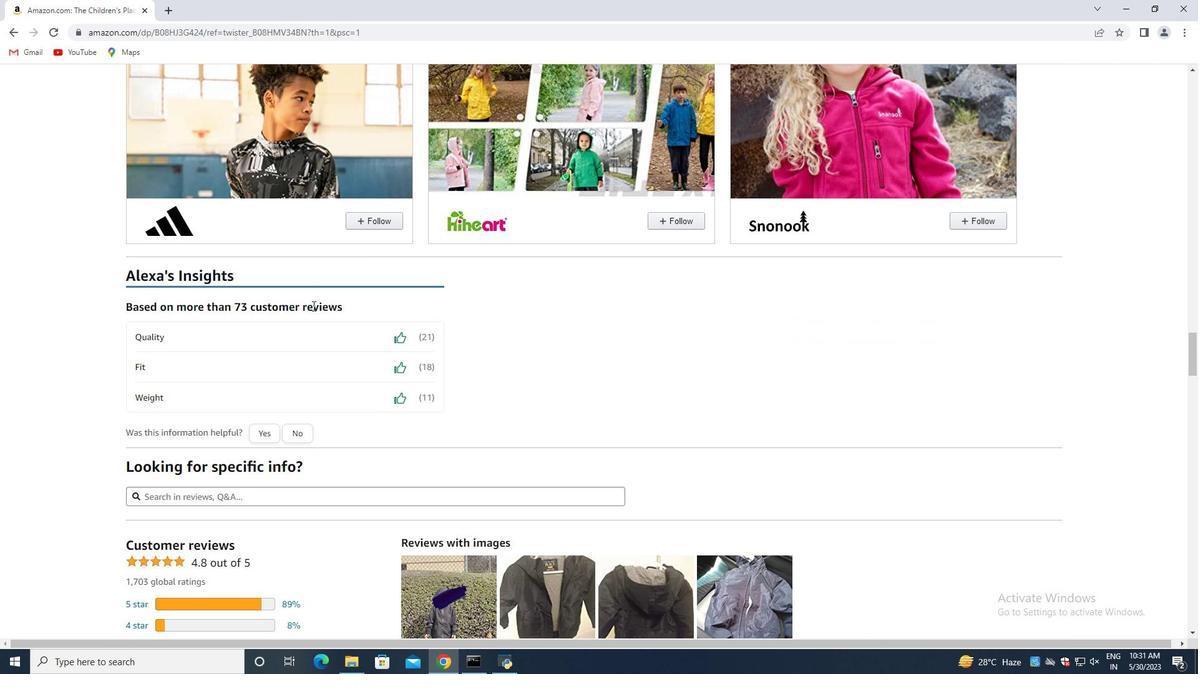 
Action: Mouse scrolled (312, 305) with delta (0, 0)
Screenshot: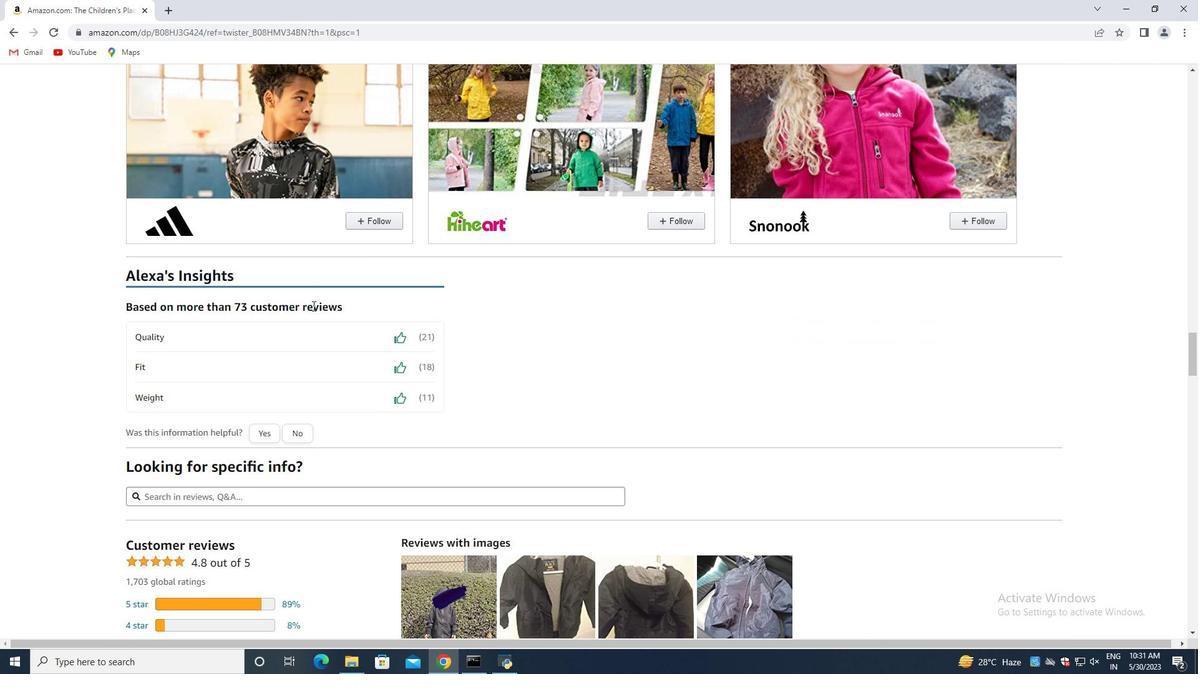 
Action: Mouse moved to (313, 305)
Screenshot: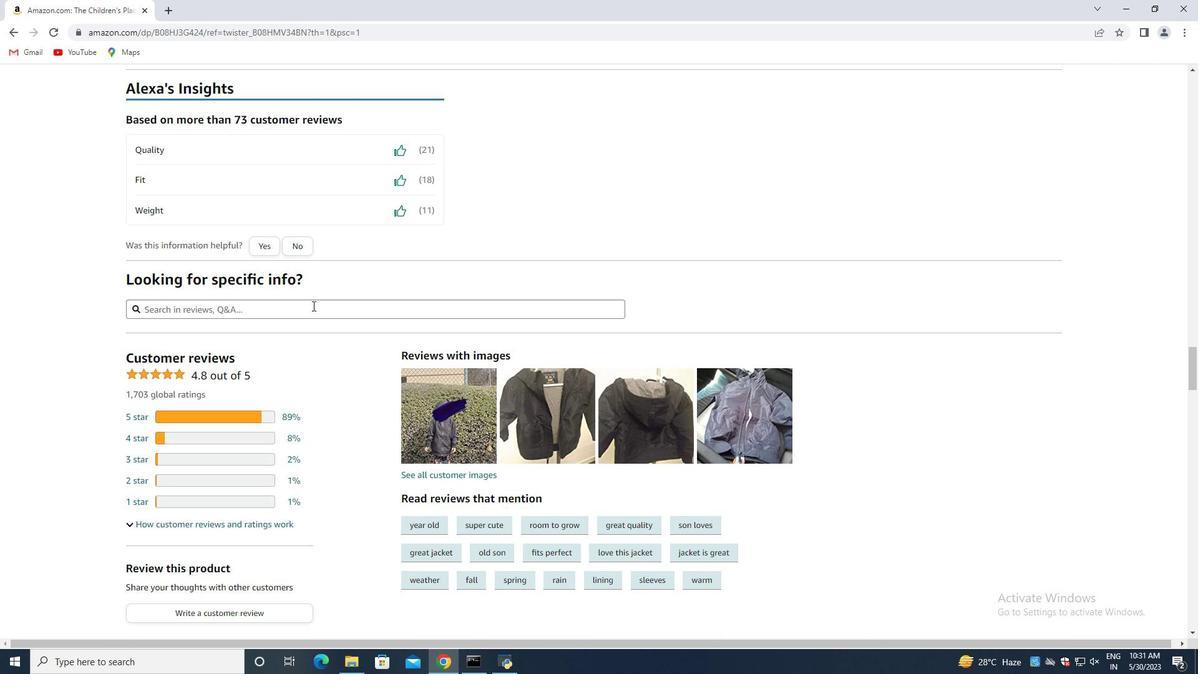 
Action: Mouse scrolled (313, 304) with delta (0, 0)
Screenshot: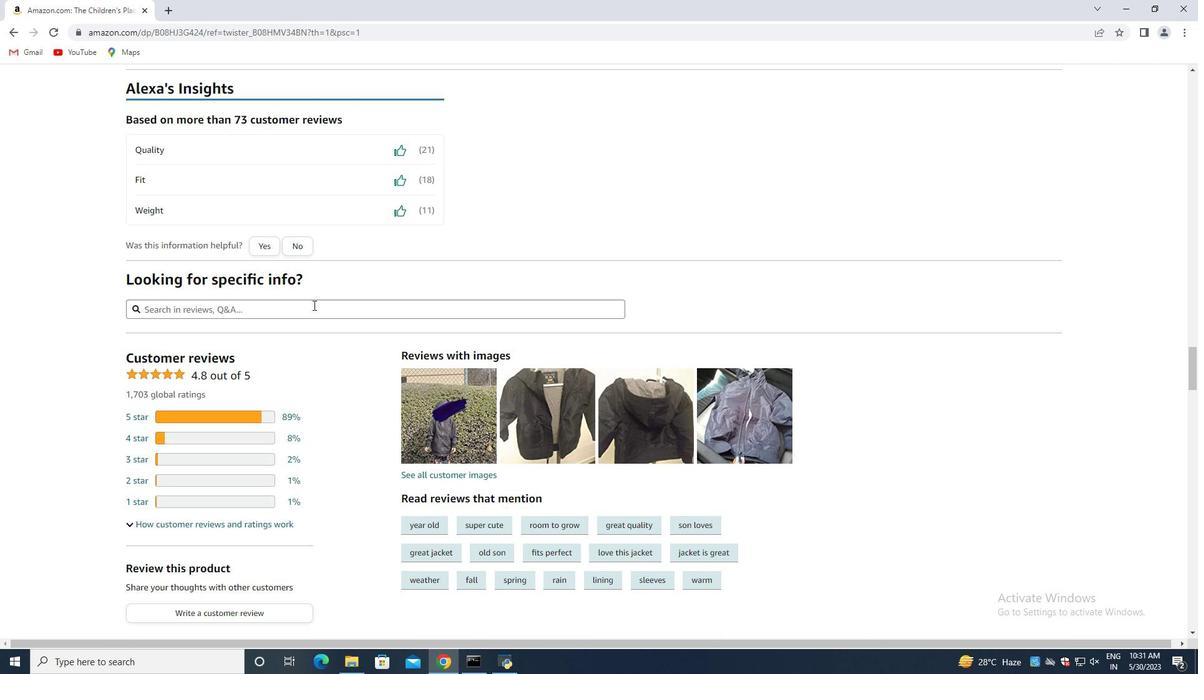 
Action: Mouse scrolled (313, 304) with delta (0, 0)
Screenshot: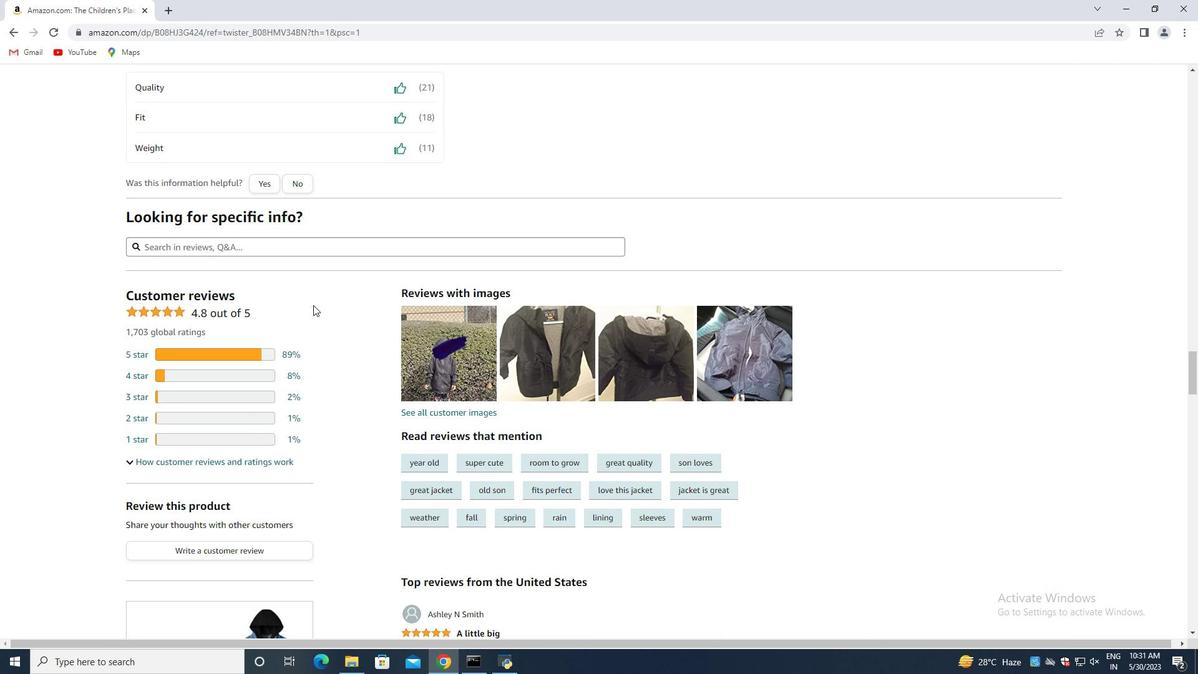 
Action: Mouse scrolled (313, 304) with delta (0, 0)
Screenshot: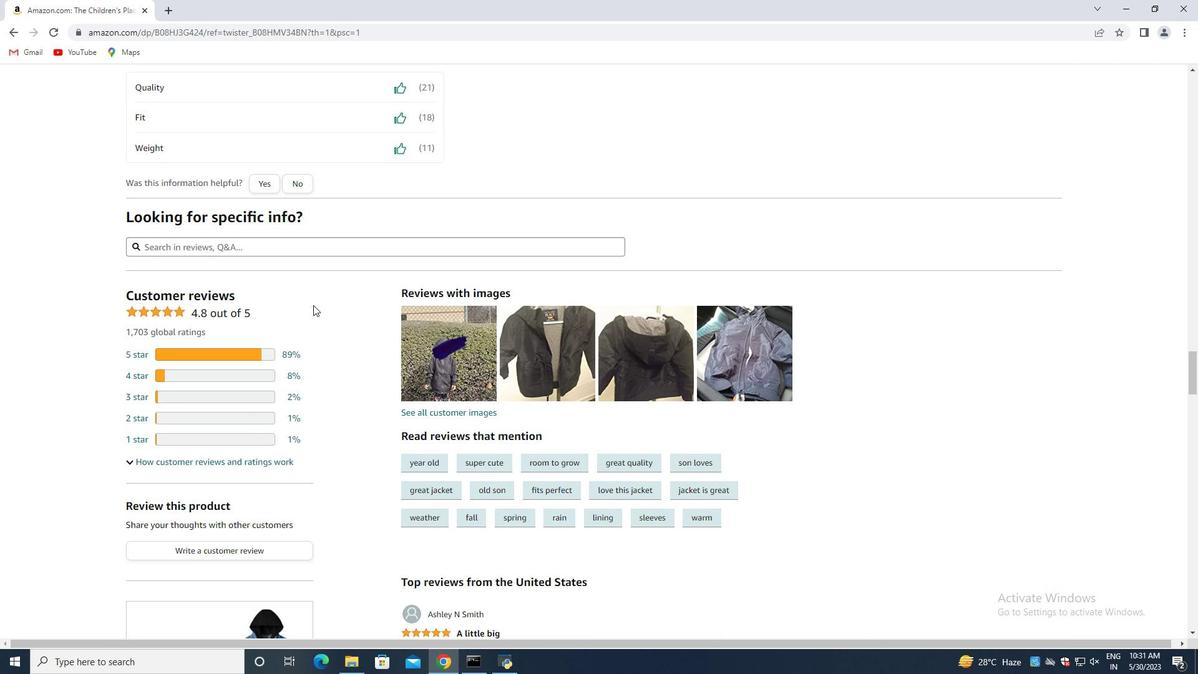 
Action: Mouse scrolled (313, 304) with delta (0, 0)
Screenshot: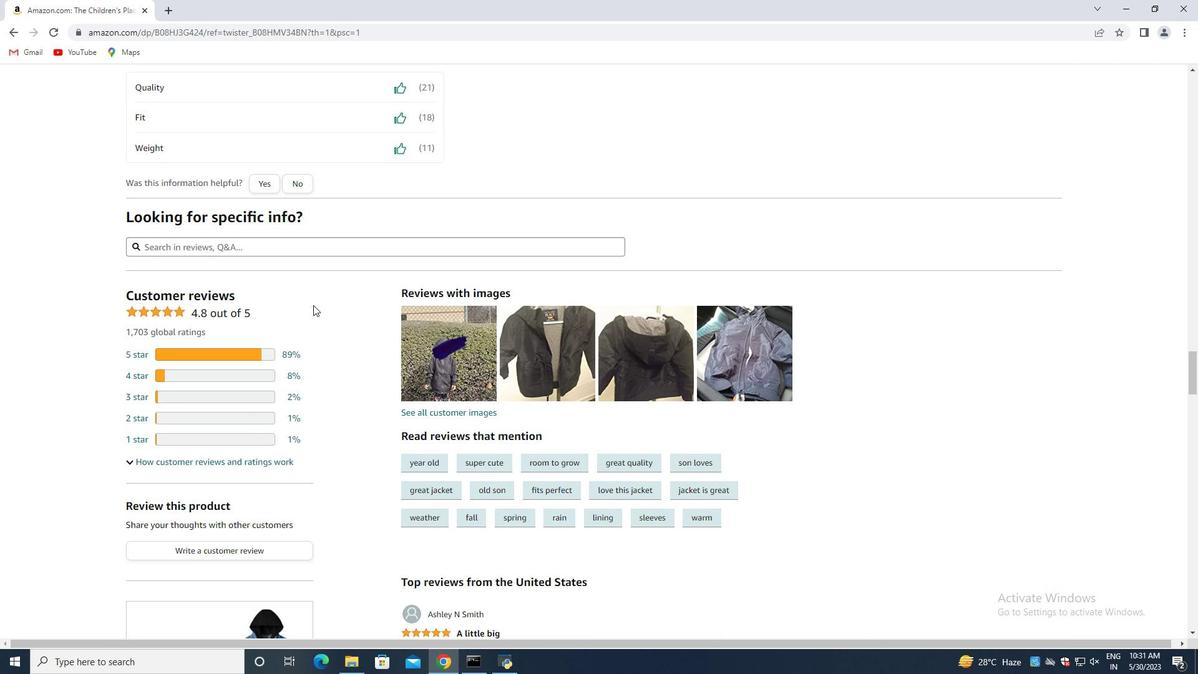 
Action: Mouse moved to (313, 305)
Screenshot: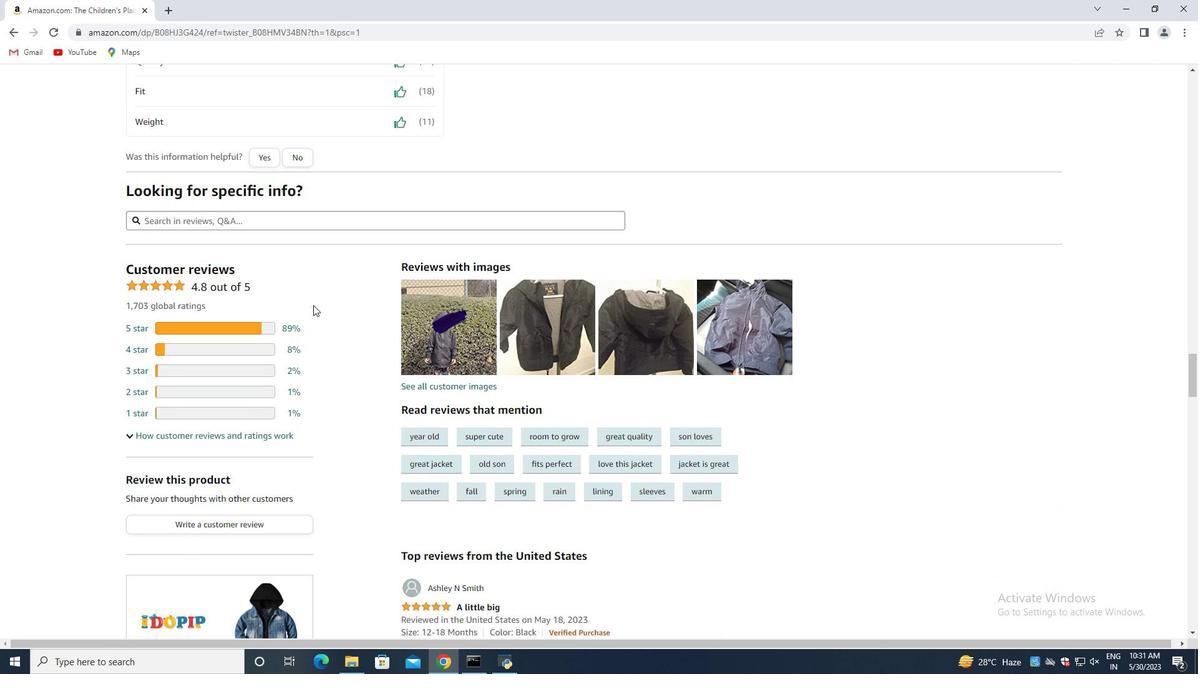 
Action: Mouse scrolled (313, 304) with delta (0, 0)
Screenshot: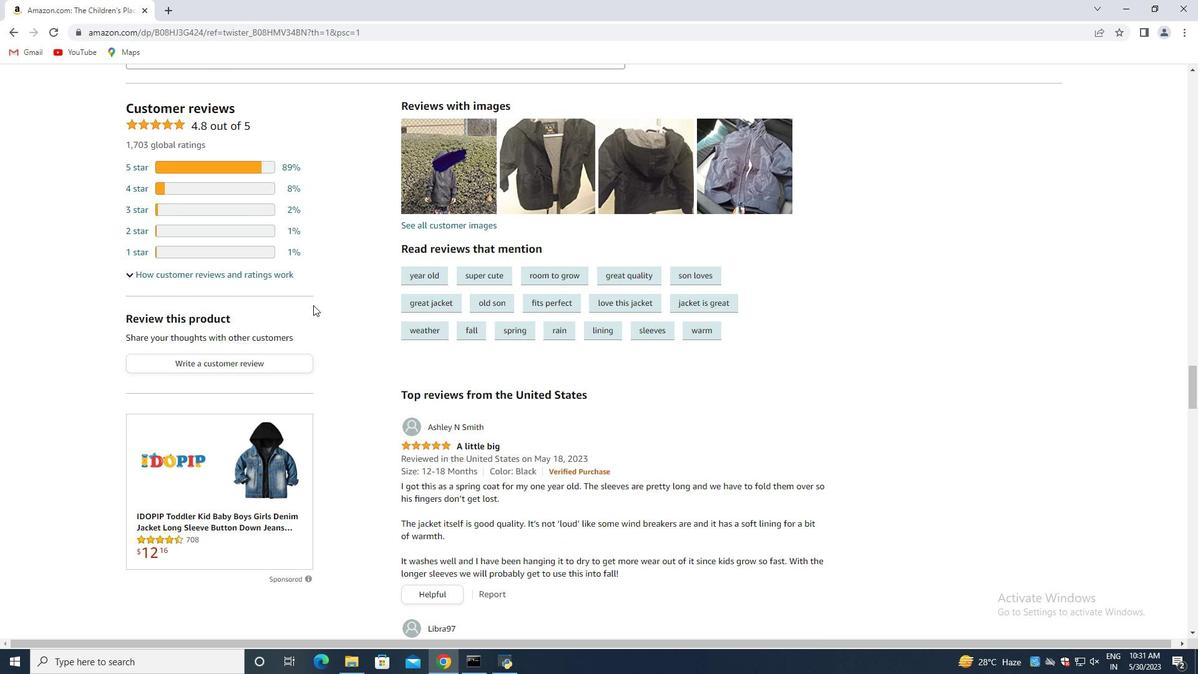 
Action: Mouse scrolled (313, 304) with delta (0, 0)
Screenshot: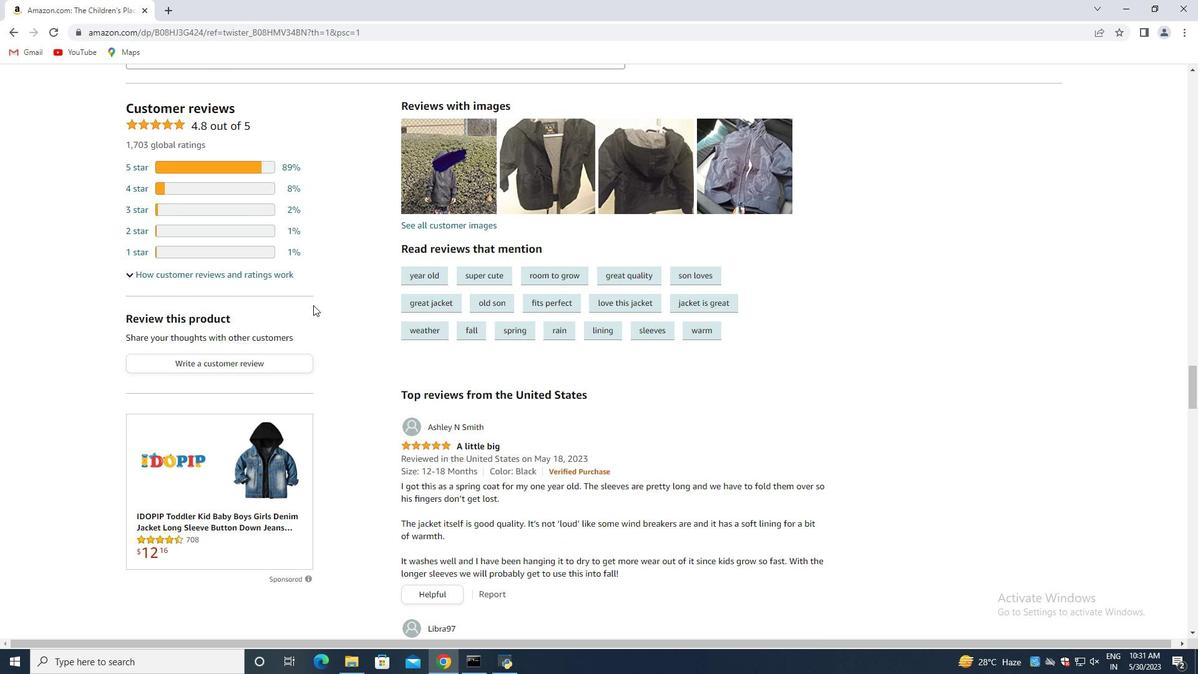 
Action: Mouse scrolled (313, 304) with delta (0, 0)
Screenshot: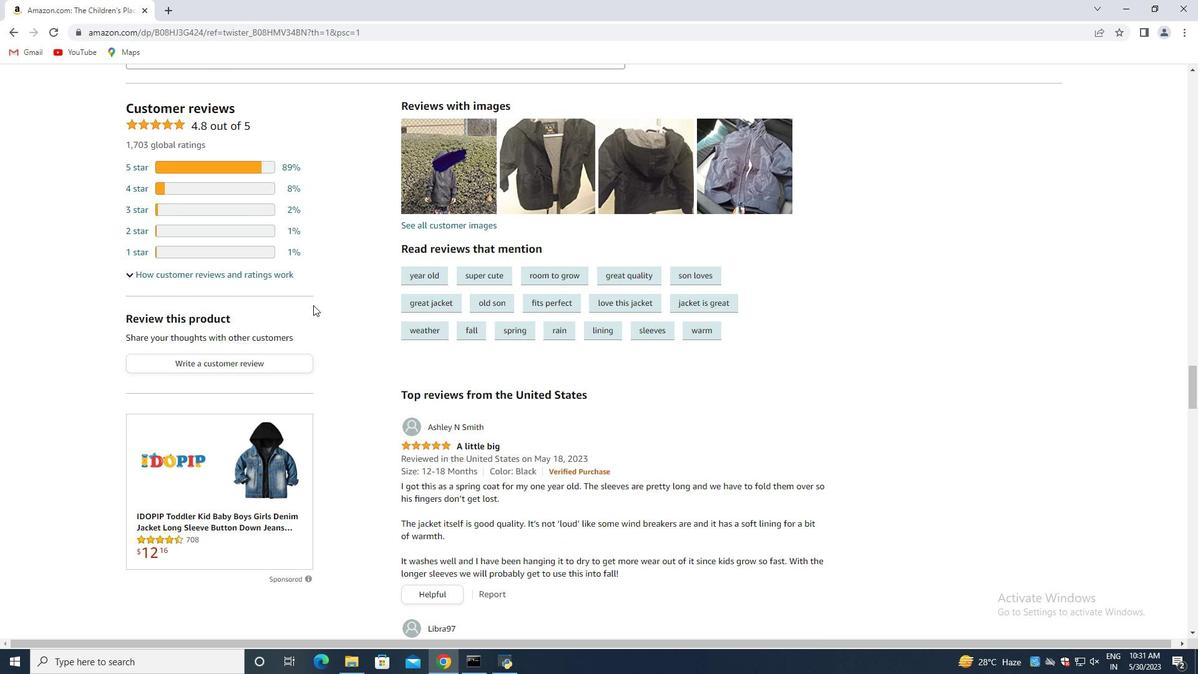 
Action: Mouse moved to (499, 360)
Screenshot: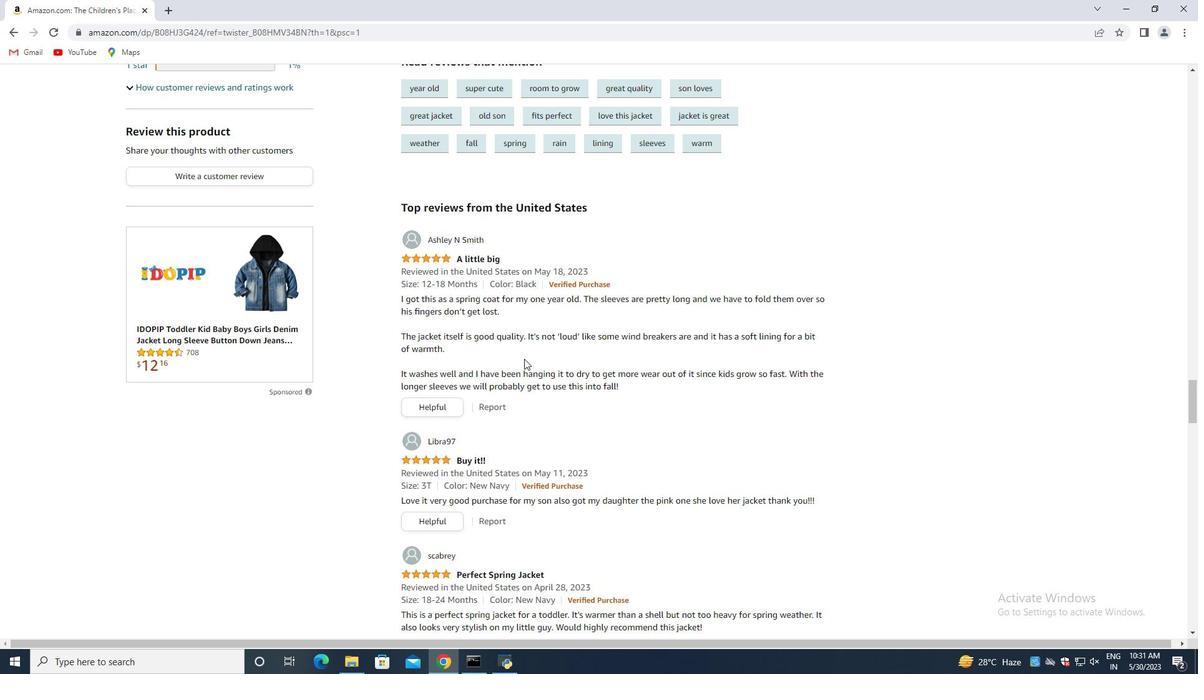 
Action: Mouse scrolled (499, 360) with delta (0, 0)
Screenshot: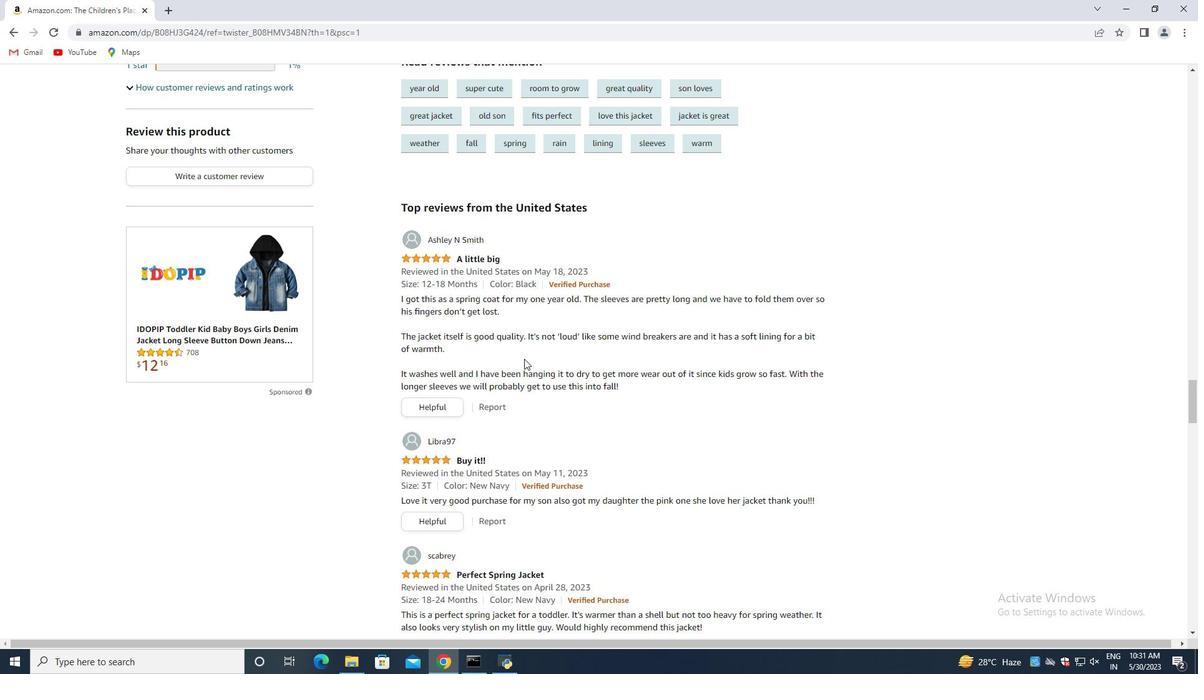
Action: Mouse moved to (494, 360)
Screenshot: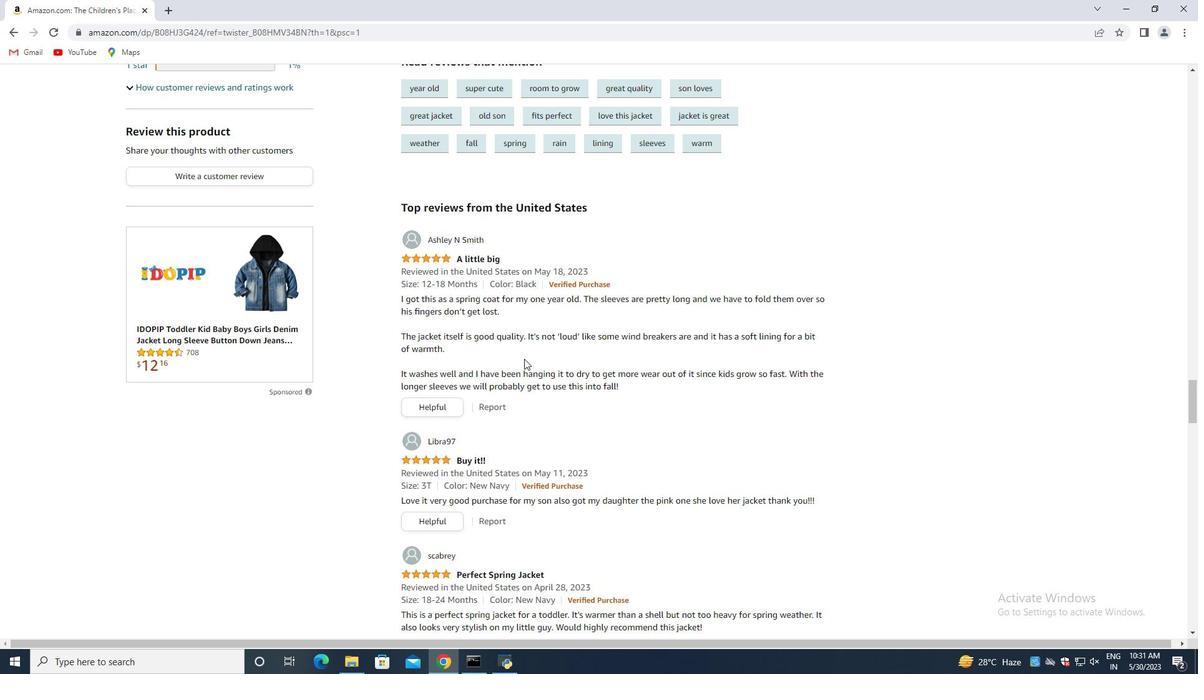 
Action: Mouse scrolled (494, 360) with delta (0, 0)
Screenshot: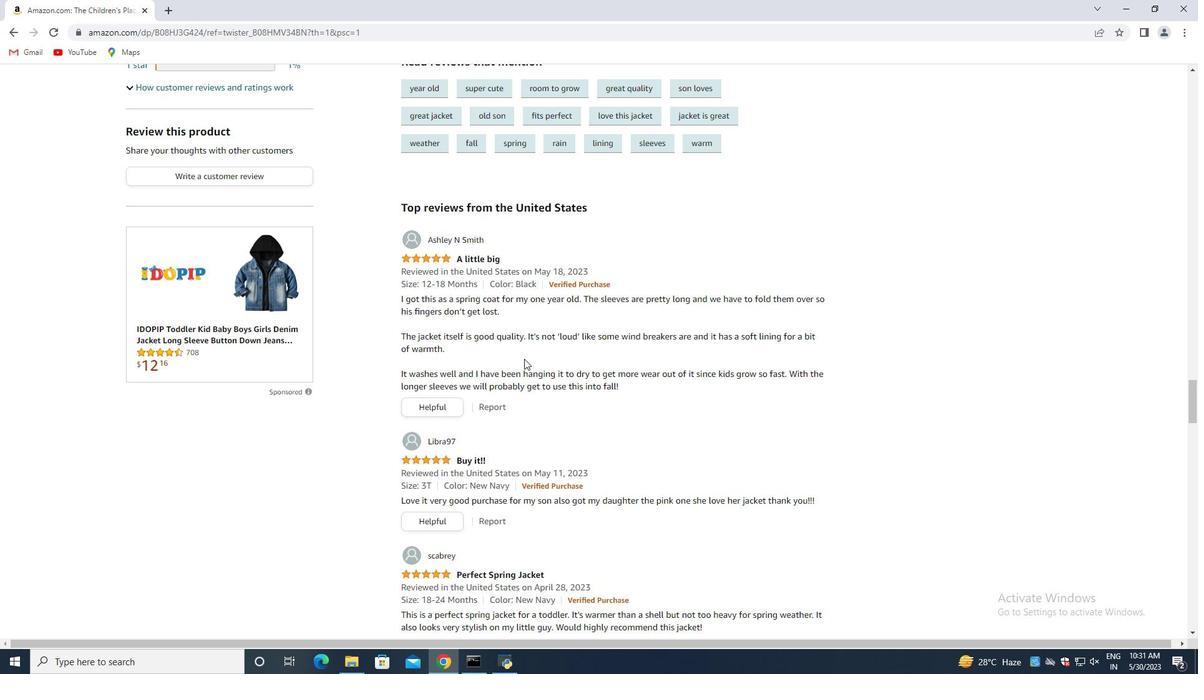 
Action: Mouse moved to (493, 360)
Screenshot: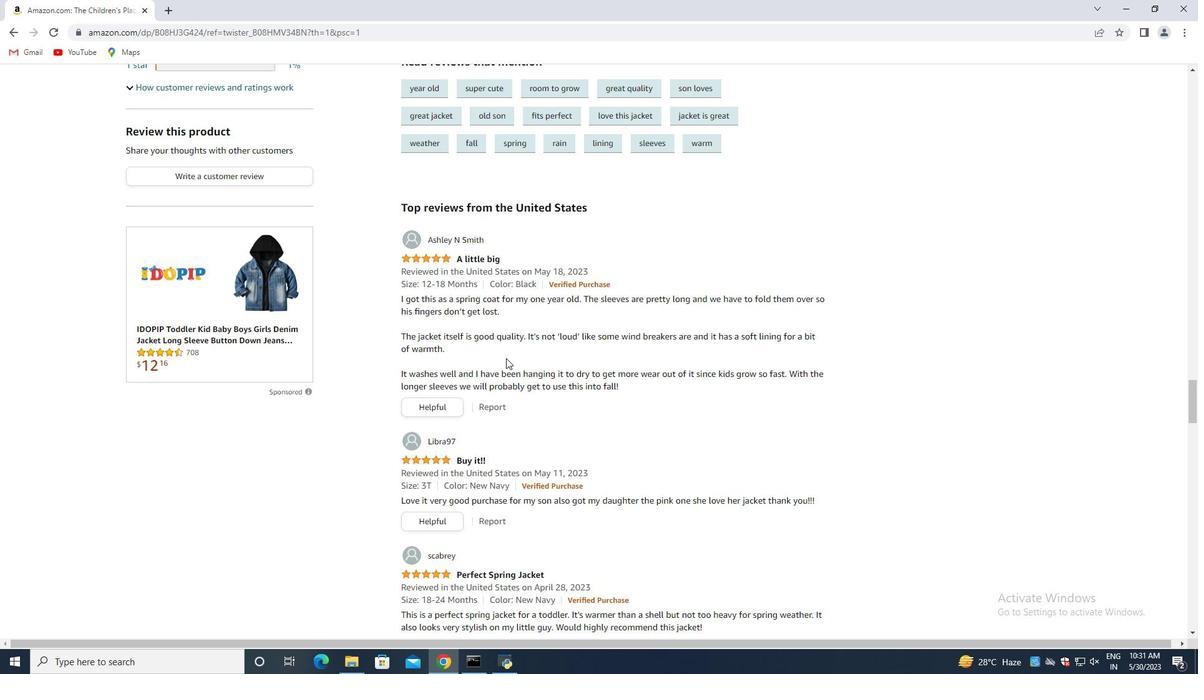 
Action: Mouse scrolled (493, 360) with delta (0, 0)
Screenshot: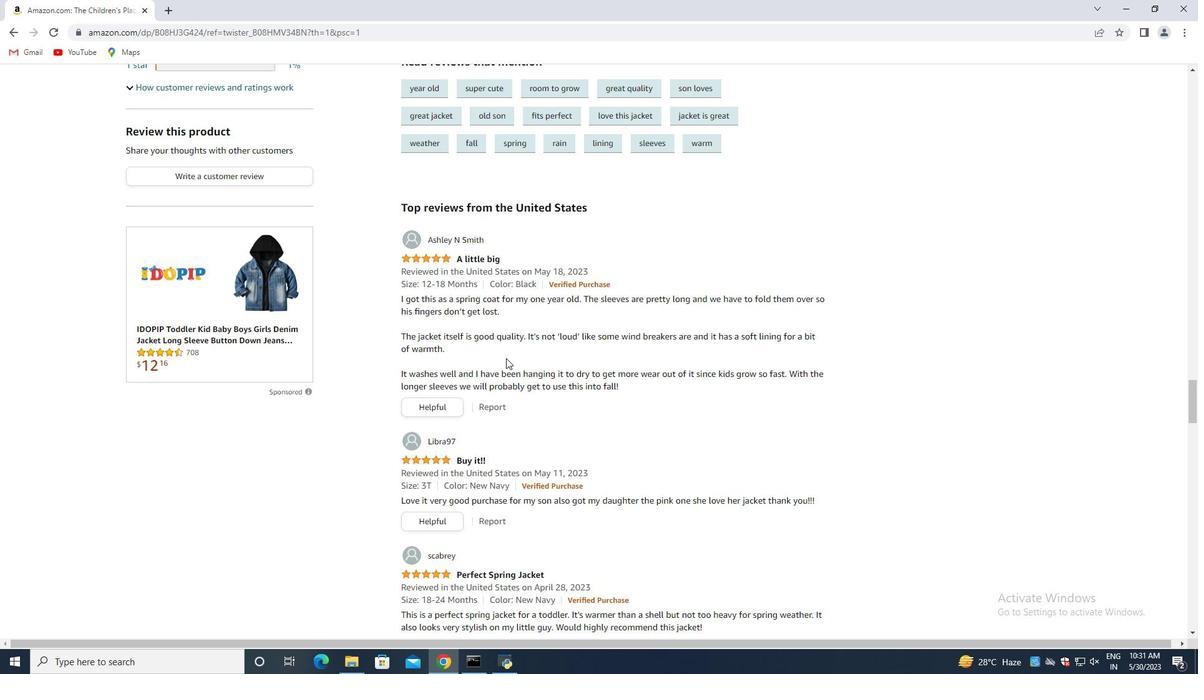 
Action: Mouse moved to (454, 296)
Screenshot: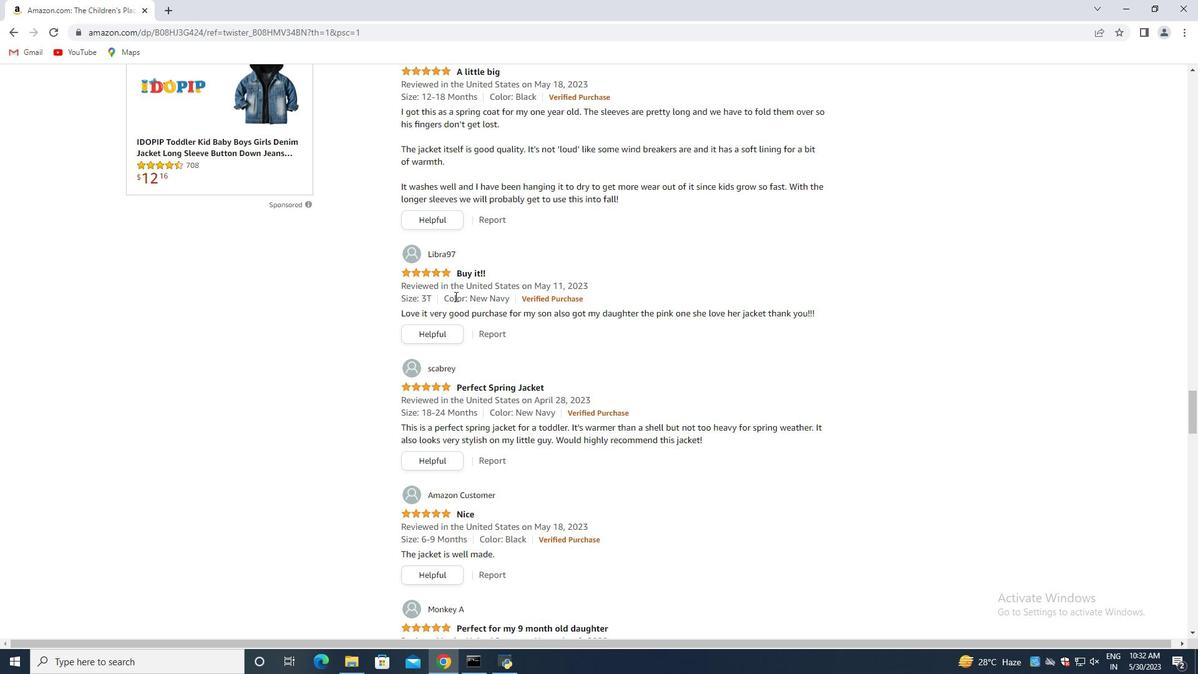 
Action: Mouse scrolled (454, 295) with delta (0, 0)
Screenshot: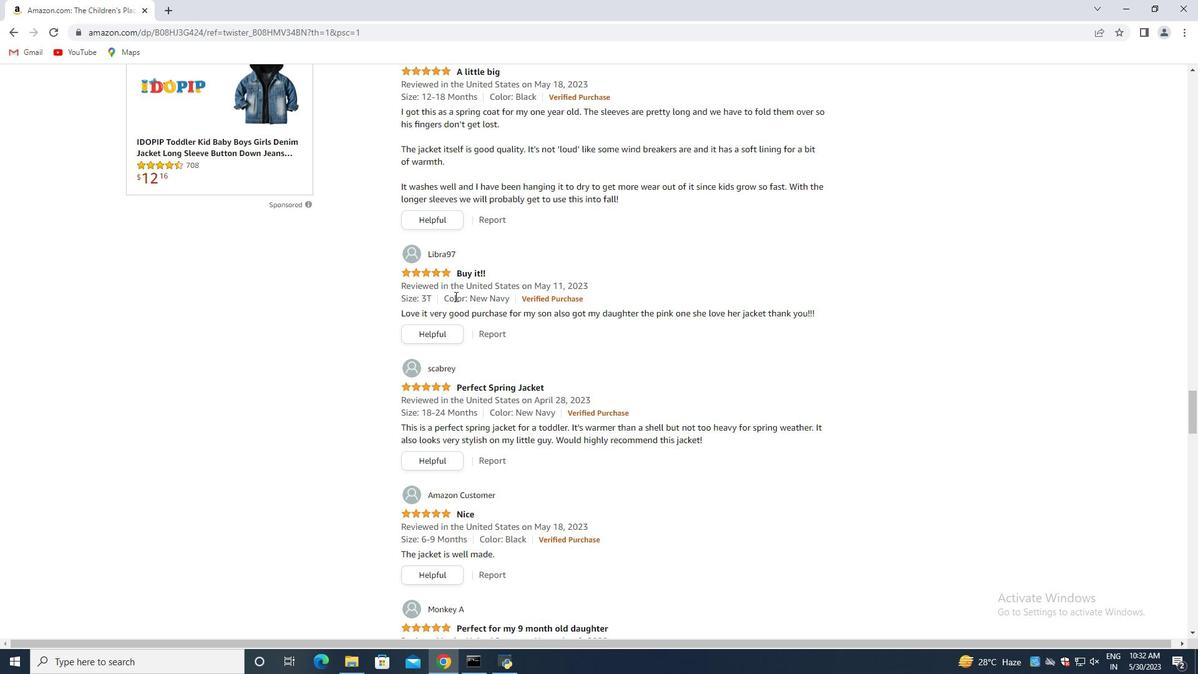 
Action: Mouse moved to (453, 296)
Screenshot: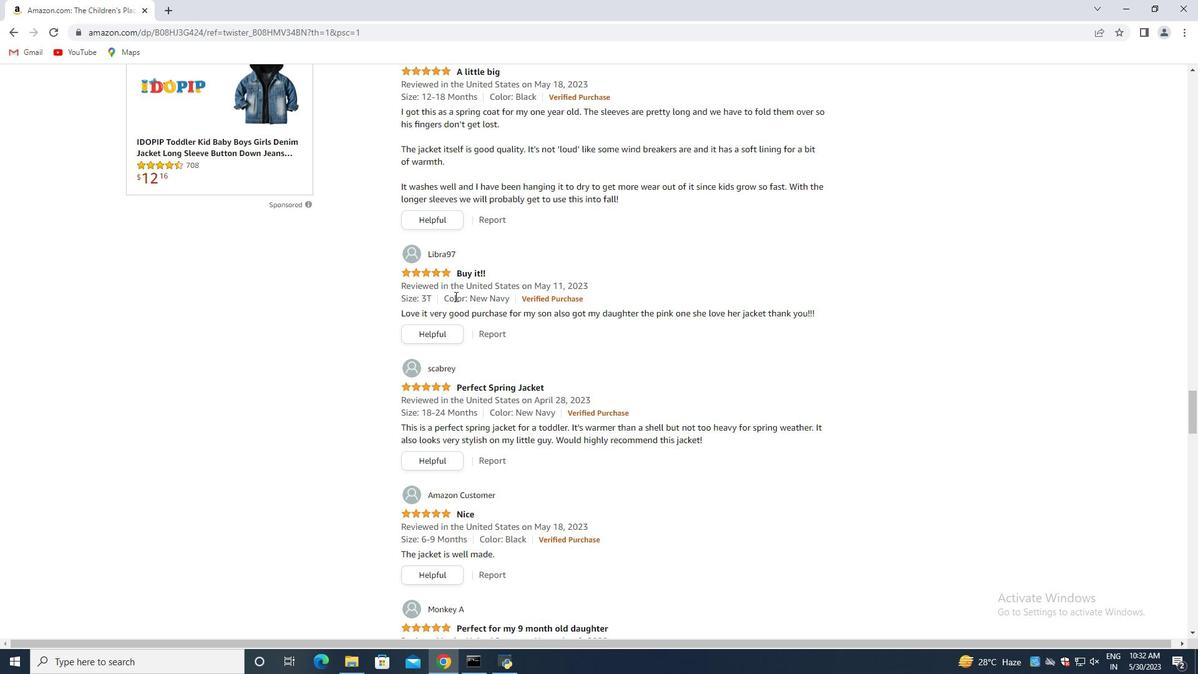 
Action: Mouse scrolled (453, 295) with delta (0, 0)
Screenshot: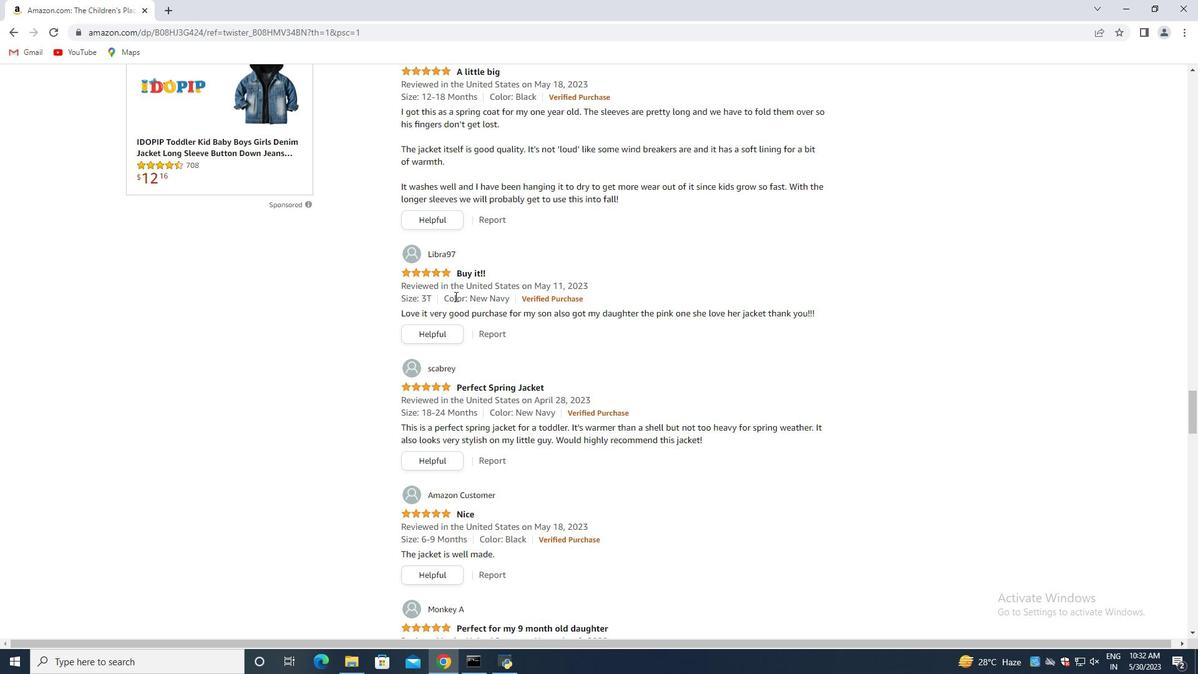 
Action: Mouse scrolled (453, 295) with delta (0, 0)
Screenshot: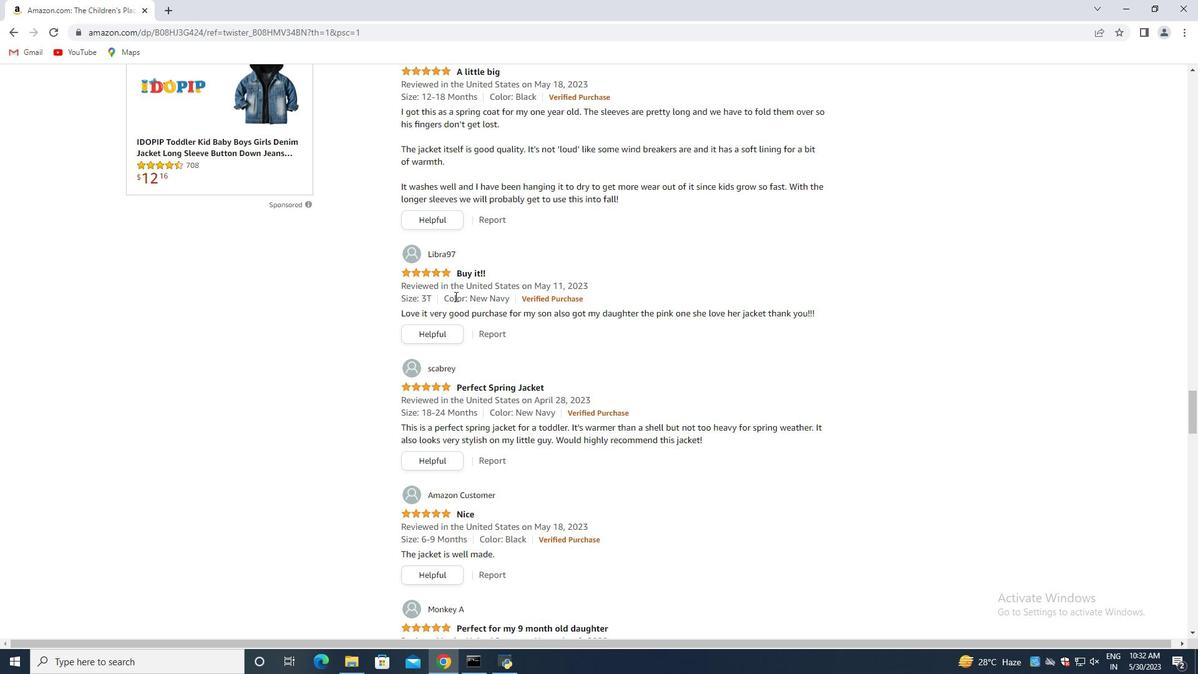 
Action: Mouse moved to (665, 272)
Screenshot: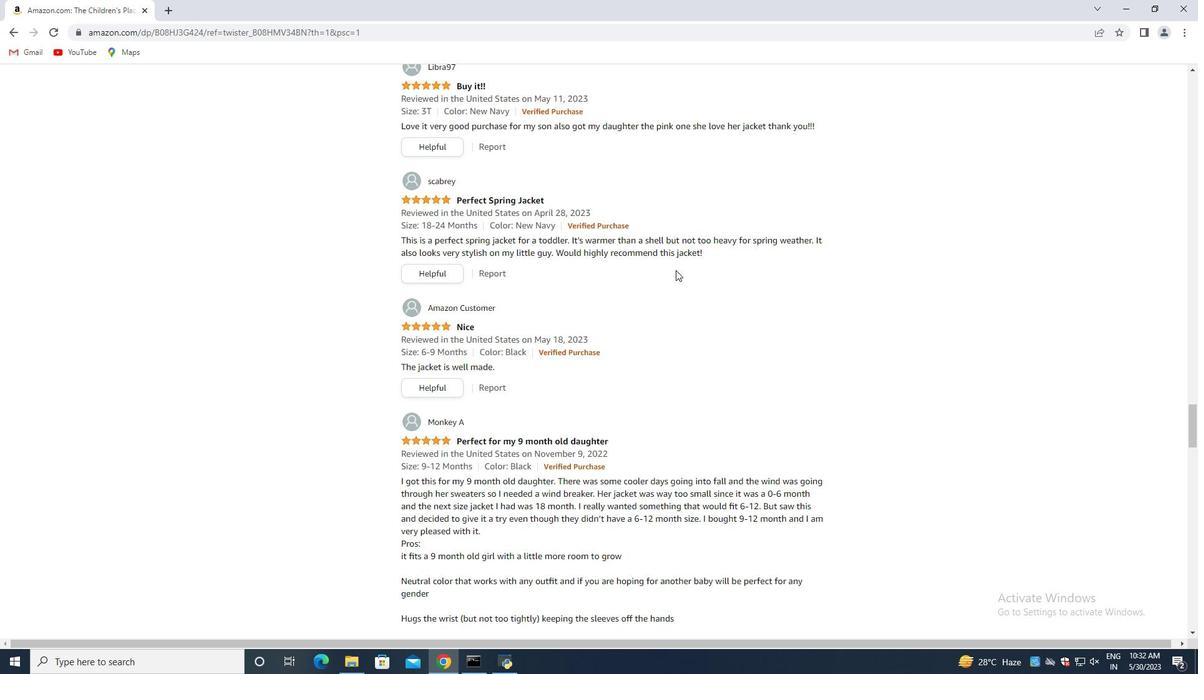 
Action: Mouse scrolled (665, 272) with delta (0, 0)
Screenshot: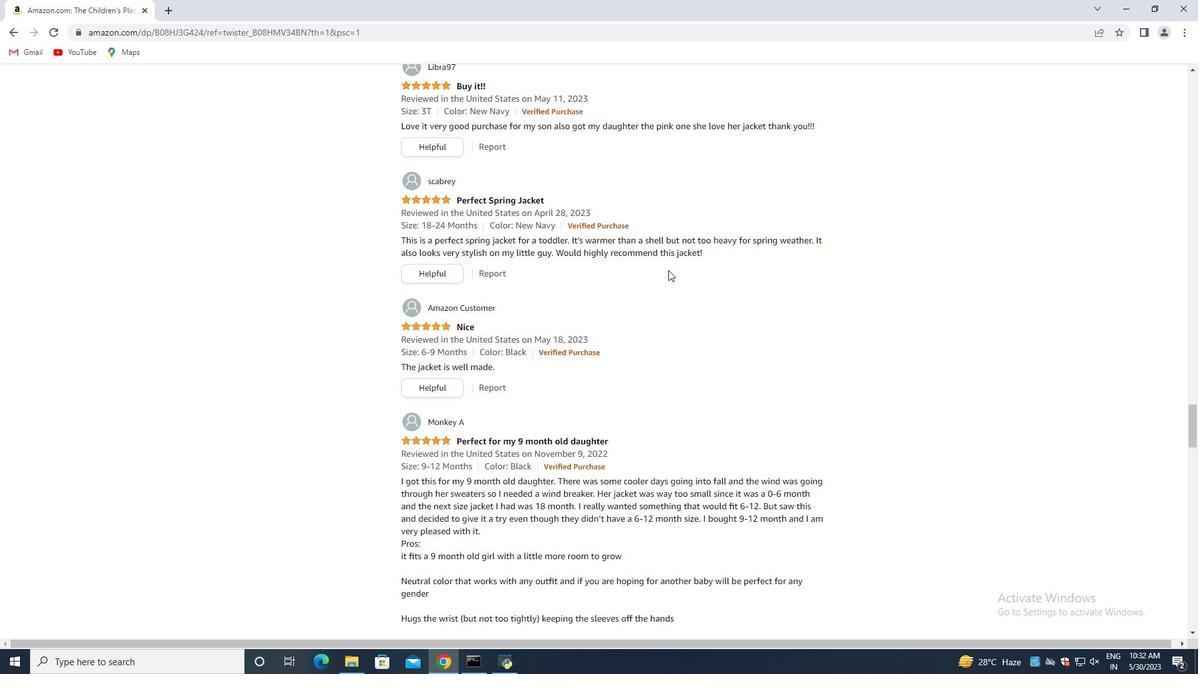 
Action: Mouse moved to (664, 272)
Screenshot: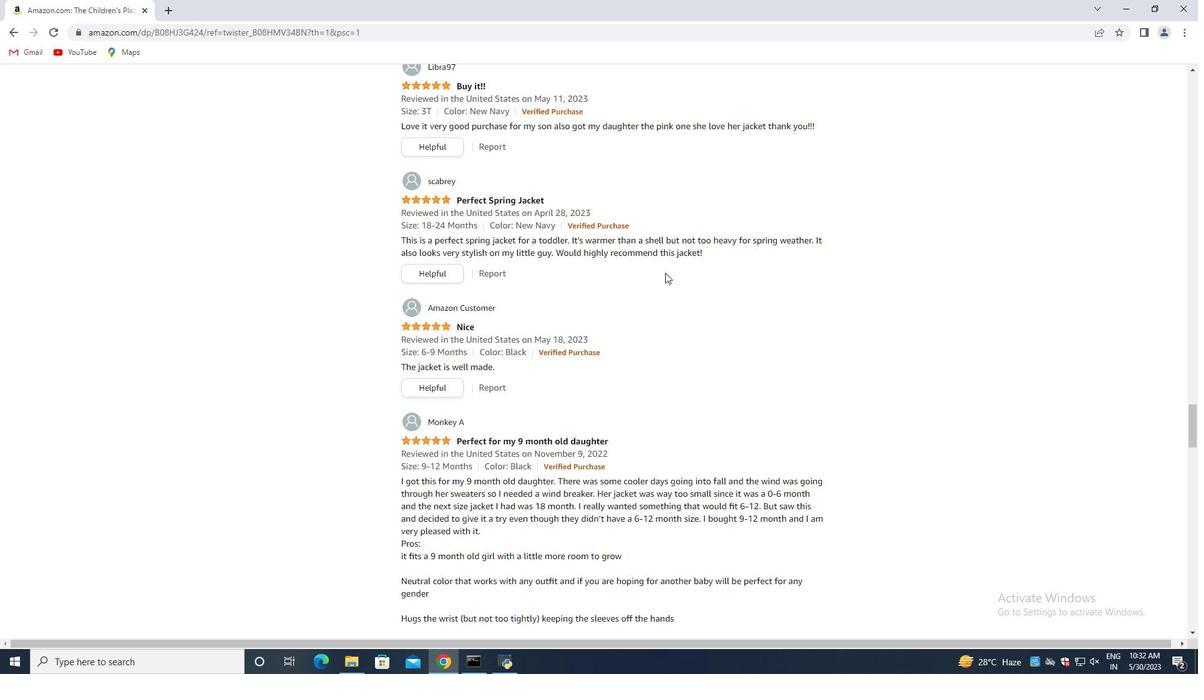 
Action: Mouse scrolled (664, 272) with delta (0, 0)
Screenshot: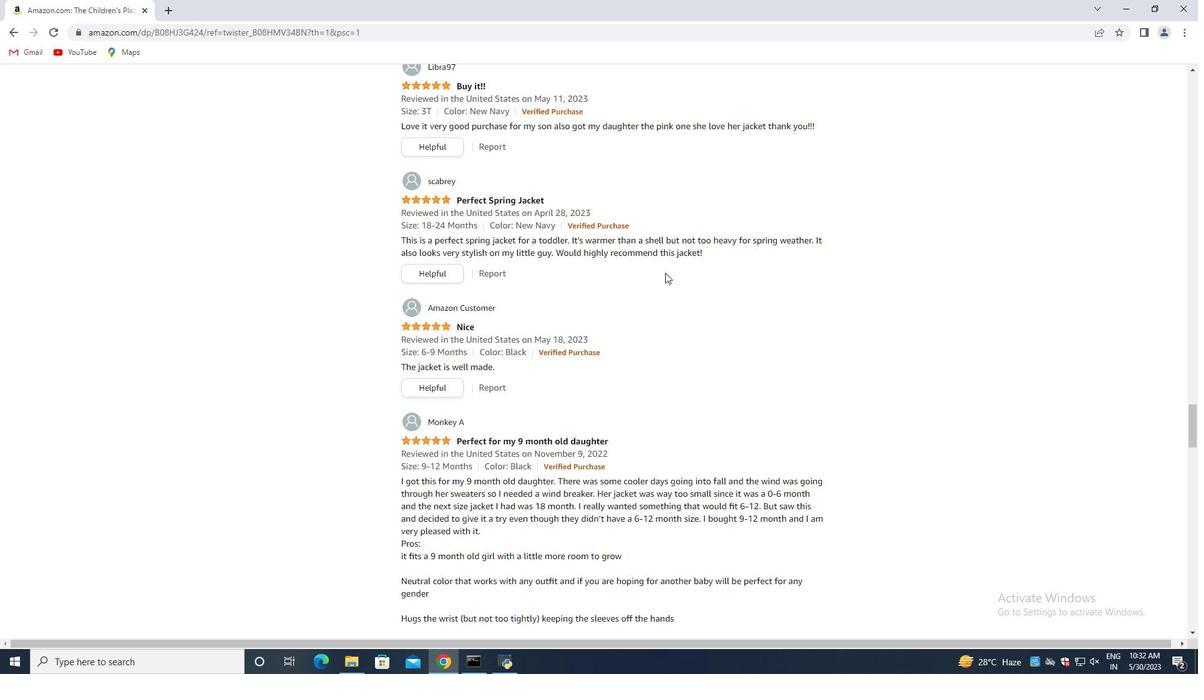 
Action: Mouse moved to (566, 356)
Screenshot: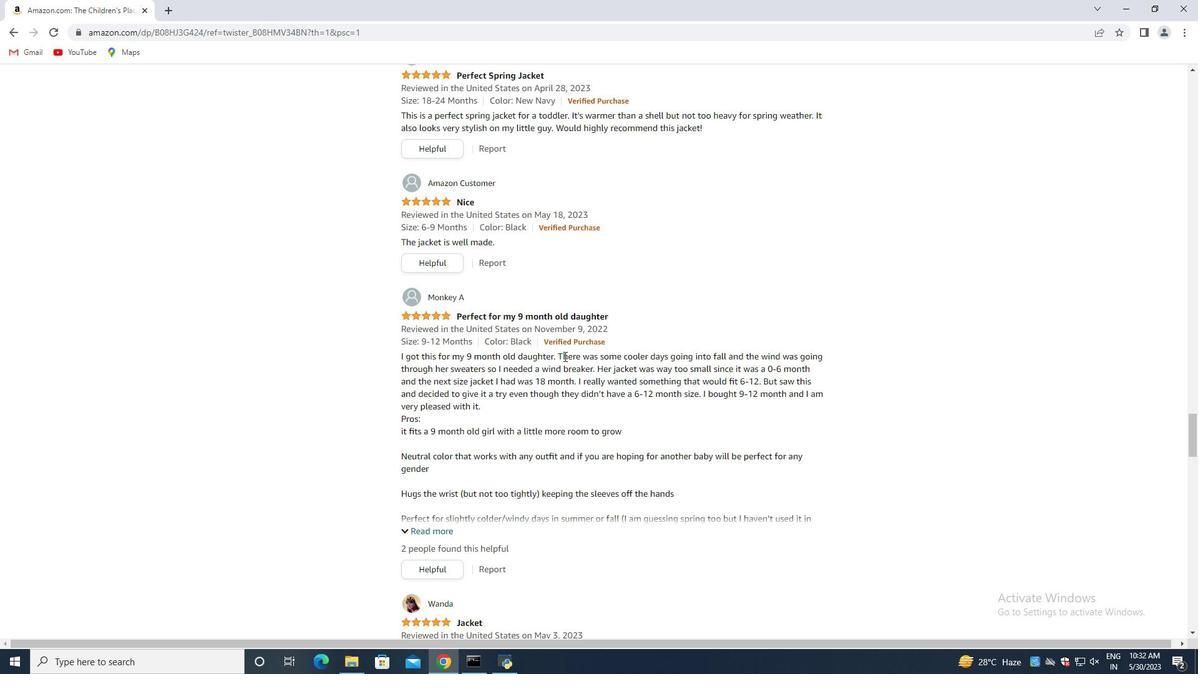 
Action: Mouse scrolled (566, 355) with delta (0, 0)
Screenshot: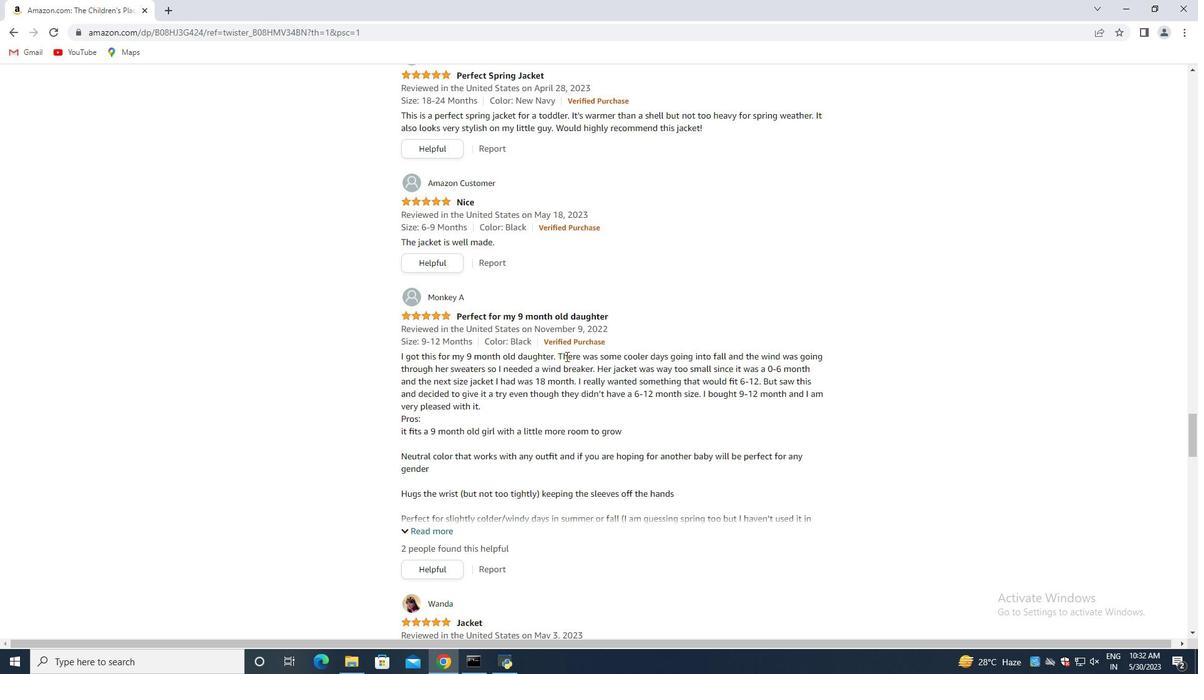 
Action: Mouse scrolled (566, 355) with delta (0, 0)
Screenshot: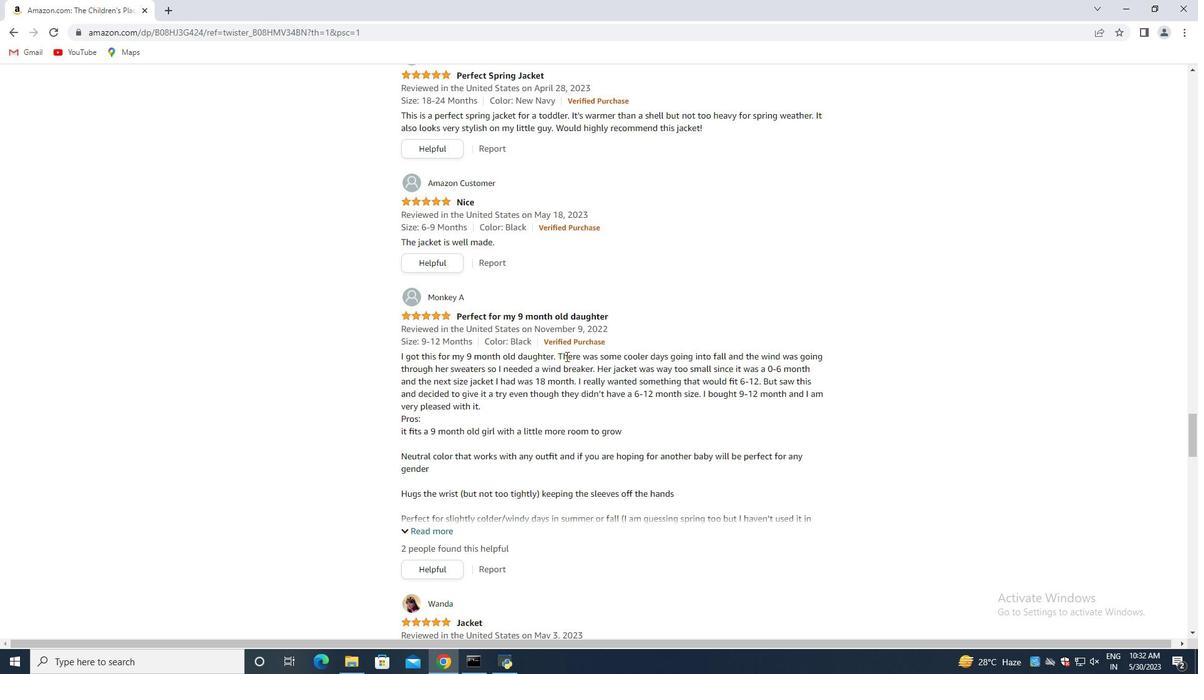 
Action: Mouse scrolled (566, 355) with delta (0, 0)
Screenshot: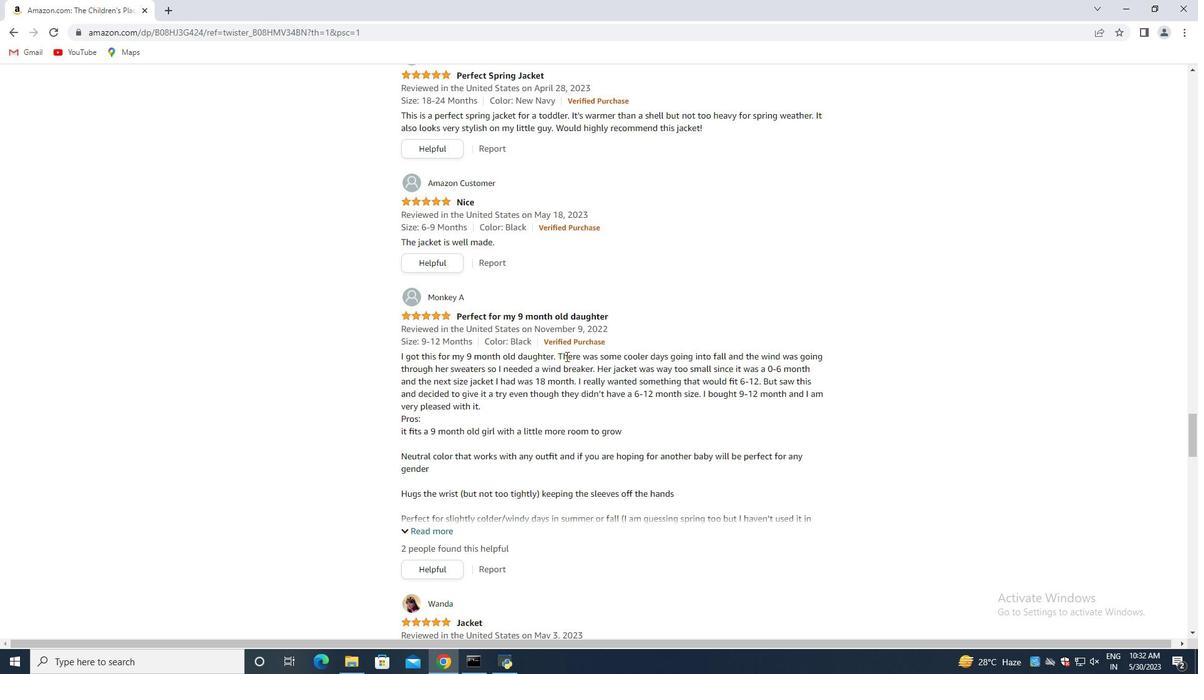 
Action: Mouse moved to (565, 355)
Screenshot: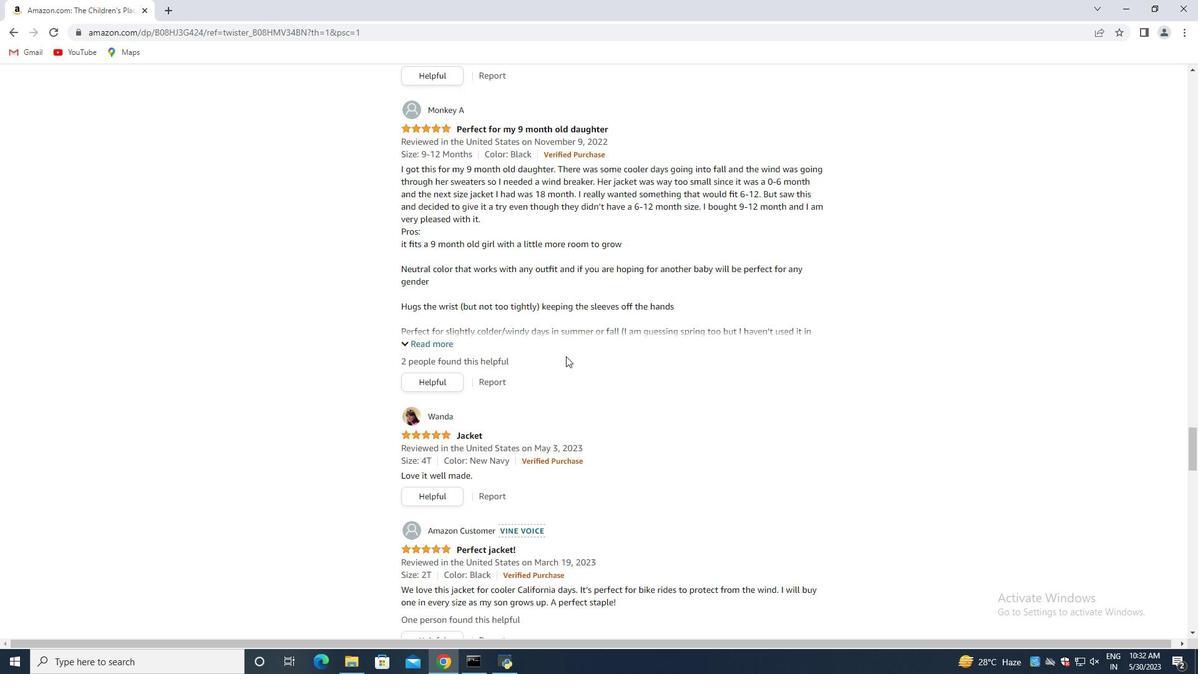 
Action: Mouse scrolled (565, 355) with delta (0, 0)
Screenshot: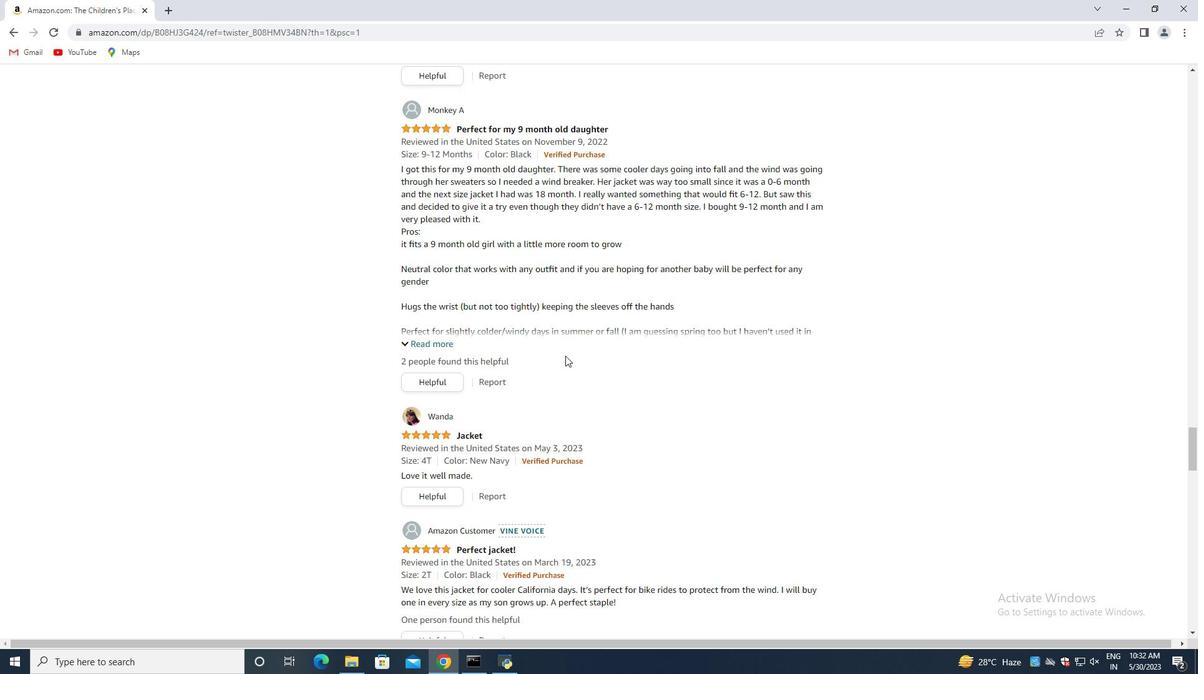 
Action: Mouse scrolled (565, 355) with delta (0, 0)
Screenshot: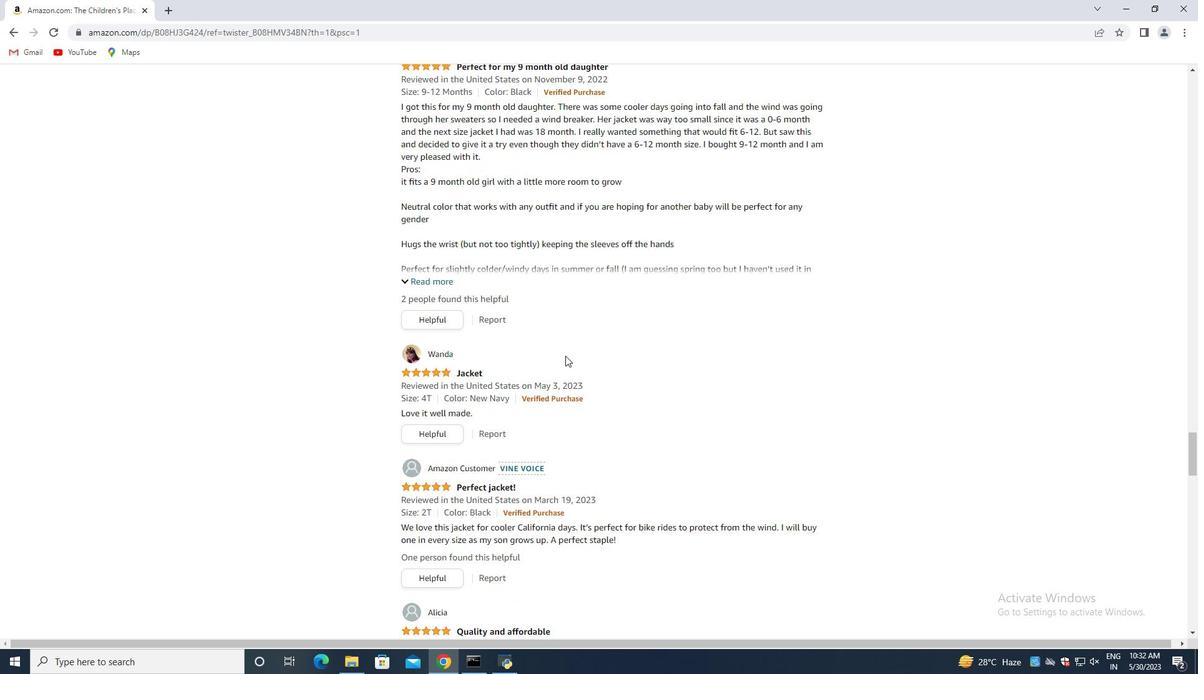 
Action: Mouse scrolled (565, 355) with delta (0, 0)
Screenshot: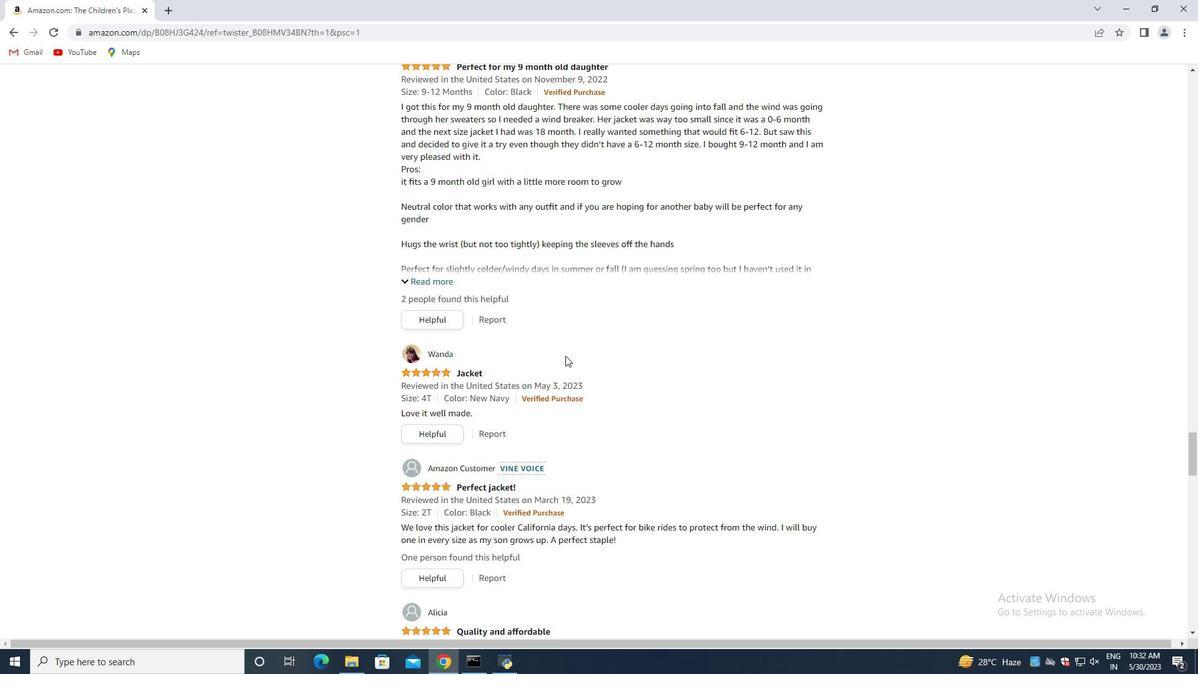 
Action: Mouse scrolled (565, 355) with delta (0, 0)
Screenshot: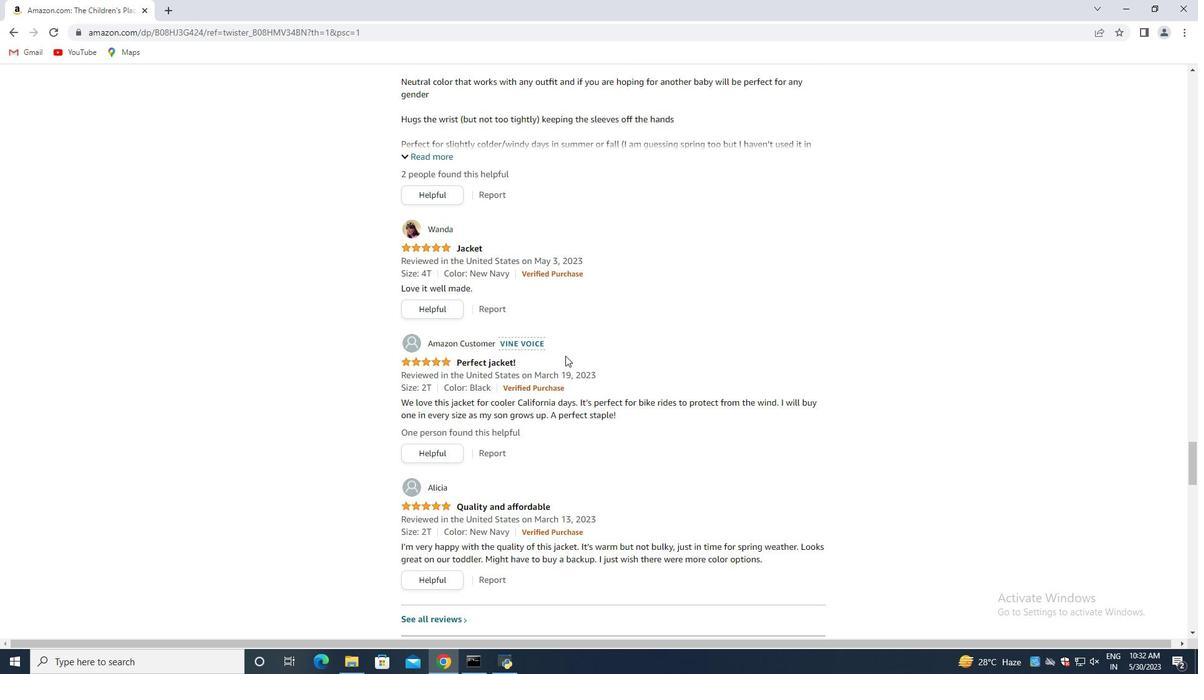 
Action: Mouse scrolled (565, 355) with delta (0, 0)
Screenshot: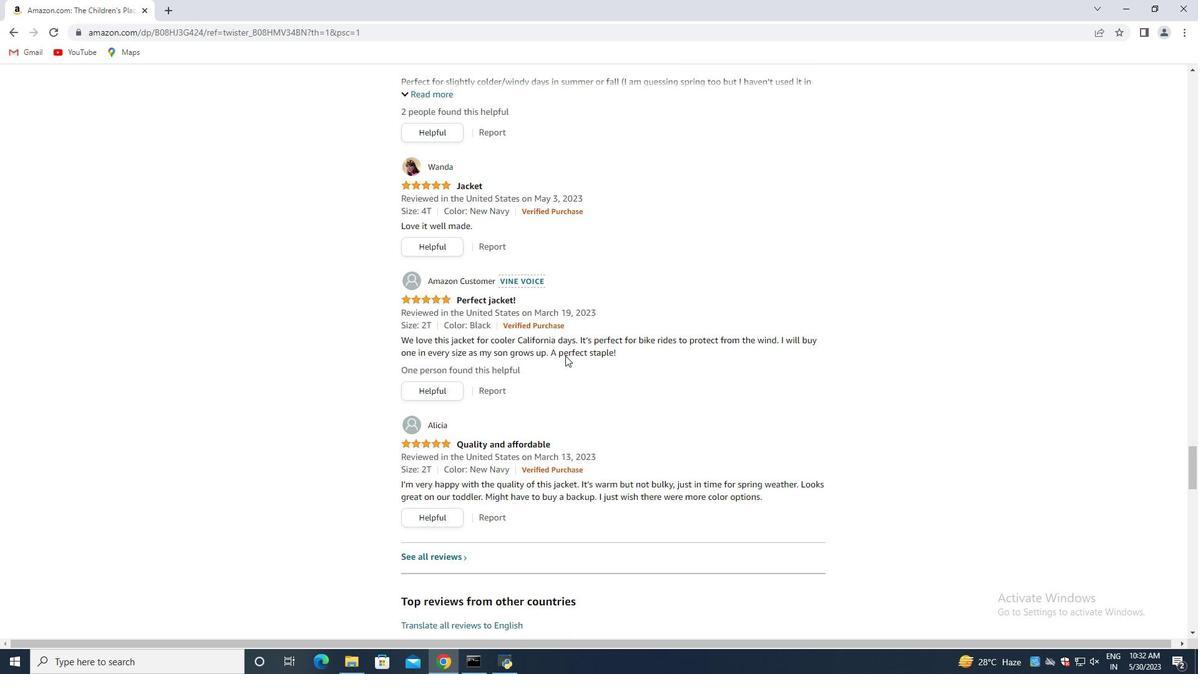 
Action: Mouse scrolled (565, 355) with delta (0, 0)
Screenshot: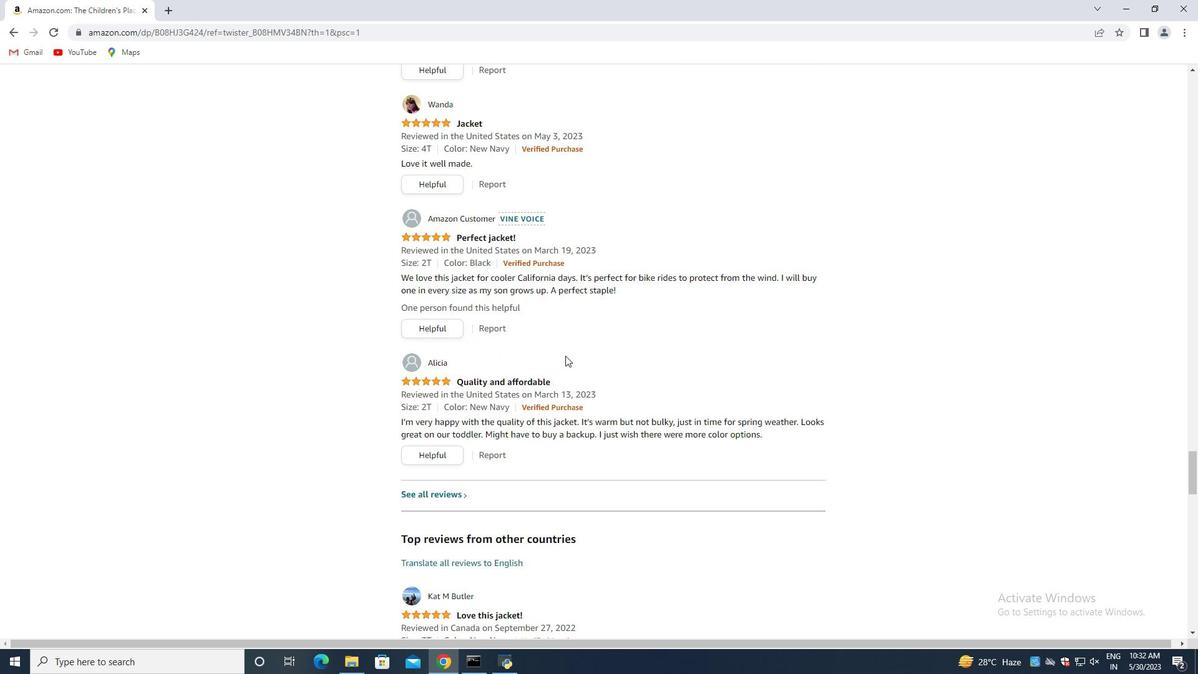 
Action: Mouse scrolled (565, 355) with delta (0, 0)
Screenshot: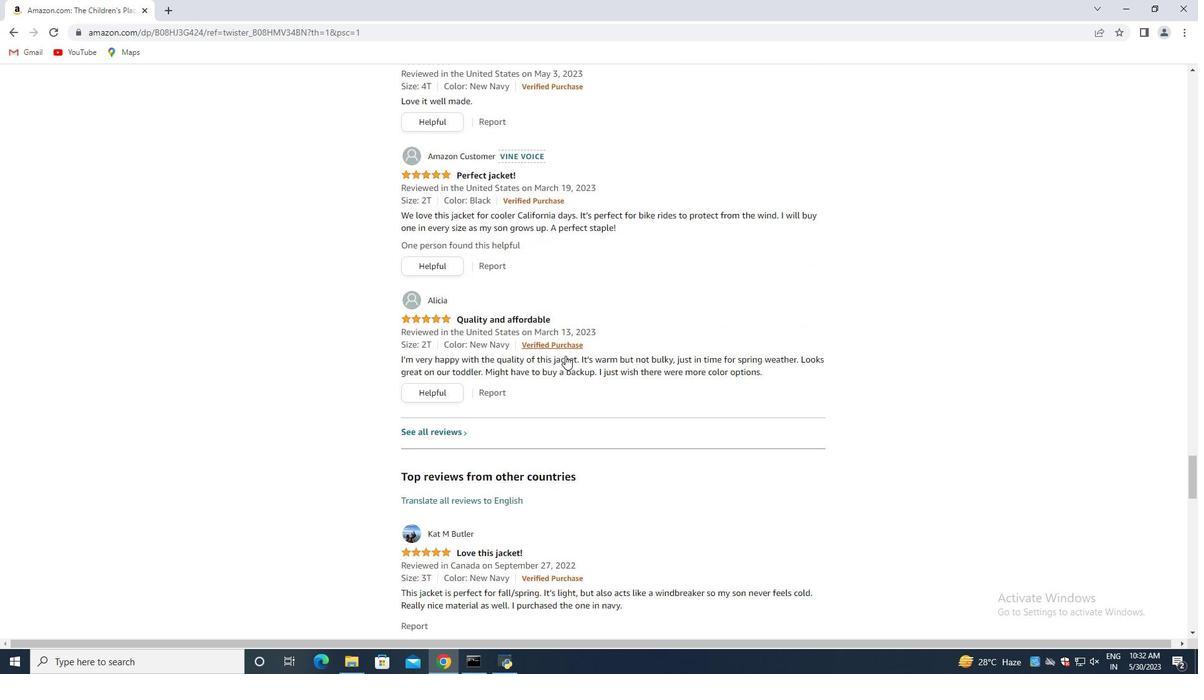 
Action: Mouse scrolled (565, 355) with delta (0, 0)
Screenshot: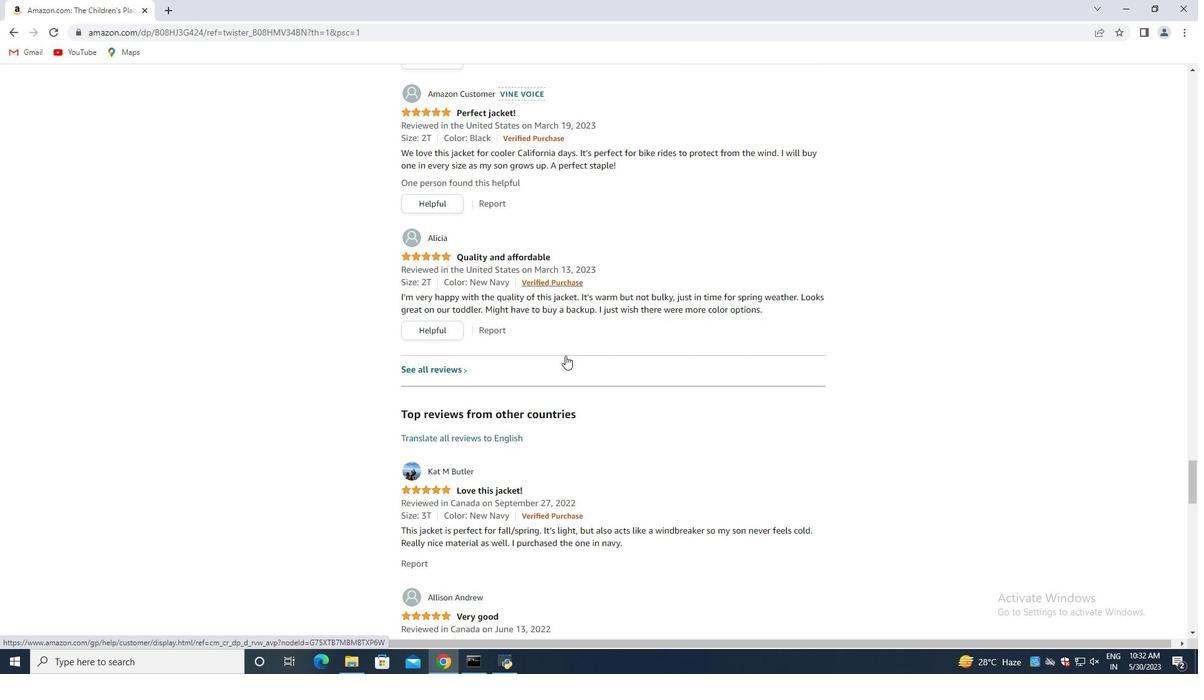 
Action: Mouse scrolled (565, 355) with delta (0, 0)
Screenshot: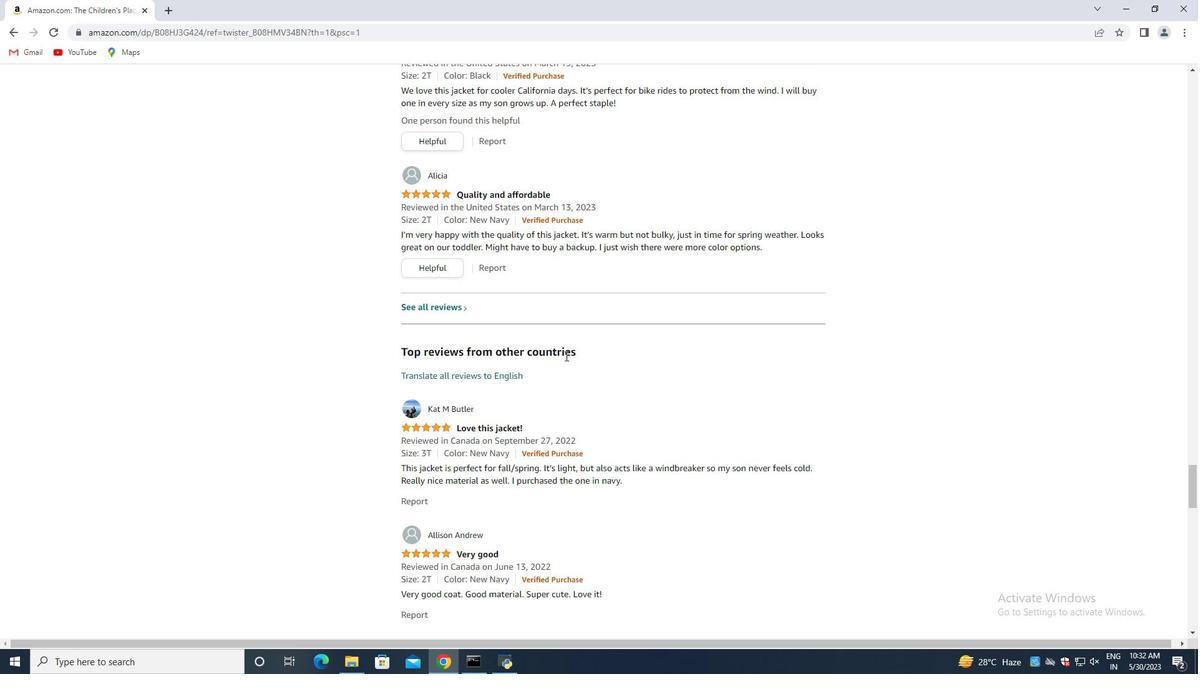 
Action: Mouse moved to (565, 354)
Screenshot: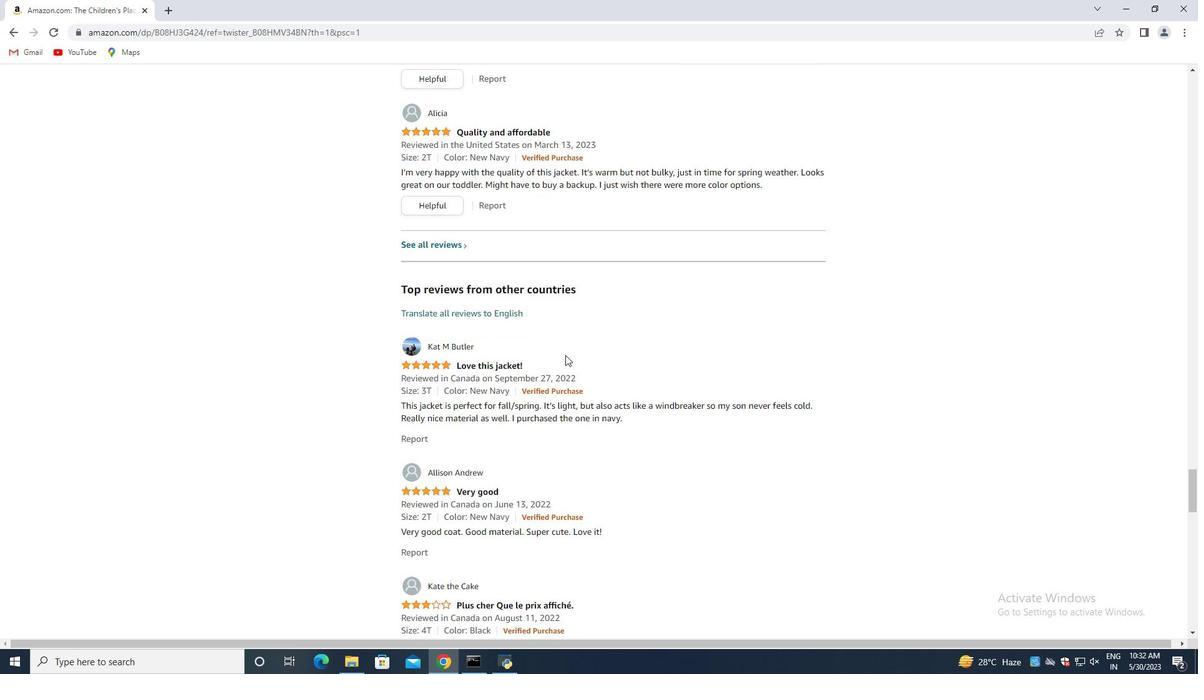 
Action: Mouse scrolled (565, 353) with delta (0, 0)
Screenshot: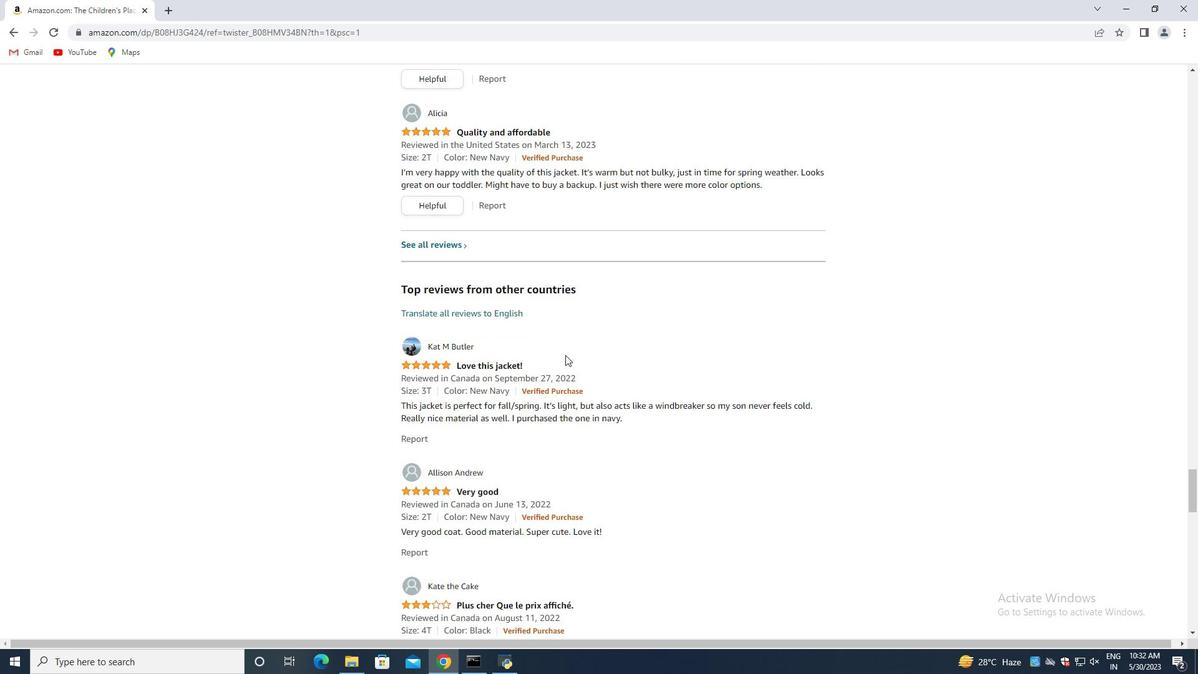 
Action: Mouse scrolled (565, 353) with delta (0, 0)
Screenshot: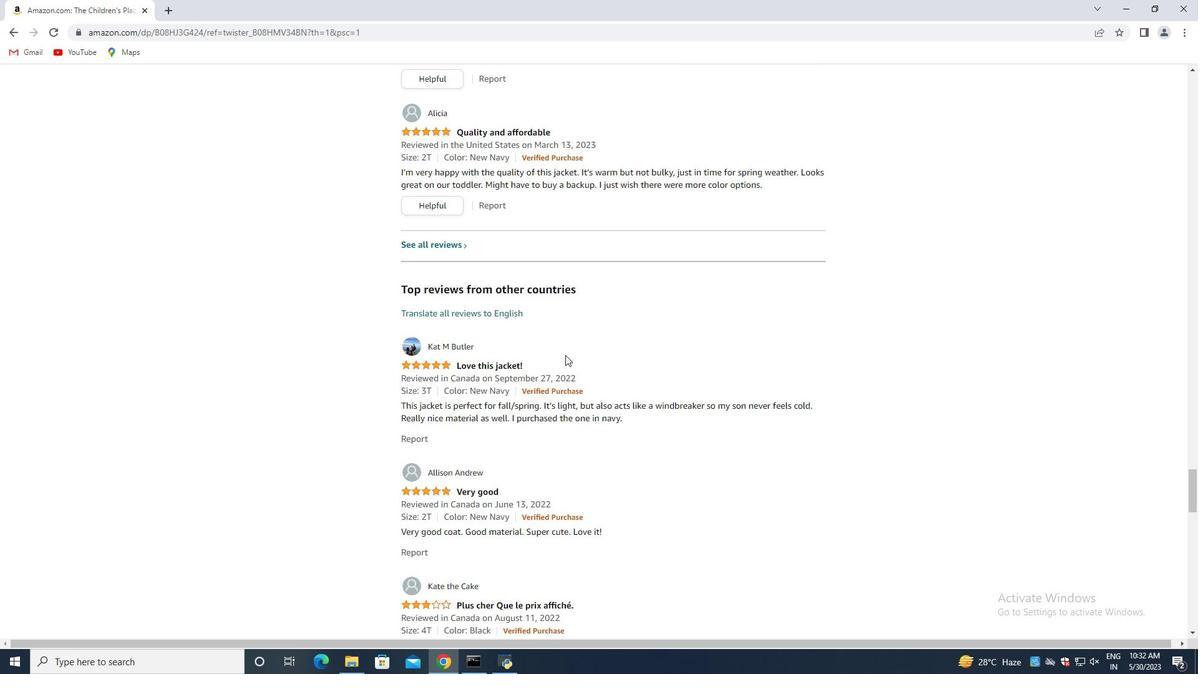 
Action: Mouse moved to (566, 353)
Screenshot: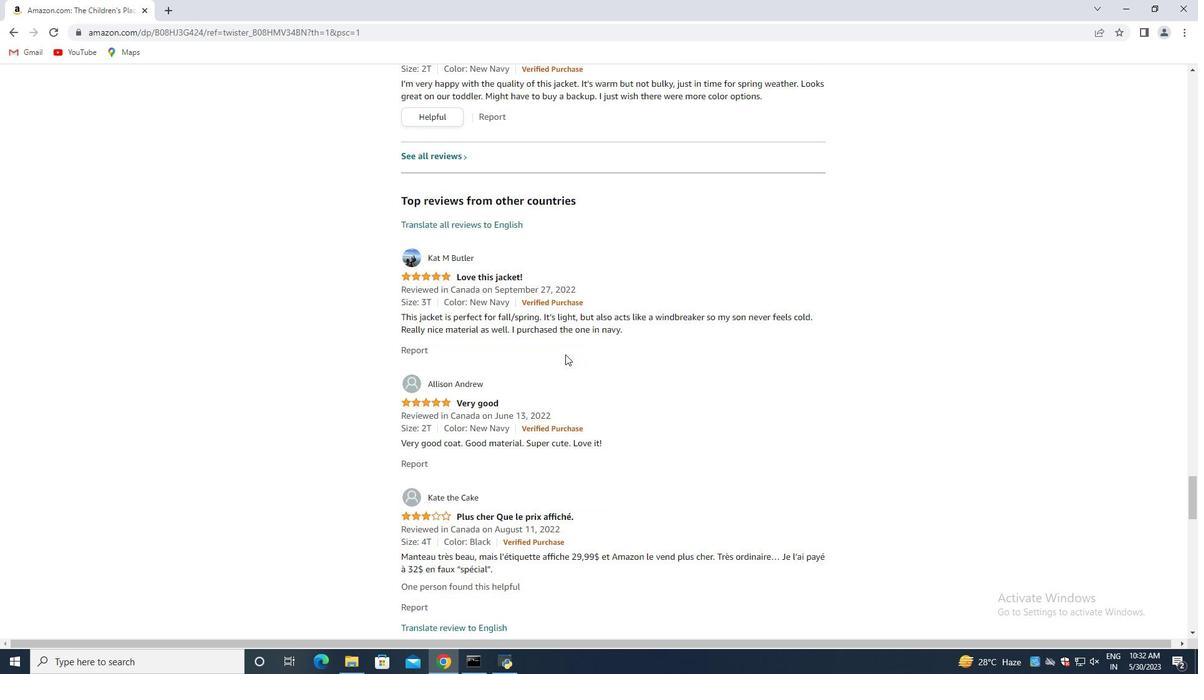 
Action: Mouse scrolled (566, 353) with delta (0, 0)
Screenshot: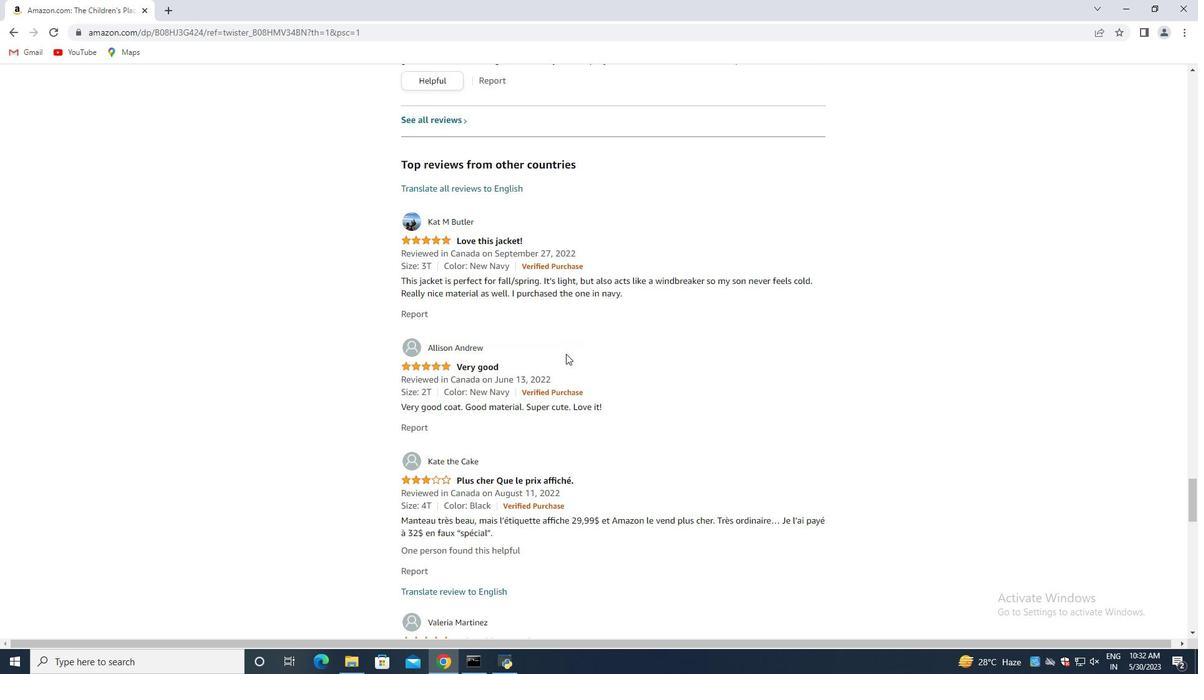 
Action: Mouse scrolled (566, 353) with delta (0, 0)
Screenshot: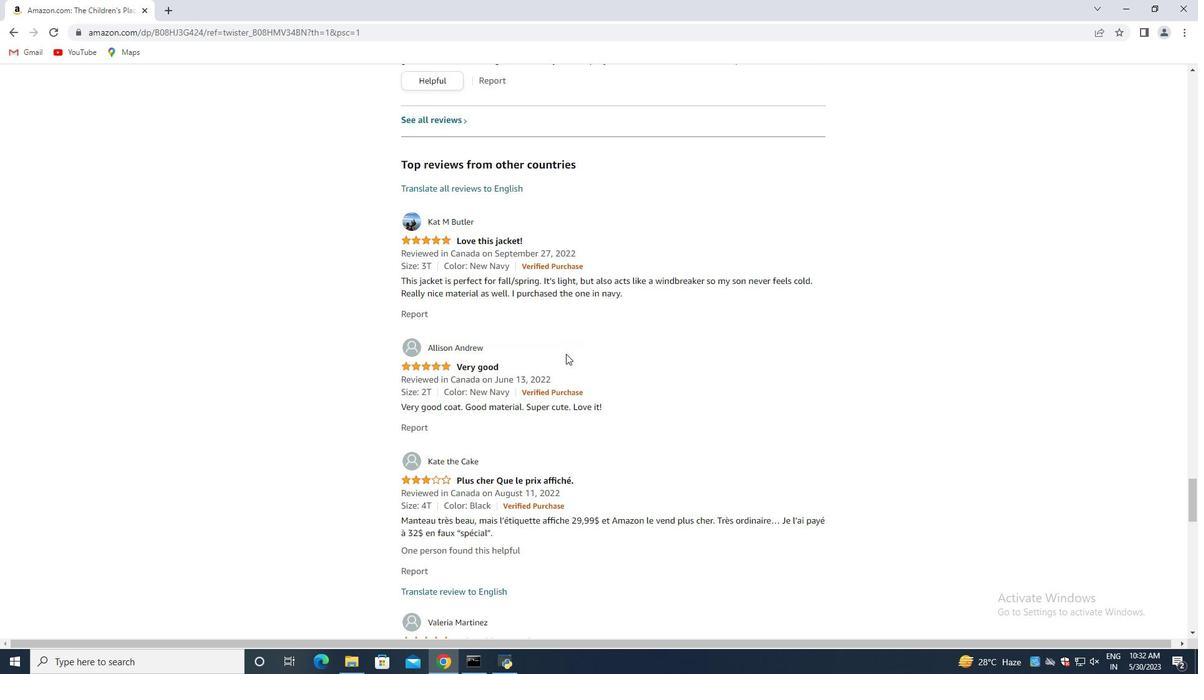 
Action: Mouse scrolled (566, 353) with delta (0, 0)
Screenshot: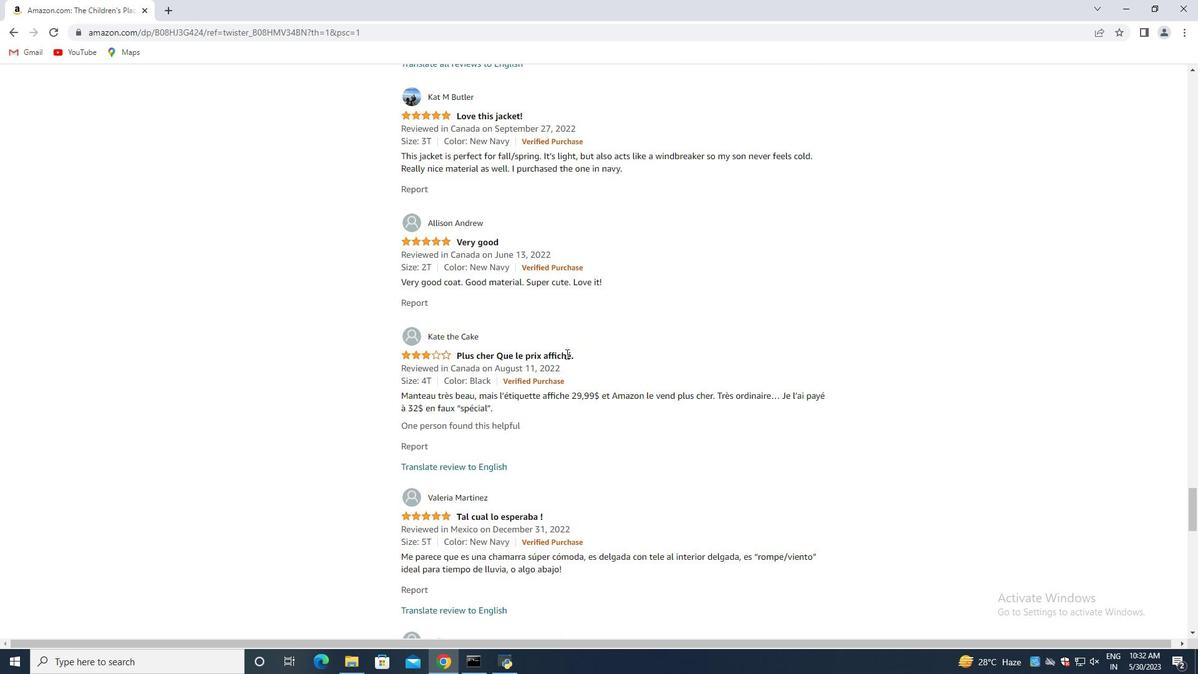 
Action: Mouse scrolled (566, 353) with delta (0, 0)
Screenshot: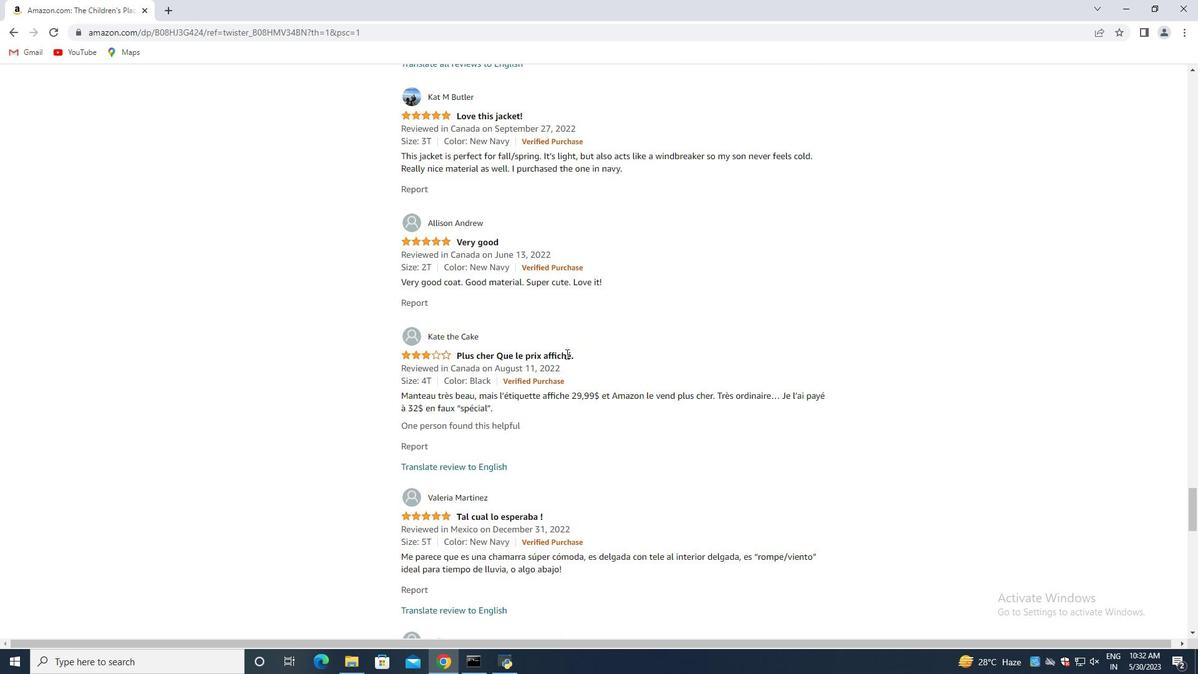 
Action: Mouse scrolled (566, 353) with delta (0, 0)
Screenshot: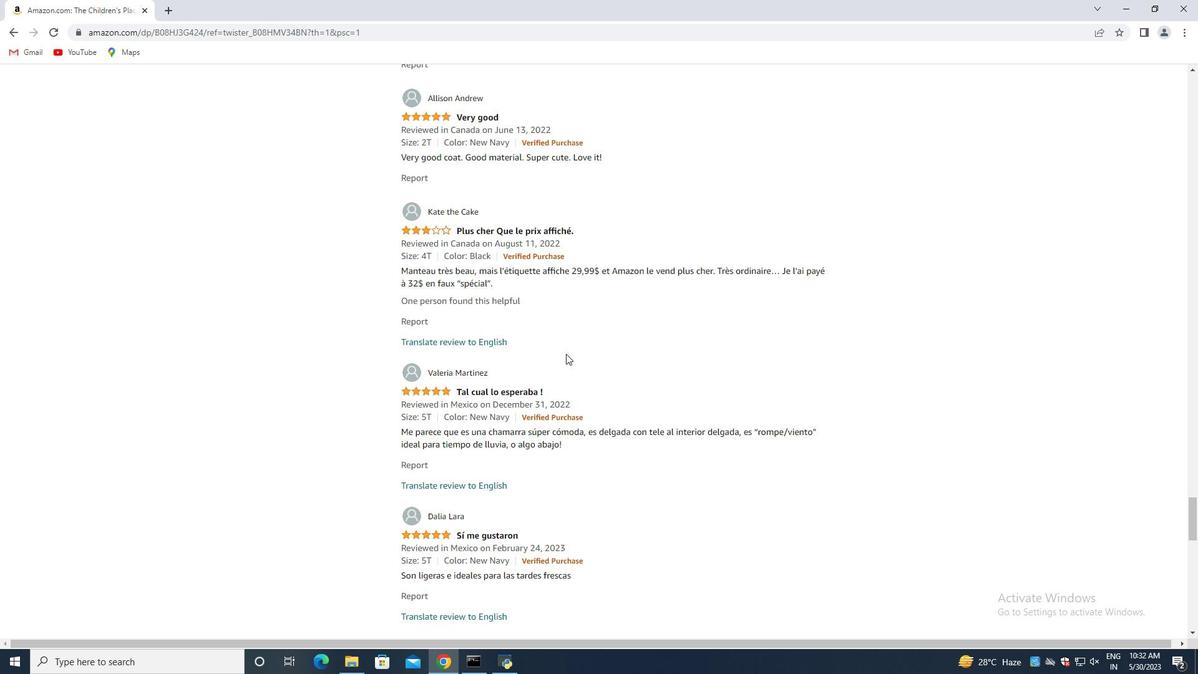 
Action: Mouse scrolled (566, 353) with delta (0, 0)
Screenshot: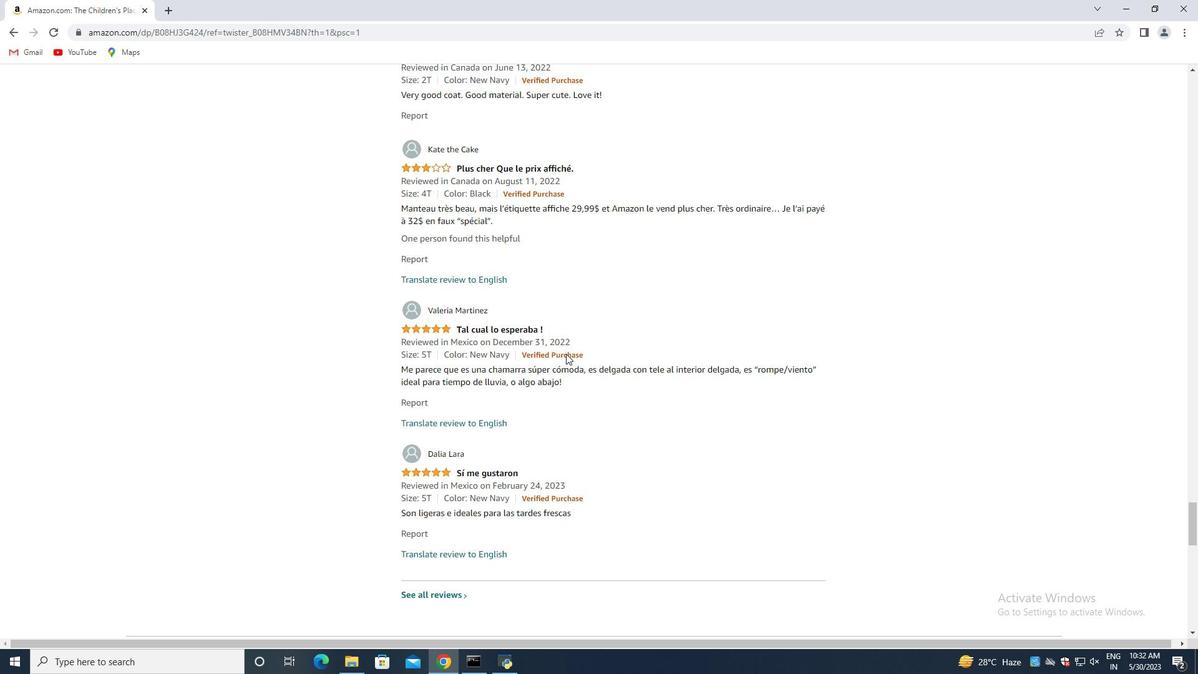 
Action: Mouse scrolled (566, 353) with delta (0, 0)
Screenshot: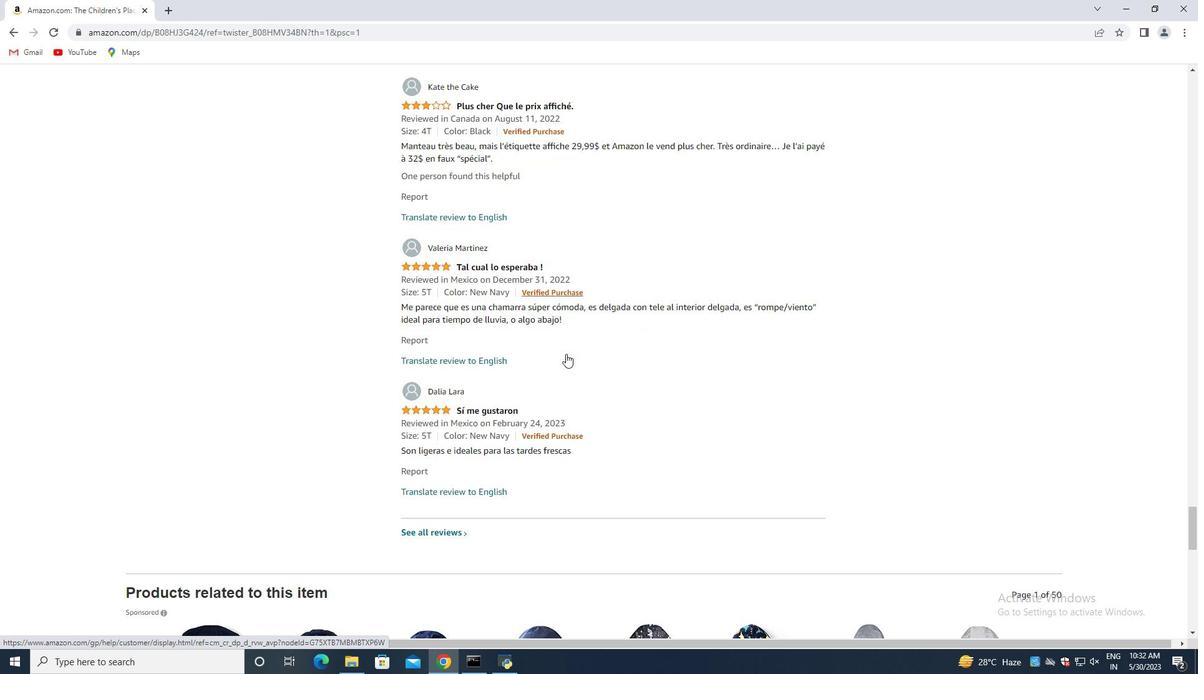 
Action: Mouse scrolled (566, 353) with delta (0, 0)
Screenshot: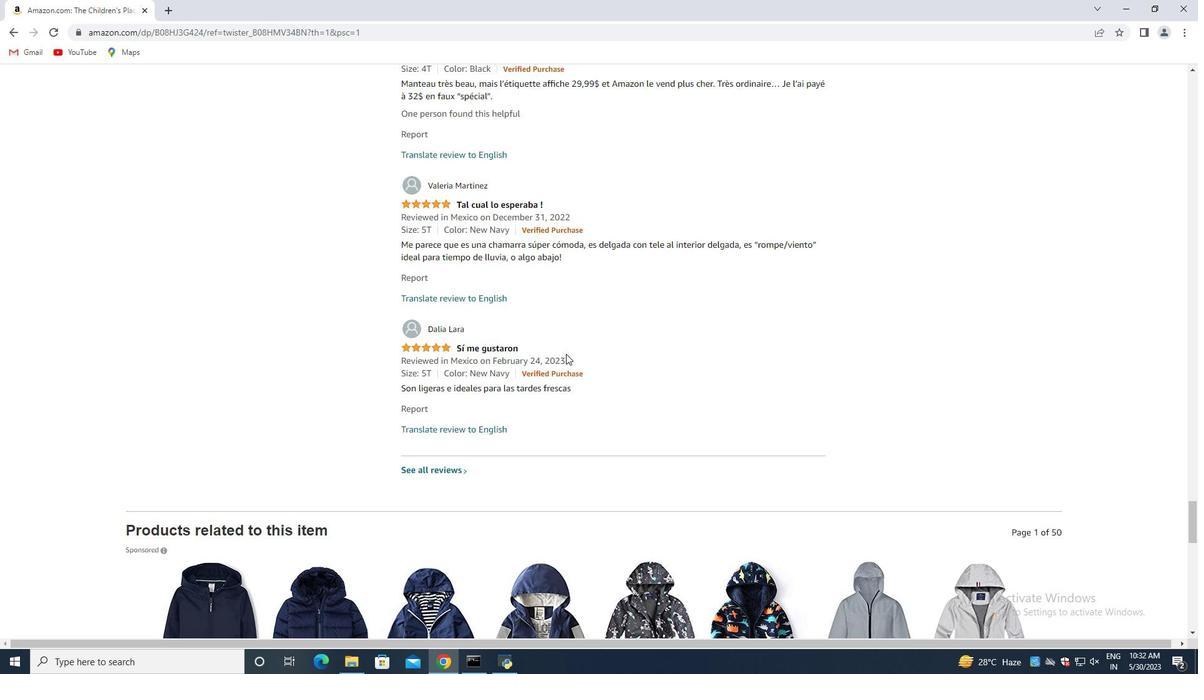 
Action: Mouse scrolled (566, 353) with delta (0, 0)
Screenshot: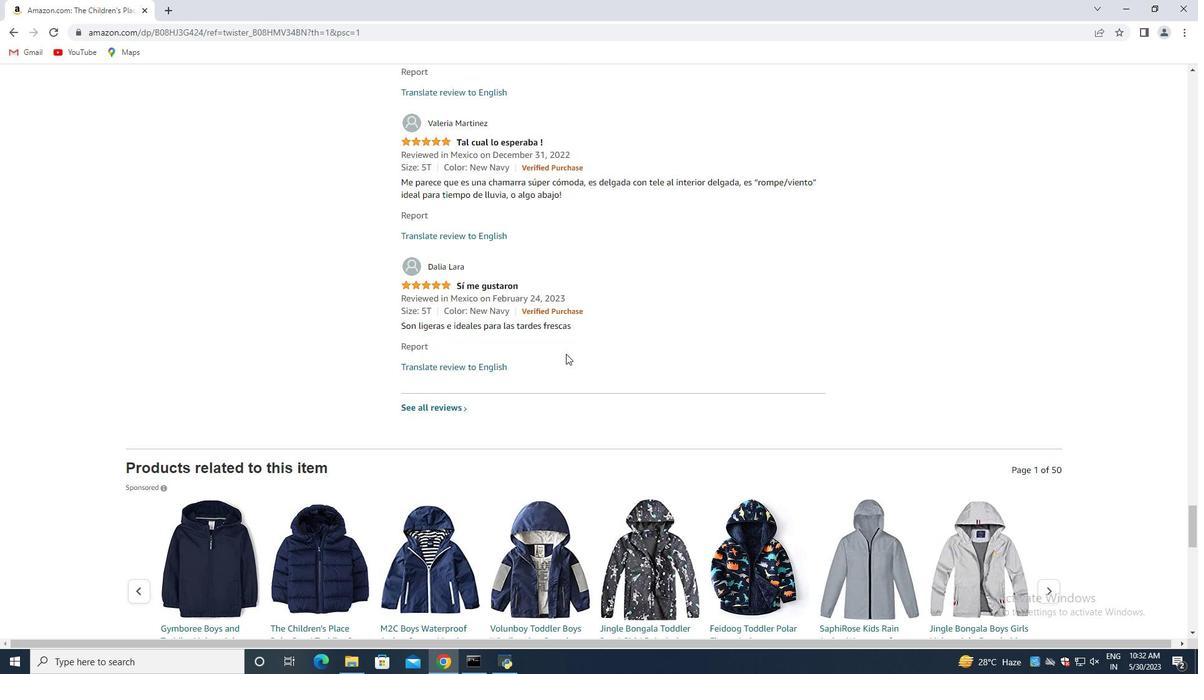 
Action: Mouse scrolled (566, 353) with delta (0, 0)
Screenshot: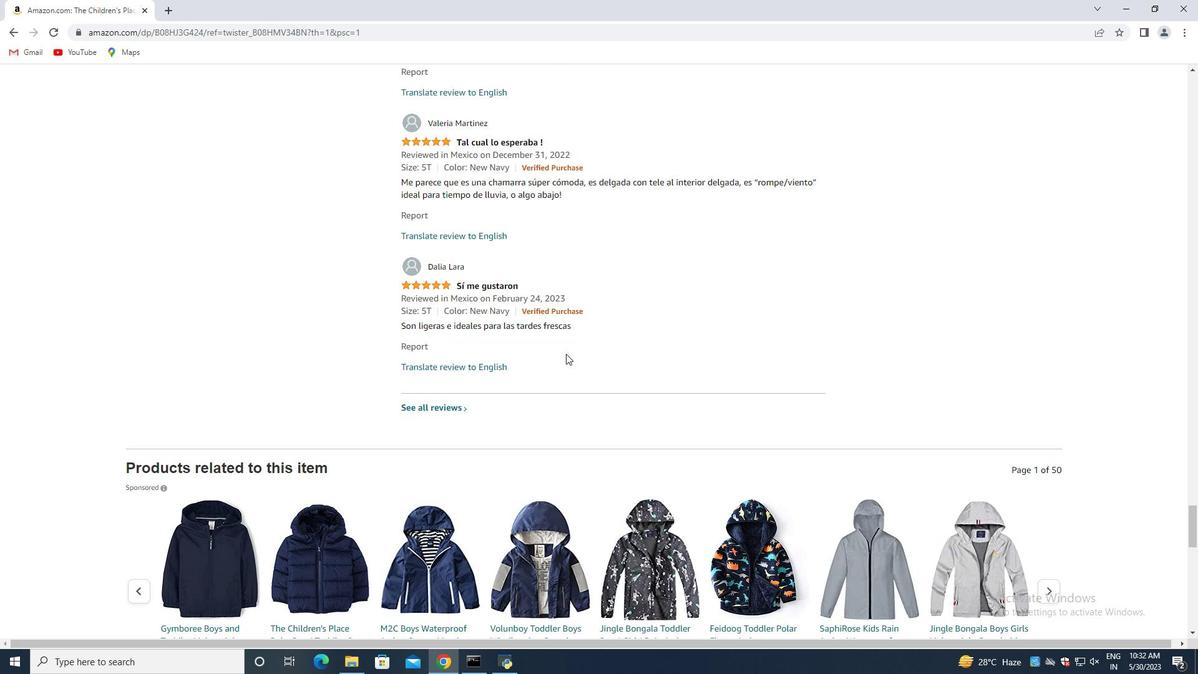 
Action: Mouse scrolled (566, 353) with delta (0, 0)
Screenshot: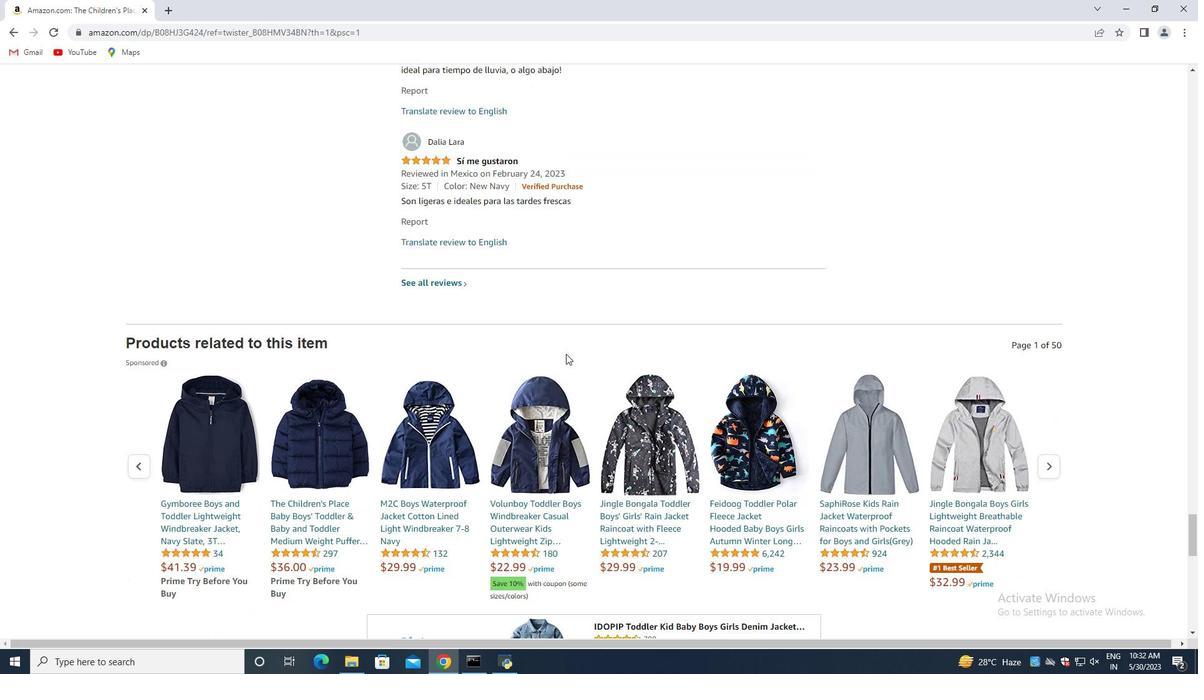 
Action: Mouse scrolled (566, 353) with delta (0, 0)
Screenshot: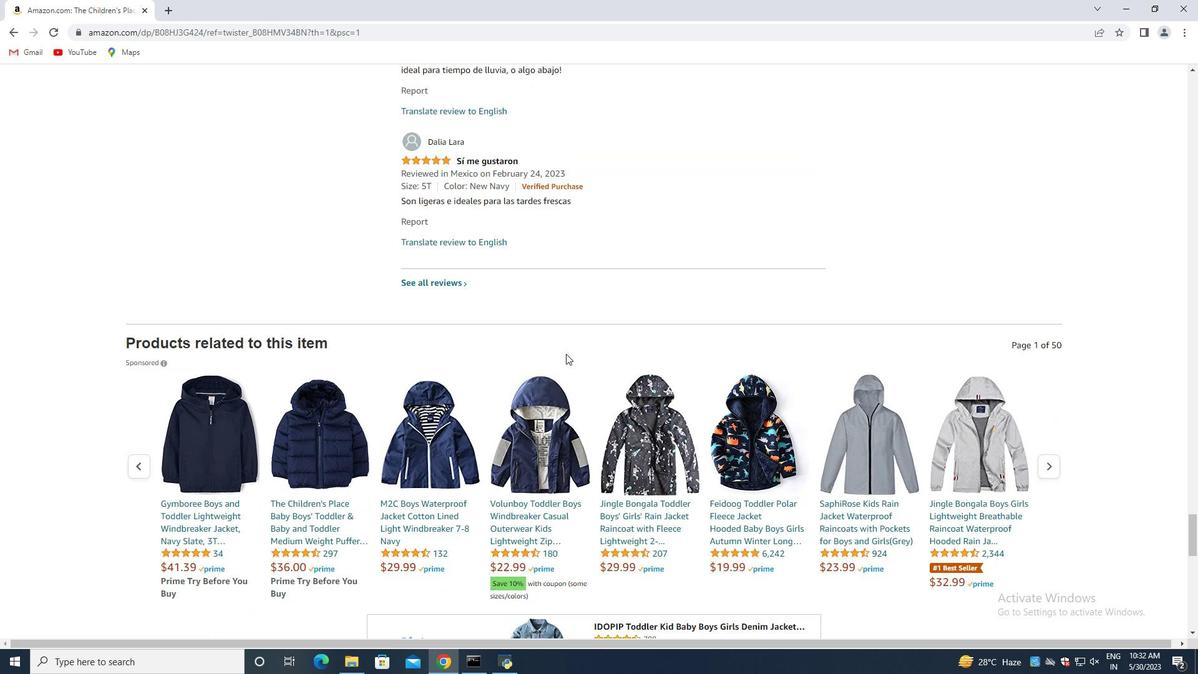 
Action: Mouse scrolled (566, 353) with delta (0, 0)
Screenshot: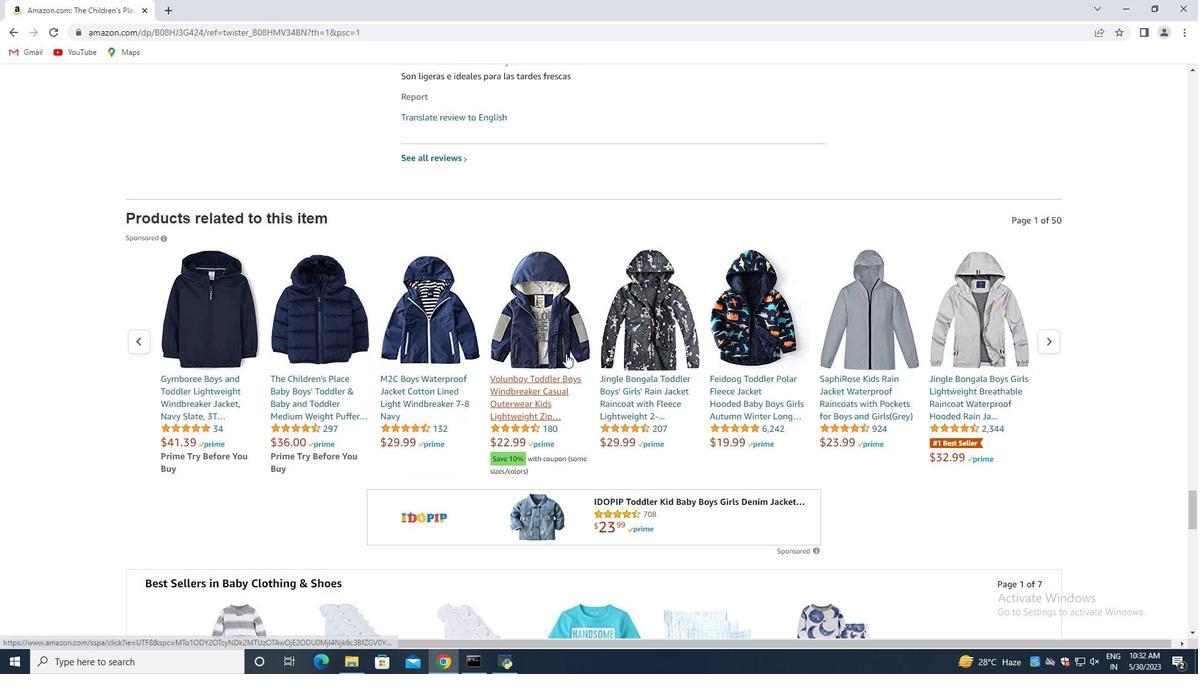 
Action: Mouse scrolled (566, 353) with delta (0, 0)
Screenshot: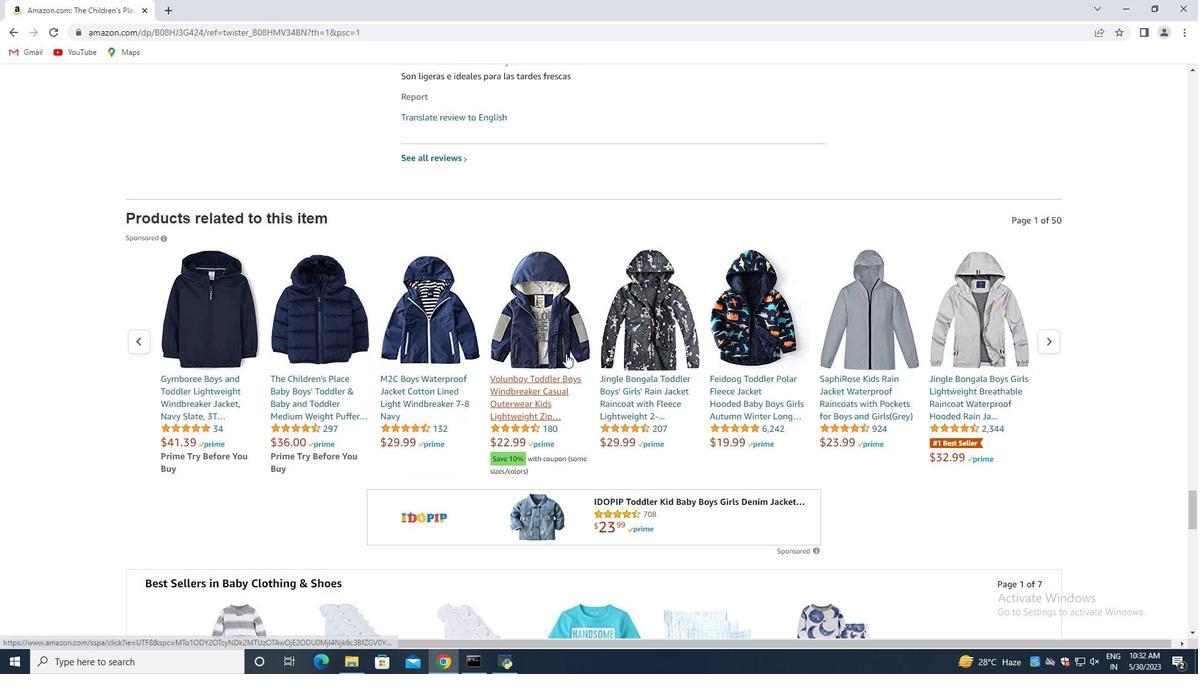 
Action: Mouse scrolled (566, 353) with delta (0, 0)
Screenshot: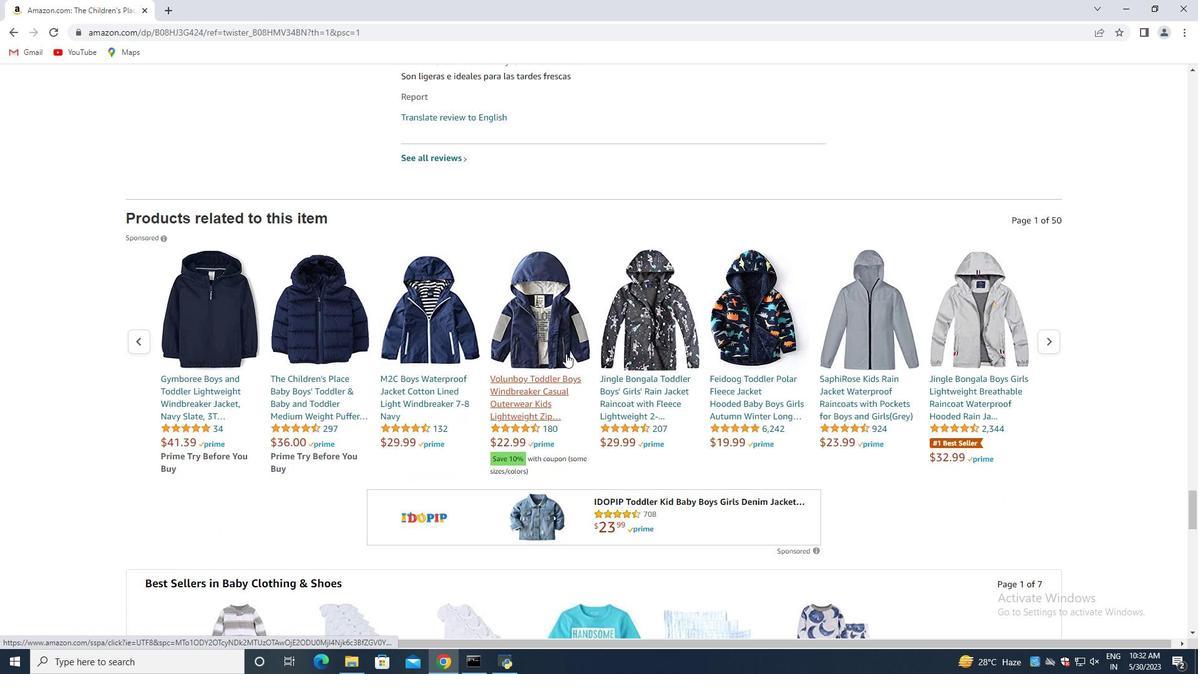 
Action: Mouse scrolled (566, 353) with delta (0, 0)
Screenshot: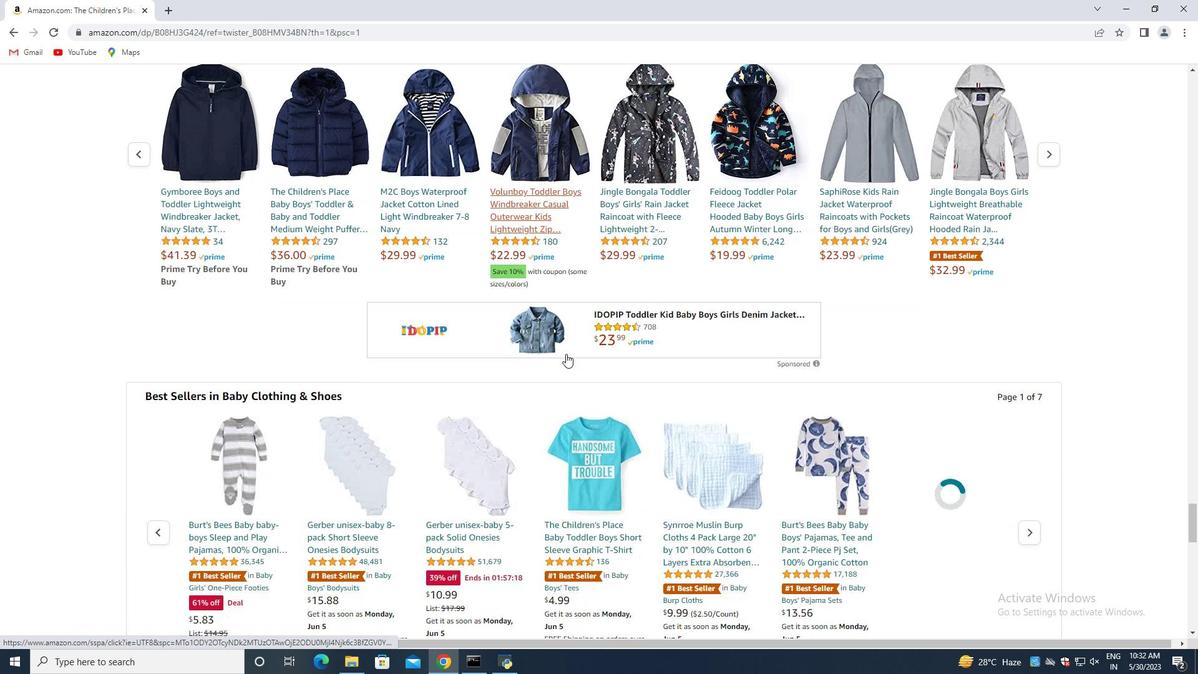 
Action: Mouse scrolled (566, 353) with delta (0, 0)
Screenshot: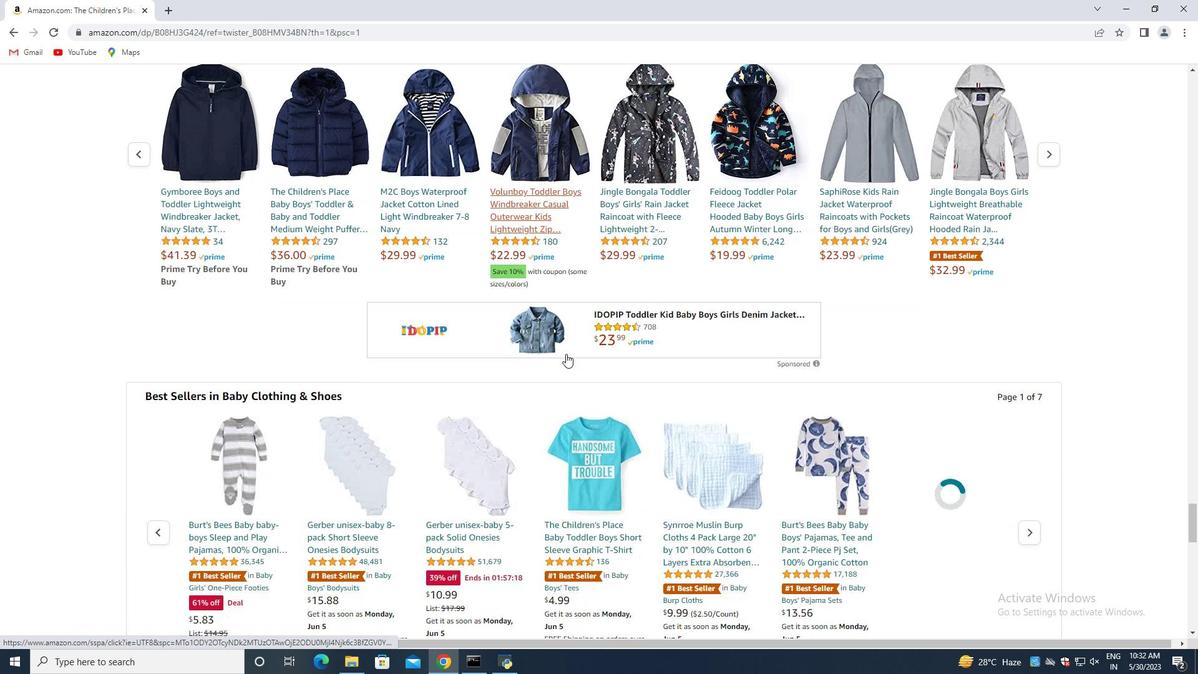 
Action: Mouse scrolled (566, 353) with delta (0, 0)
Screenshot: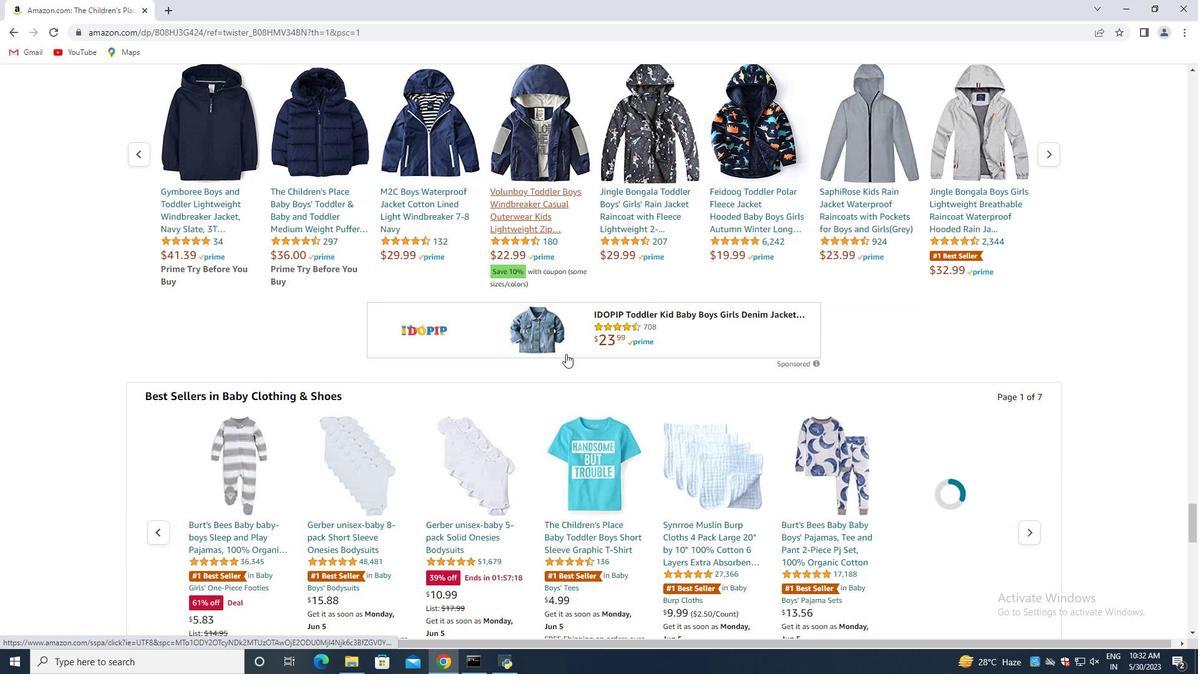 
Action: Mouse scrolled (566, 353) with delta (0, 0)
Screenshot: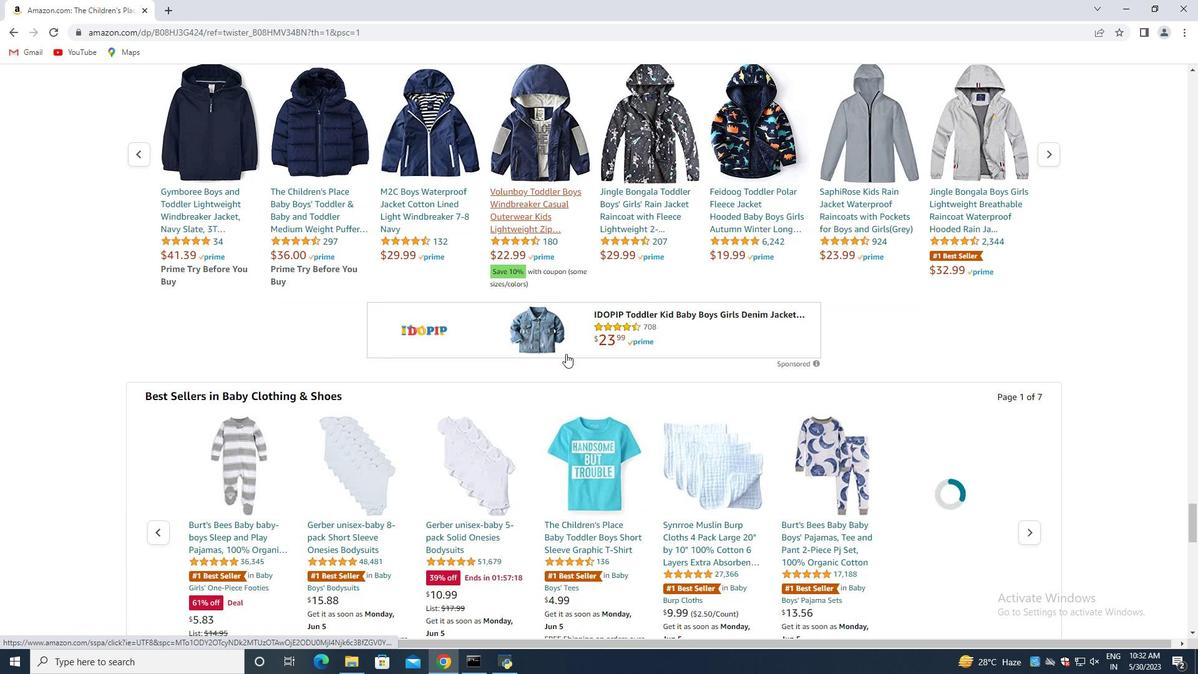 
Action: Mouse scrolled (566, 353) with delta (0, 0)
Screenshot: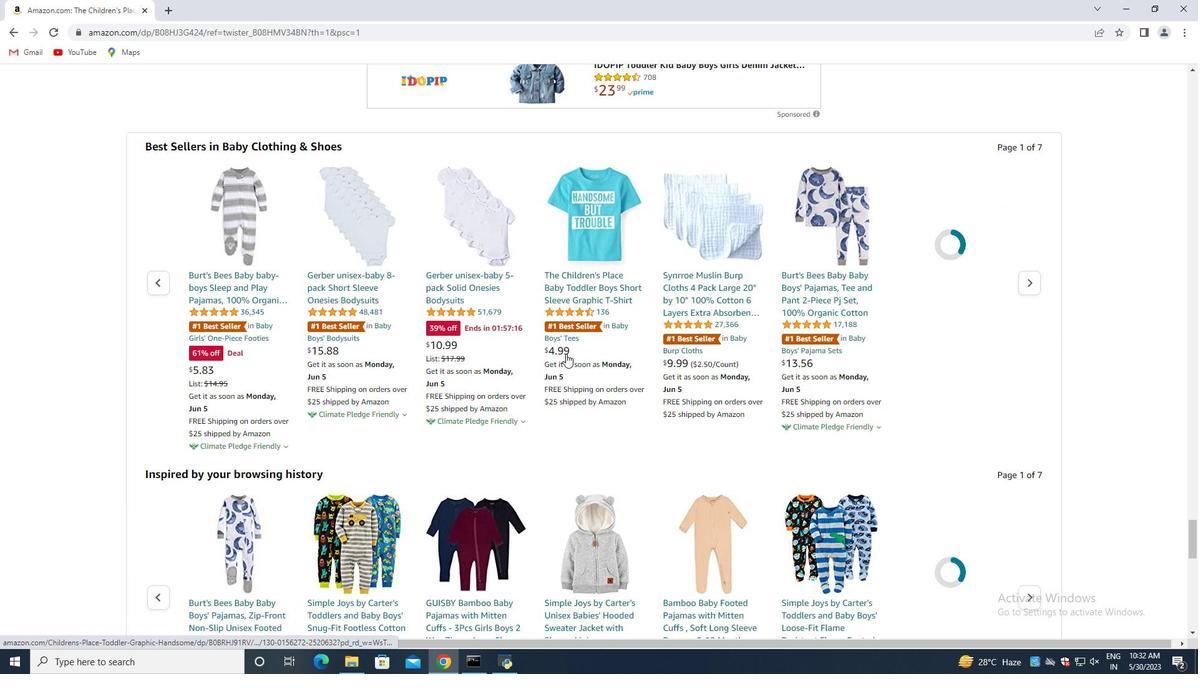 
Action: Mouse scrolled (566, 353) with delta (0, 0)
Screenshot: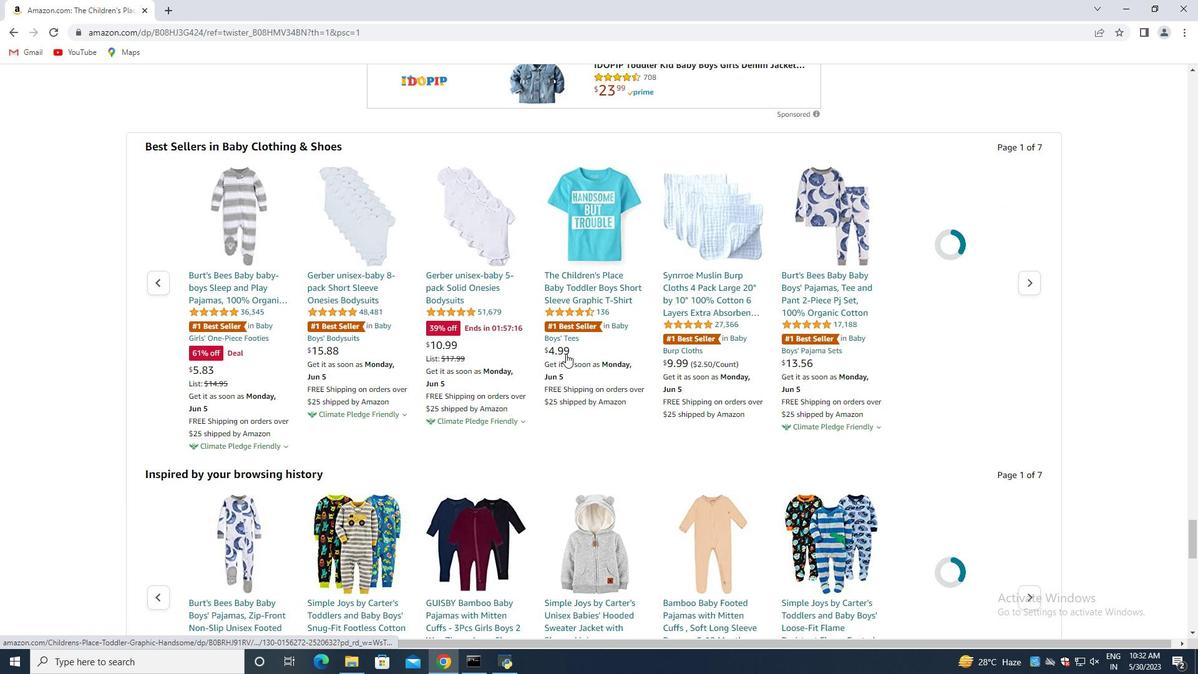 
Action: Mouse scrolled (566, 353) with delta (0, 0)
Screenshot: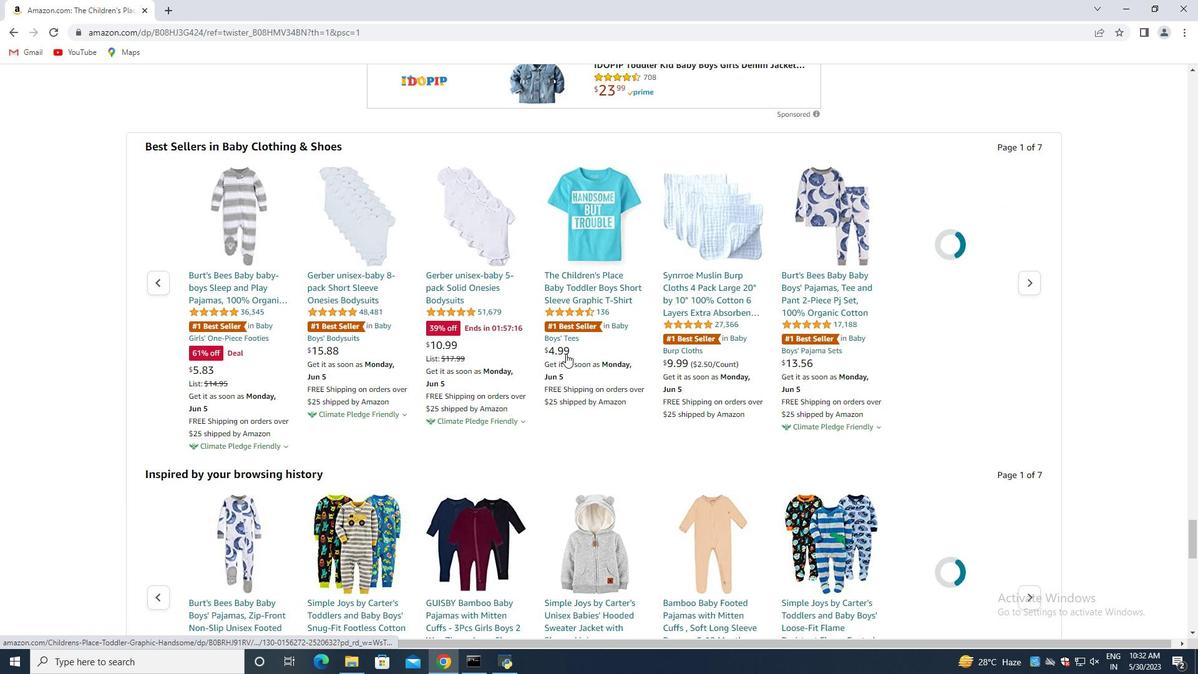 
Action: Mouse scrolled (566, 353) with delta (0, 0)
Screenshot: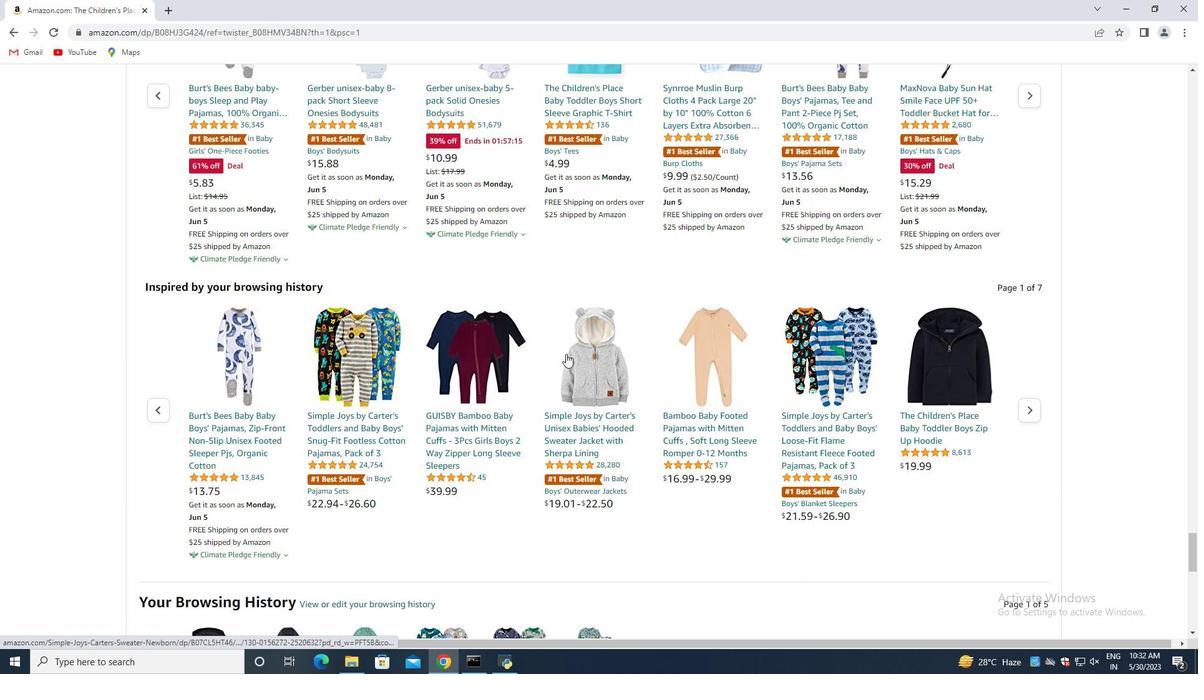 
Action: Mouse scrolled (566, 353) with delta (0, 0)
Screenshot: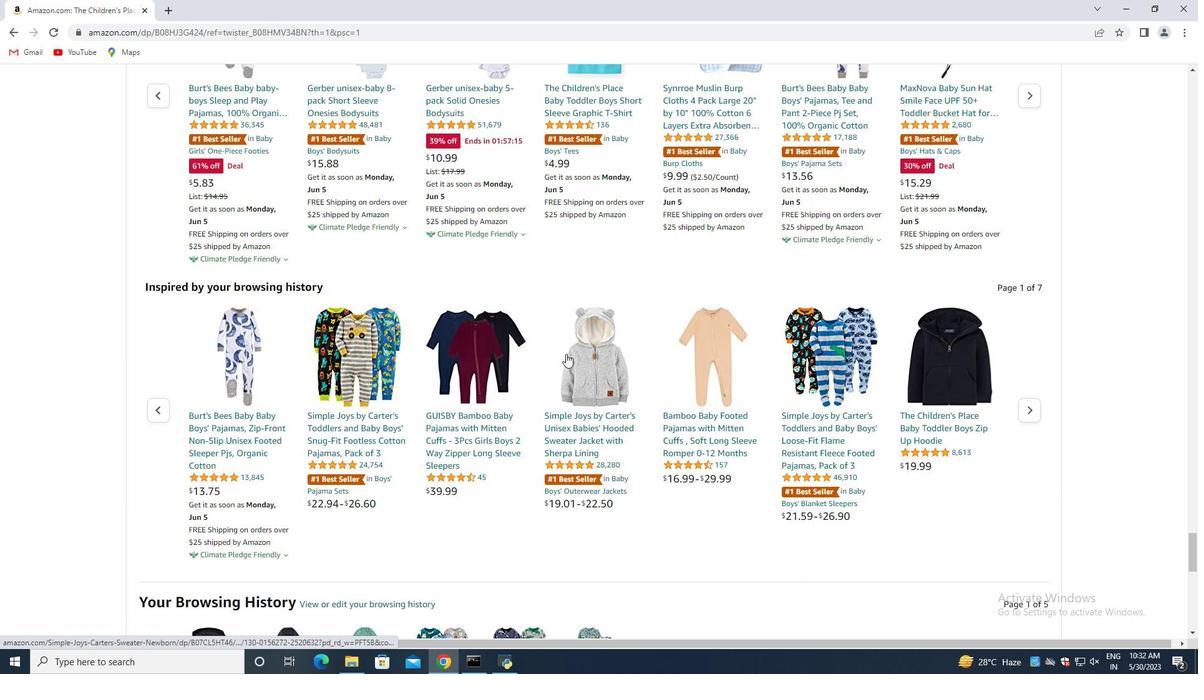 
Action: Mouse scrolled (566, 353) with delta (0, 0)
Screenshot: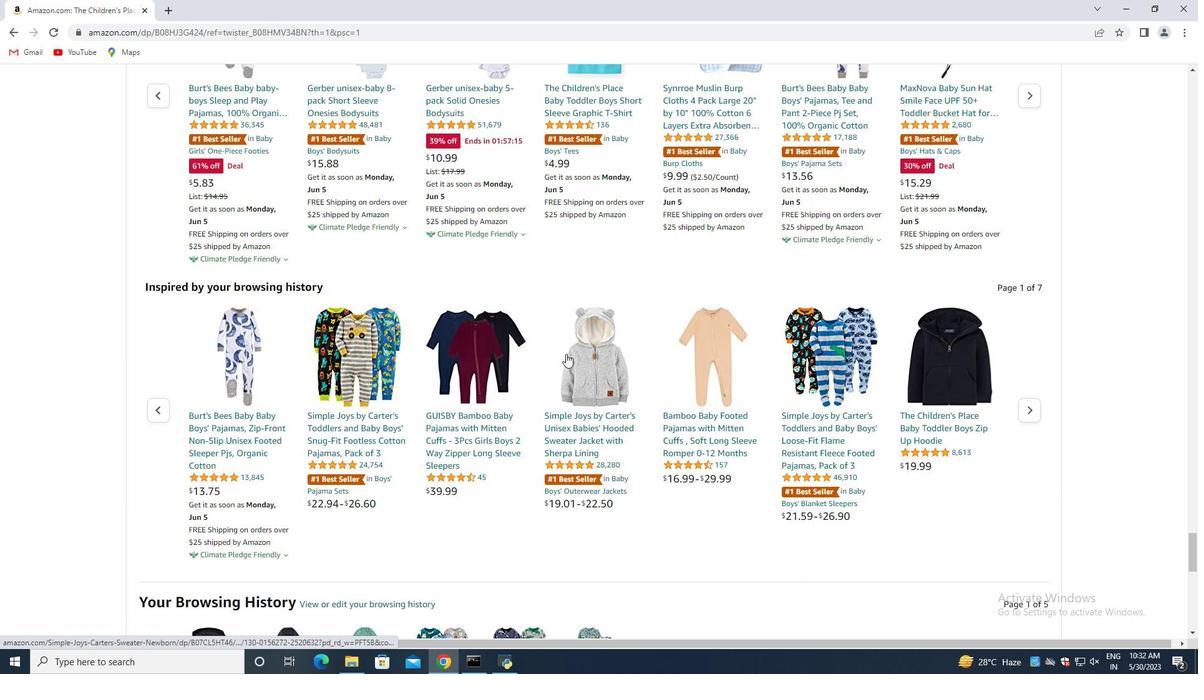
Action: Mouse scrolled (566, 353) with delta (0, 0)
Screenshot: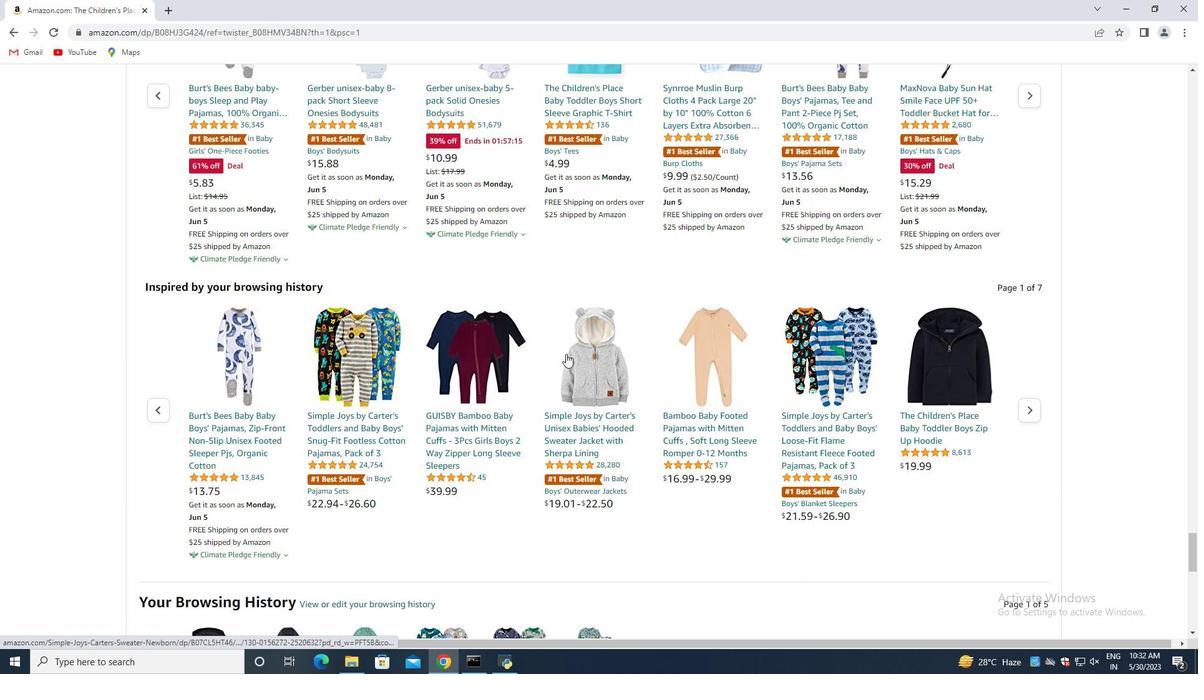 
Action: Mouse scrolled (566, 353) with delta (0, 0)
Screenshot: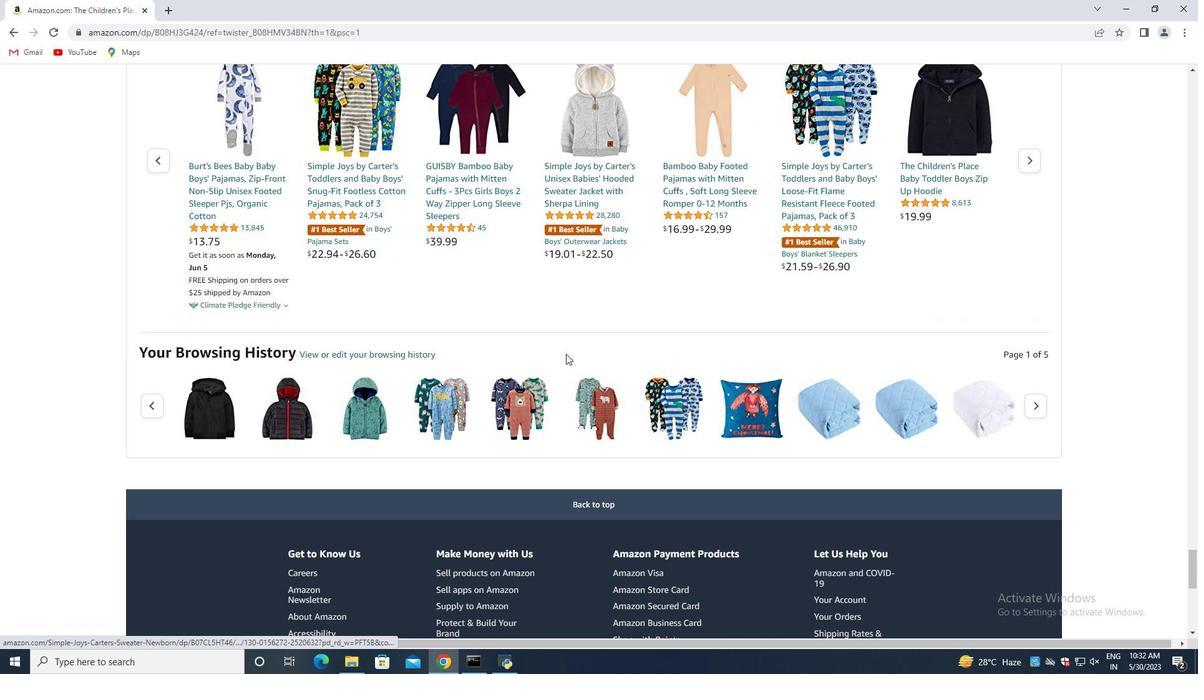 
Action: Mouse scrolled (566, 353) with delta (0, 0)
Screenshot: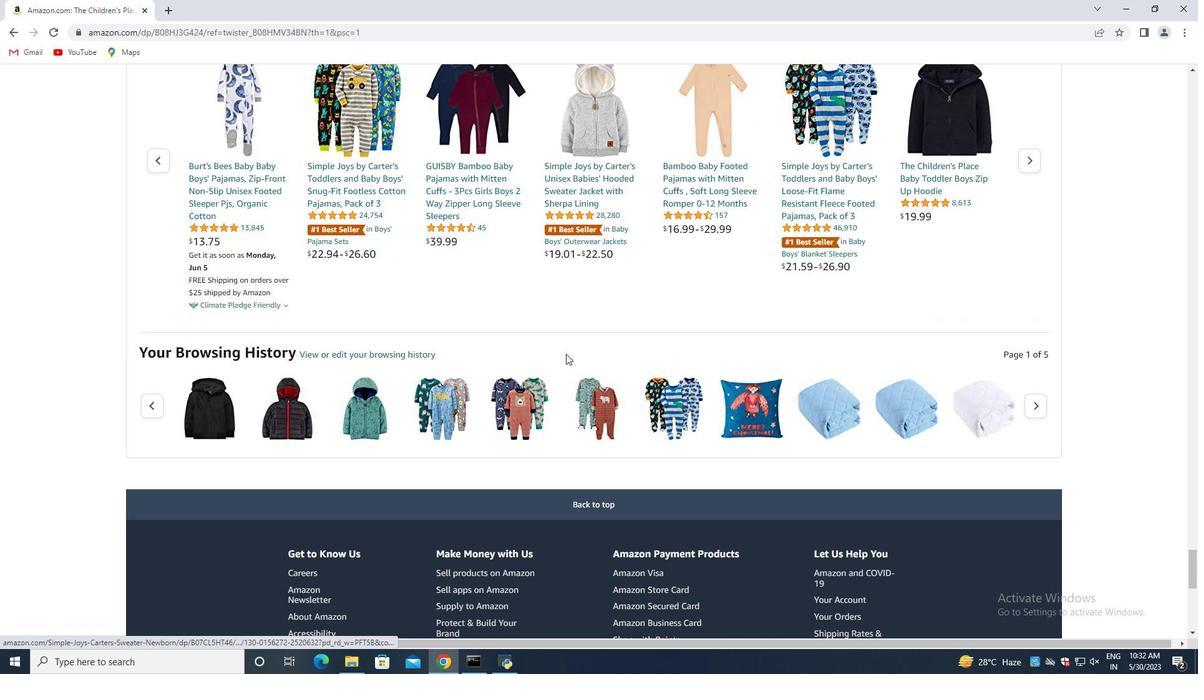 
Action: Mouse scrolled (566, 353) with delta (0, 0)
